 Task: Develop a website for an online fitness community, featuring workouts, nutrition tips, and a supportive forum.
Action: Mouse moved to (542, 333)
Screenshot: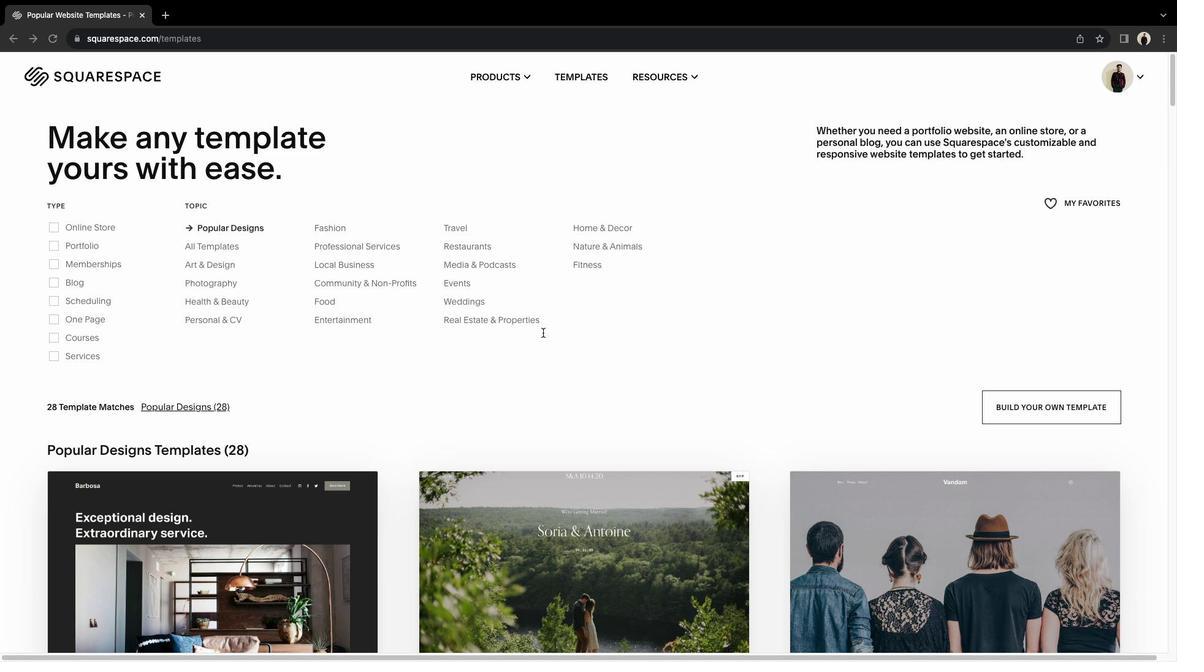 
Action: Mouse scrolled (542, 333) with delta (0, 0)
Screenshot: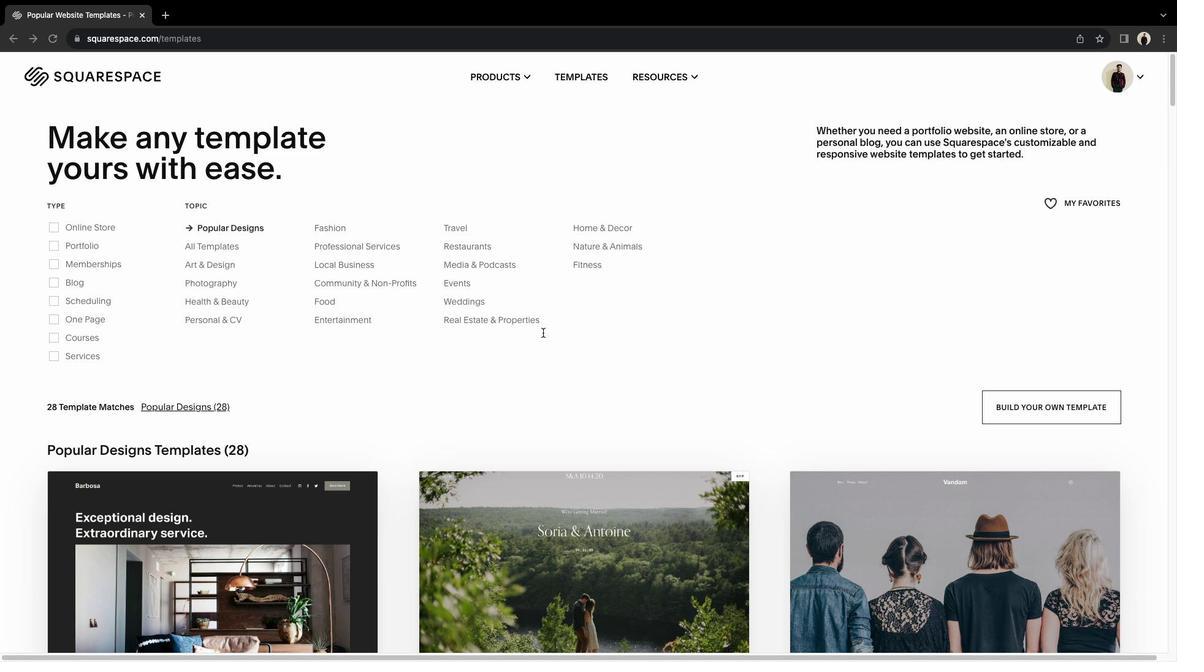
Action: Mouse moved to (542, 333)
Screenshot: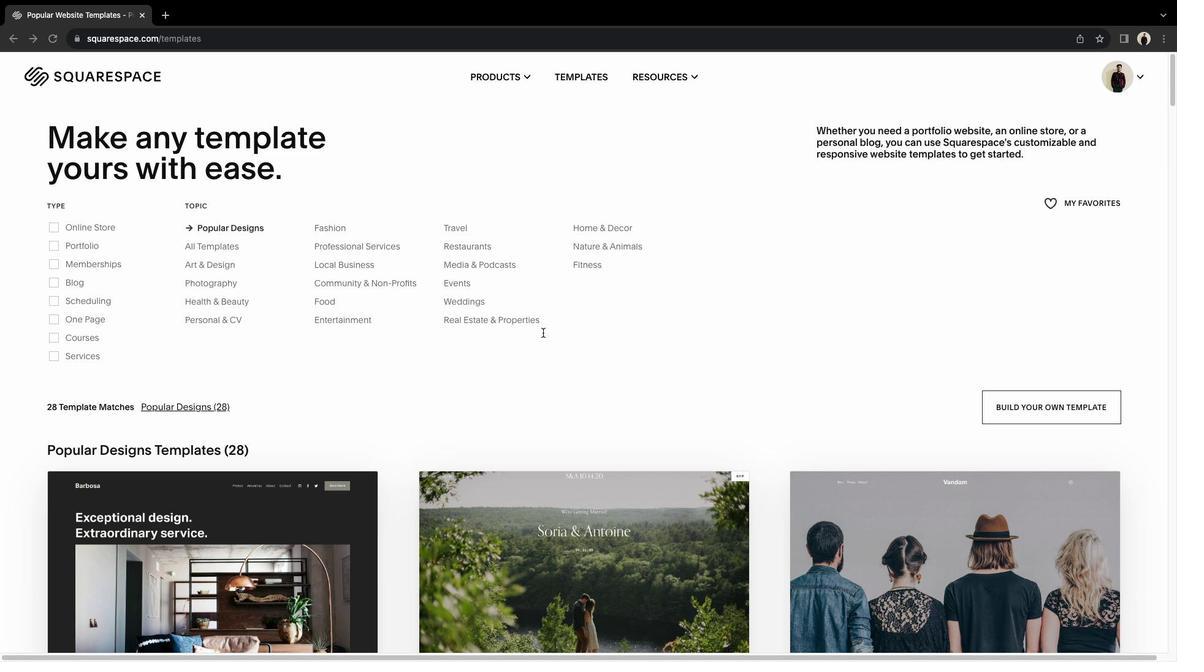 
Action: Mouse scrolled (542, 333) with delta (0, 0)
Screenshot: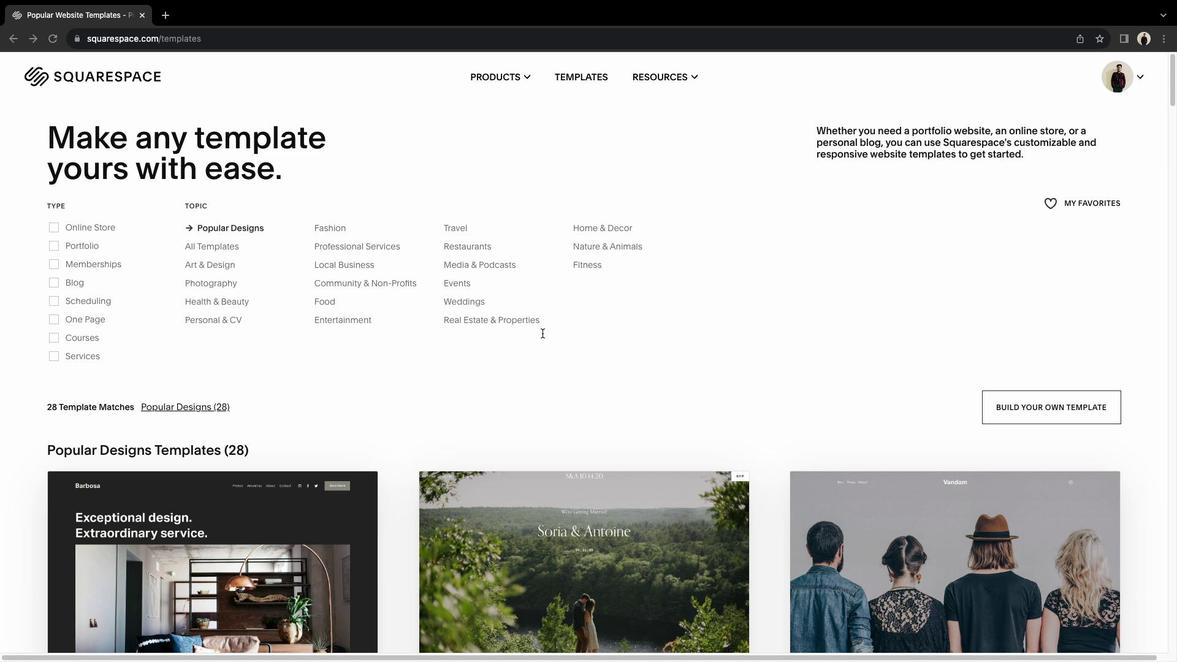 
Action: Mouse moved to (205, 279)
Screenshot: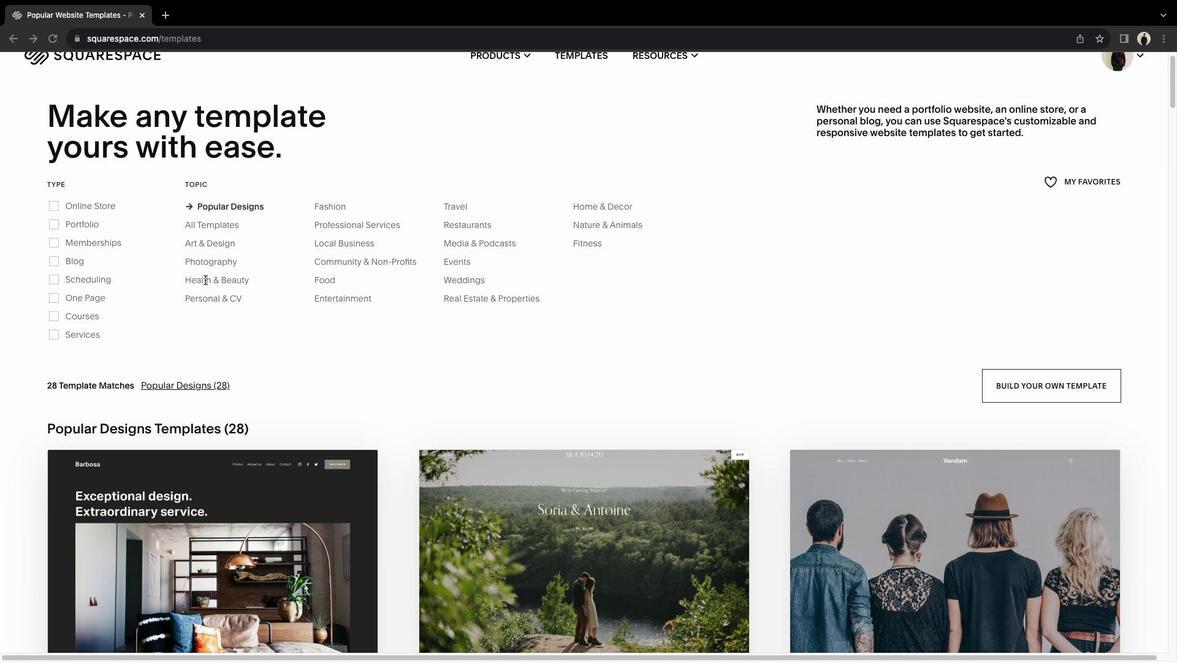 
Action: Mouse pressed left at (205, 279)
Screenshot: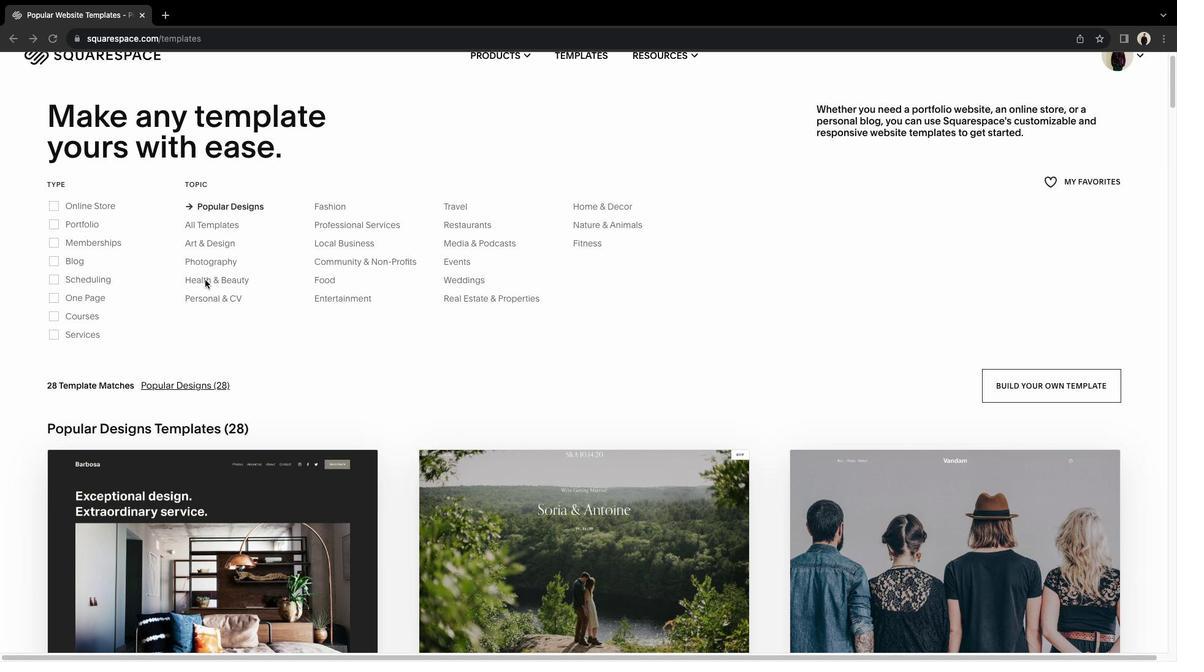 
Action: Mouse moved to (206, 281)
Screenshot: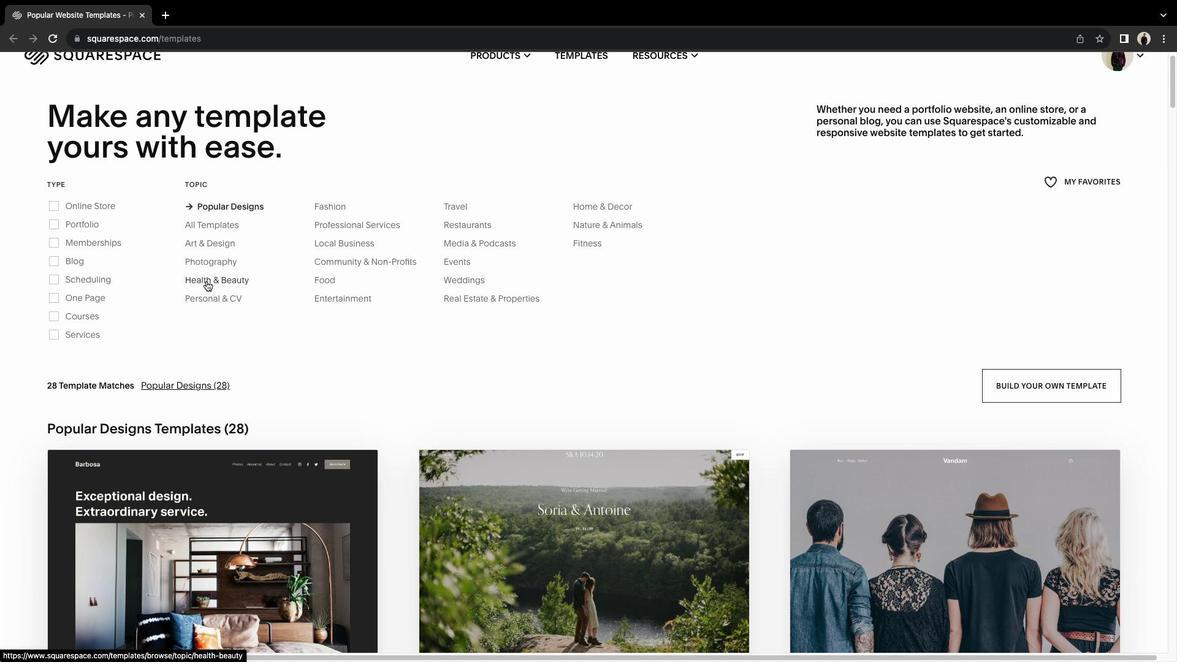 
Action: Mouse pressed left at (206, 281)
Screenshot: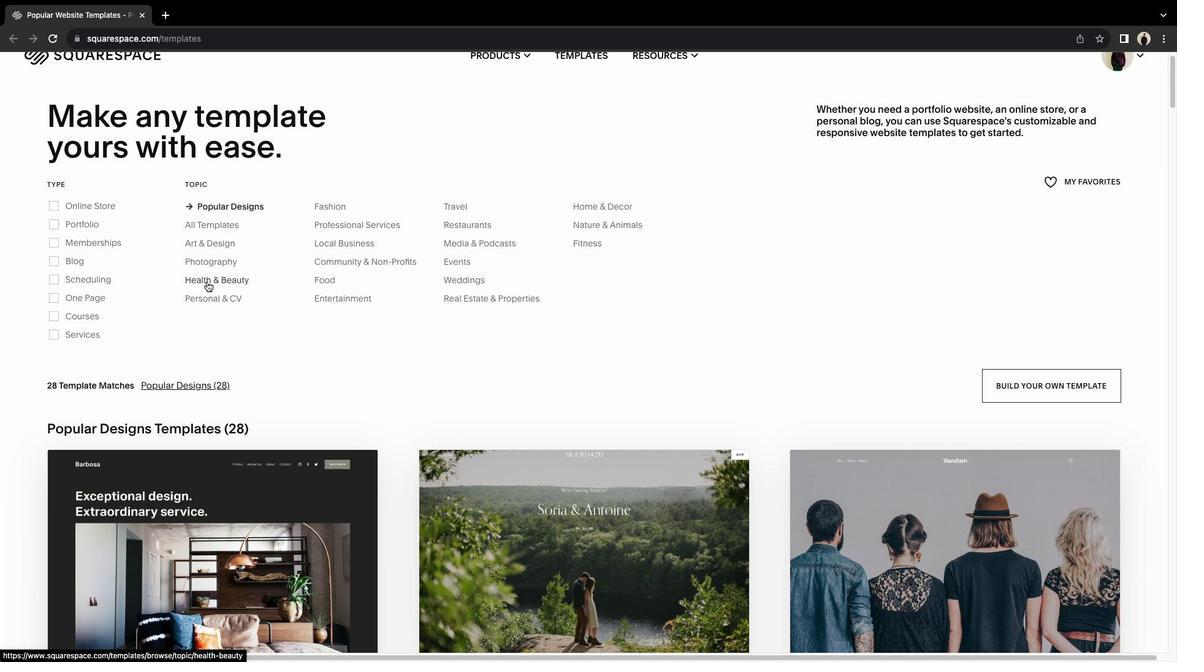 
Action: Mouse moved to (601, 315)
Screenshot: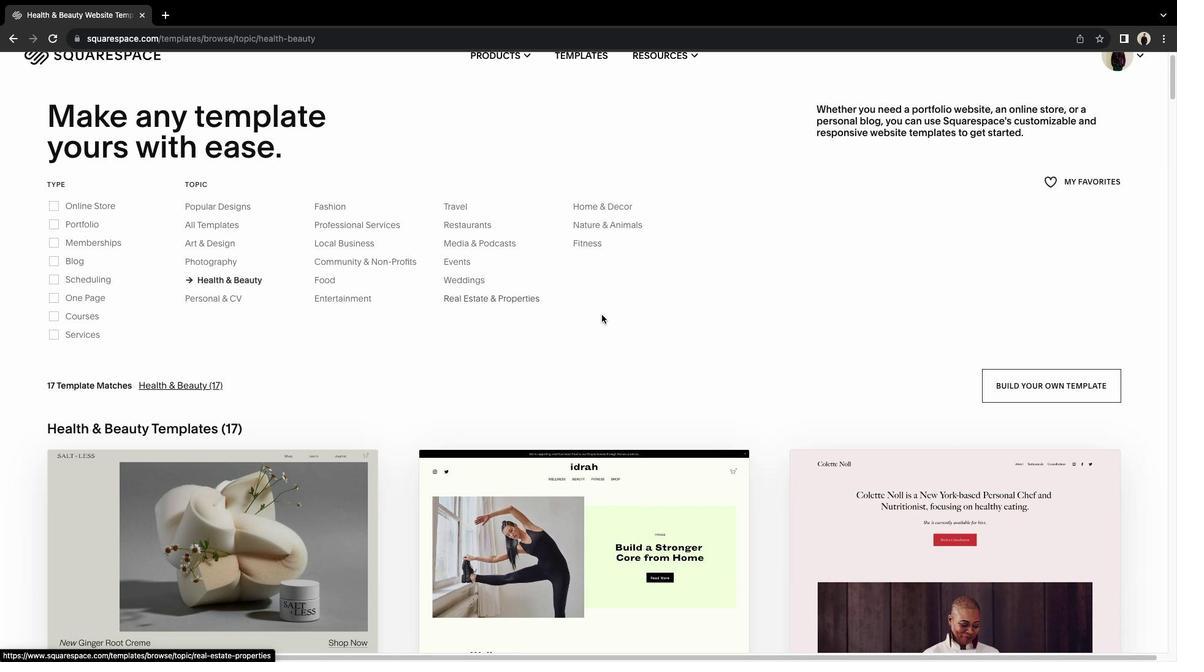 
Action: Mouse scrolled (601, 315) with delta (0, 0)
Screenshot: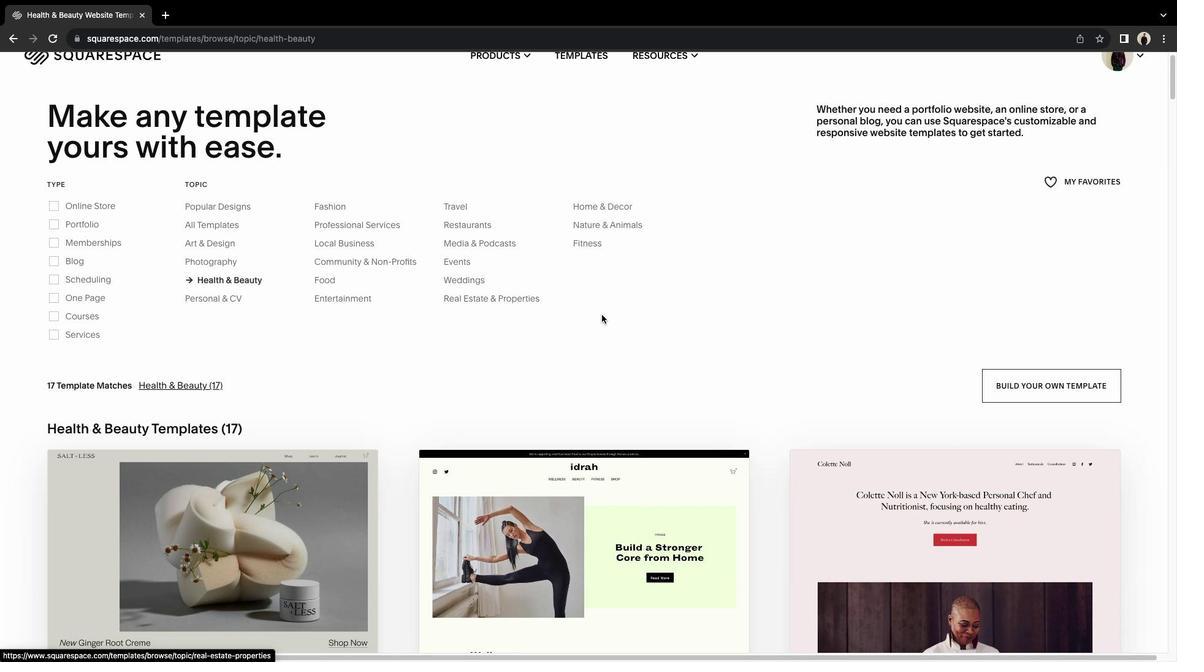 
Action: Mouse scrolled (601, 315) with delta (0, 0)
Screenshot: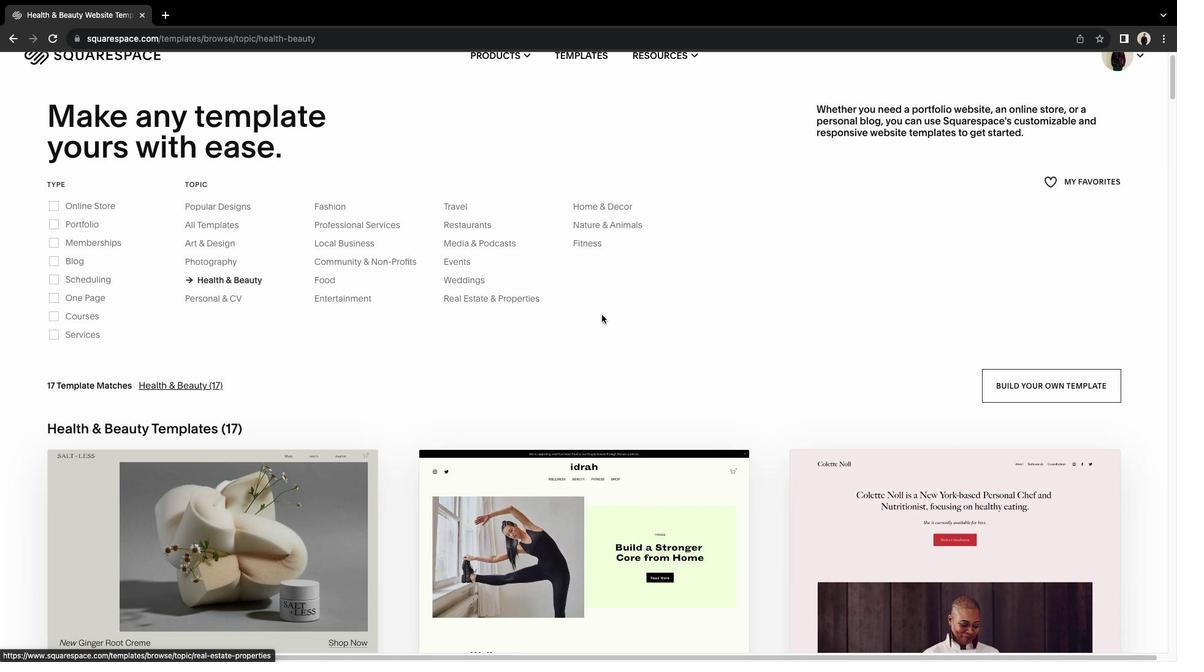 
Action: Mouse scrolled (601, 315) with delta (0, 0)
Screenshot: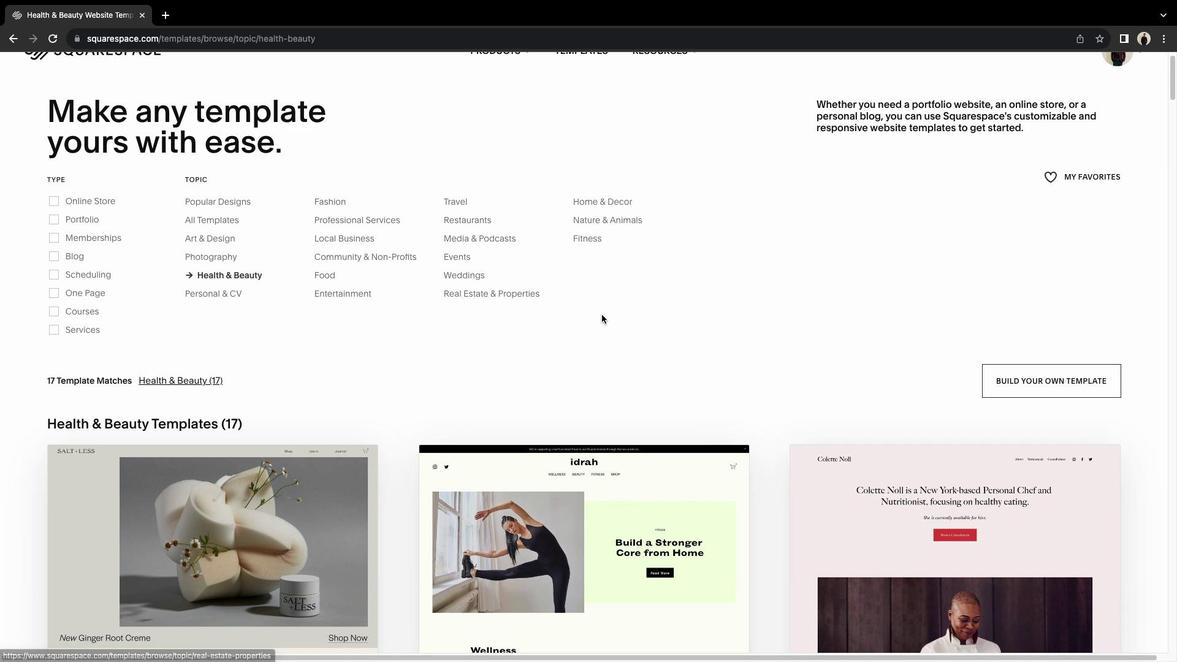 
Action: Mouse moved to (633, 322)
Screenshot: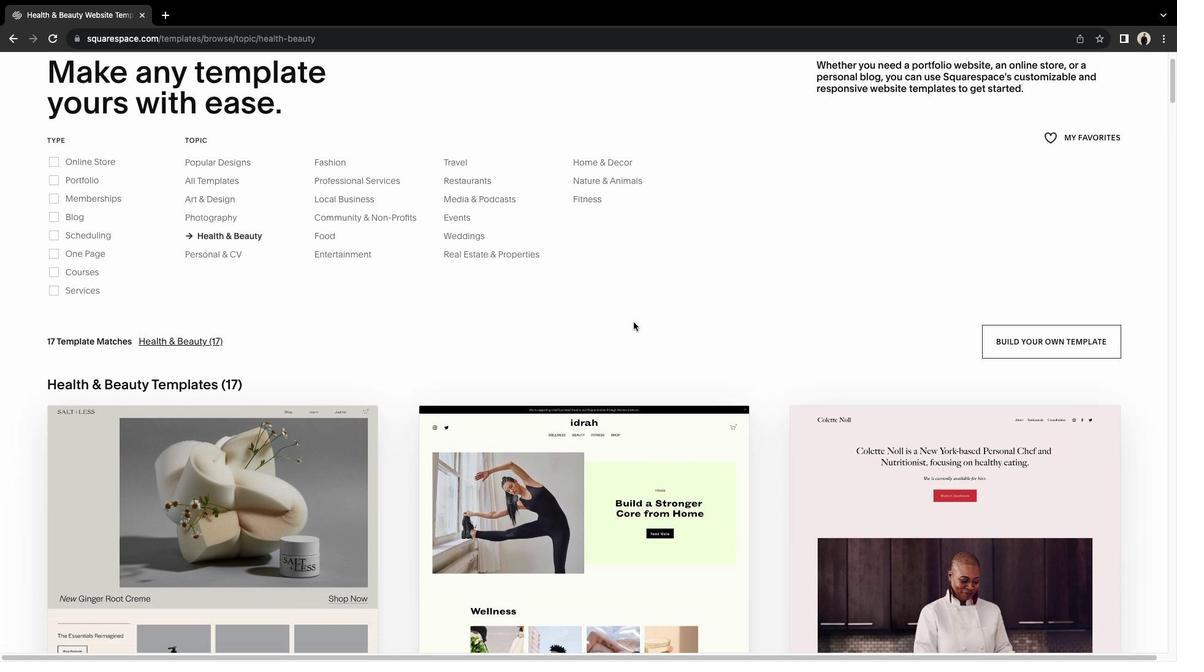 
Action: Mouse scrolled (633, 322) with delta (0, 0)
Screenshot: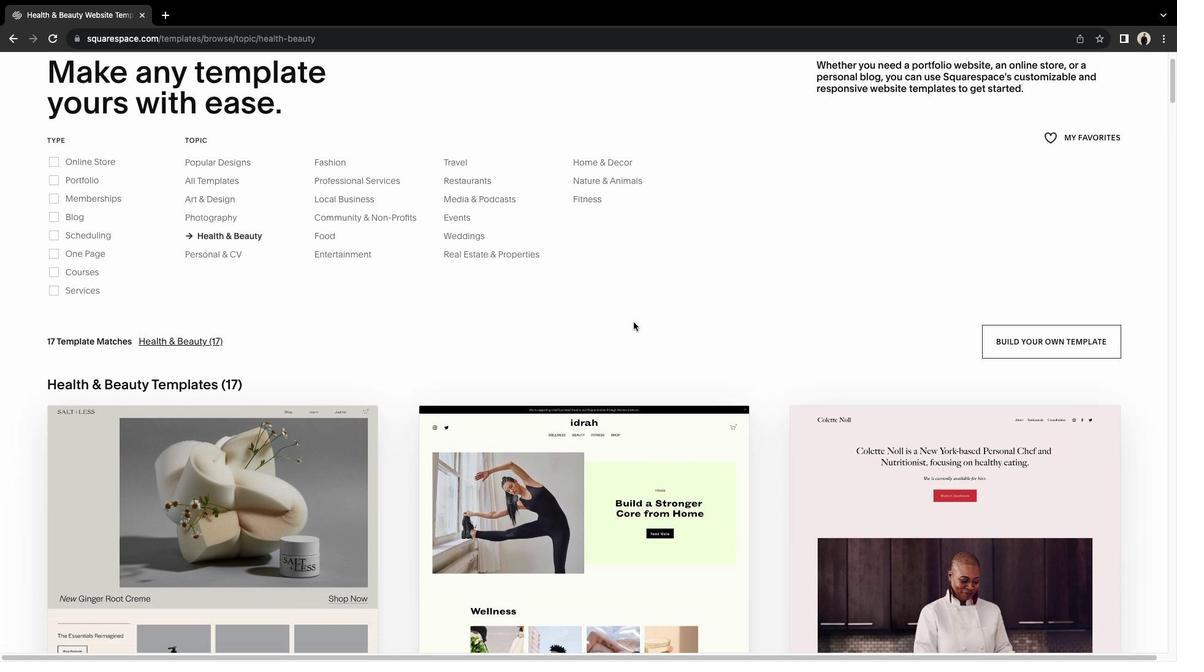 
Action: Mouse moved to (639, 323)
Screenshot: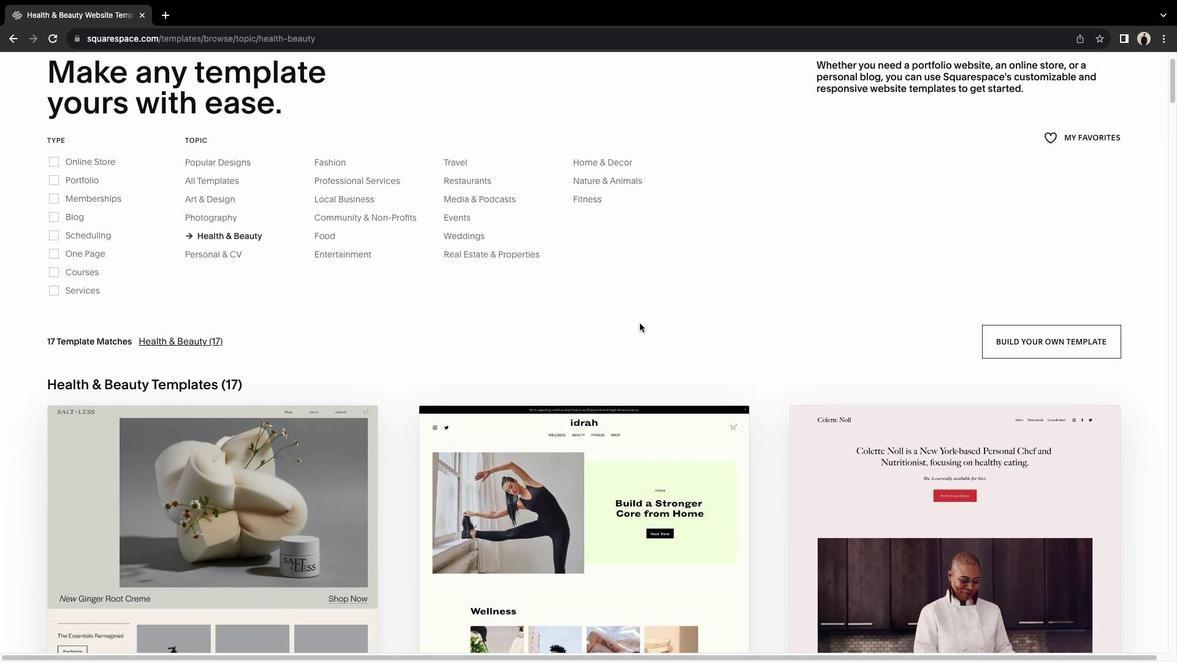 
Action: Mouse scrolled (639, 323) with delta (0, 0)
Screenshot: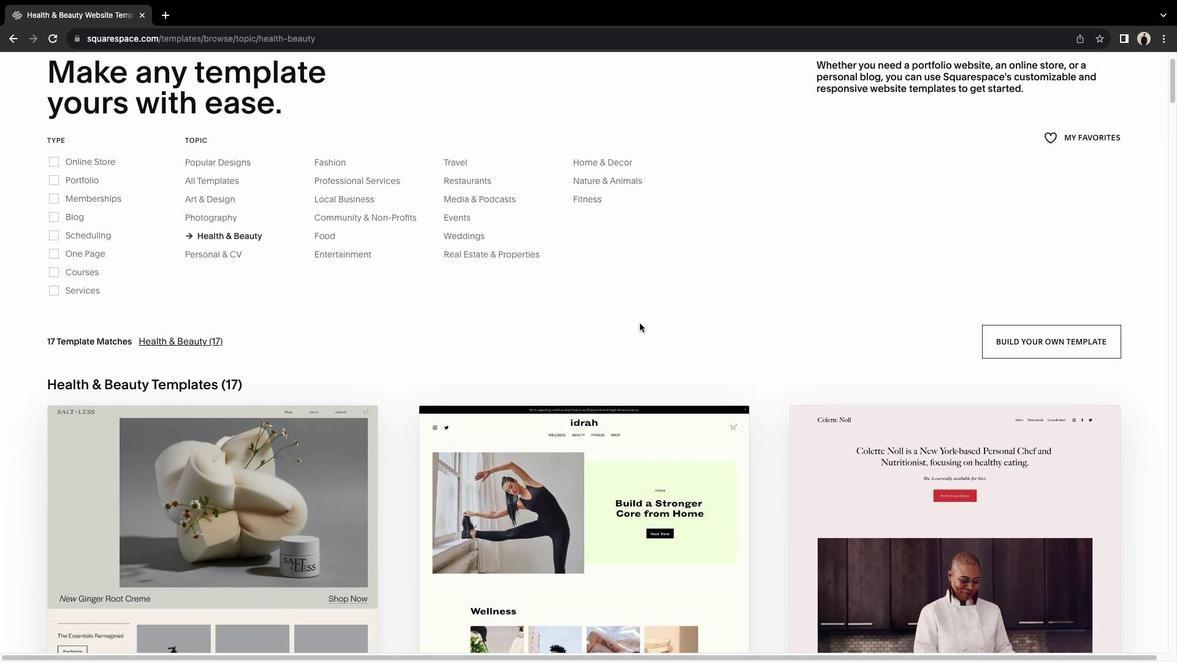 
Action: Mouse moved to (644, 323)
Screenshot: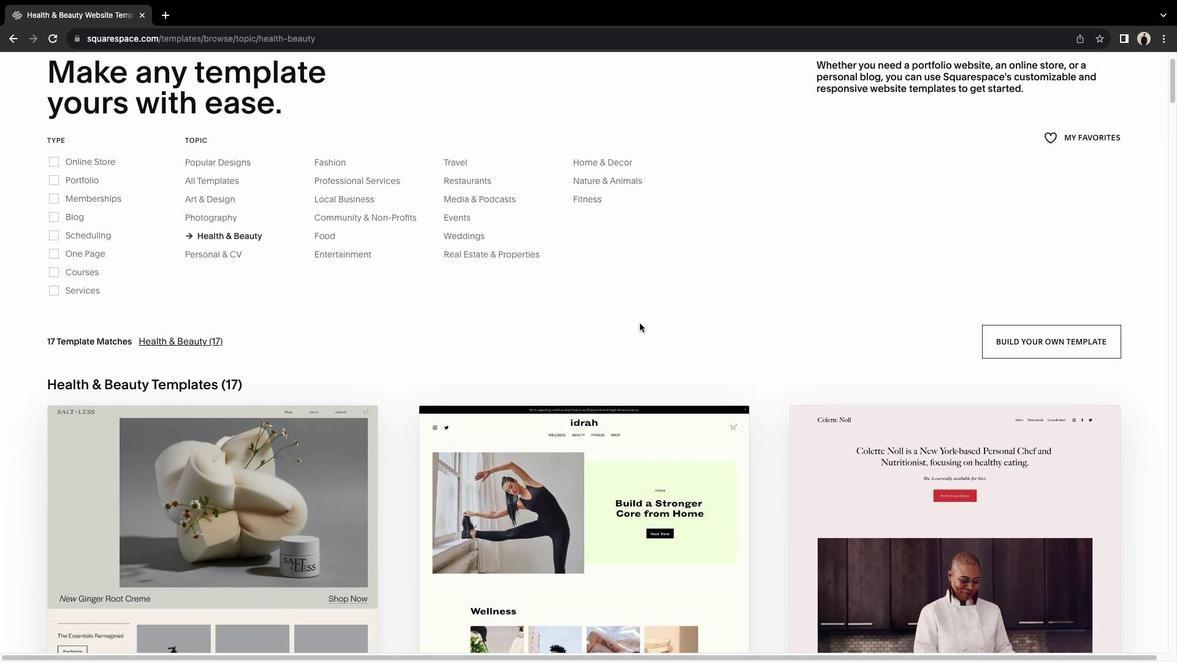 
Action: Mouse scrolled (644, 323) with delta (0, -1)
Screenshot: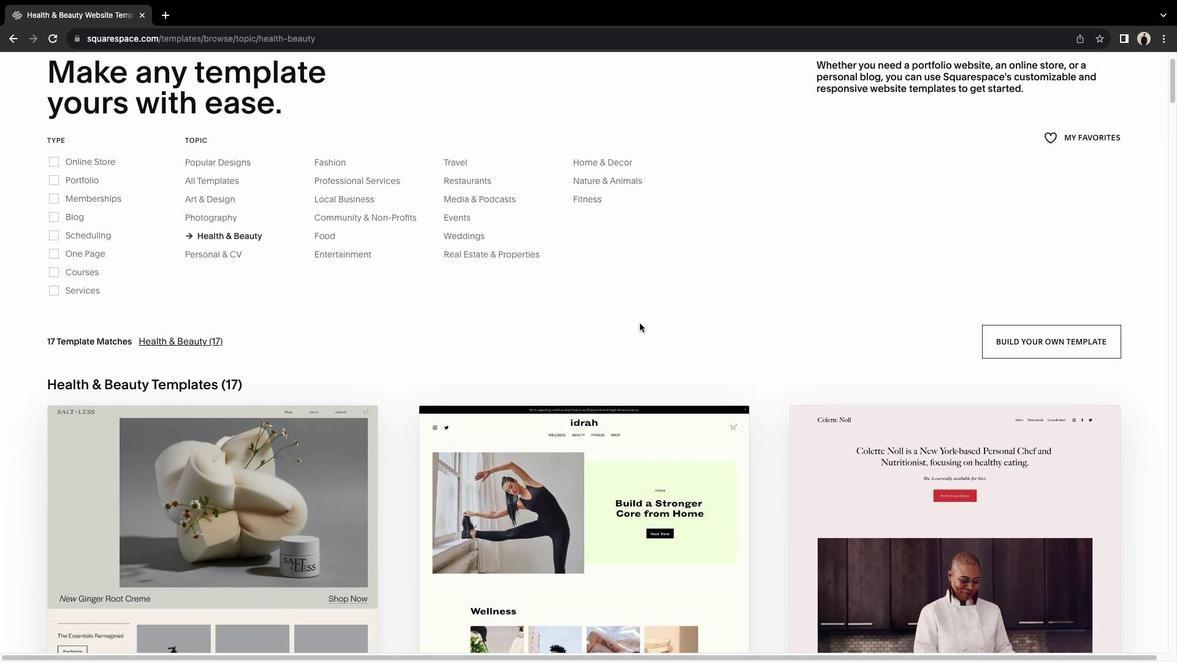 
Action: Mouse moved to (774, 333)
Screenshot: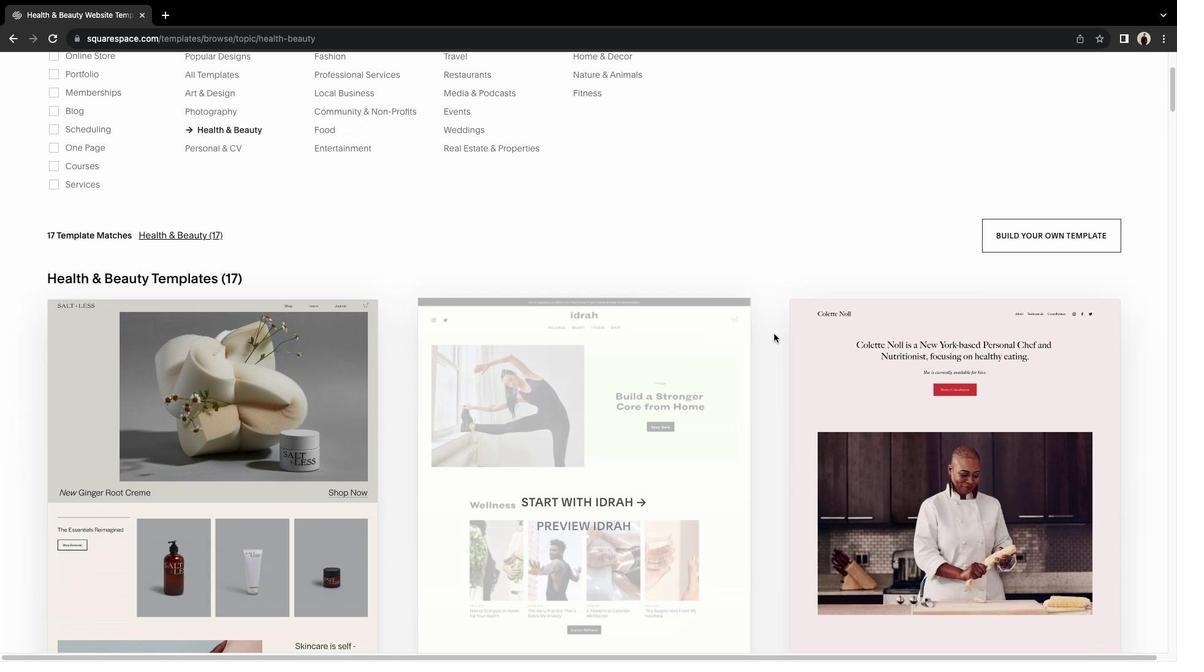 
Action: Mouse scrolled (774, 333) with delta (0, 0)
Screenshot: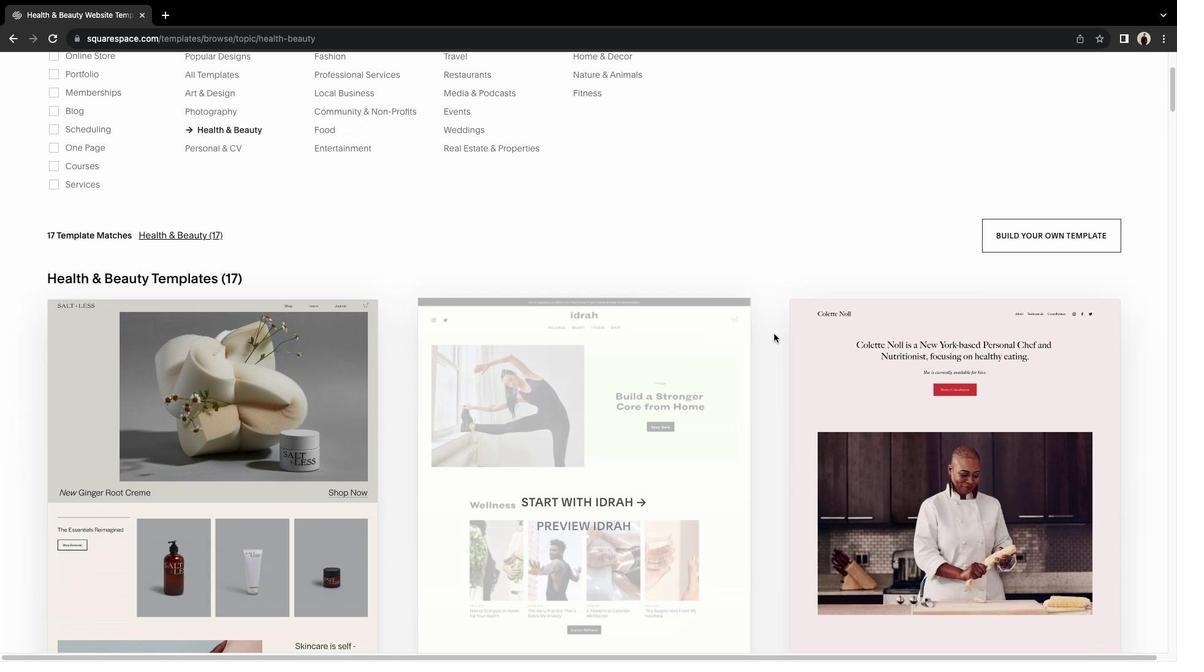 
Action: Mouse moved to (774, 333)
Screenshot: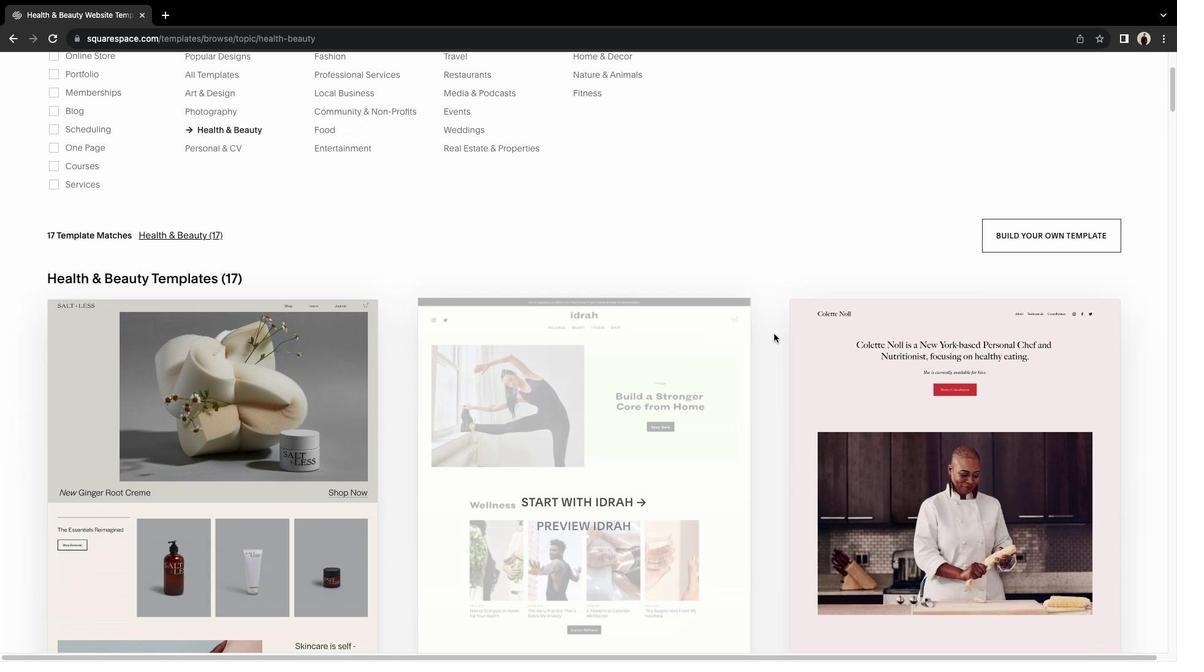 
Action: Mouse scrolled (774, 333) with delta (0, 0)
Screenshot: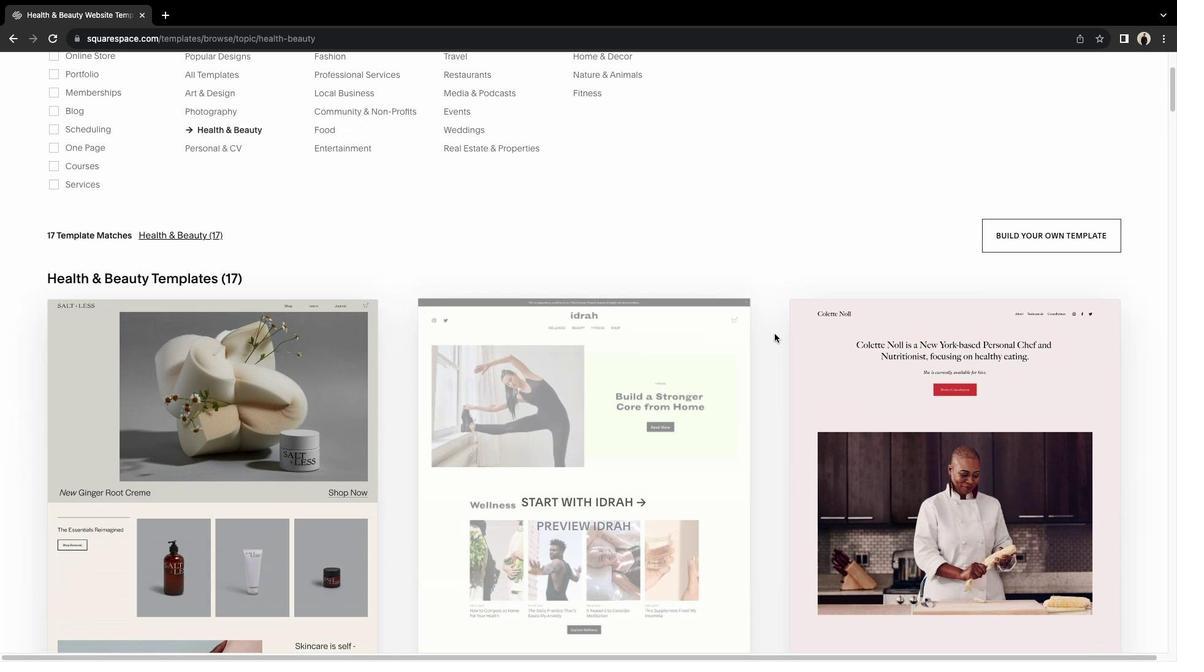 
Action: Mouse scrolled (774, 333) with delta (0, -1)
Screenshot: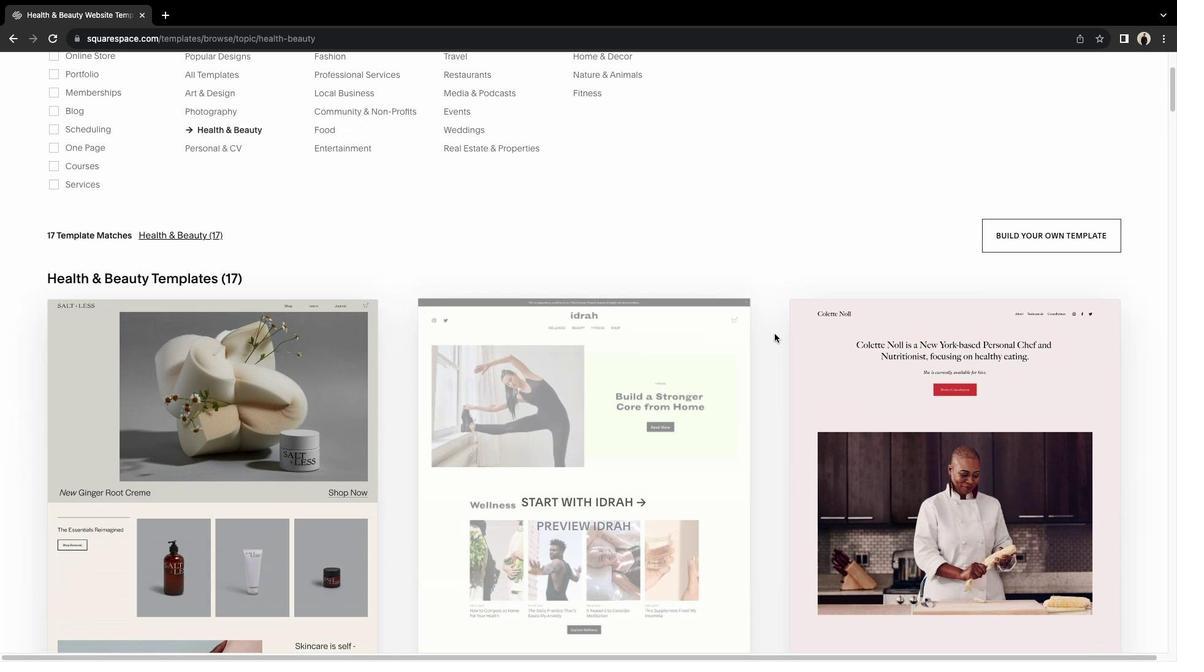 
Action: Mouse moved to (774, 333)
Screenshot: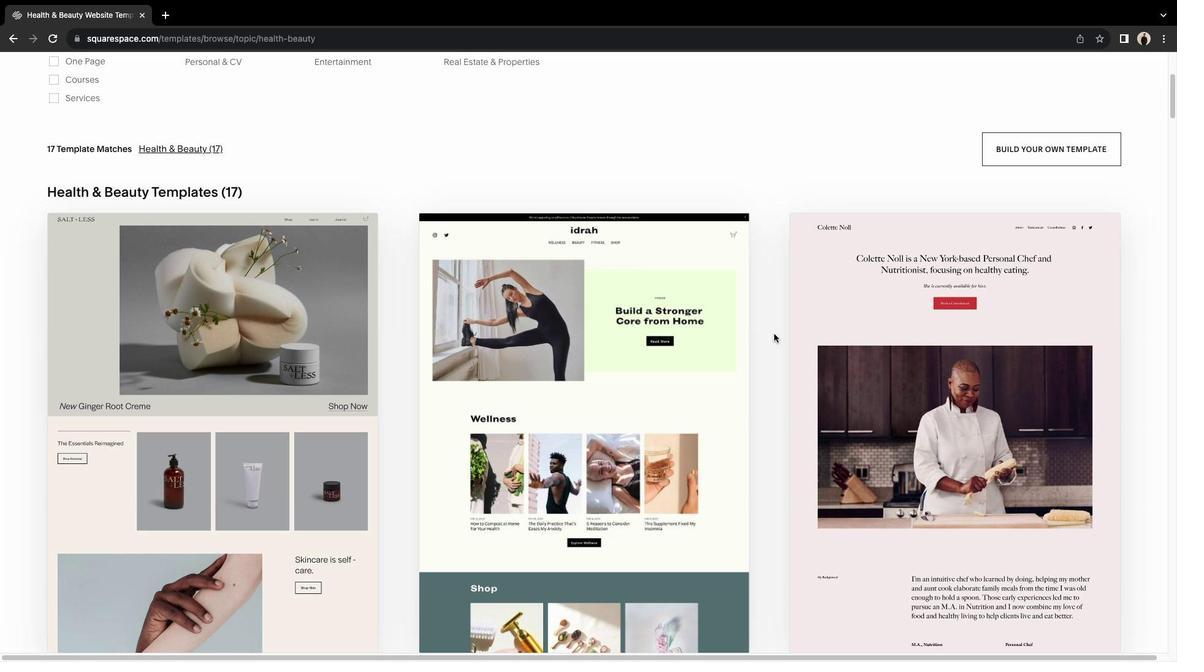 
Action: Mouse scrolled (774, 333) with delta (0, 0)
Screenshot: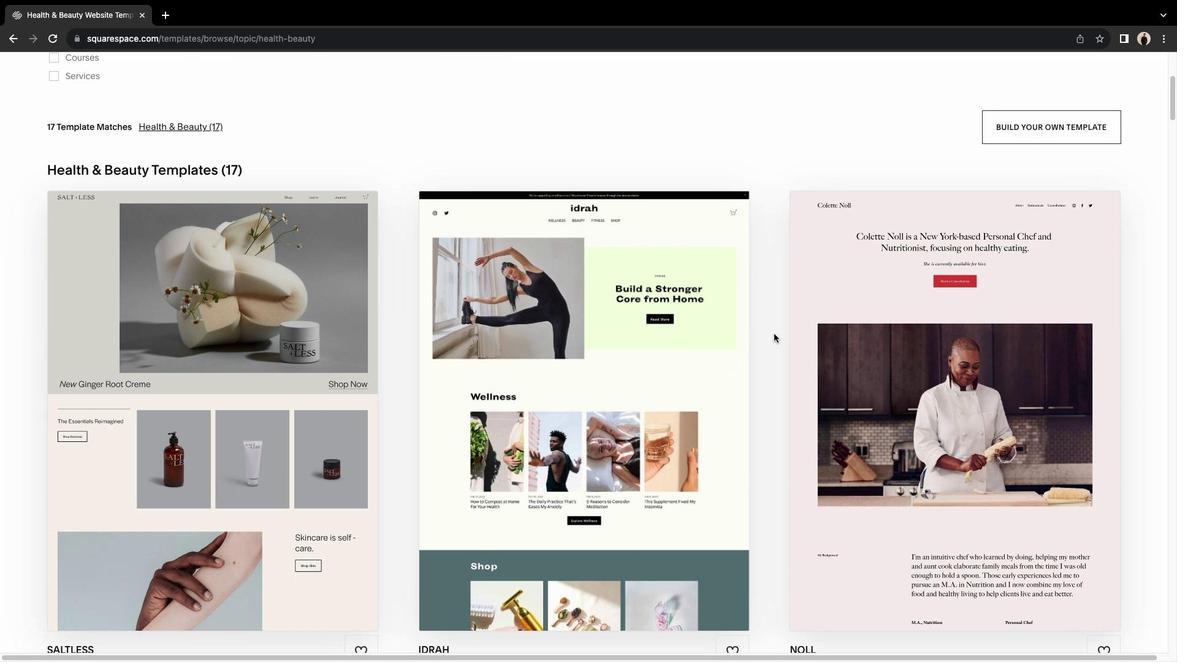 
Action: Mouse scrolled (774, 333) with delta (0, 0)
Screenshot: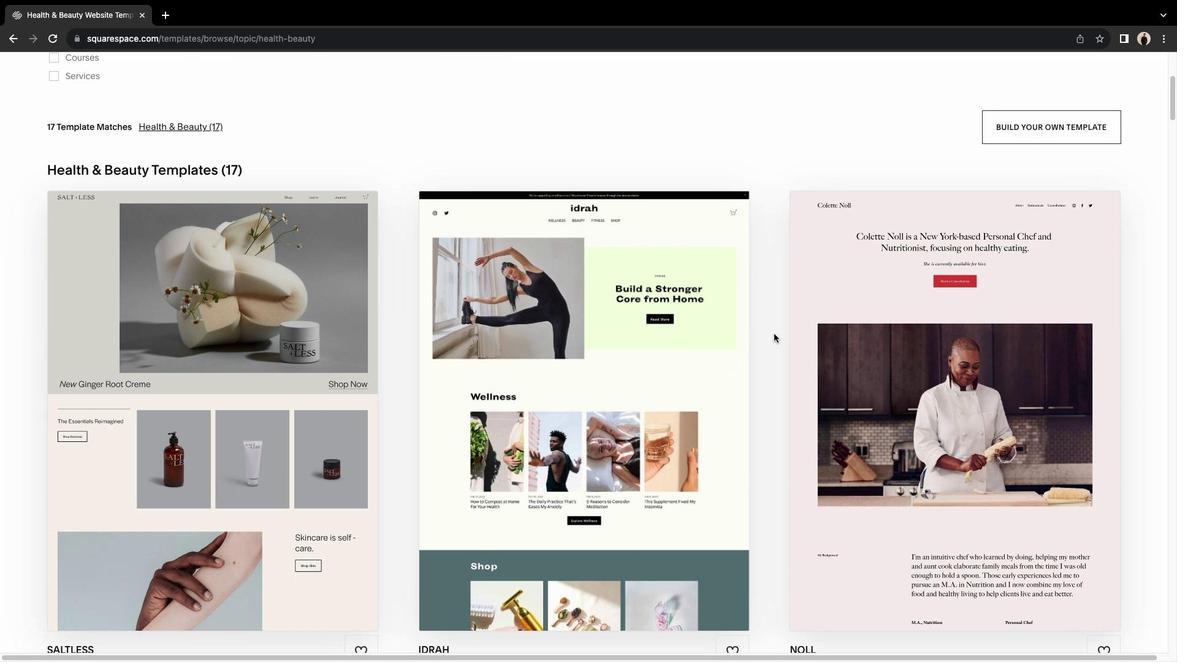 
Action: Mouse scrolled (774, 333) with delta (0, -1)
Screenshot: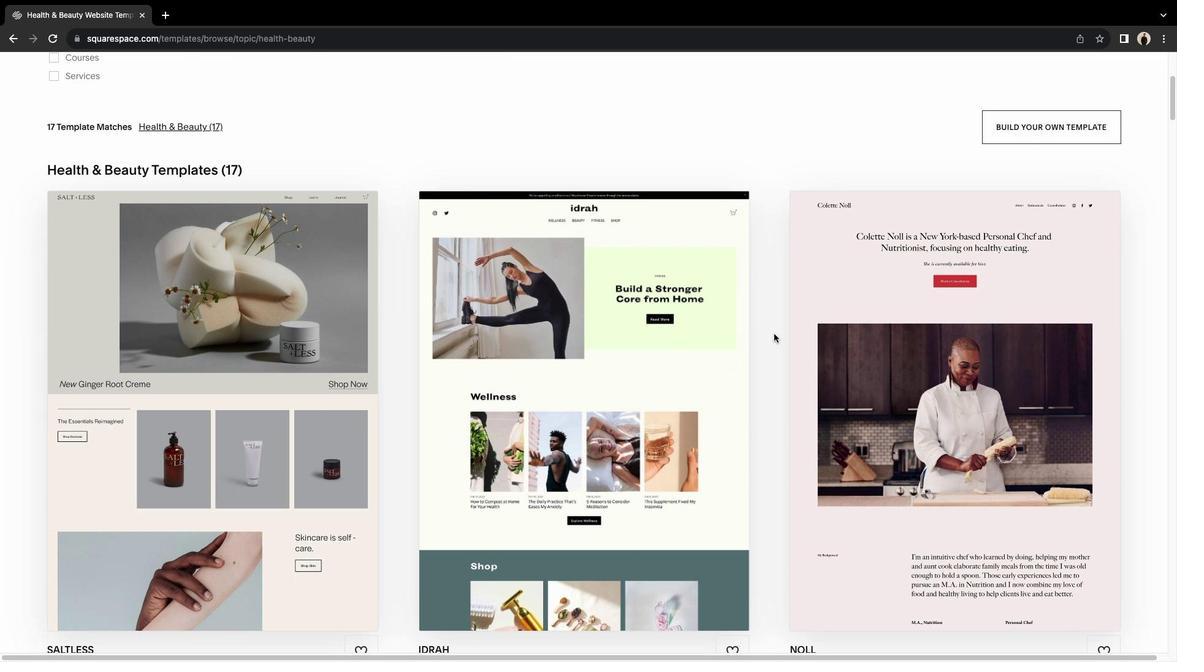 
Action: Mouse scrolled (774, 333) with delta (0, -3)
Screenshot: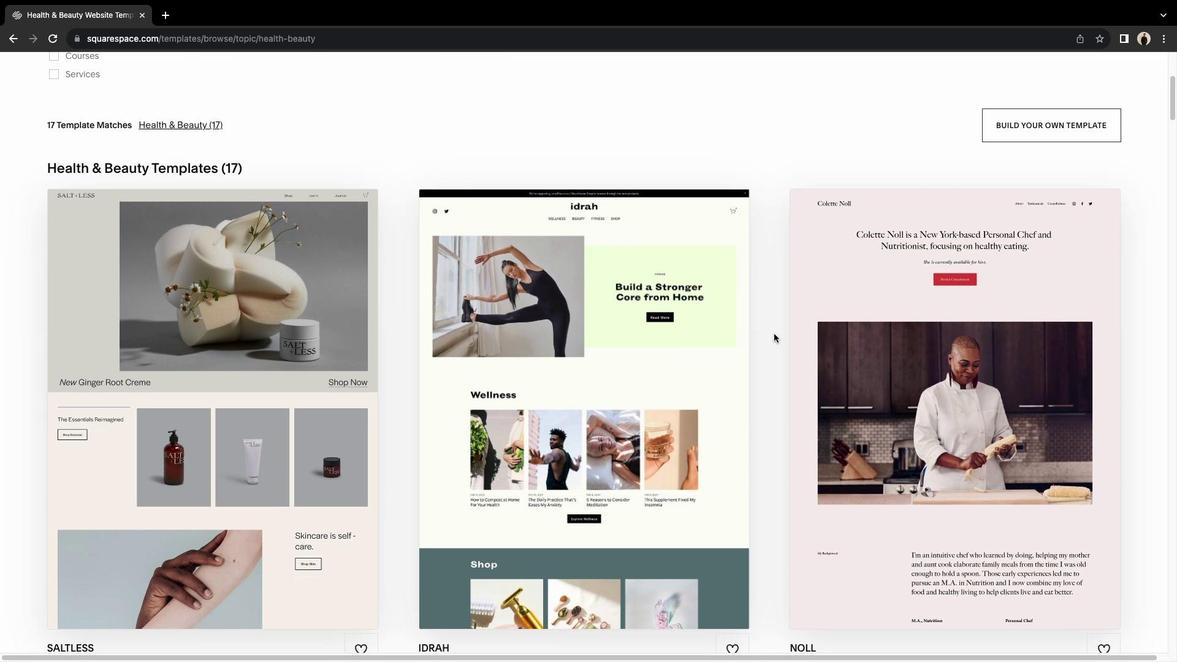 
Action: Mouse moved to (796, 330)
Screenshot: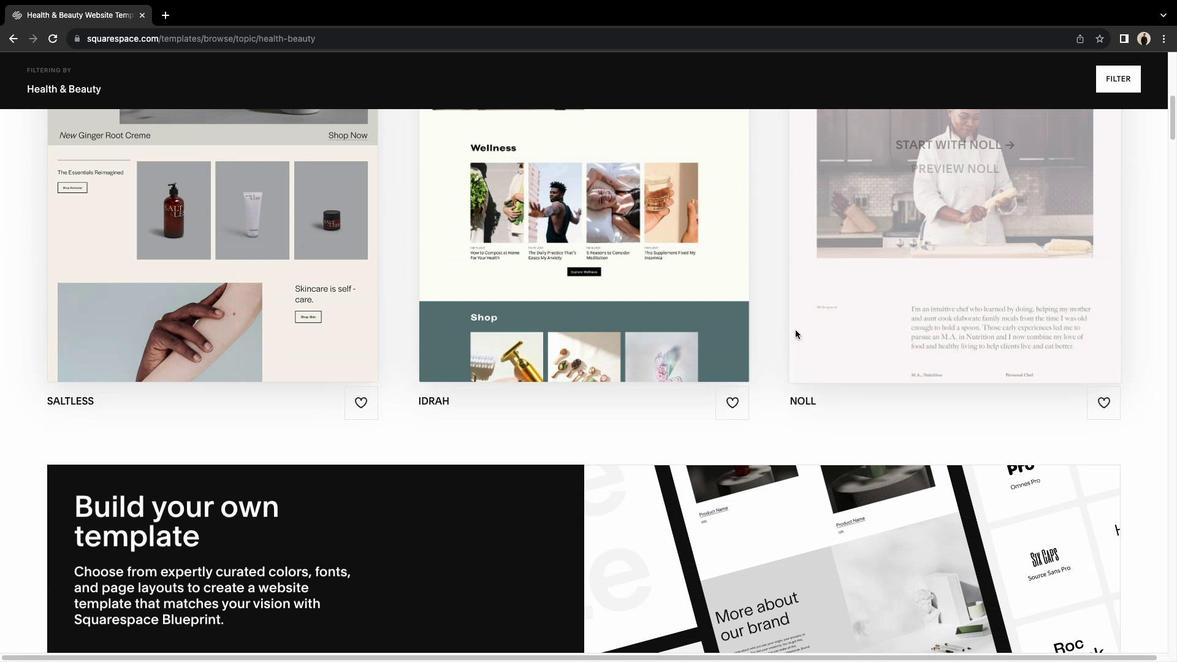 
Action: Mouse scrolled (796, 330) with delta (0, 0)
Screenshot: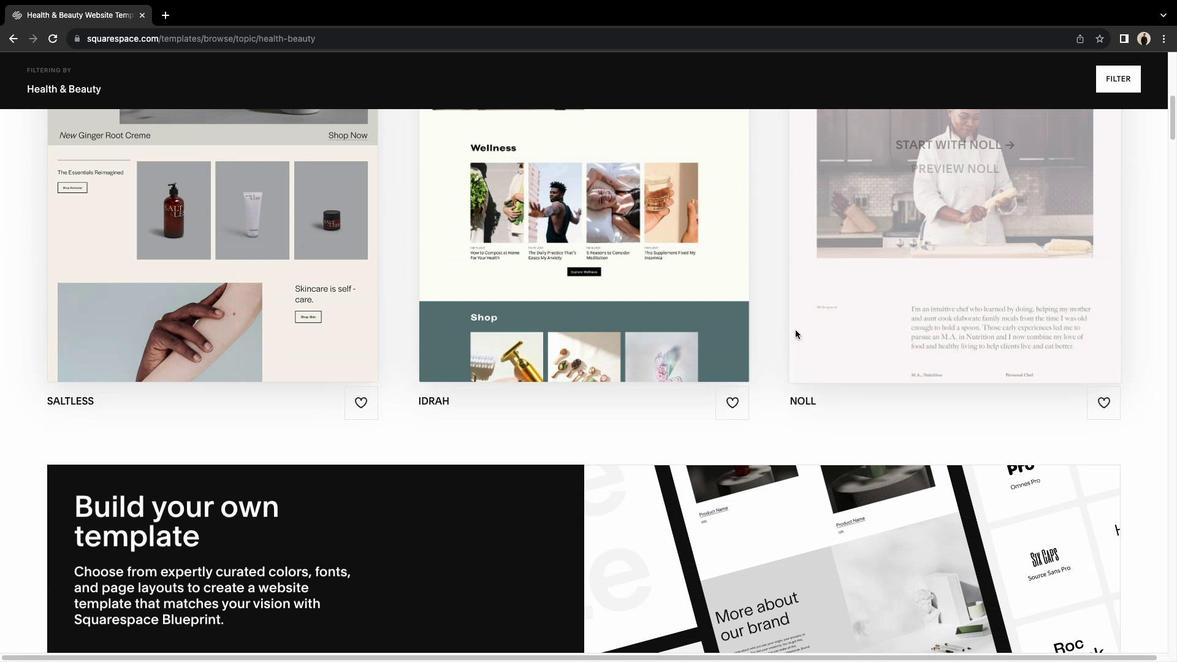 
Action: Mouse moved to (795, 330)
Screenshot: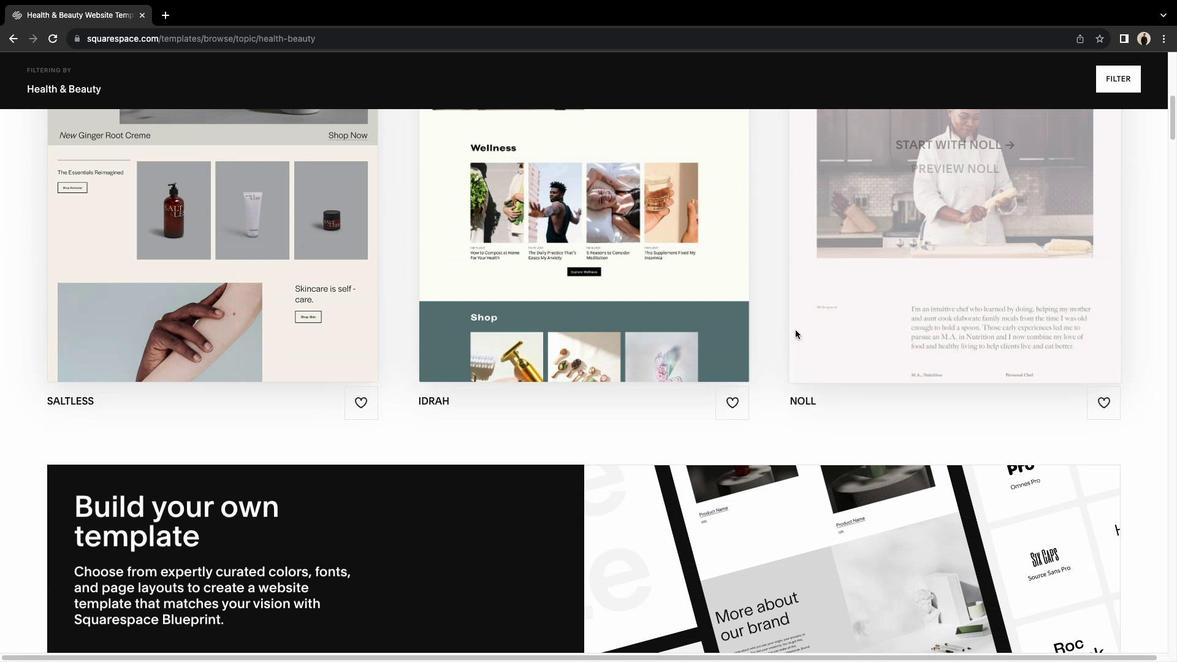 
Action: Mouse scrolled (795, 330) with delta (0, 0)
Screenshot: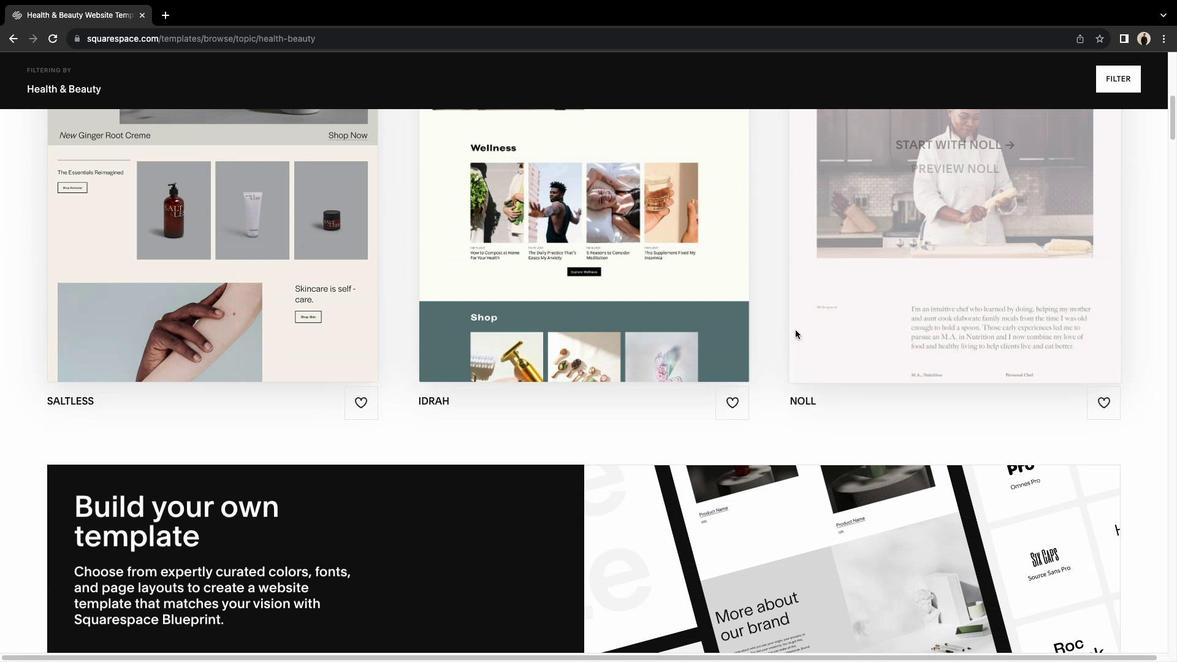 
Action: Mouse moved to (795, 330)
Screenshot: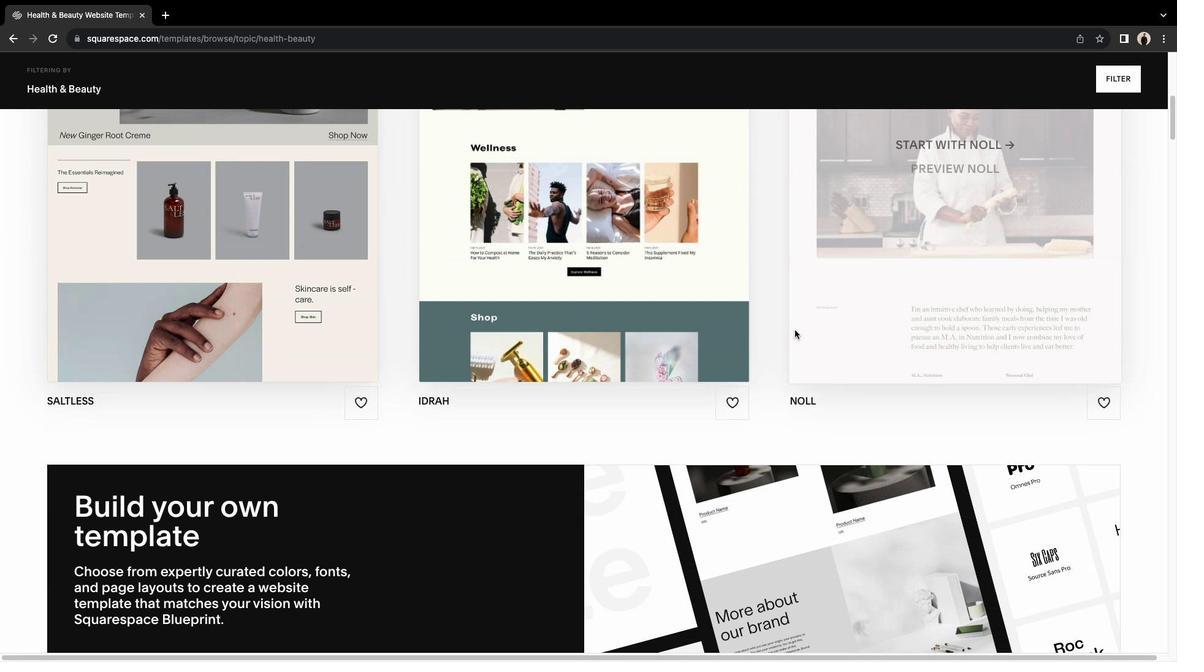 
Action: Mouse scrolled (795, 330) with delta (0, -1)
Screenshot: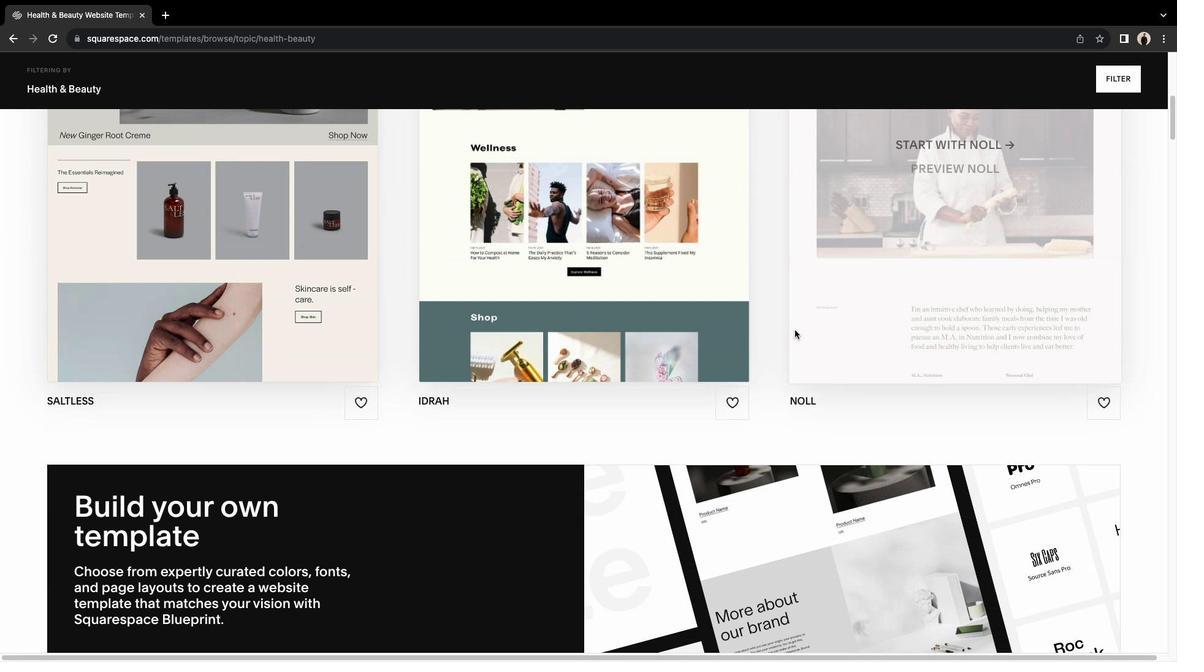 
Action: Mouse scrolled (795, 330) with delta (0, -3)
Screenshot: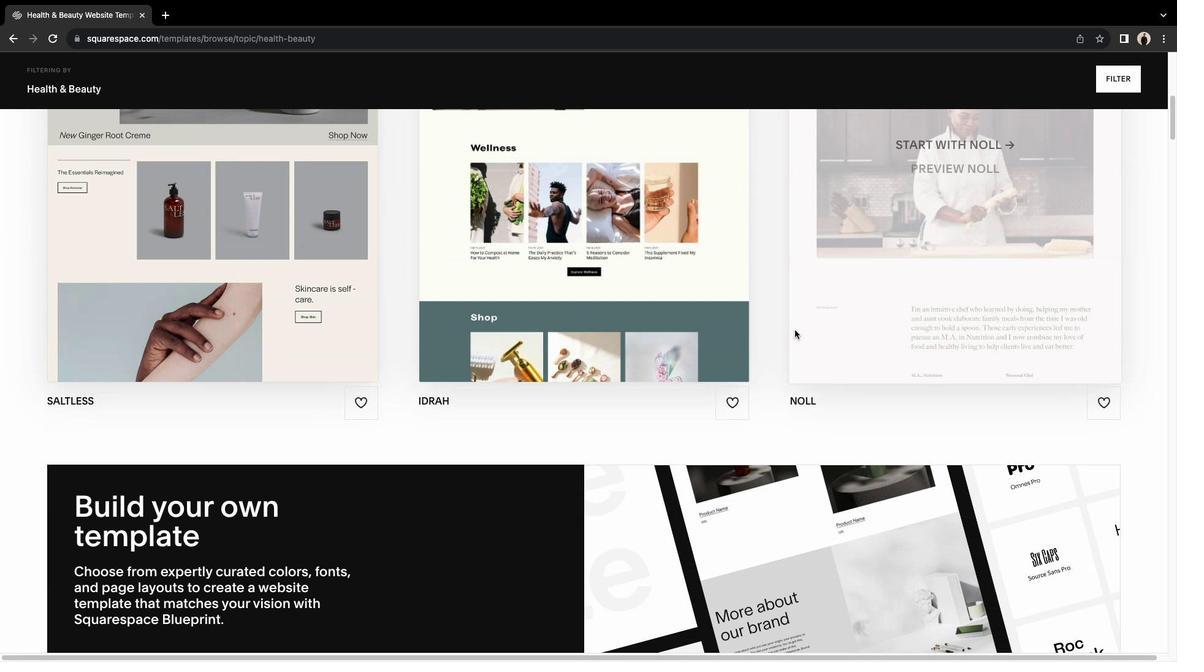 
Action: Mouse scrolled (795, 330) with delta (0, 0)
Screenshot: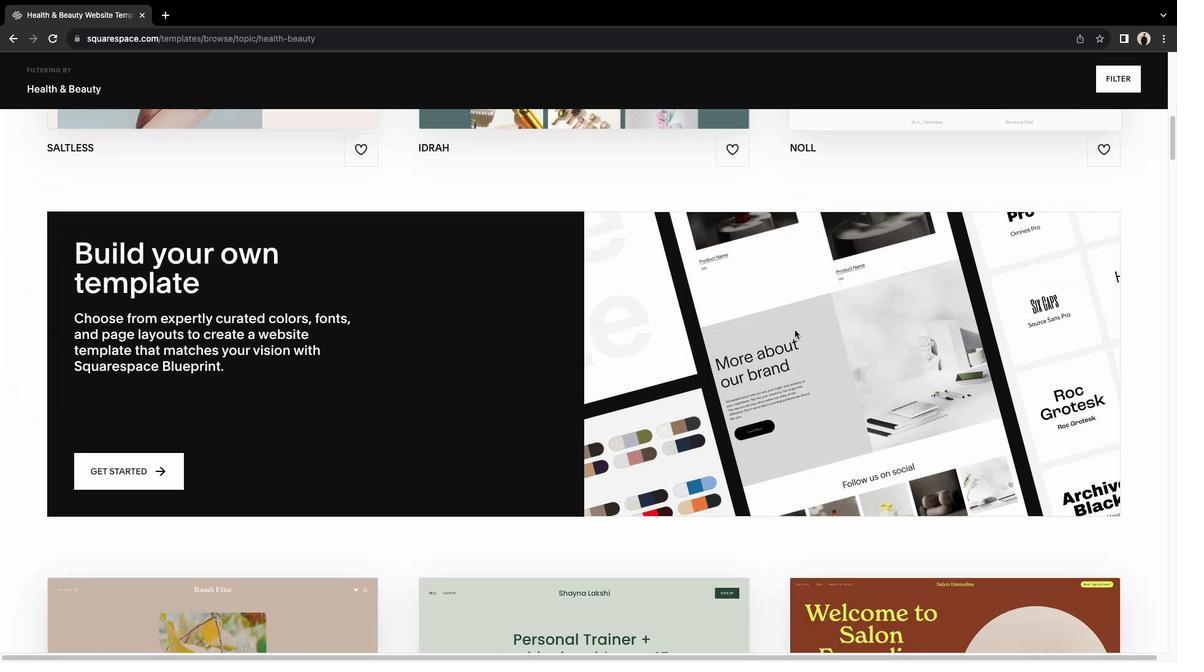 
Action: Mouse pressed middle at (795, 330)
Screenshot: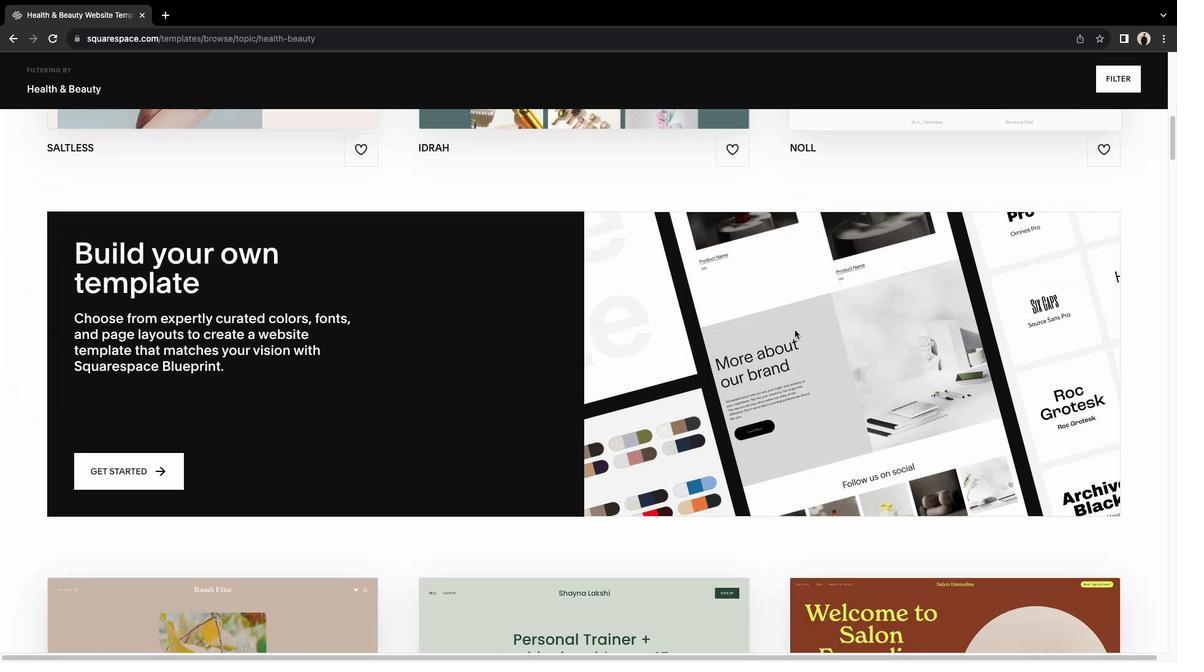 
Action: Mouse scrolled (795, 330) with delta (0, 0)
Screenshot: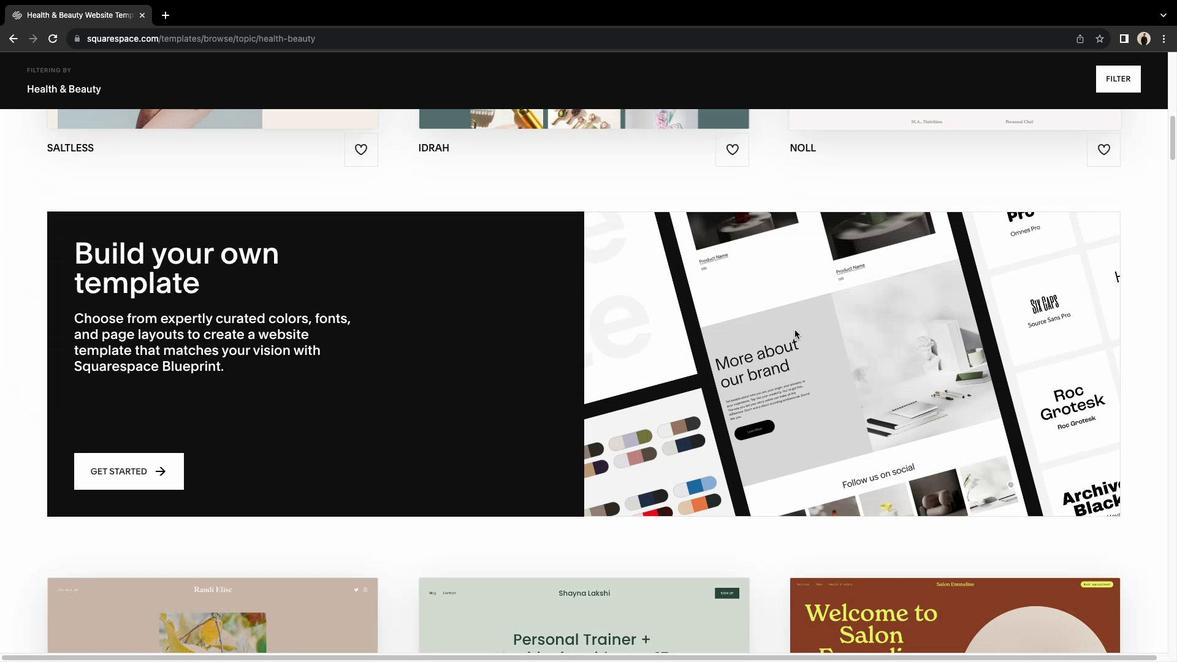 
Action: Mouse scrolled (795, 330) with delta (0, -1)
Screenshot: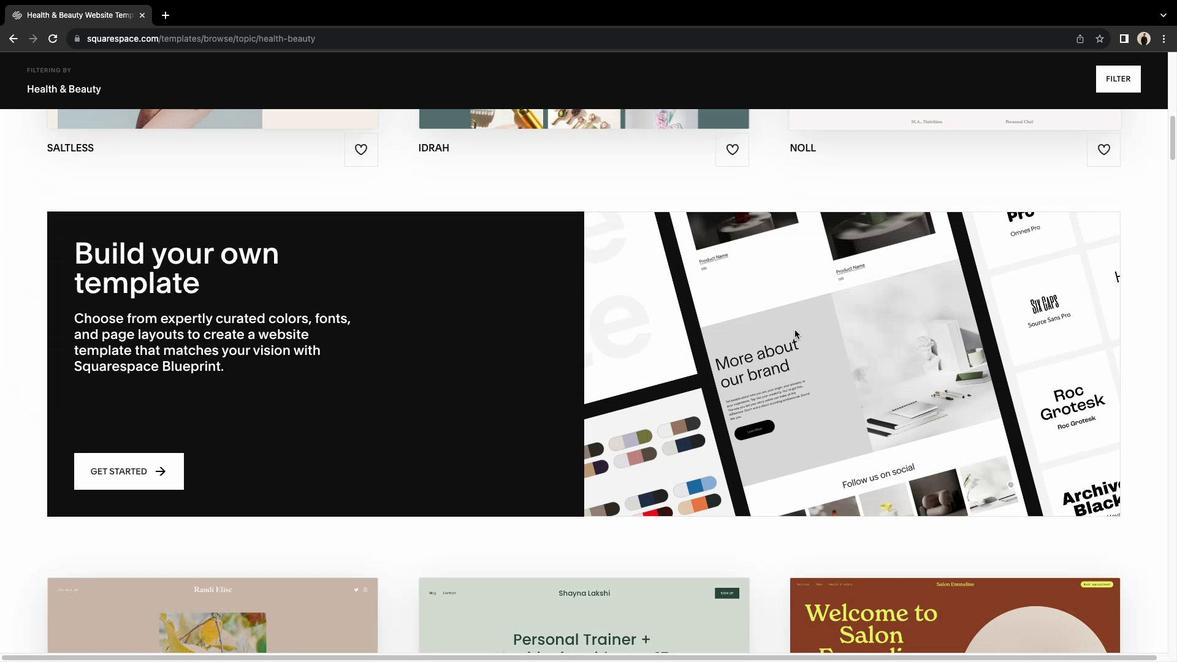
Action: Mouse scrolled (795, 330) with delta (0, -3)
Screenshot: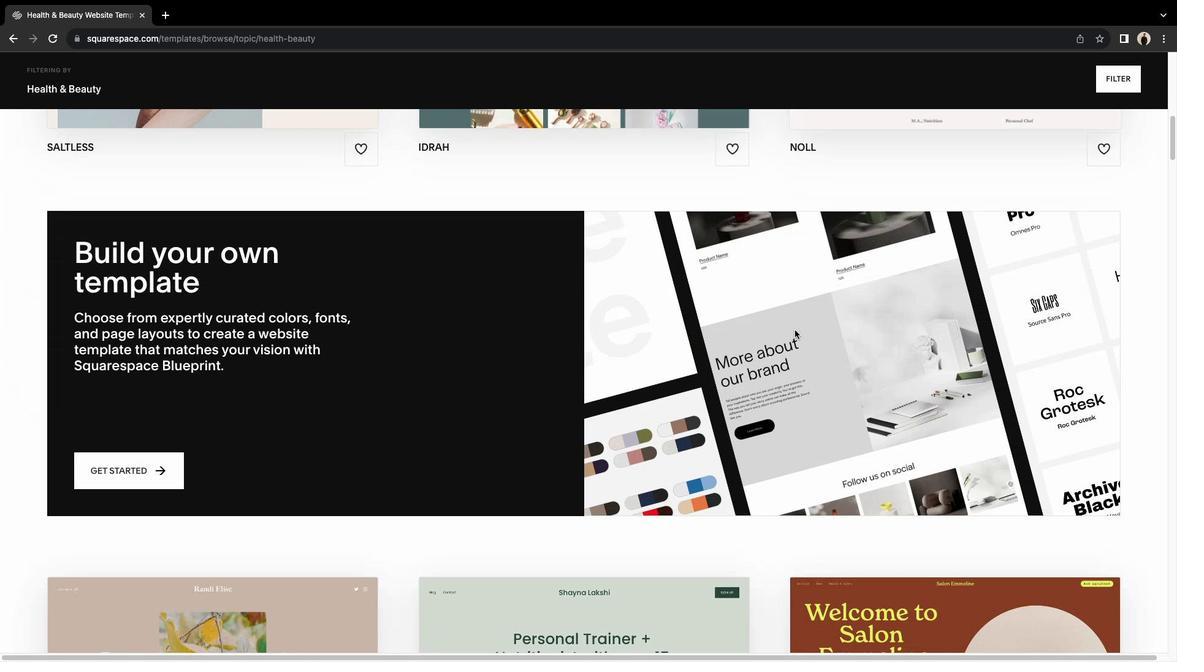 
Action: Mouse moved to (794, 330)
Screenshot: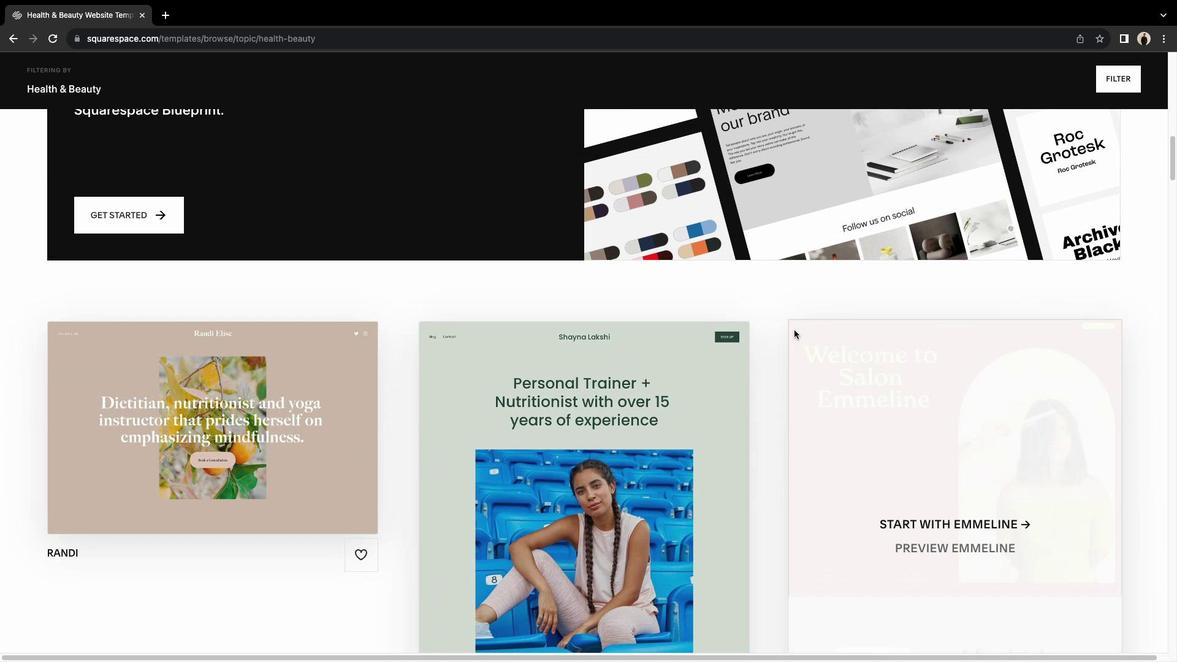 
Action: Mouse scrolled (794, 330) with delta (0, 0)
Screenshot: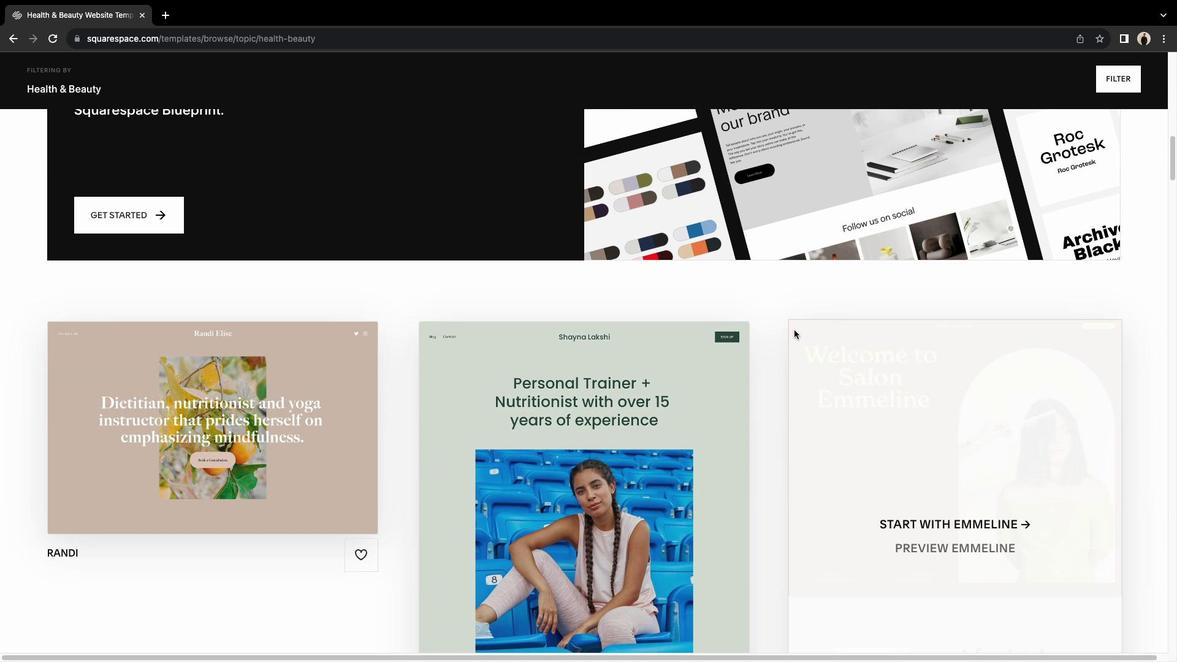 
Action: Mouse scrolled (794, 330) with delta (0, 0)
Screenshot: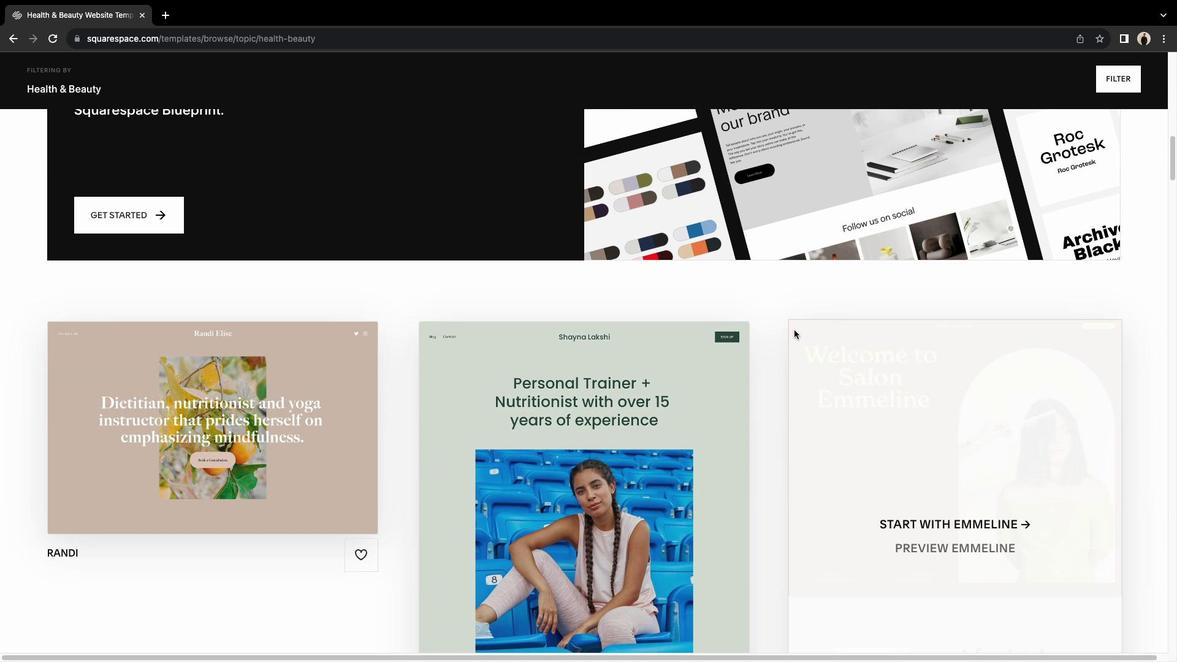 
Action: Mouse moved to (793, 330)
Screenshot: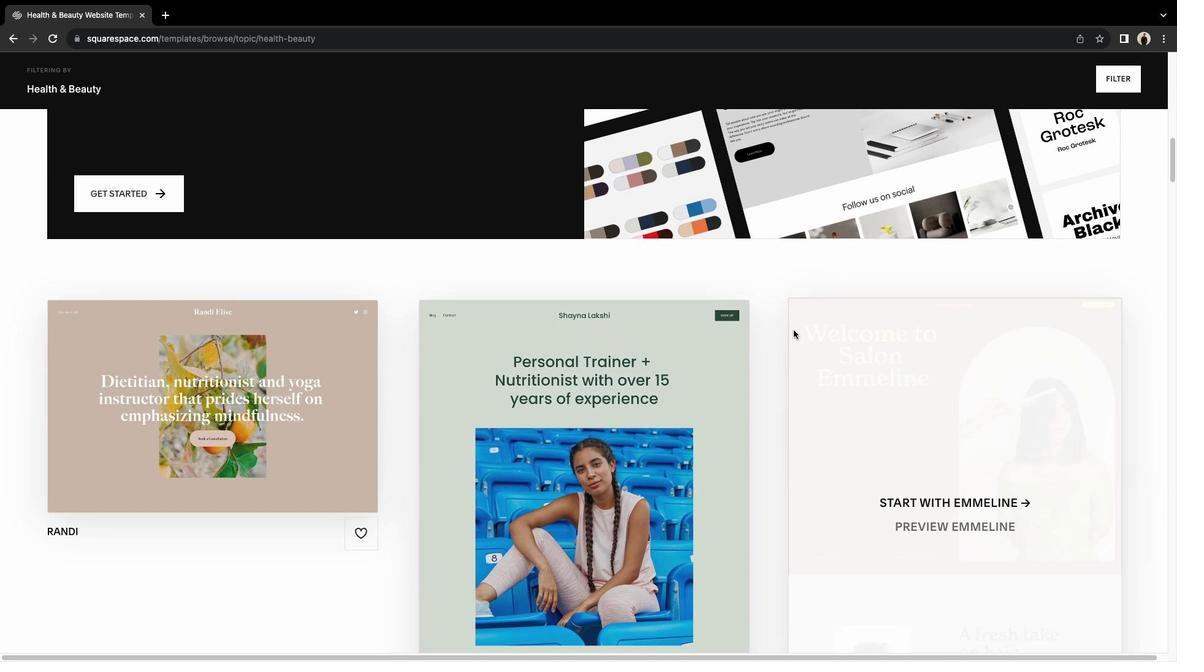 
Action: Mouse scrolled (793, 330) with delta (0, 0)
Screenshot: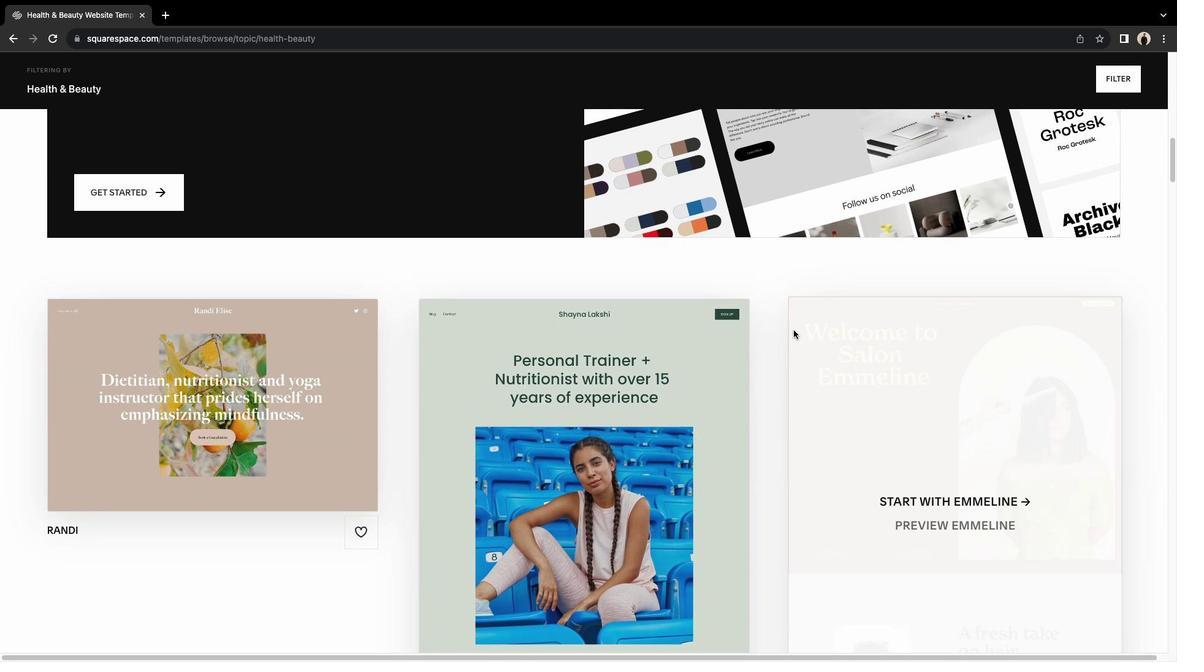 
Action: Mouse moved to (793, 330)
Screenshot: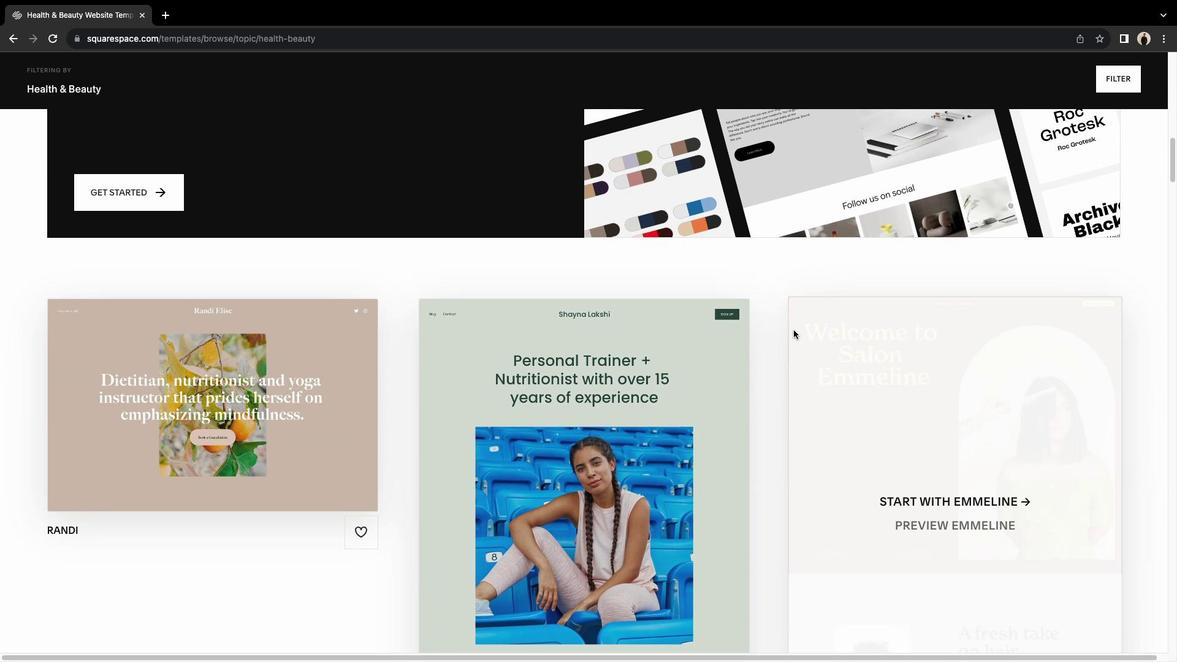 
Action: Mouse scrolled (793, 330) with delta (0, 0)
Screenshot: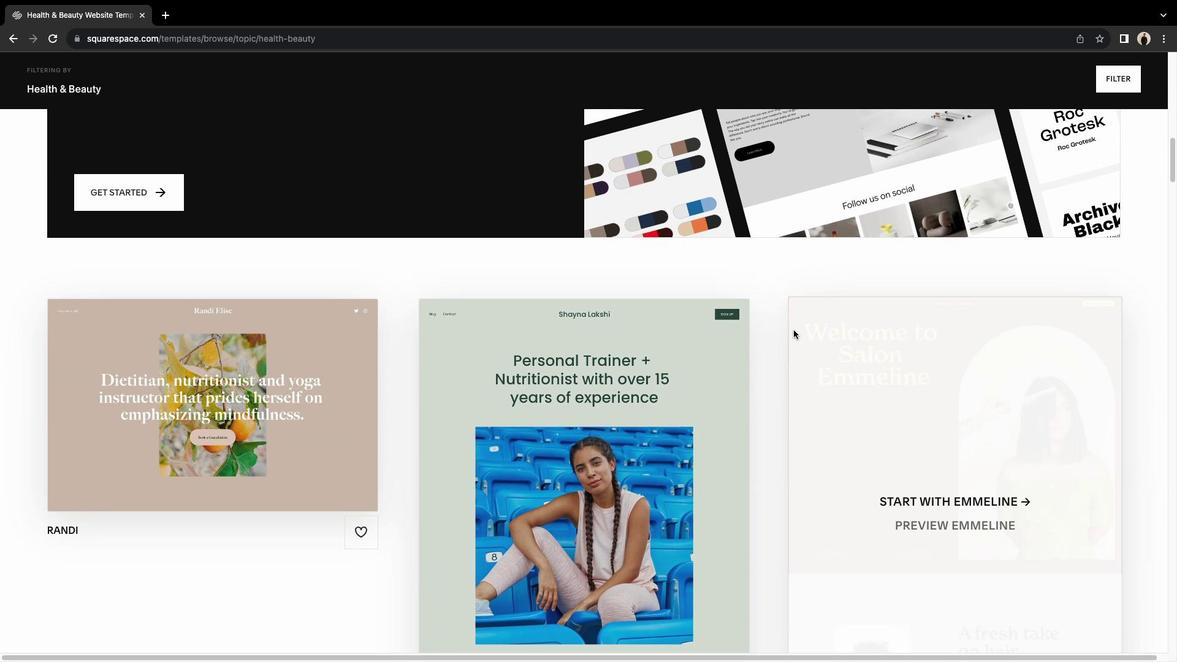 
Action: Mouse moved to (793, 330)
Screenshot: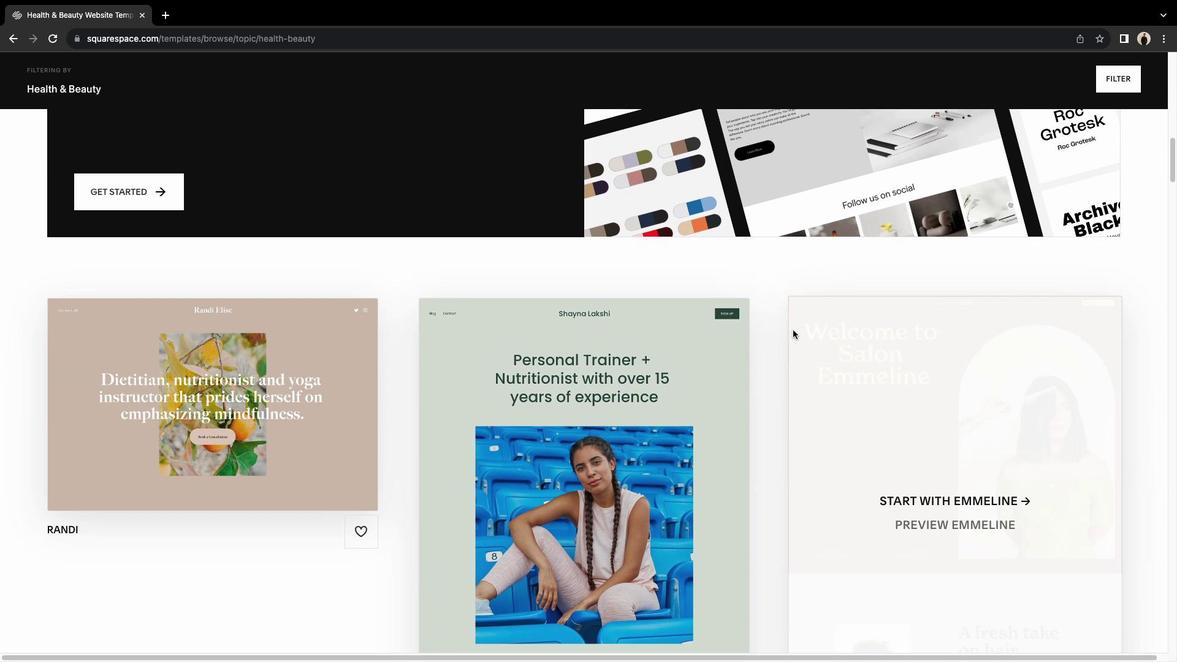 
Action: Mouse scrolled (793, 330) with delta (0, -1)
Screenshot: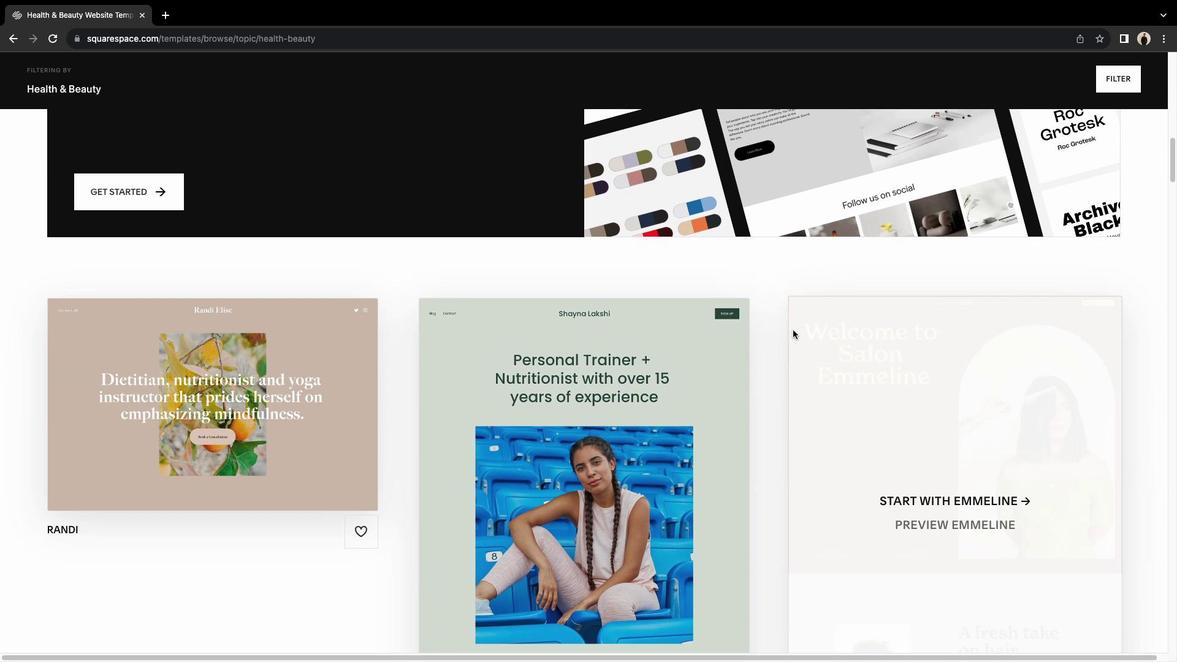 
Action: Mouse moved to (706, 349)
Screenshot: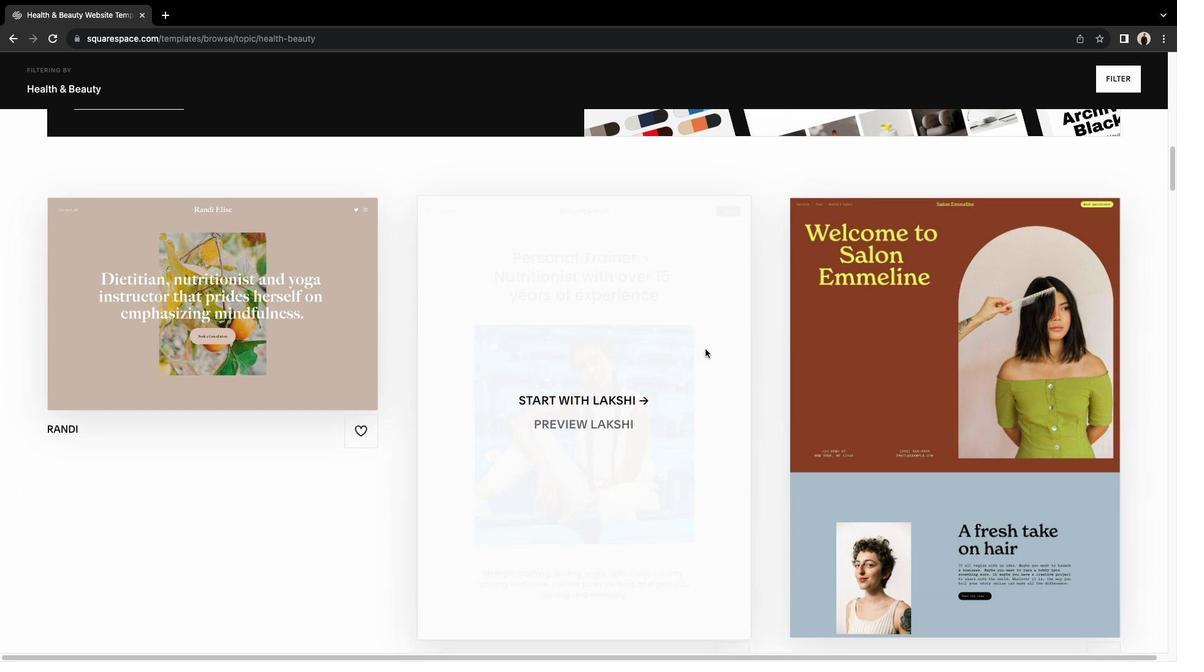 
Action: Mouse scrolled (706, 349) with delta (0, 0)
Screenshot: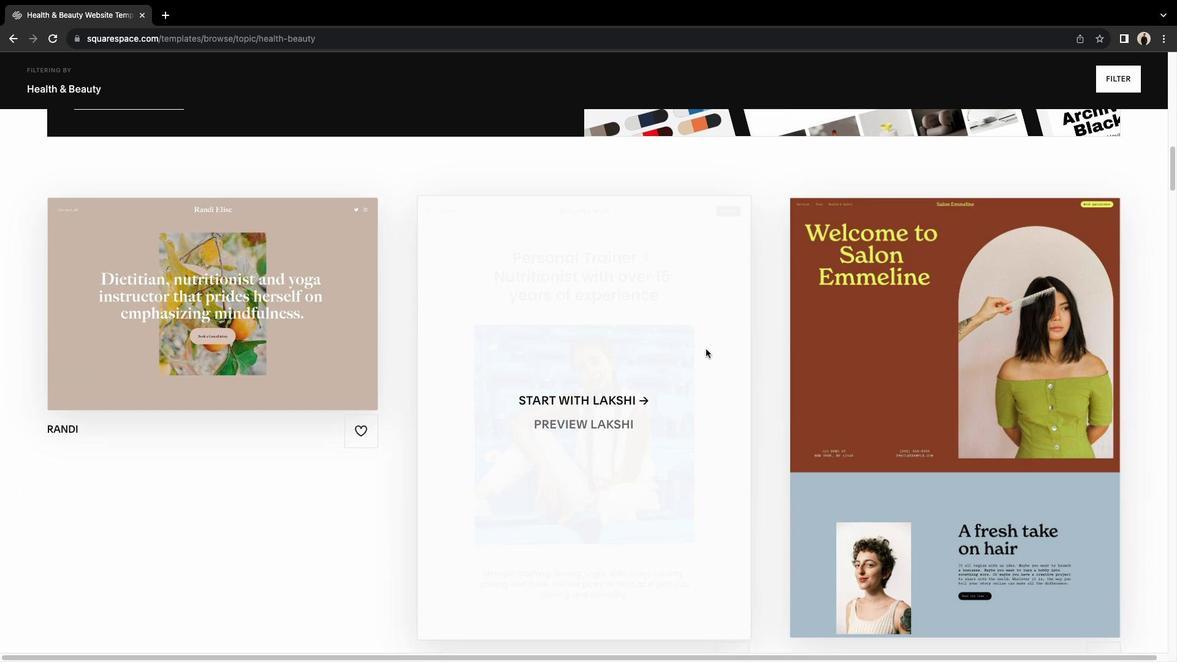 
Action: Mouse moved to (706, 349)
Screenshot: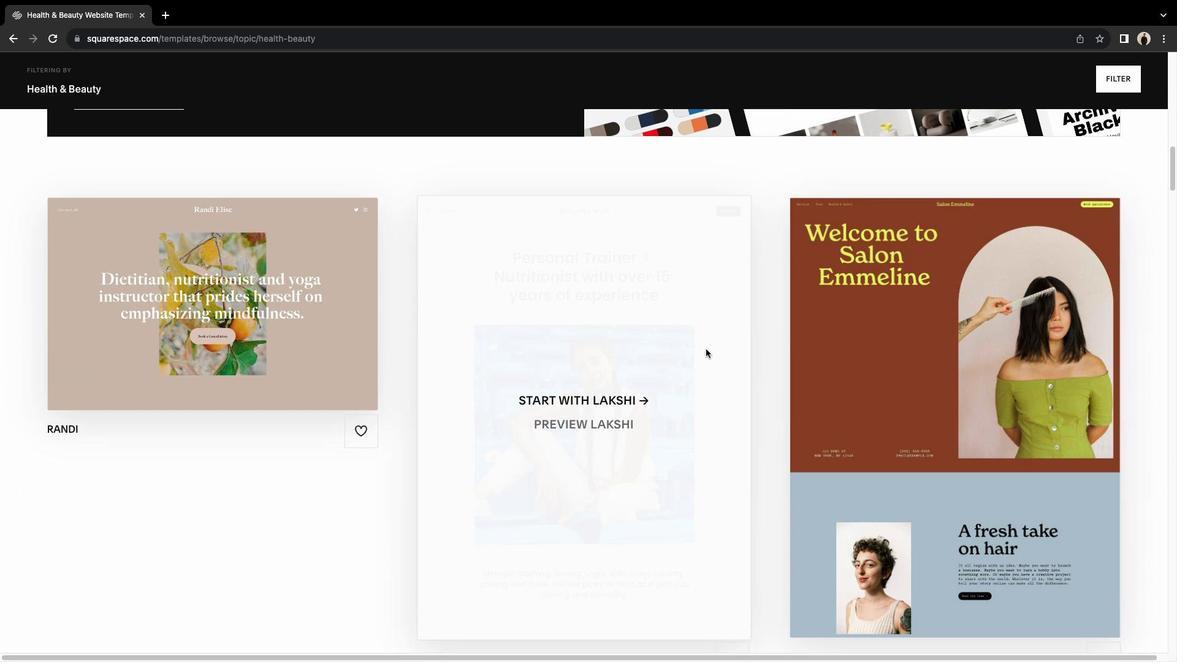 
Action: Mouse scrolled (706, 349) with delta (0, 0)
Screenshot: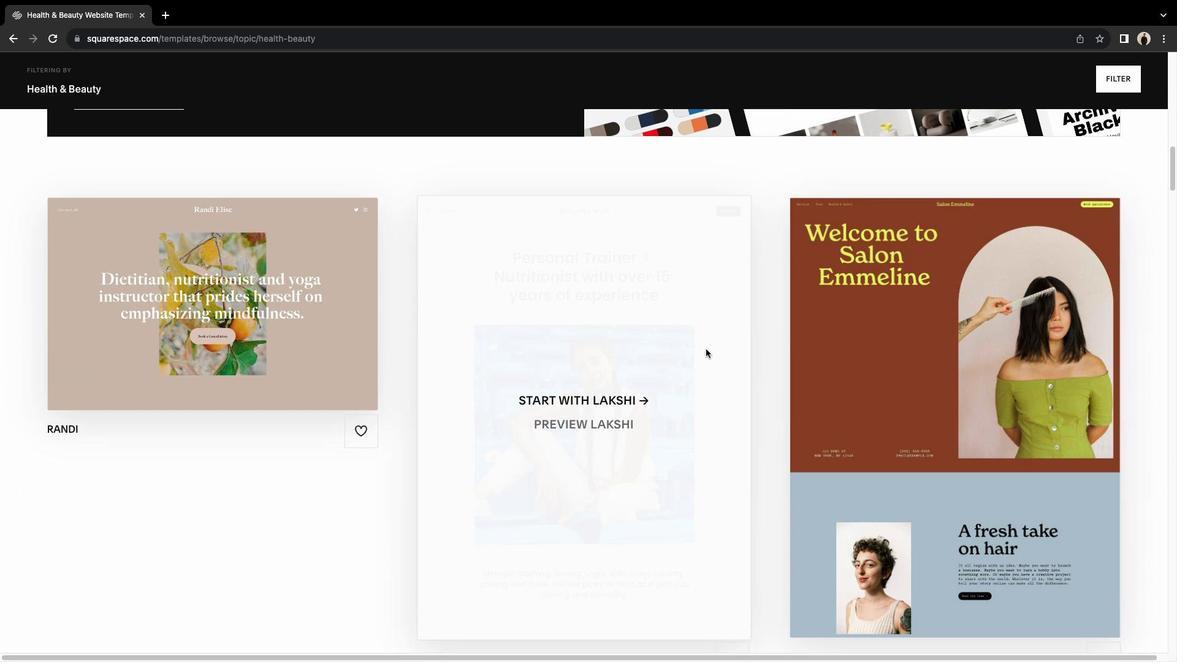 
Action: Mouse scrolled (706, 349) with delta (0, -1)
Screenshot: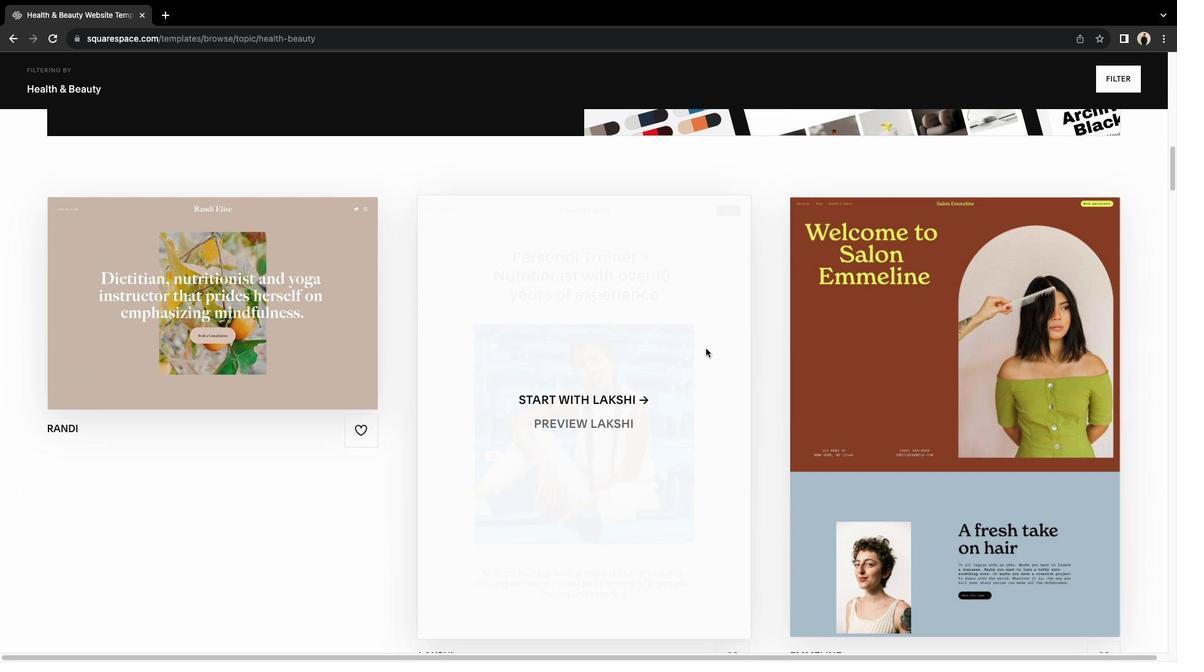 
Action: Mouse moved to (587, 304)
Screenshot: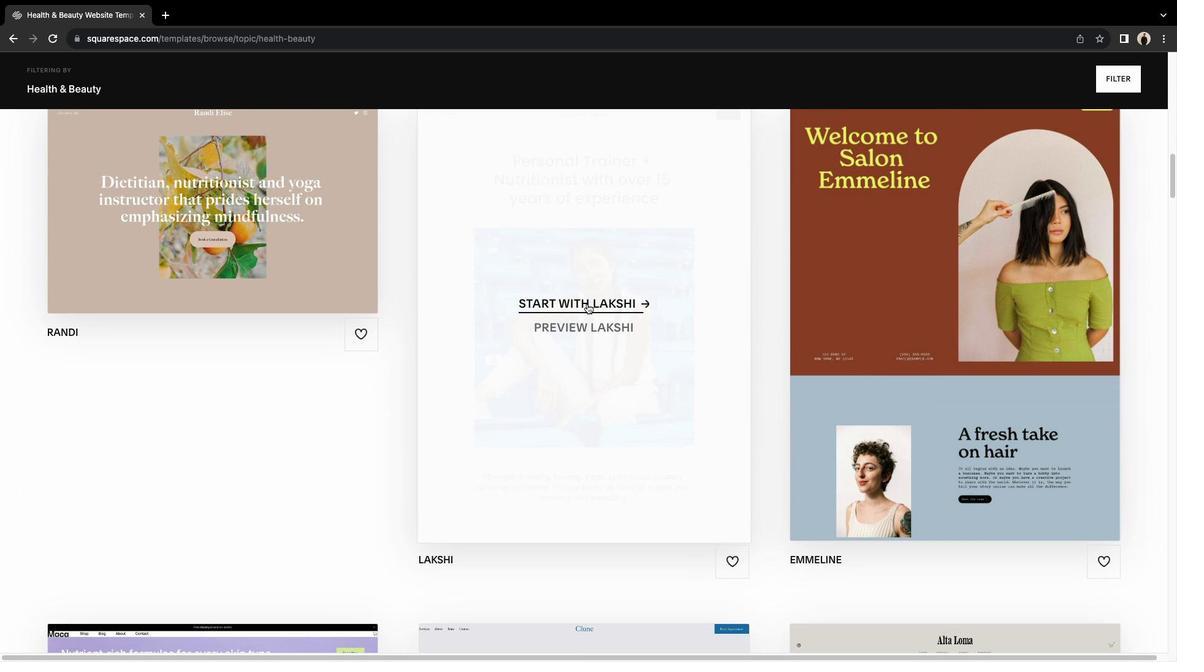
Action: Mouse pressed left at (587, 304)
Screenshot: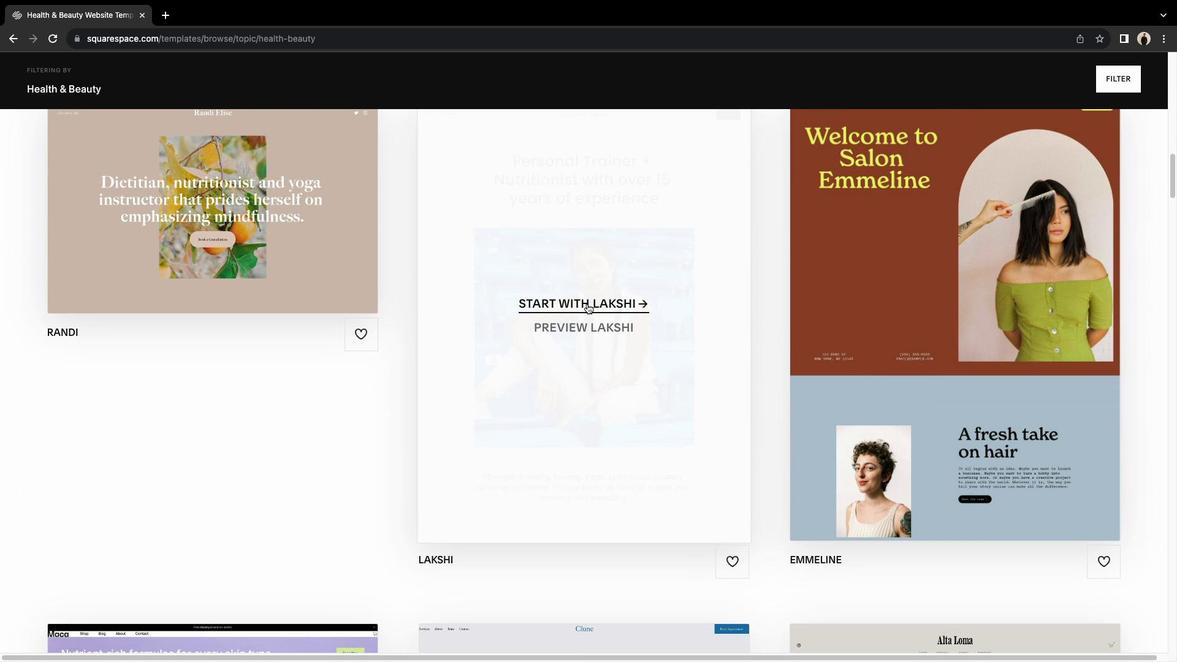 
Action: Mouse moved to (431, 346)
Screenshot: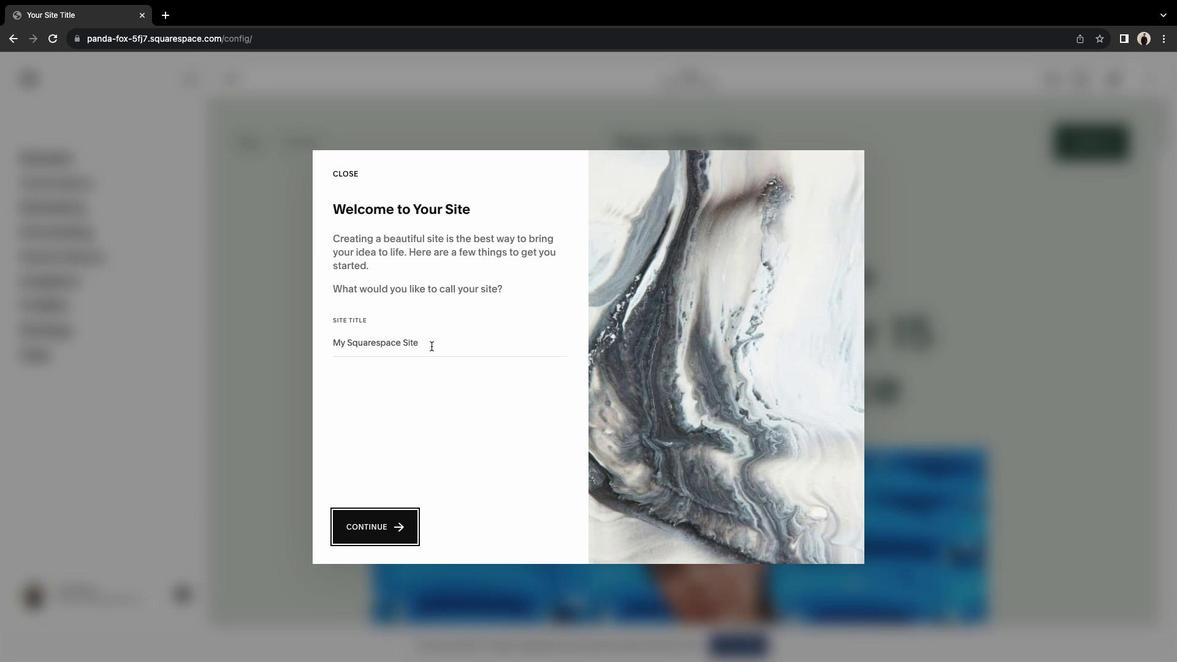
Action: Mouse pressed left at (431, 346)
Screenshot: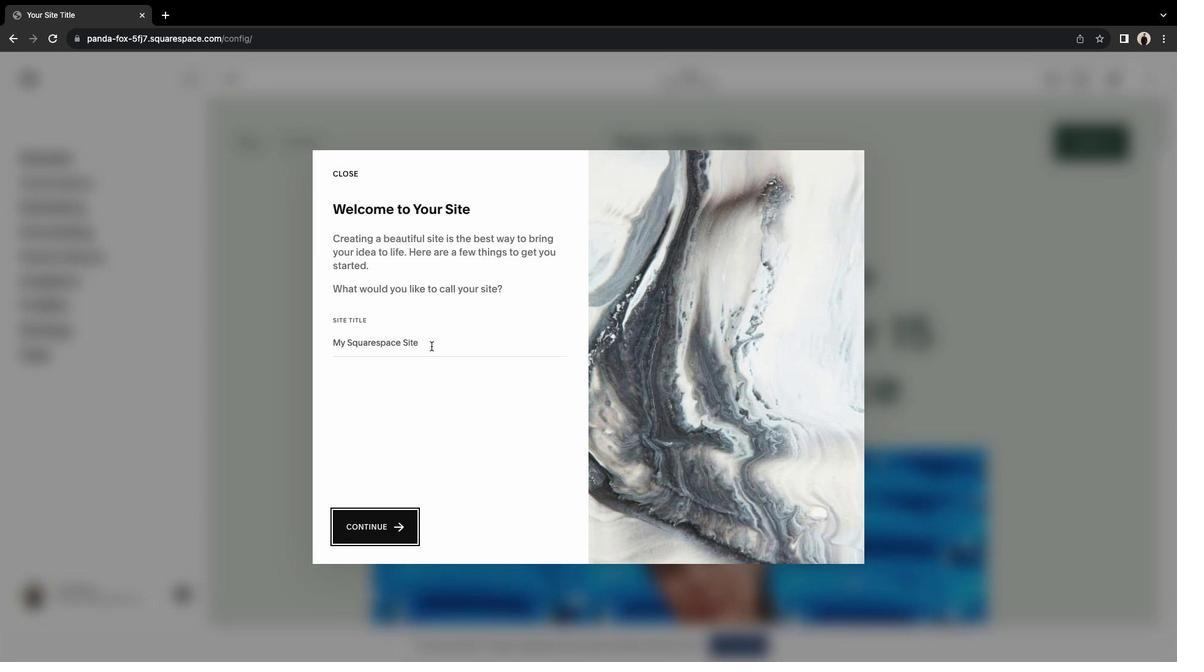
Action: Mouse moved to (431, 346)
Screenshot: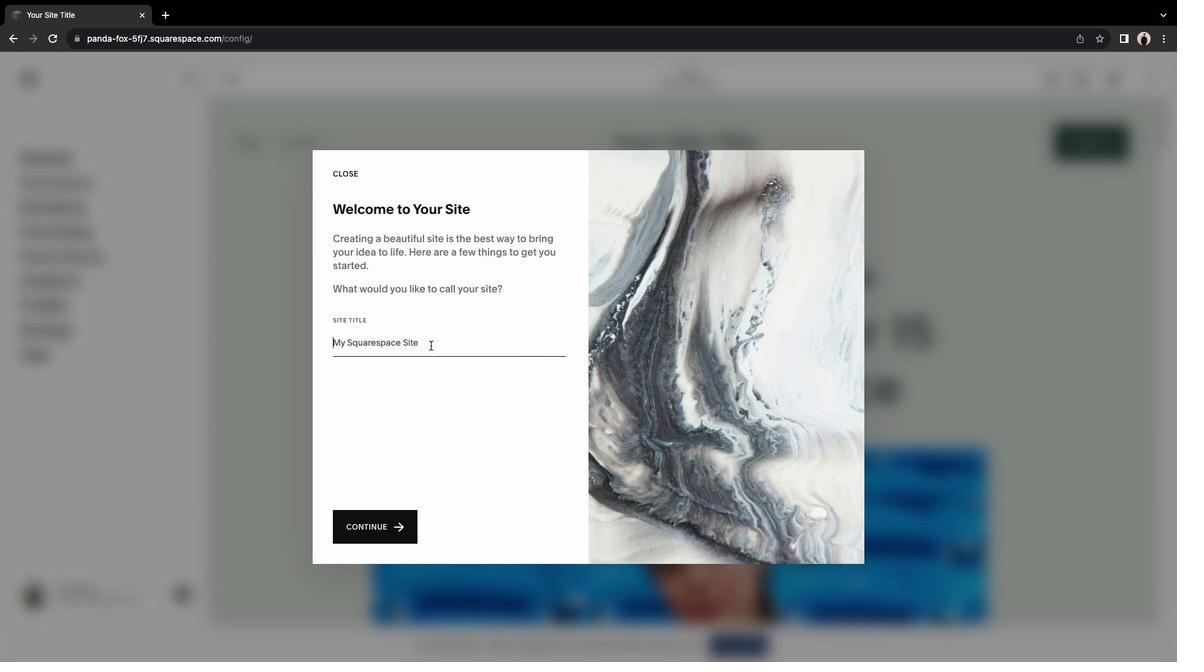 
Action: Key pressed 'F''I''T'Key.spaceKey.shift'G''R''O''U''P'
Screenshot: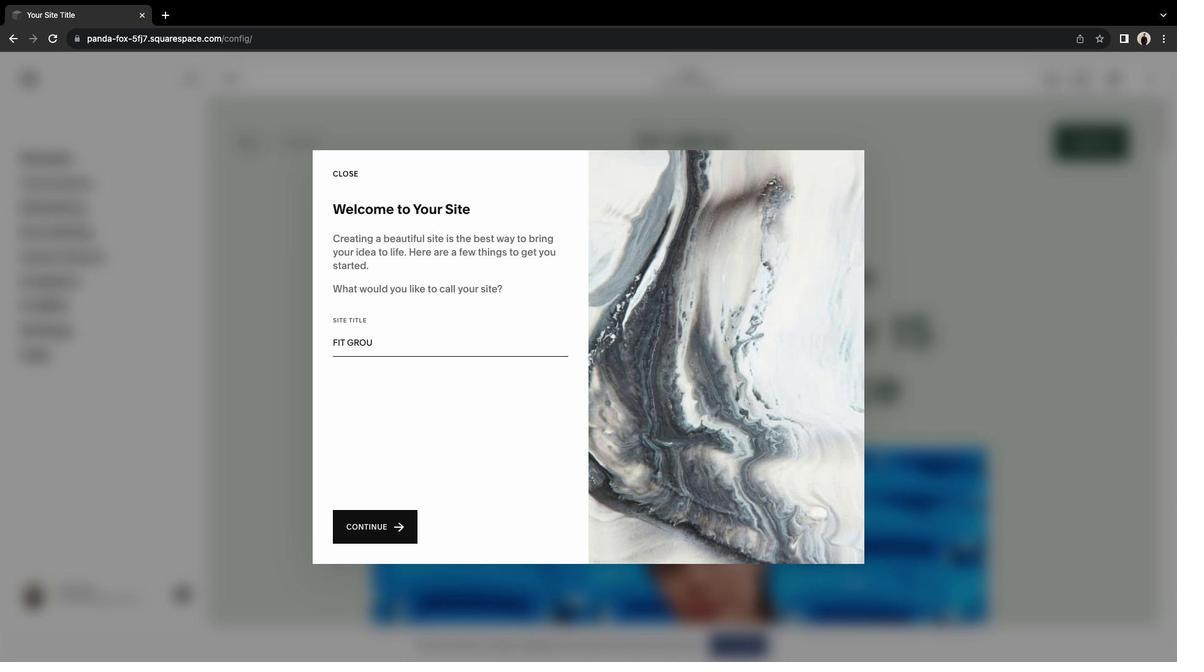 
Action: Mouse moved to (392, 523)
Screenshot: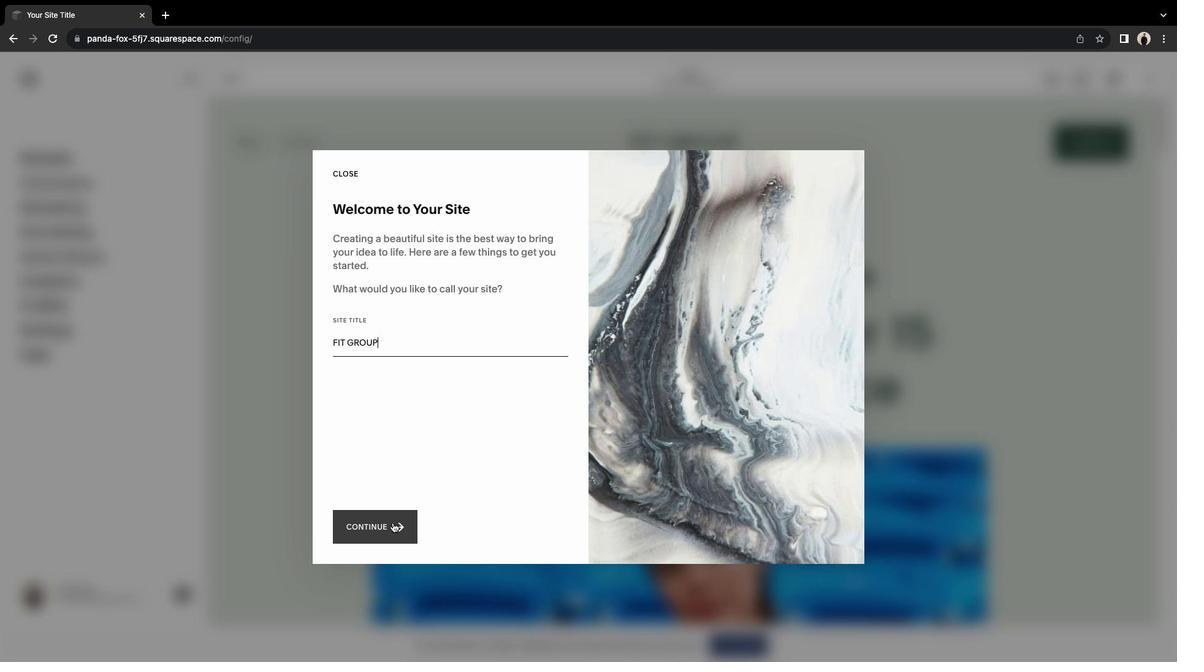 
Action: Mouse pressed left at (392, 523)
Screenshot: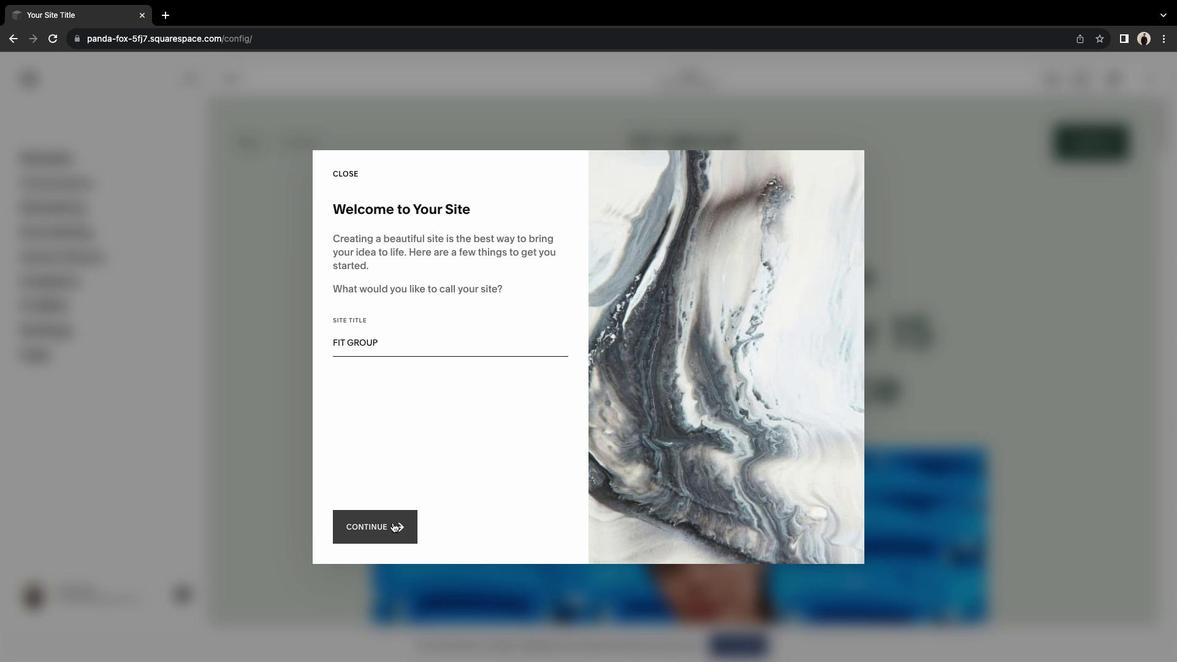 
Action: Mouse moved to (541, 528)
Screenshot: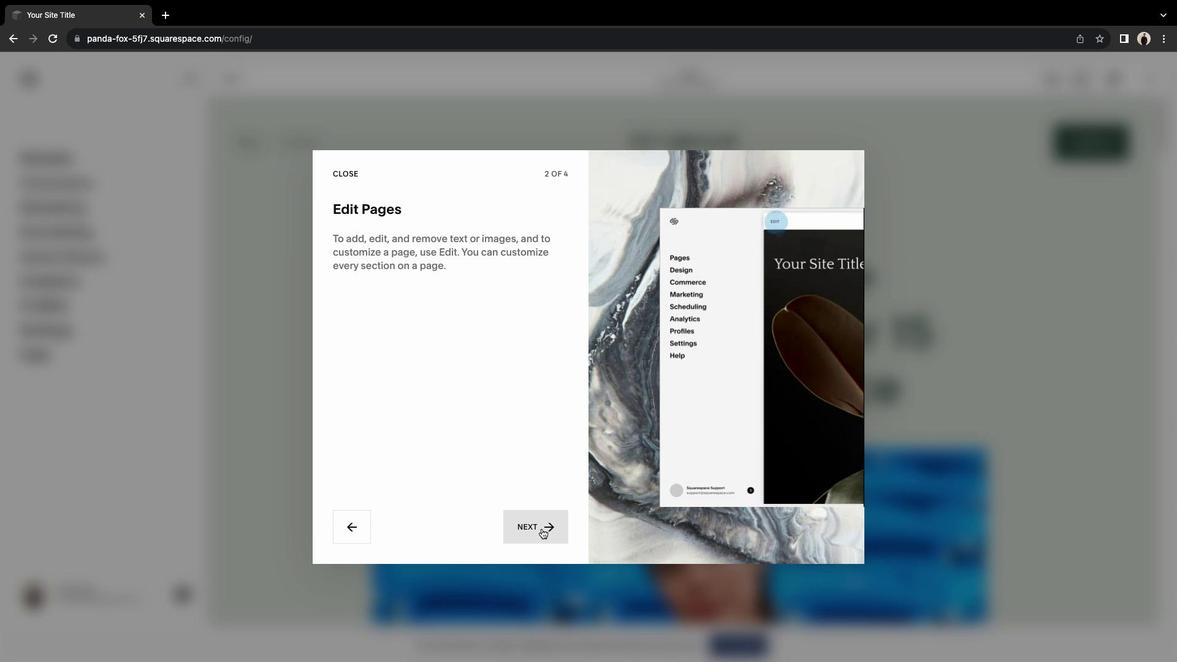 
Action: Mouse pressed left at (541, 528)
Screenshot: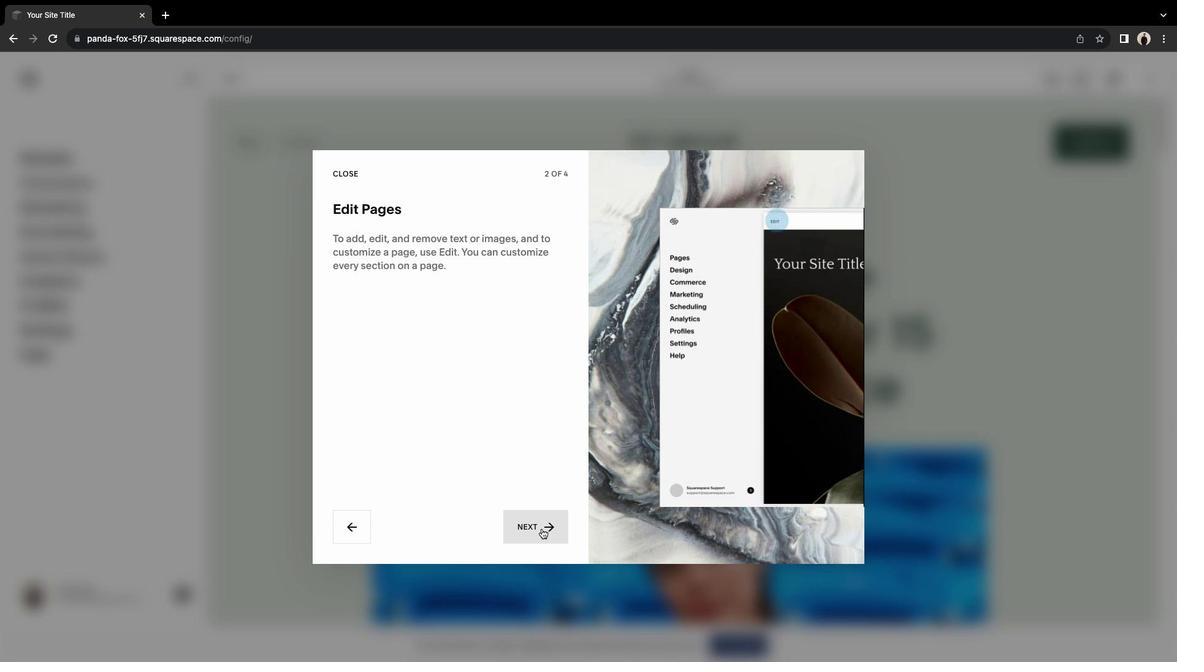 
Action: Mouse moved to (540, 529)
Screenshot: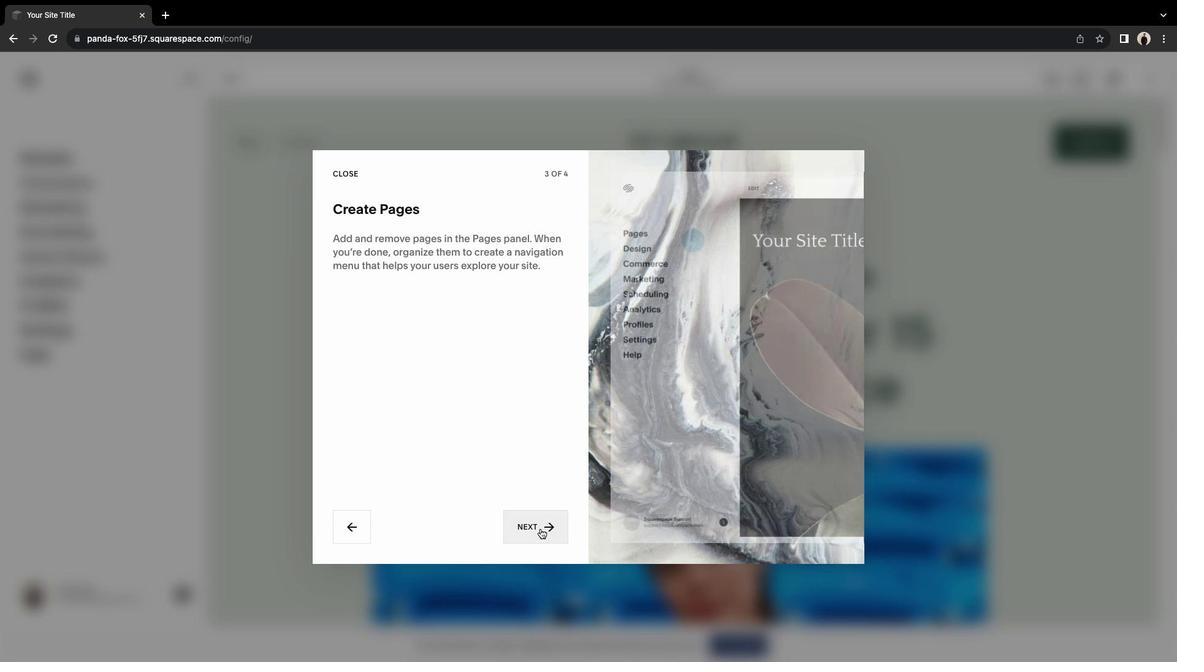 
Action: Mouse pressed left at (540, 529)
Screenshot: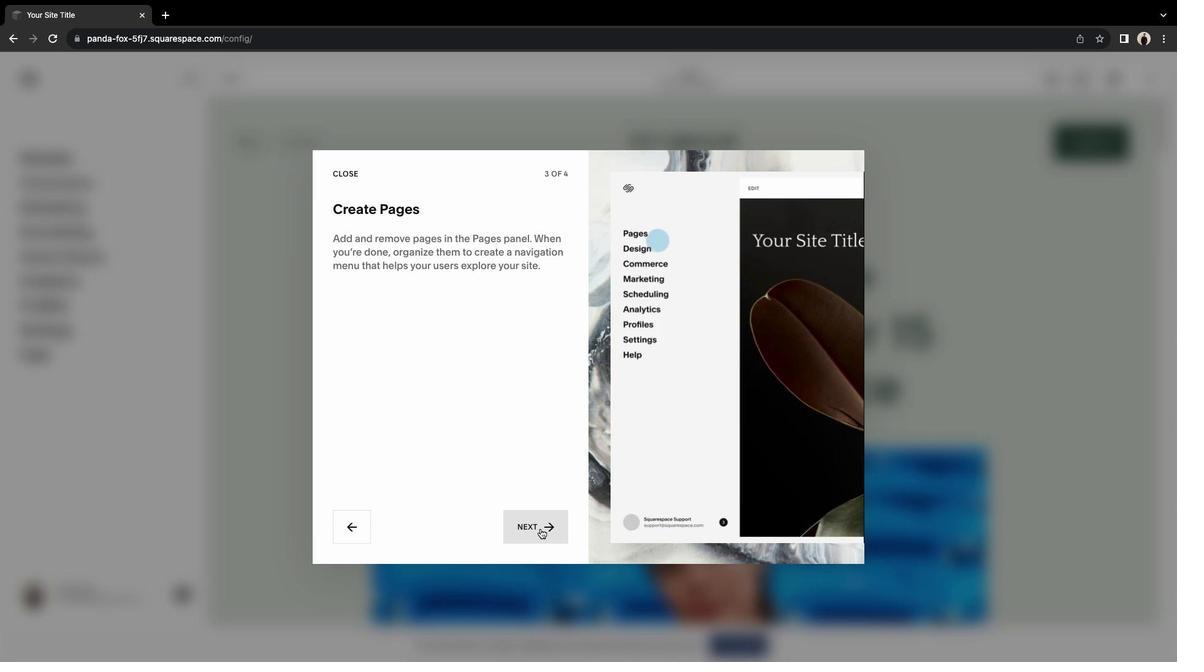 
Action: Mouse pressed left at (540, 529)
Screenshot: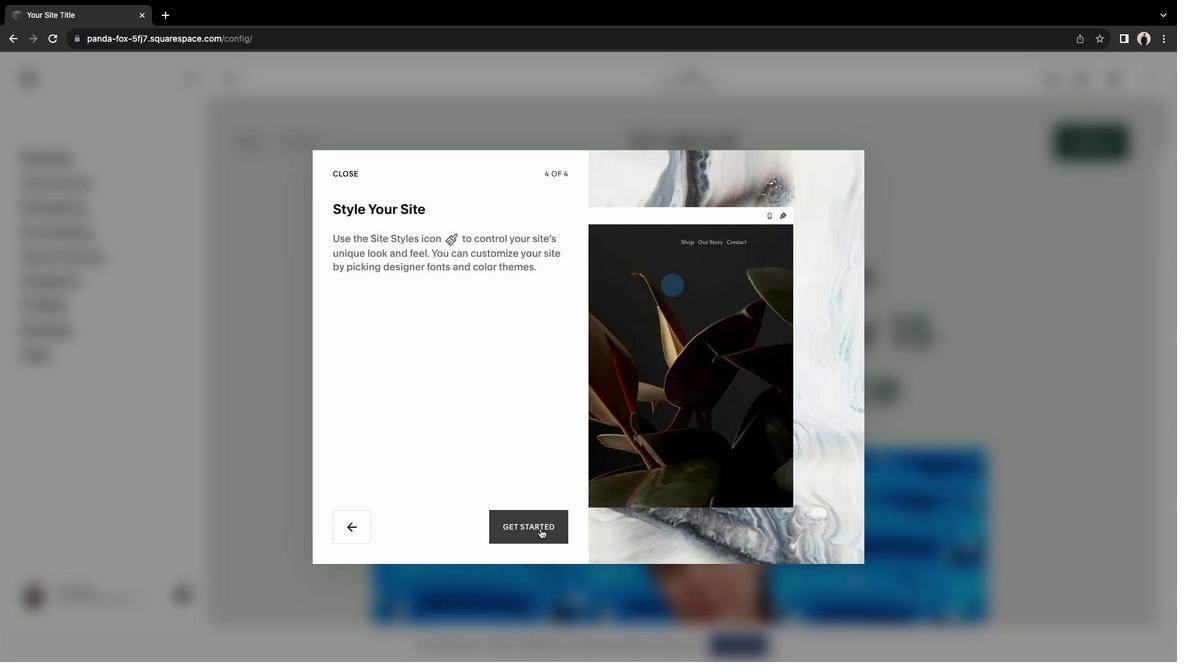 
Action: Mouse moved to (66, 154)
Screenshot: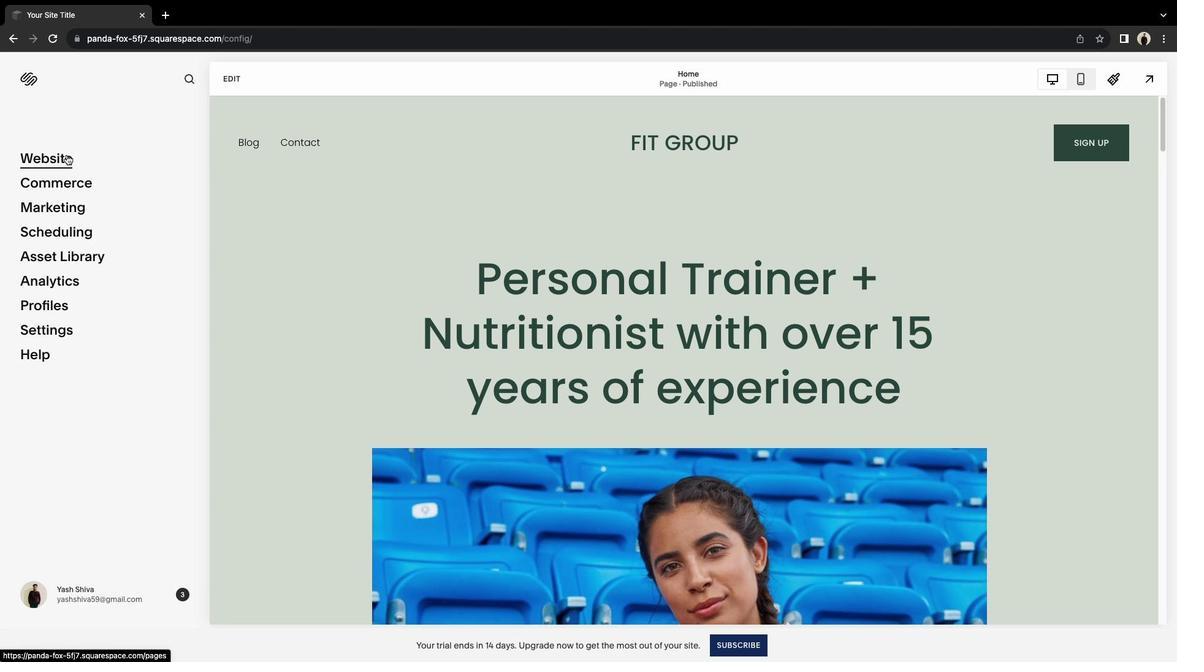 
Action: Mouse pressed left at (66, 154)
Screenshot: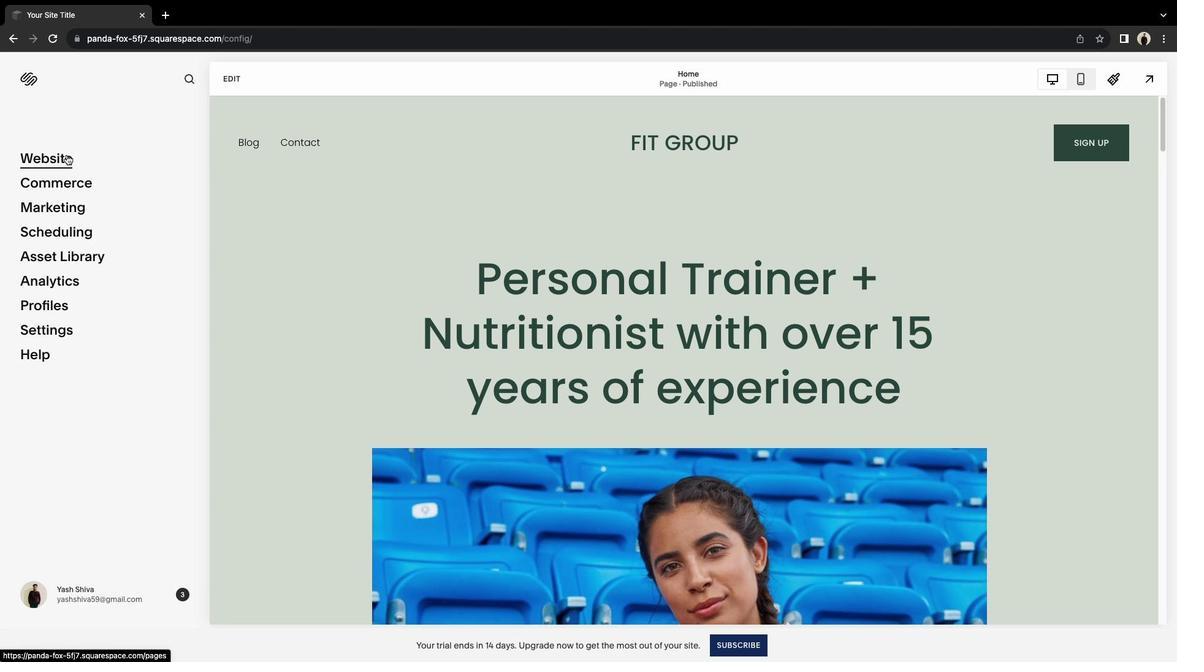 
Action: Mouse moved to (117, 355)
Screenshot: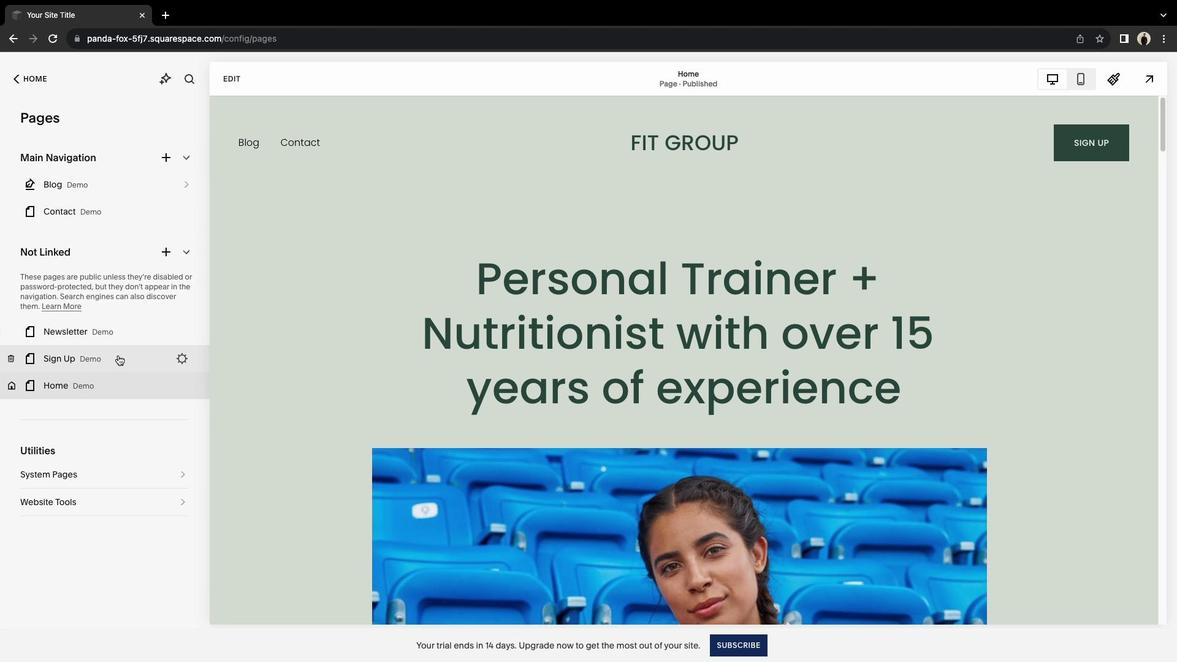 
Action: Mouse pressed left at (117, 355)
Screenshot: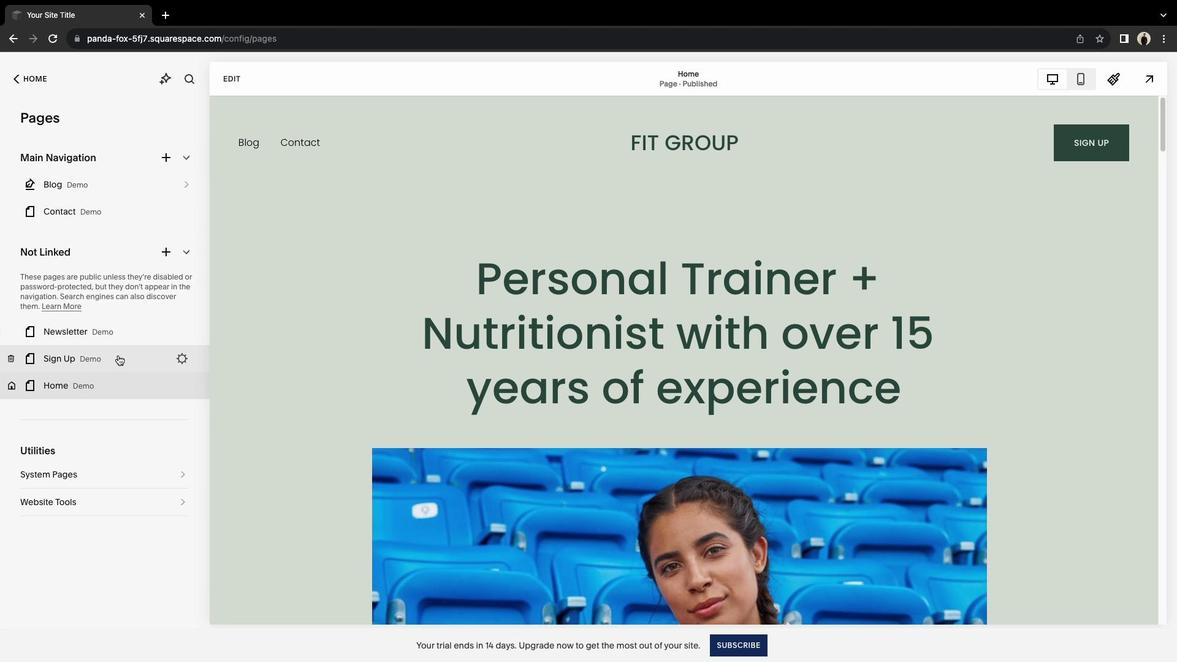 
Action: Mouse moved to (737, 336)
Screenshot: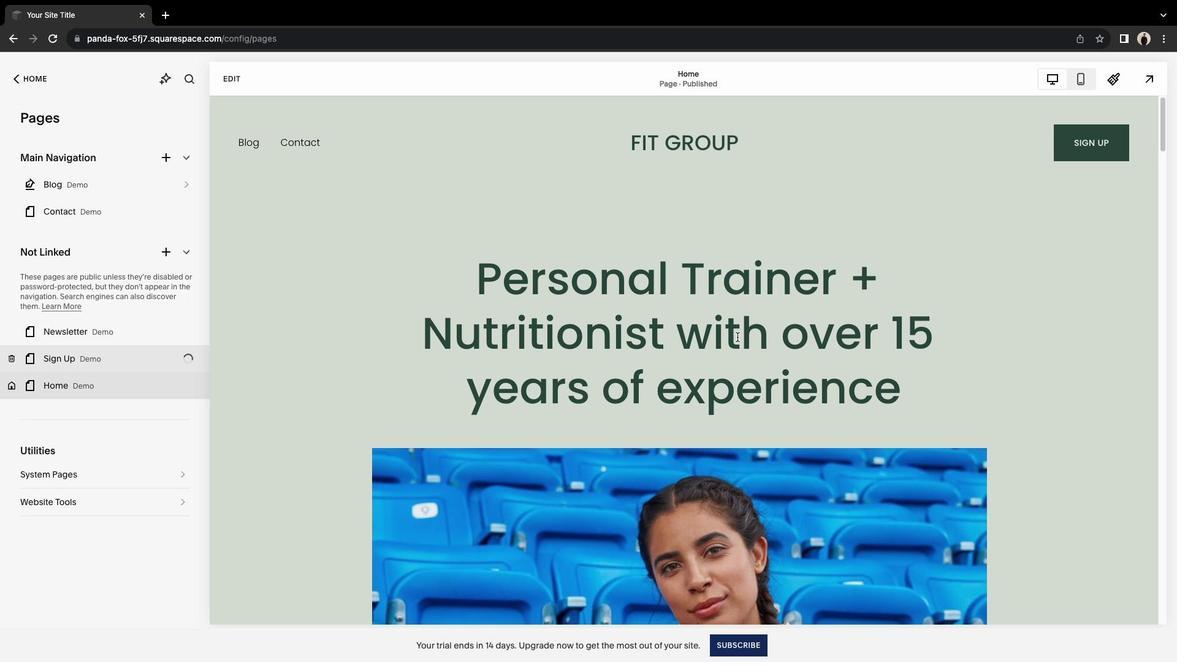 
Action: Mouse scrolled (737, 336) with delta (0, 0)
Screenshot: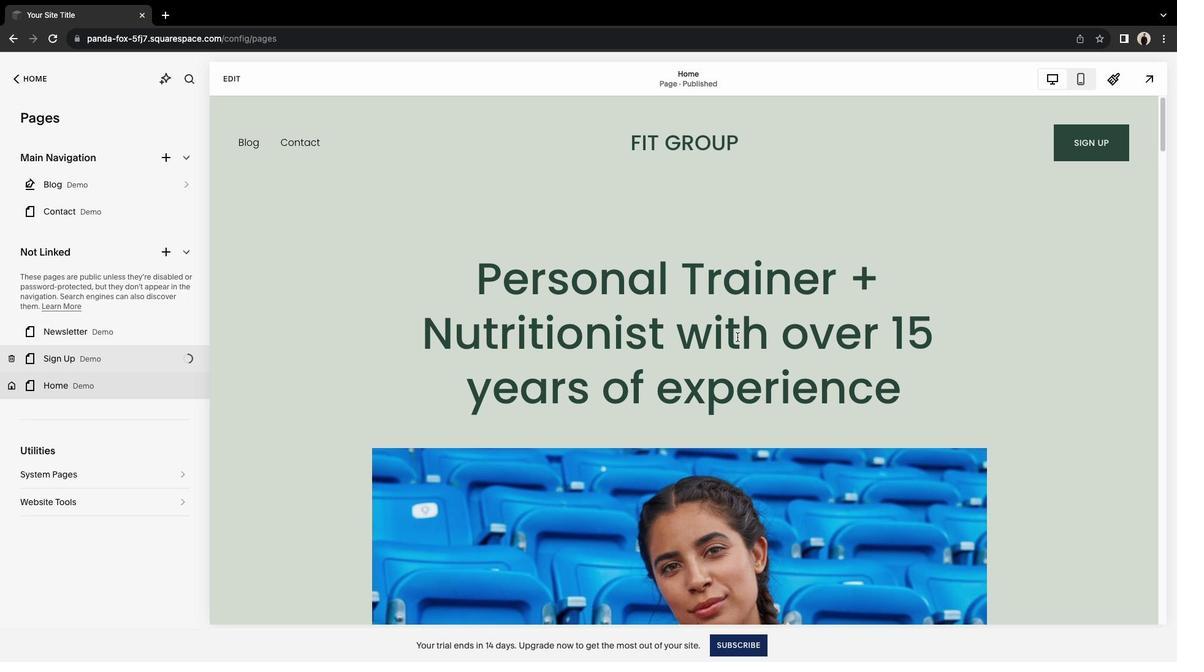
Action: Mouse scrolled (737, 336) with delta (0, 0)
Screenshot: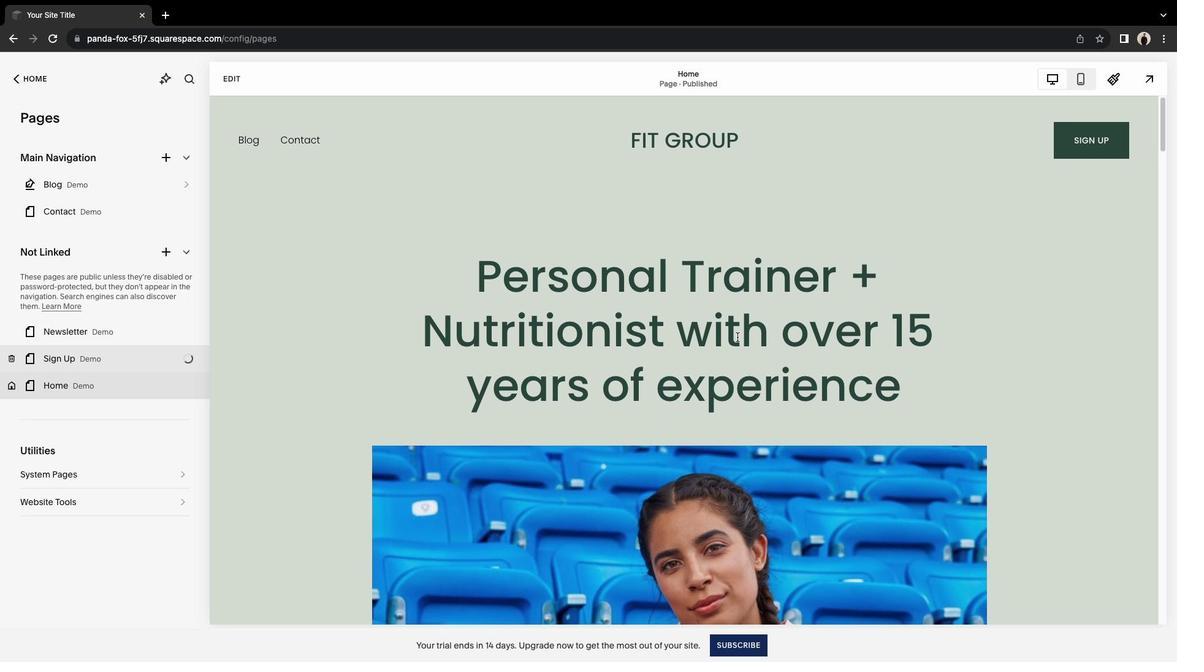 
Action: Mouse scrolled (737, 336) with delta (0, 0)
Screenshot: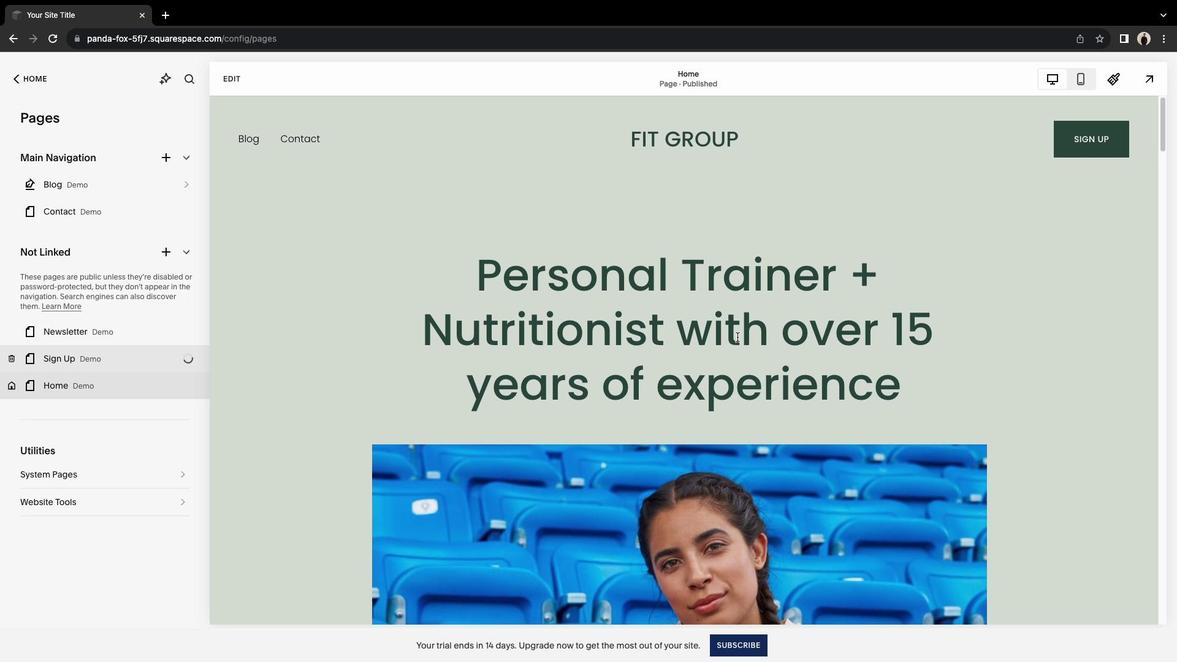 
Action: Mouse moved to (737, 337)
Screenshot: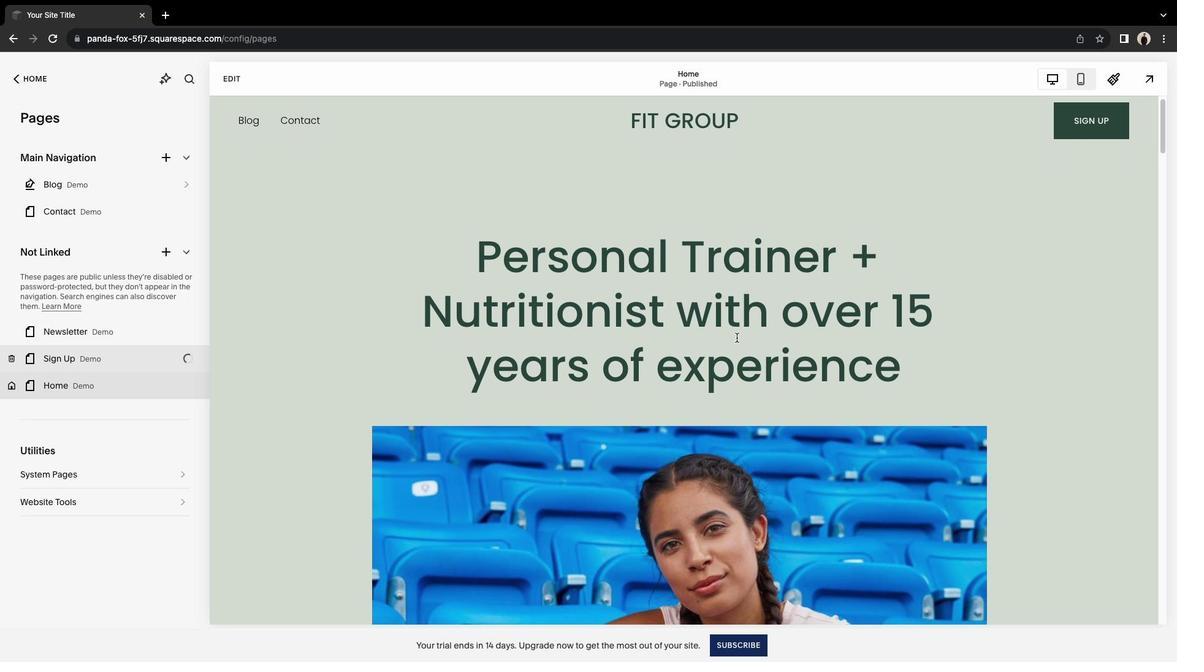 
Action: Mouse scrolled (737, 337) with delta (0, 0)
Screenshot: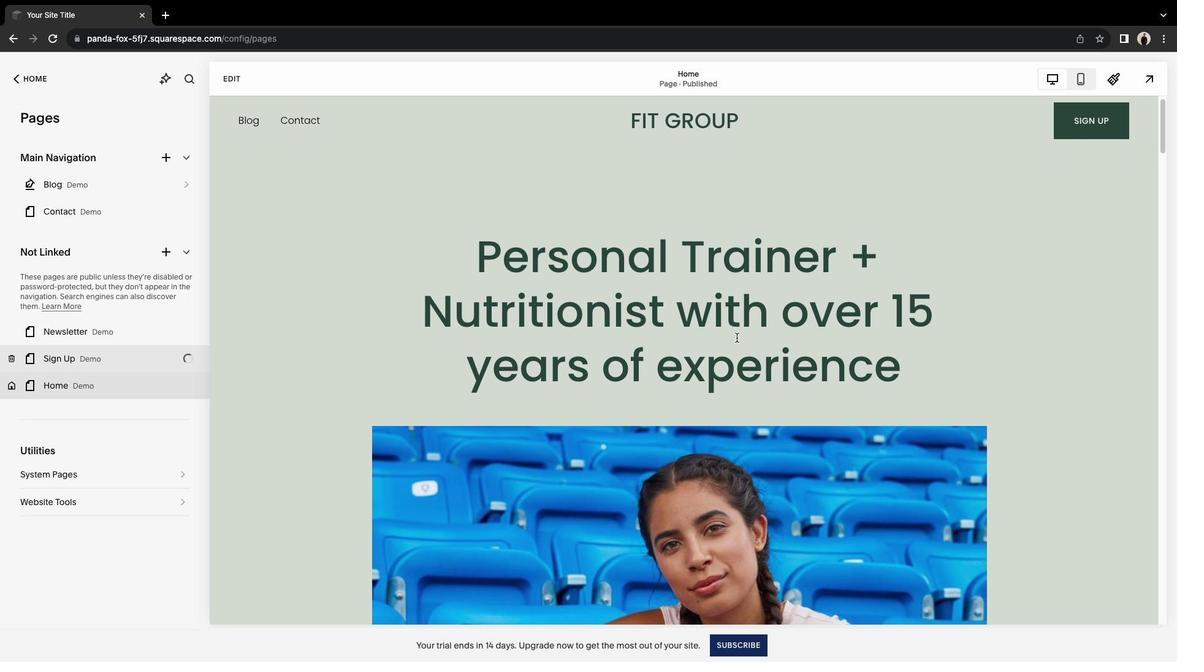 
Action: Mouse moved to (736, 337)
Screenshot: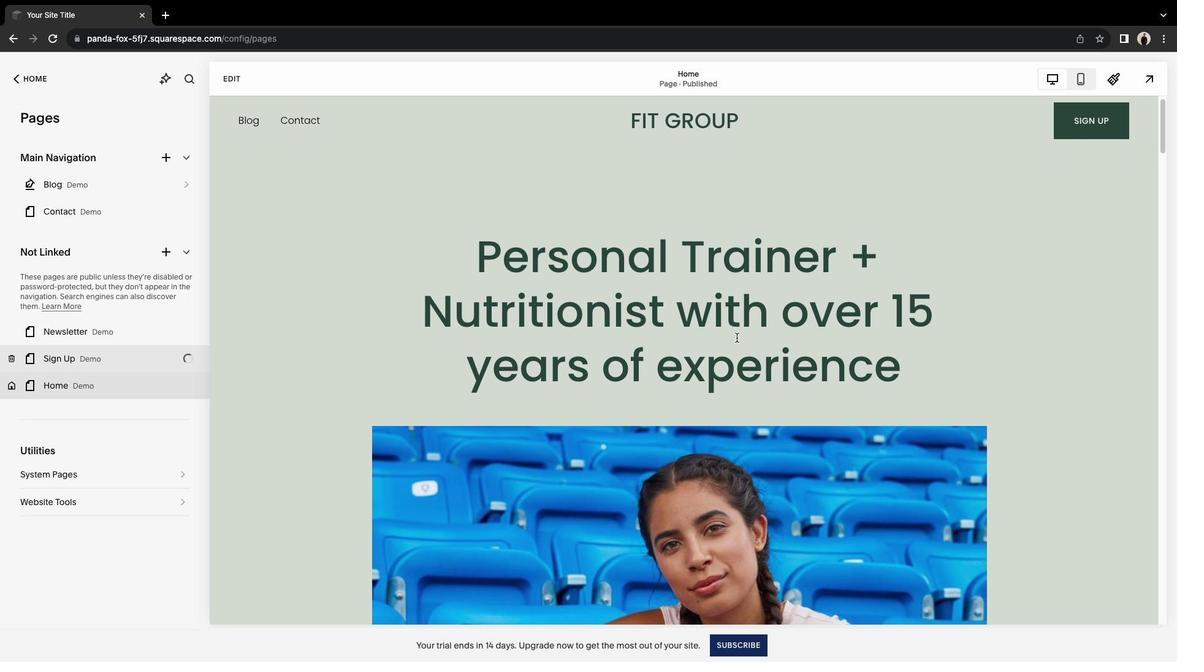 
Action: Mouse scrolled (736, 337) with delta (0, 0)
Screenshot: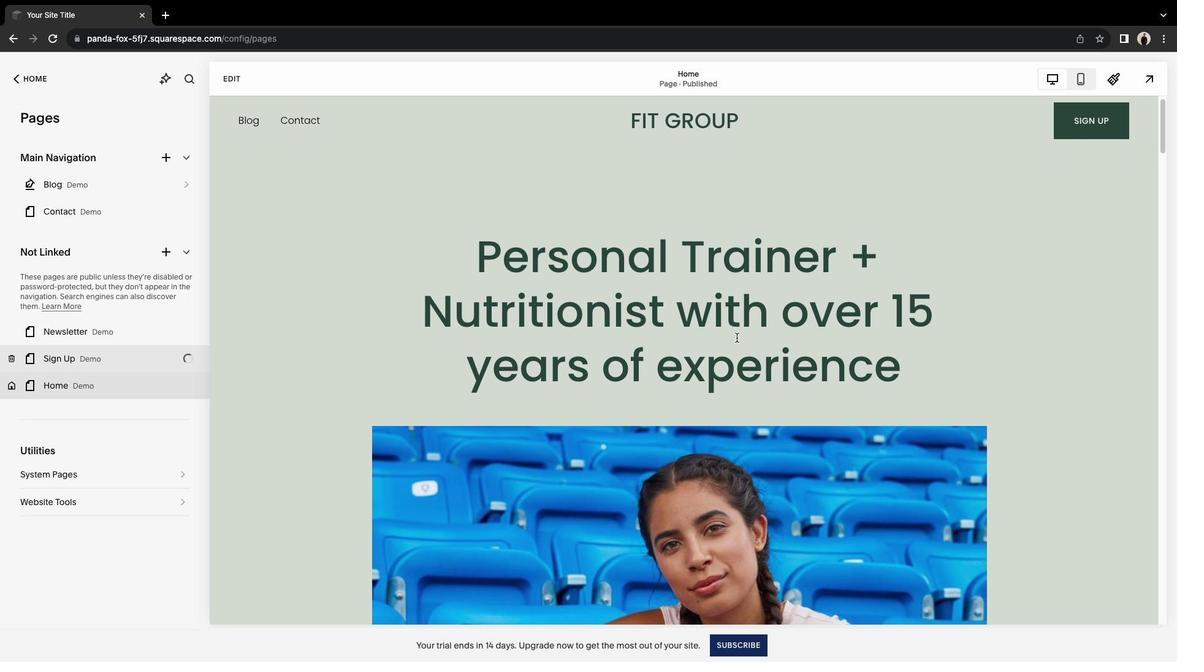 
Action: Mouse scrolled (736, 337) with delta (0, -1)
Screenshot: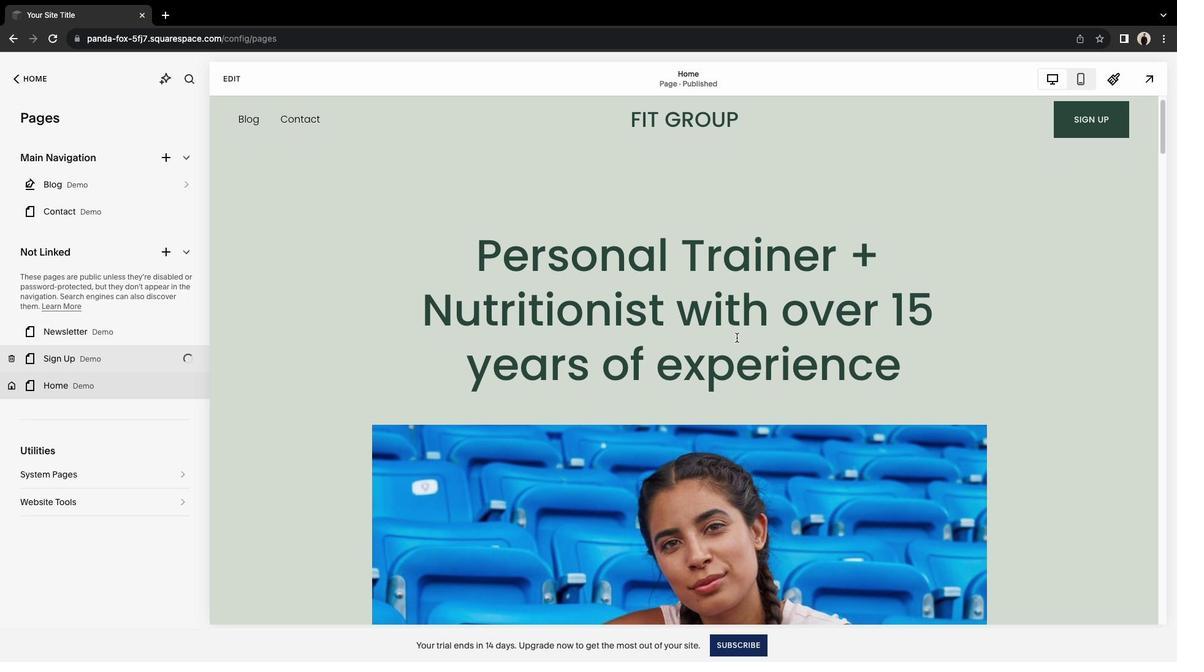 
Action: Mouse scrolled (736, 337) with delta (0, -2)
Screenshot: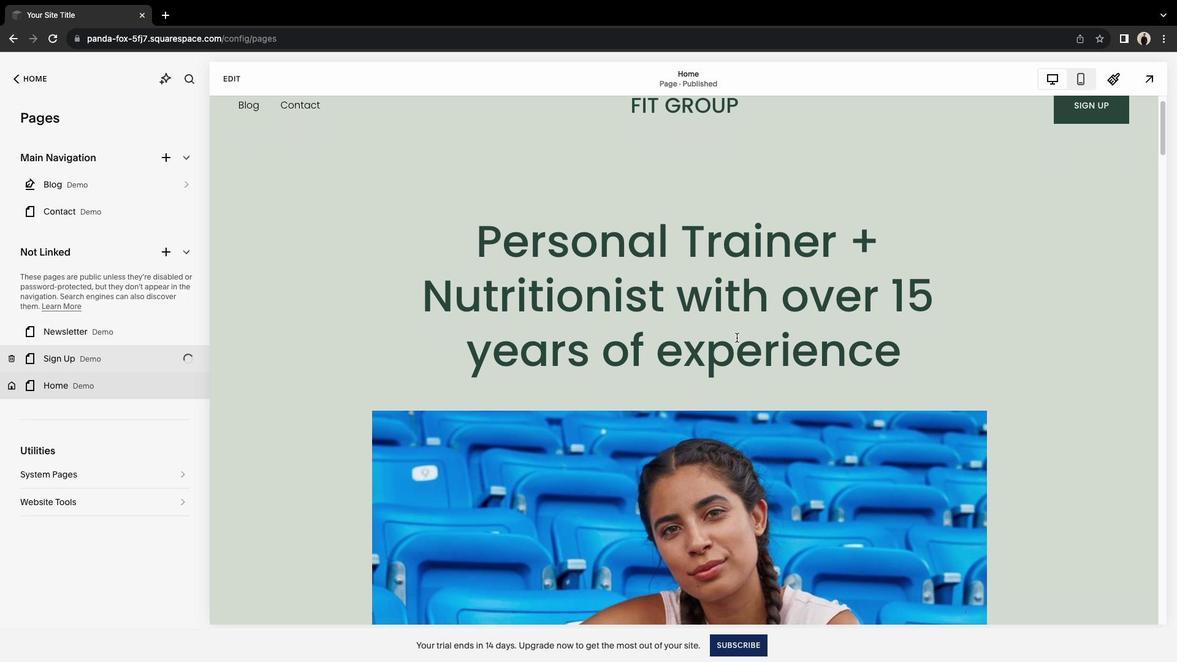 
Action: Mouse moved to (406, 336)
Screenshot: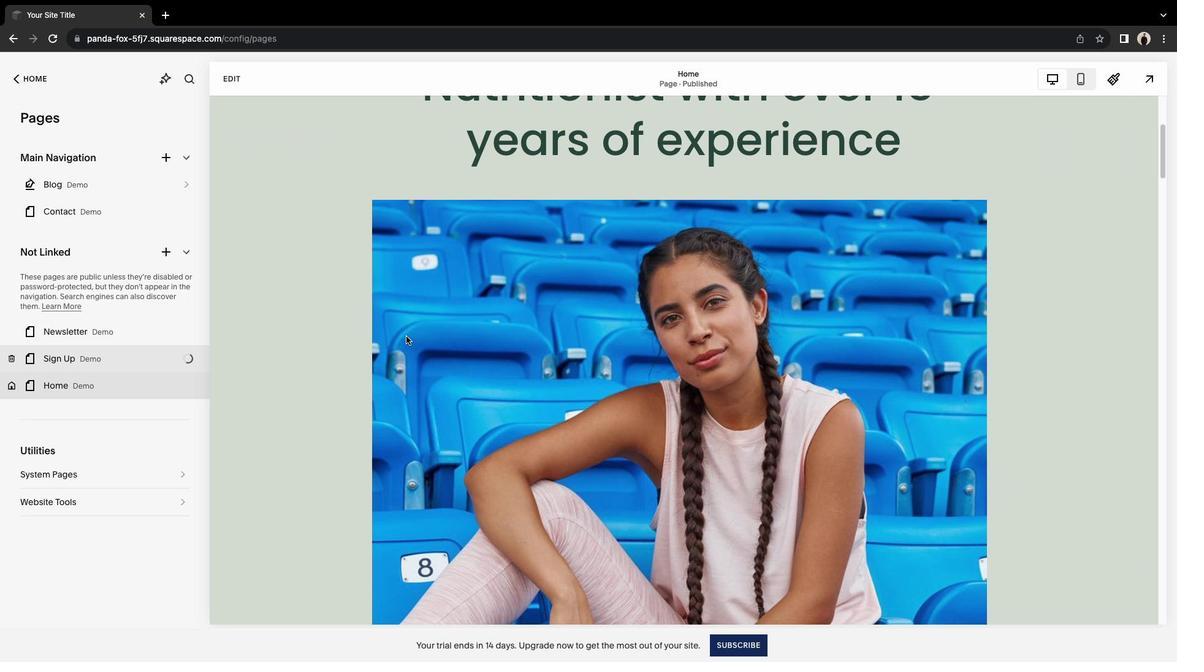 
Action: Mouse scrolled (406, 336) with delta (0, 0)
Screenshot: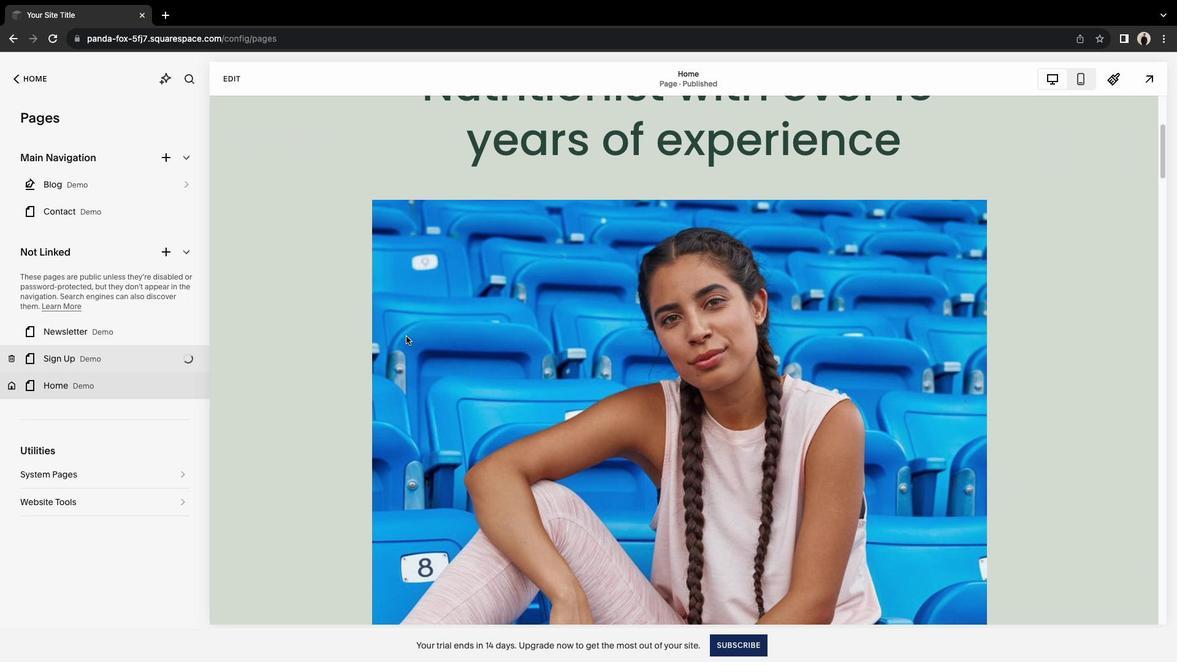 
Action: Mouse scrolled (406, 336) with delta (0, 0)
Screenshot: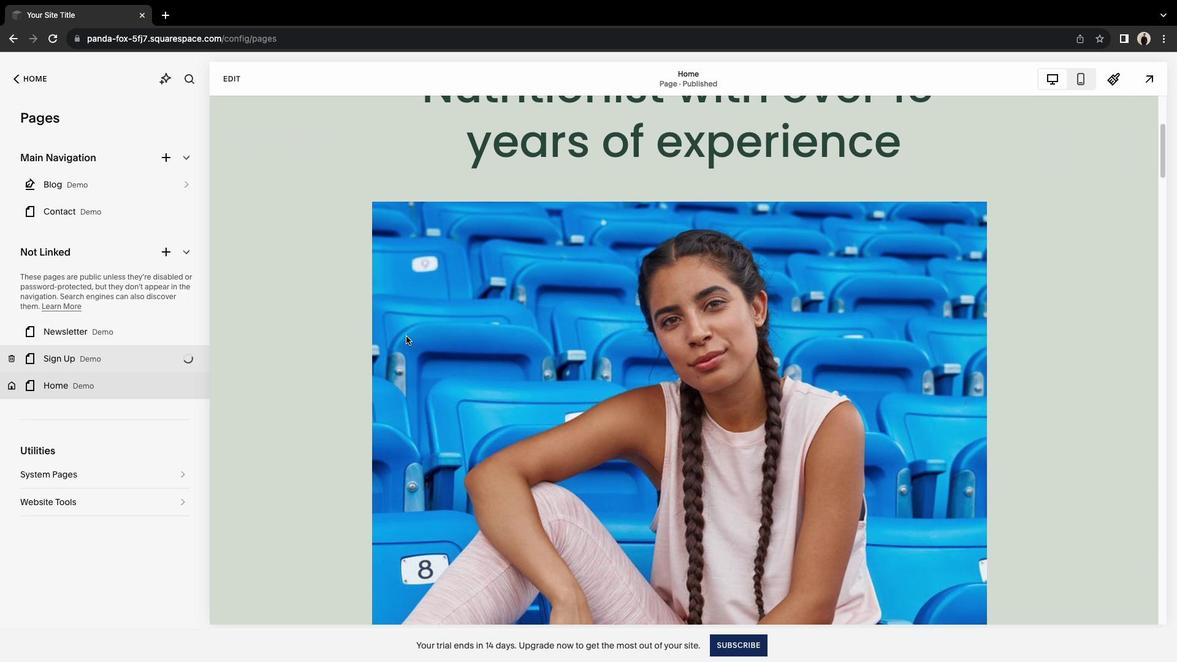 
Action: Mouse moved to (406, 336)
Screenshot: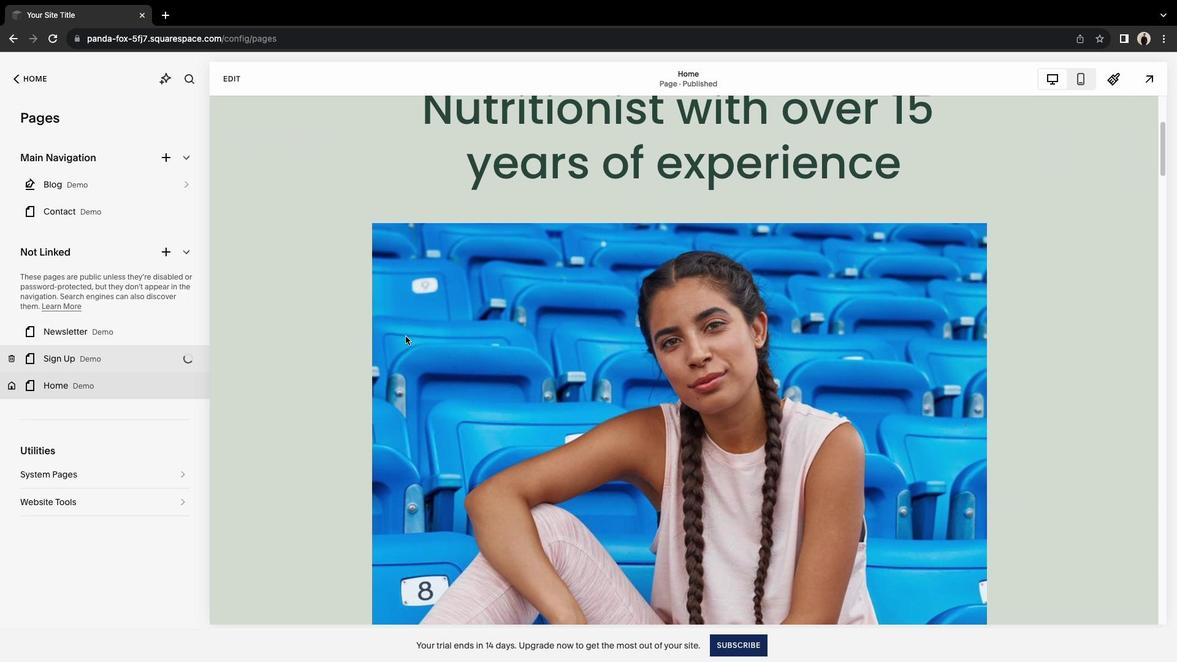 
Action: Mouse scrolled (406, 336) with delta (0, 0)
Screenshot: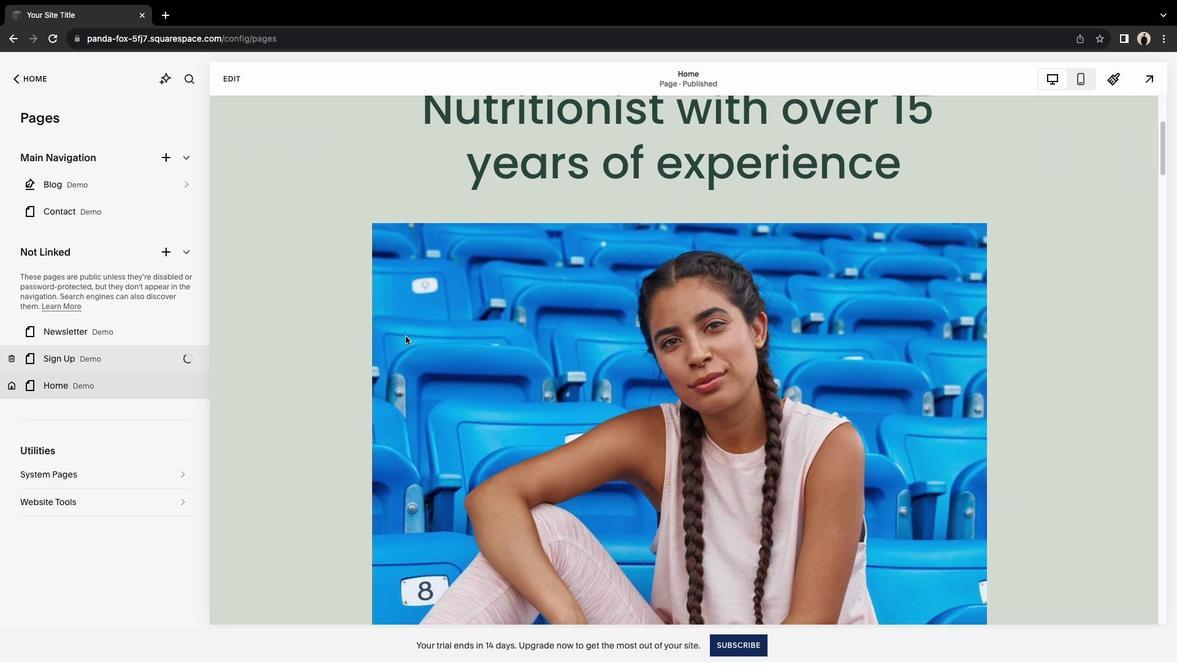
Action: Mouse scrolled (406, 336) with delta (0, 0)
Screenshot: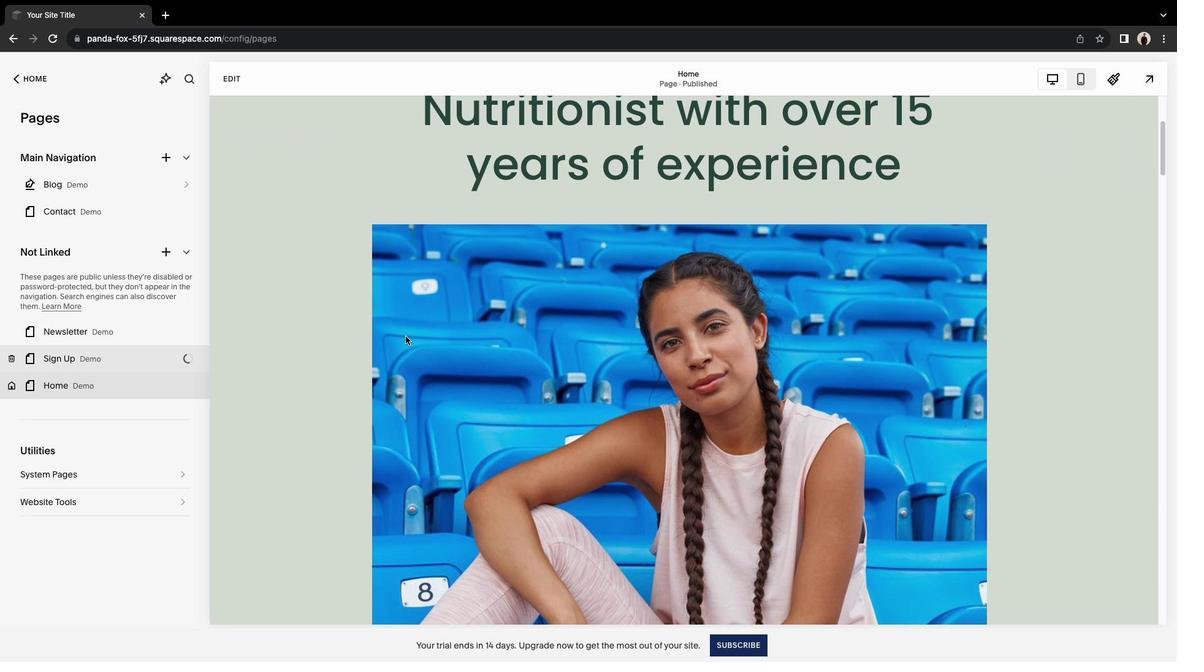 
Action: Mouse scrolled (406, 336) with delta (0, 1)
Screenshot: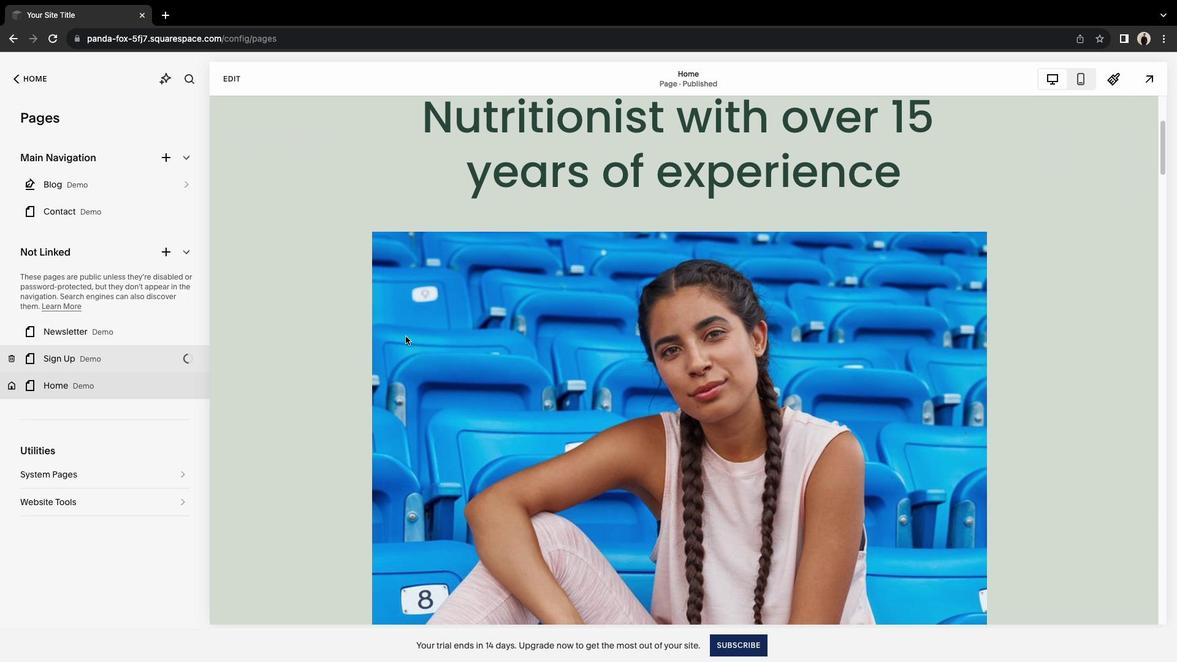 
Action: Mouse moved to (726, 410)
Screenshot: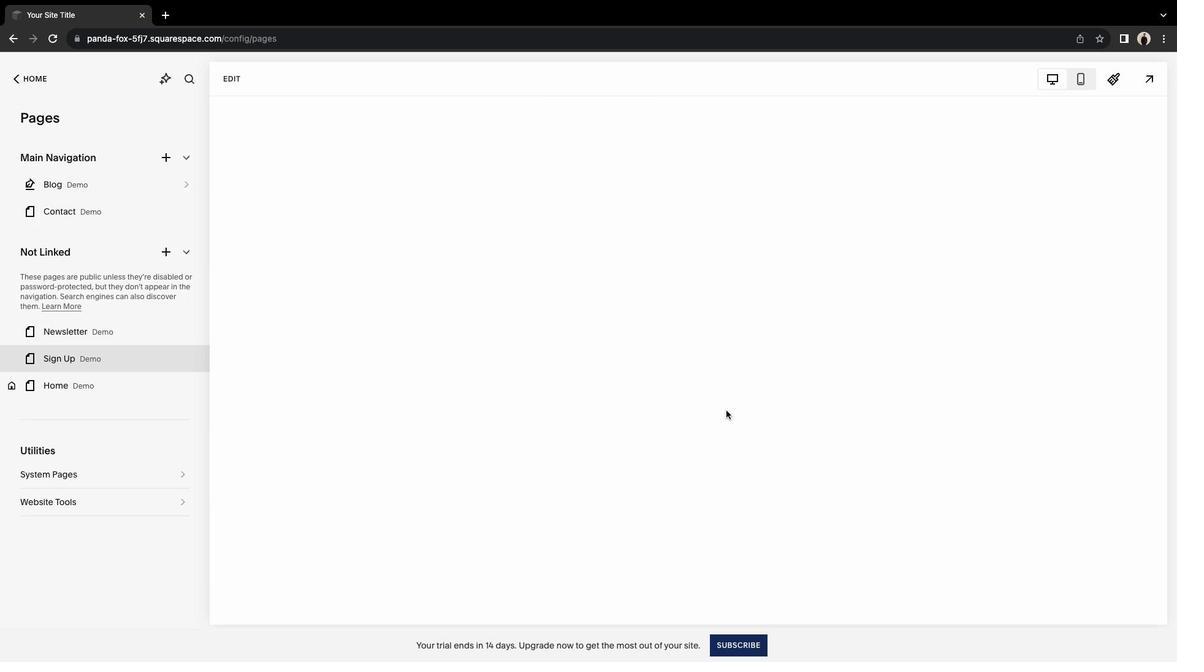 
Action: Mouse scrolled (726, 410) with delta (0, 0)
Screenshot: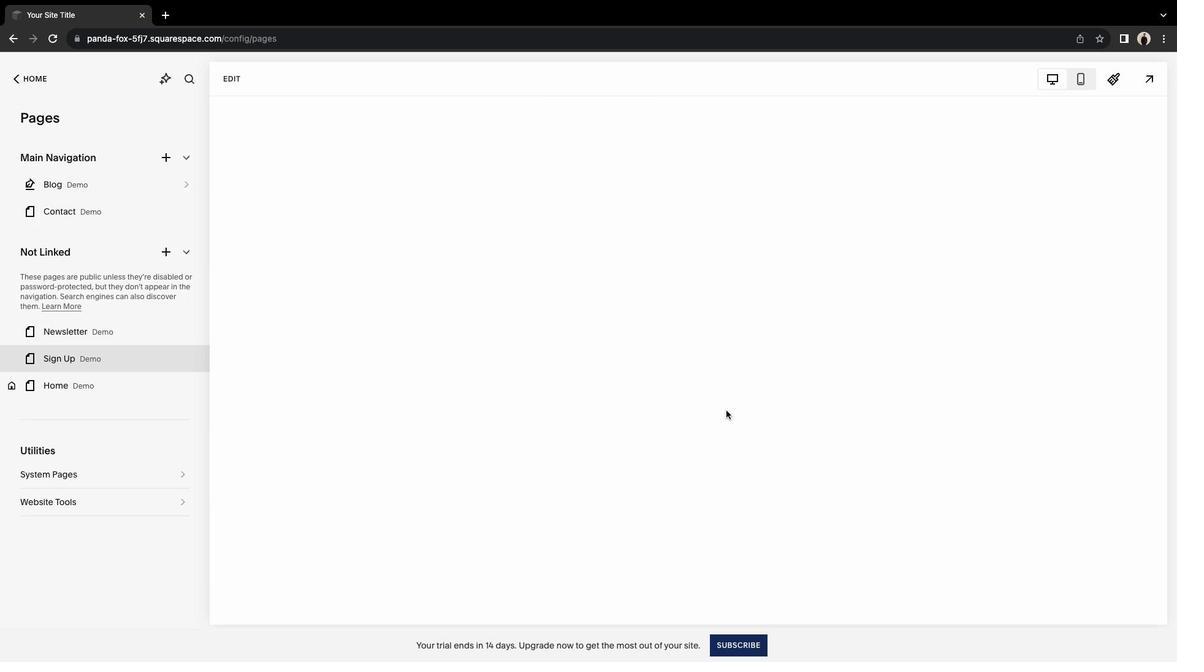 
Action: Mouse moved to (726, 410)
Screenshot: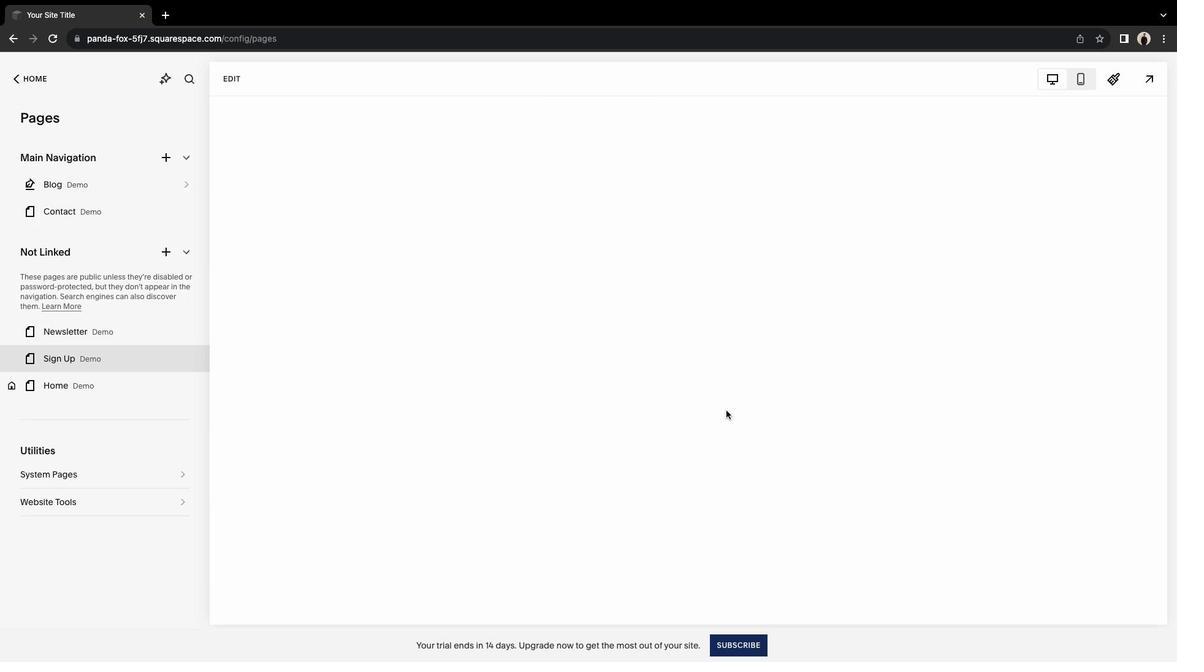 
Action: Mouse scrolled (726, 410) with delta (0, 0)
Screenshot: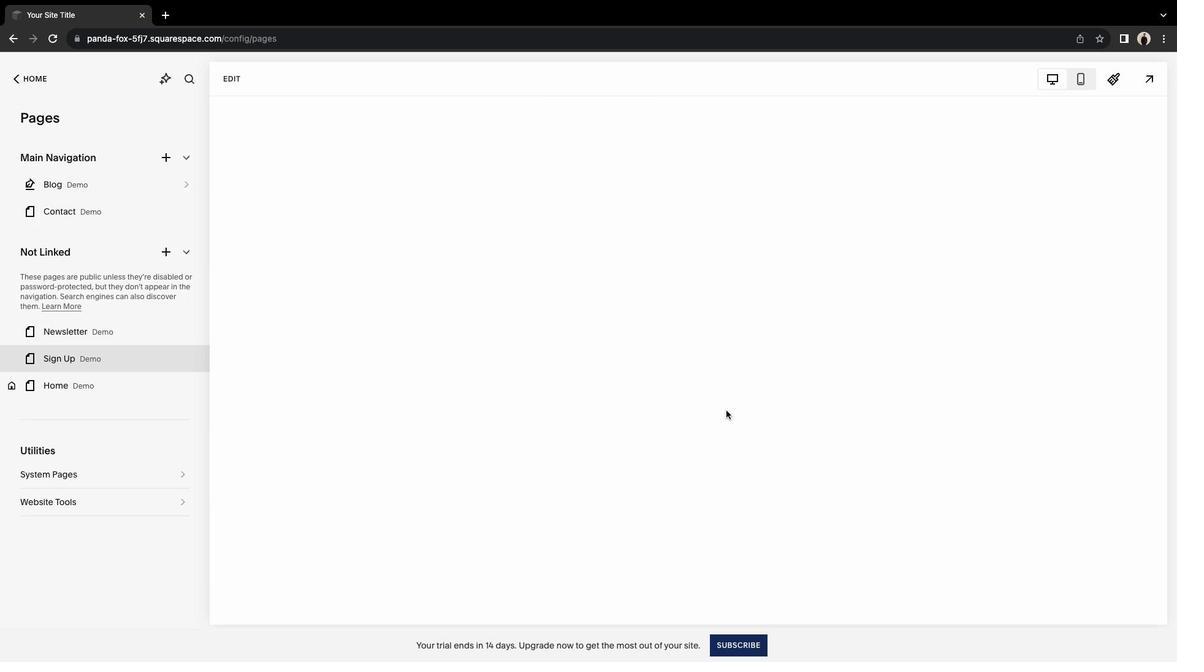 
Action: Mouse scrolled (726, 410) with delta (0, -1)
Screenshot: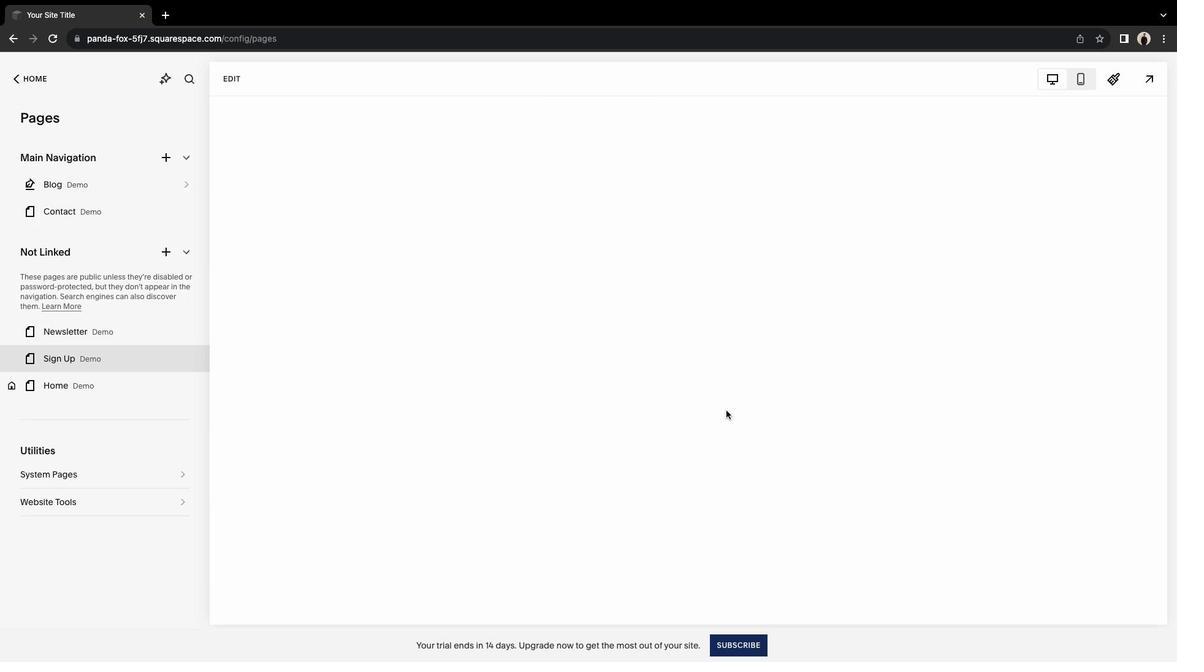 
Action: Mouse scrolled (726, 410) with delta (0, -3)
Screenshot: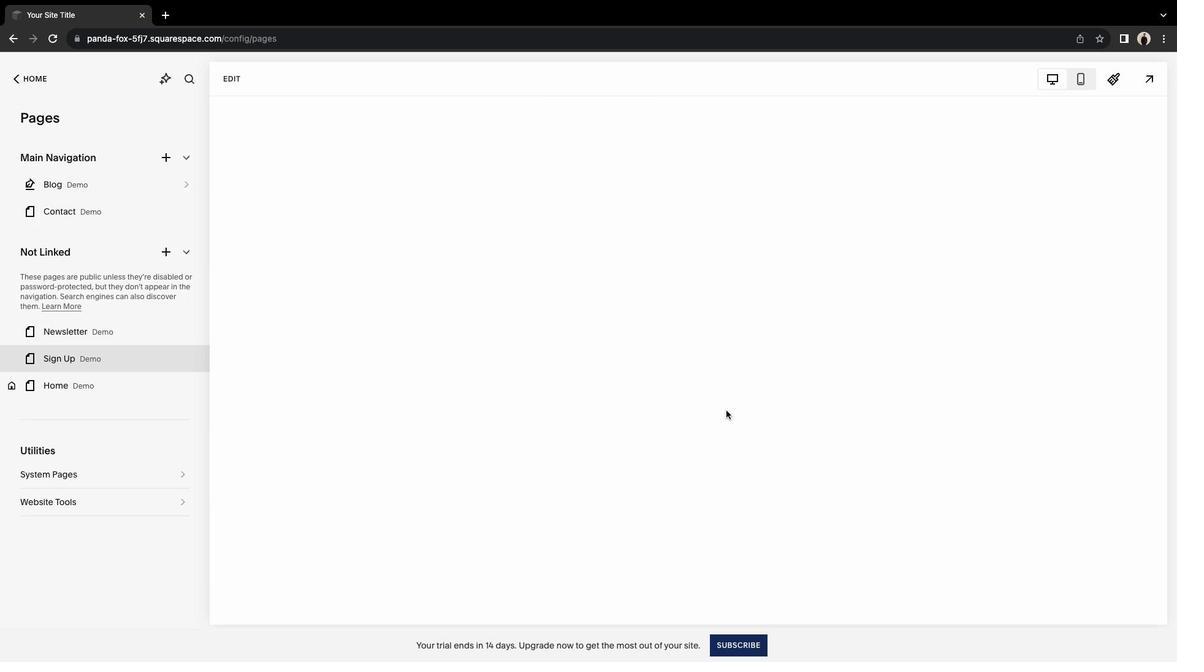 
Action: Mouse moved to (912, 395)
Screenshot: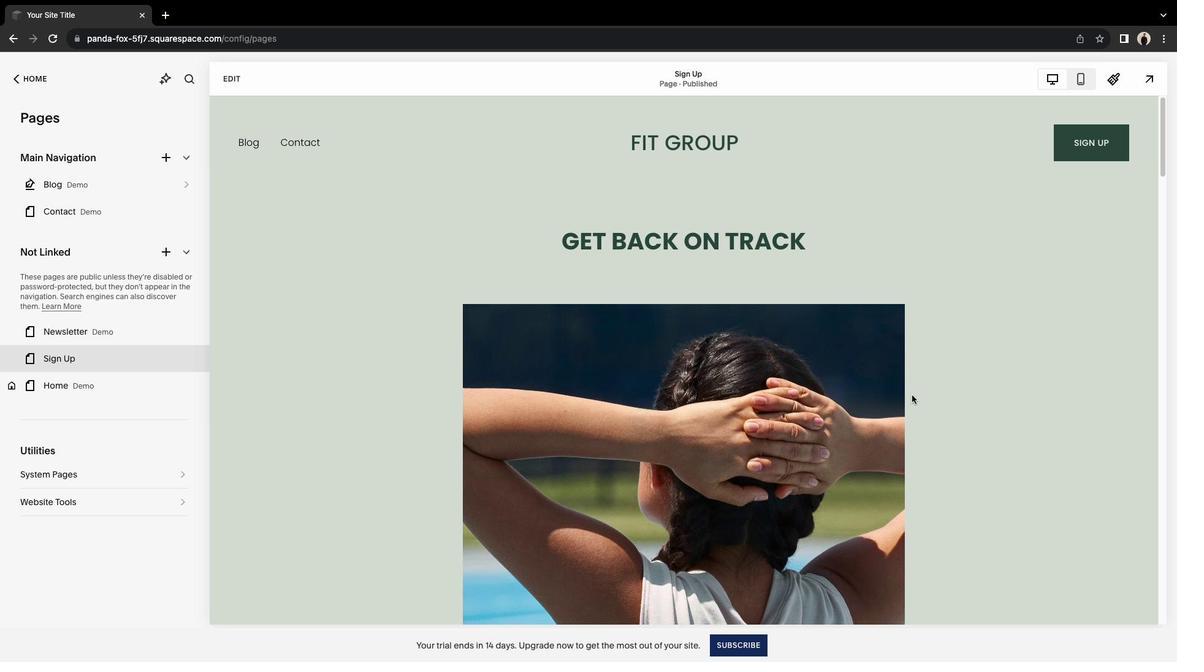 
Action: Mouse scrolled (912, 395) with delta (0, 0)
Screenshot: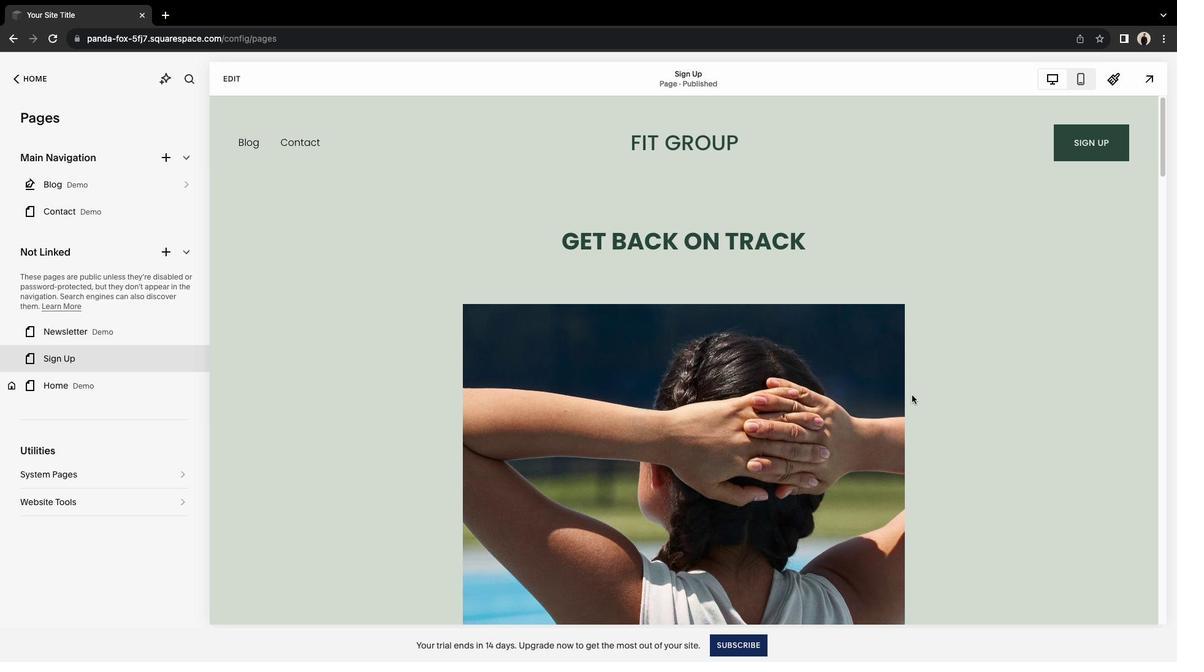 
Action: Mouse scrolled (912, 395) with delta (0, 0)
Screenshot: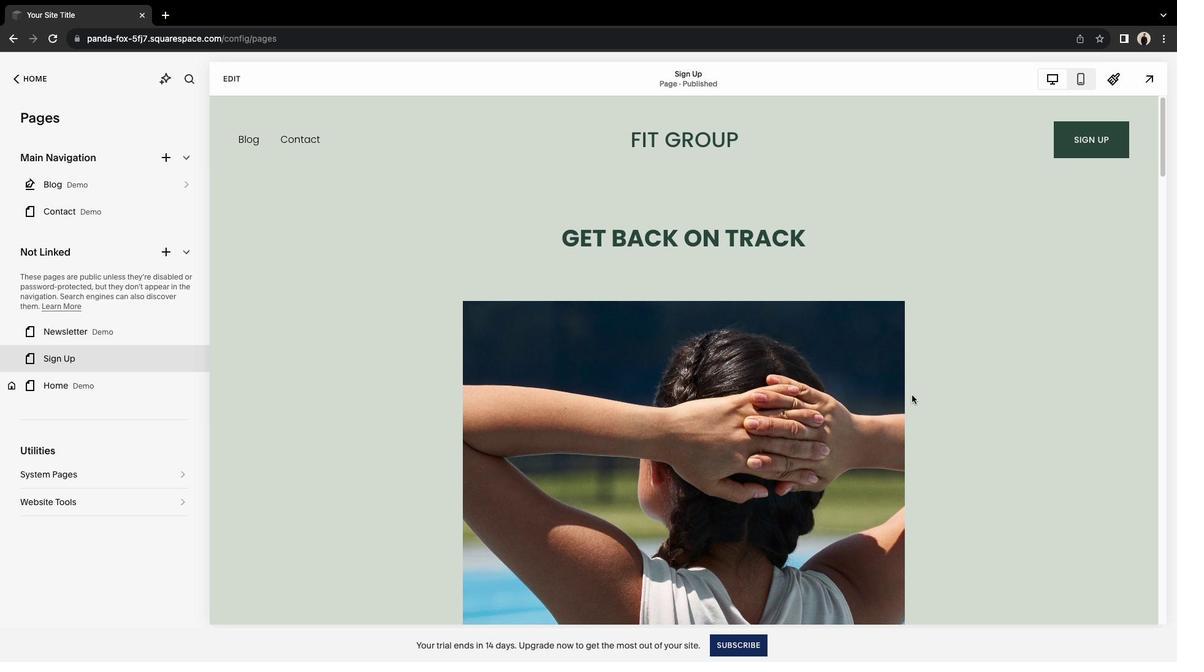 
Action: Mouse scrolled (912, 395) with delta (0, -1)
Screenshot: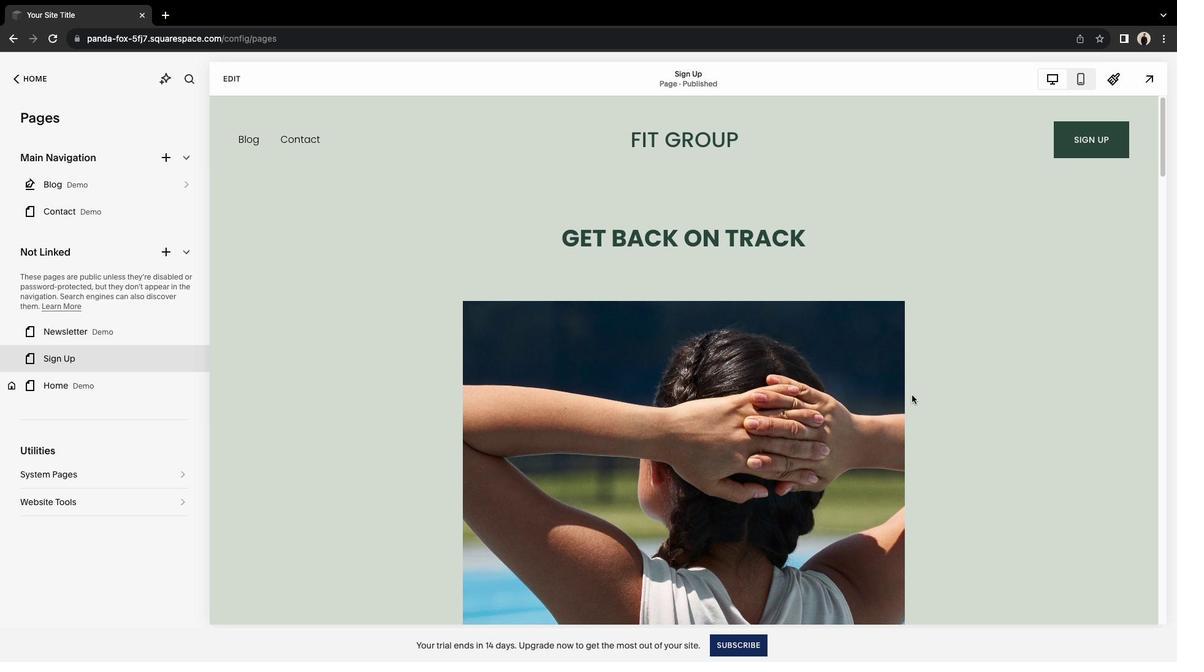 
Action: Mouse scrolled (912, 395) with delta (0, -3)
Screenshot: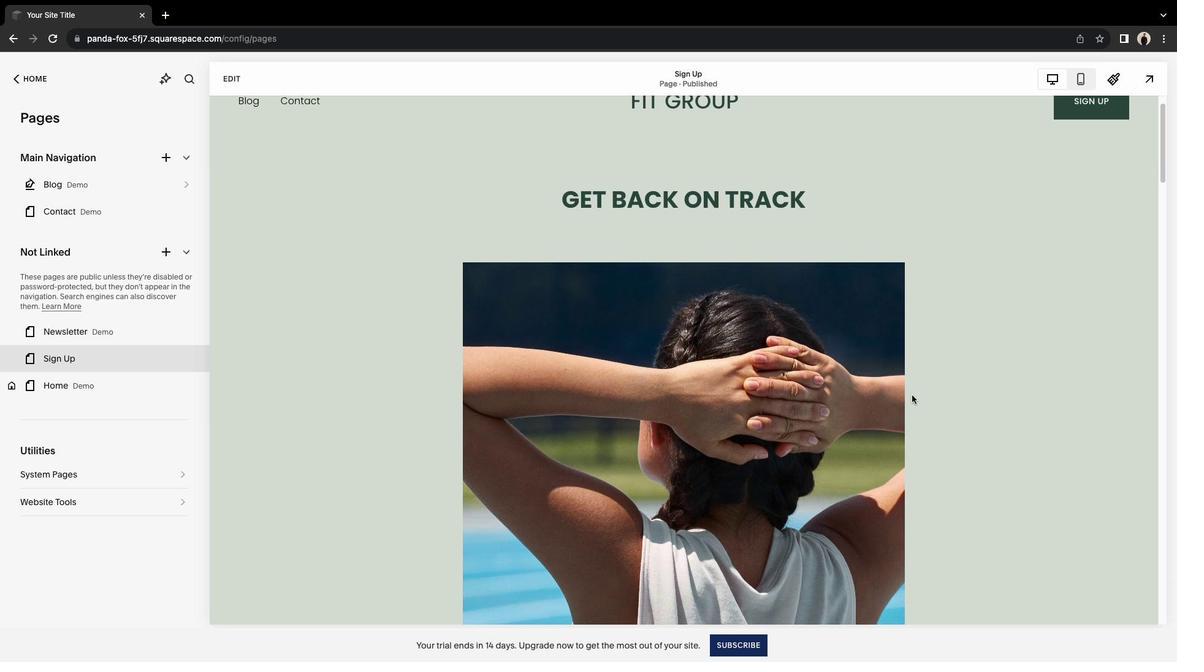 
Action: Mouse scrolled (912, 395) with delta (0, 0)
Screenshot: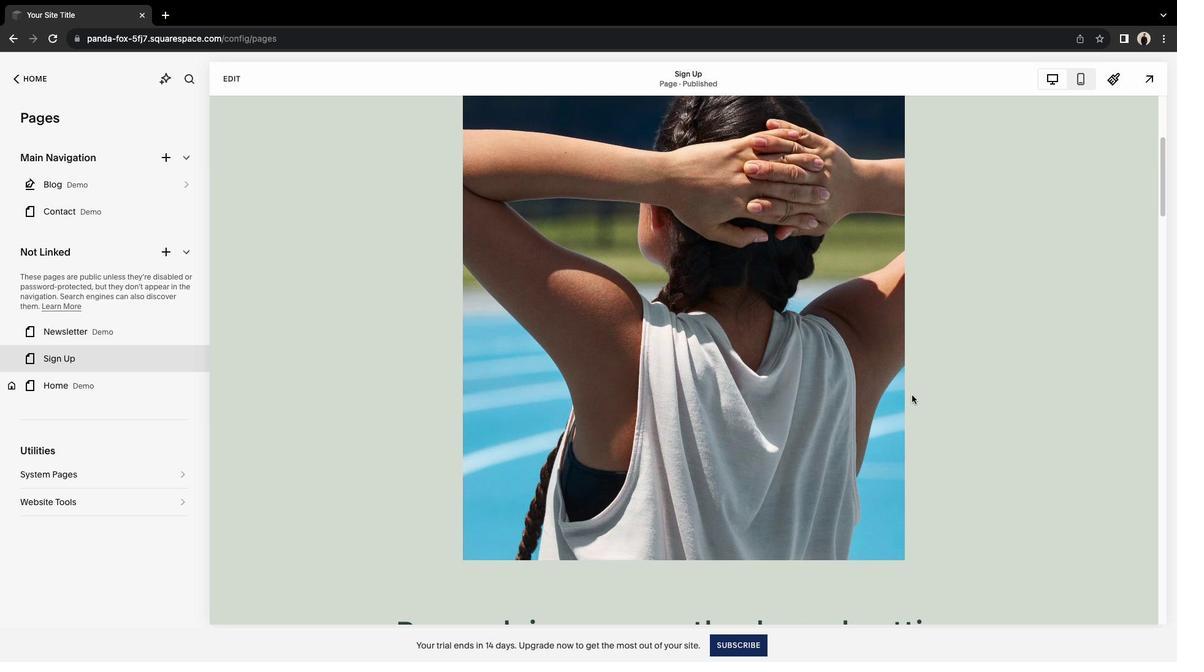 
Action: Mouse scrolled (912, 395) with delta (0, 0)
Screenshot: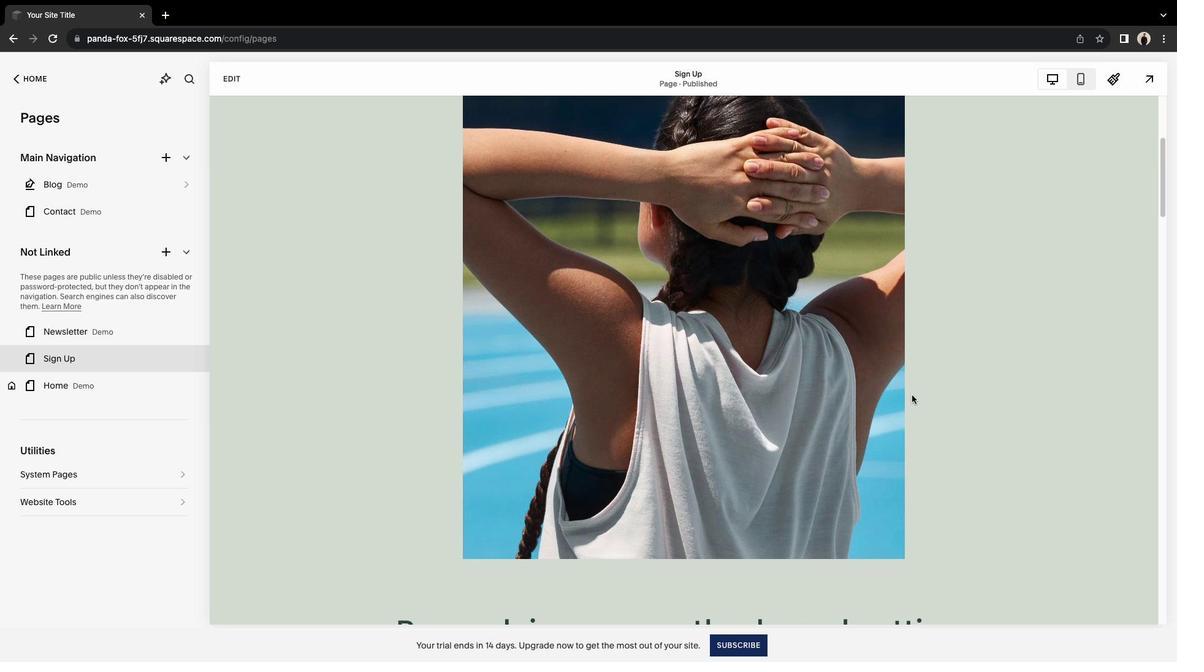 
Action: Mouse scrolled (912, 395) with delta (0, -1)
Screenshot: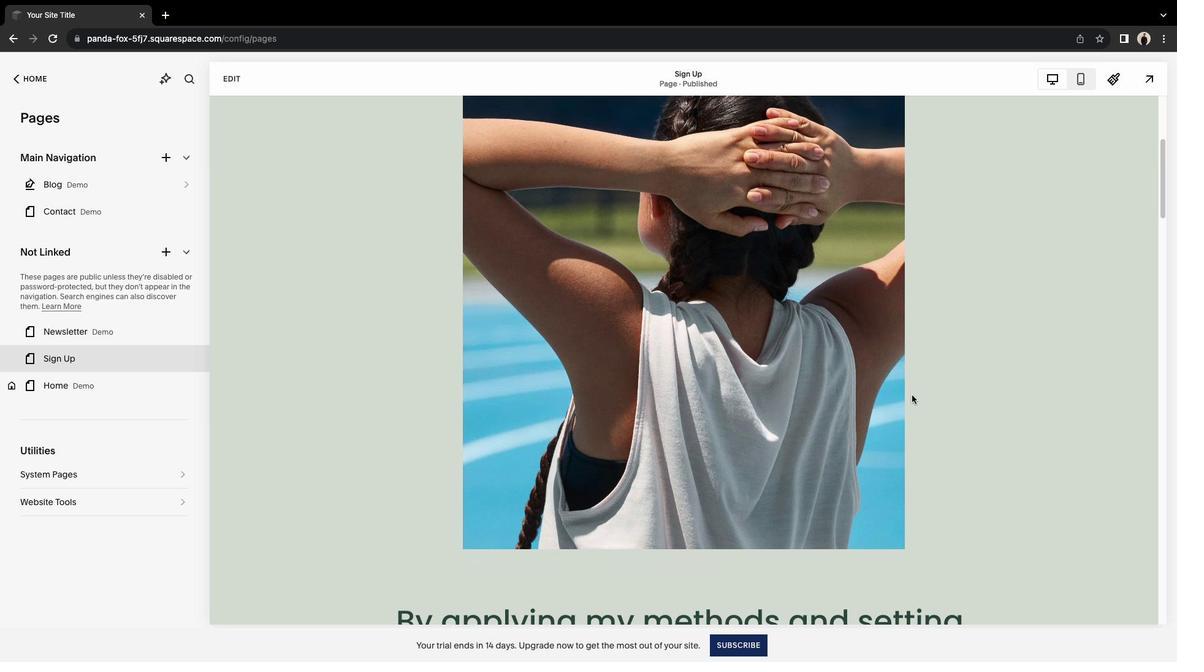 
Action: Mouse scrolled (912, 395) with delta (0, 0)
Screenshot: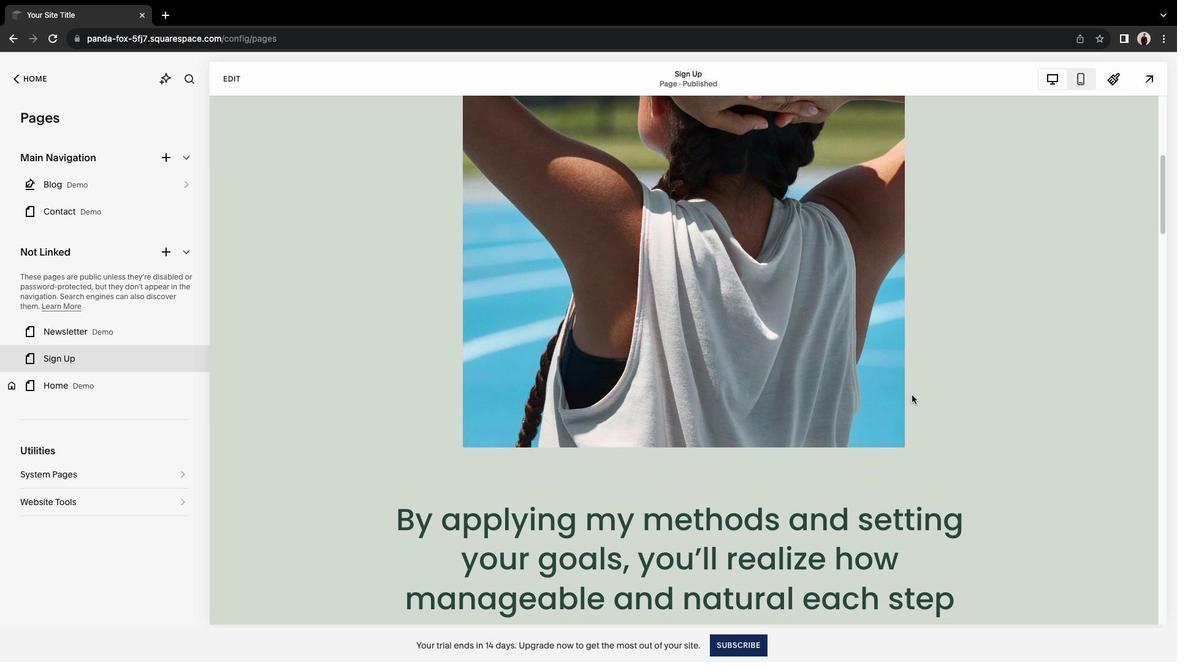 
Action: Mouse scrolled (912, 395) with delta (0, 0)
Screenshot: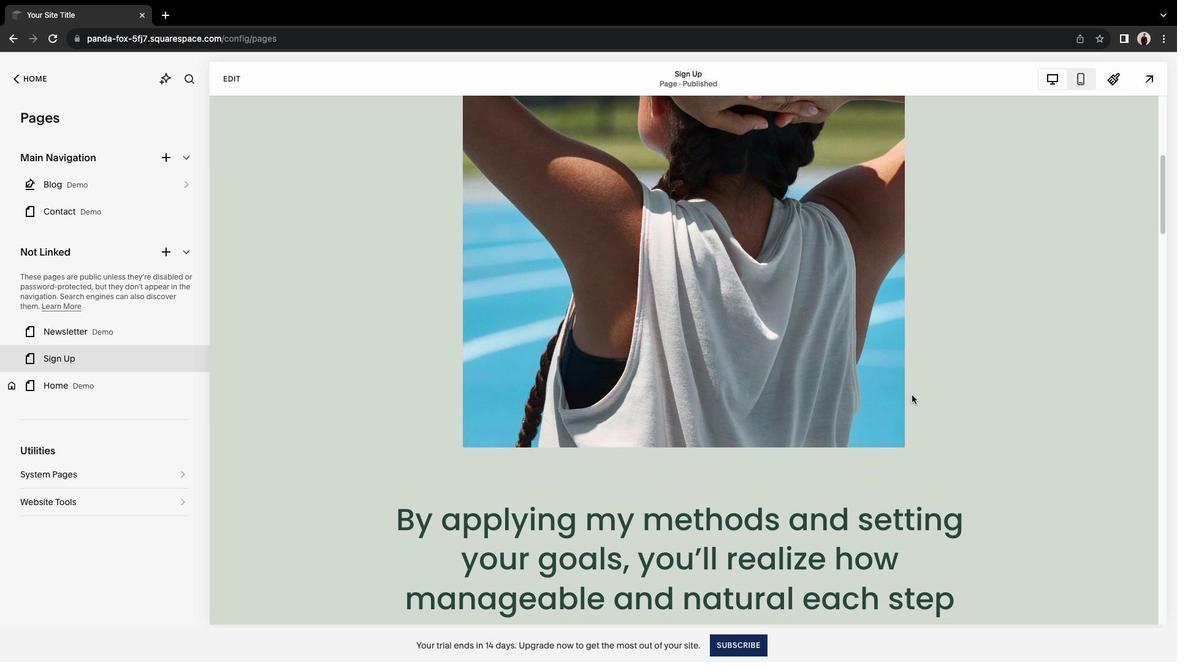
Action: Mouse scrolled (912, 395) with delta (0, -1)
Screenshot: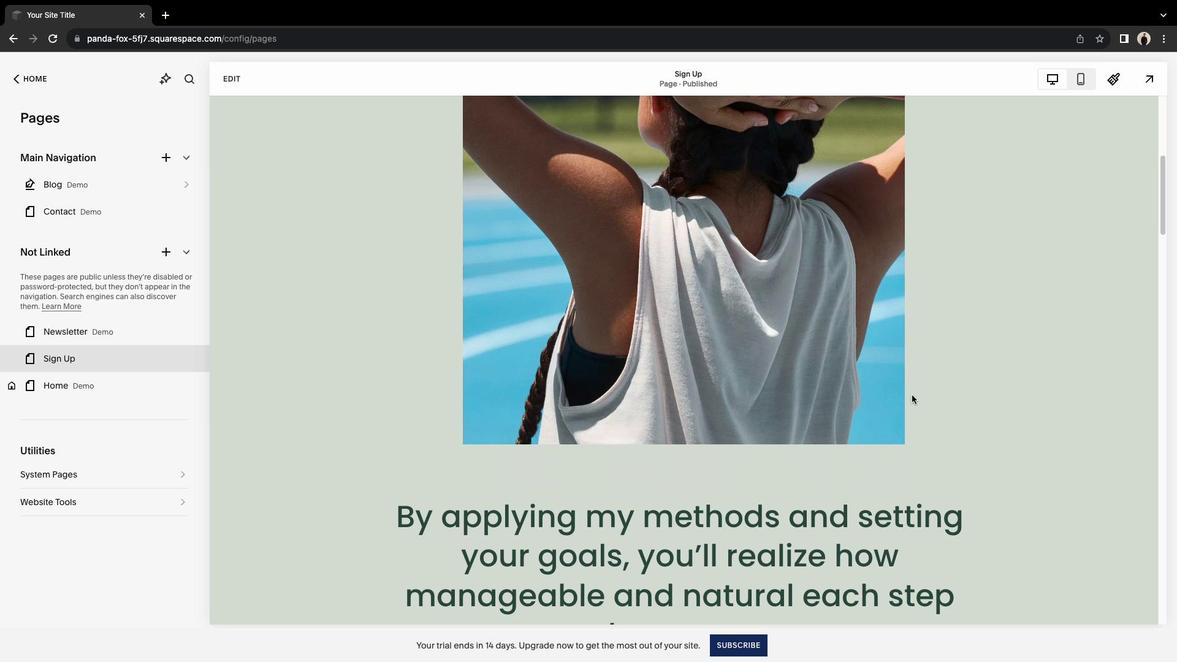
Action: Mouse scrolled (912, 395) with delta (0, -3)
Screenshot: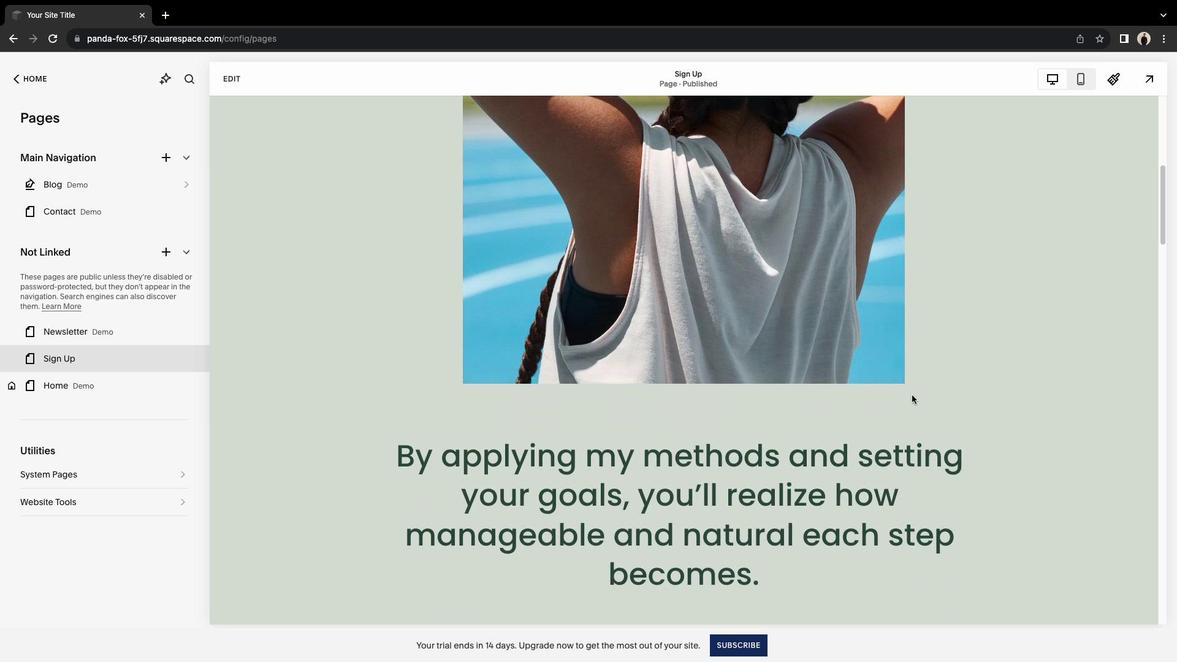 
Action: Mouse scrolled (912, 395) with delta (0, 0)
Screenshot: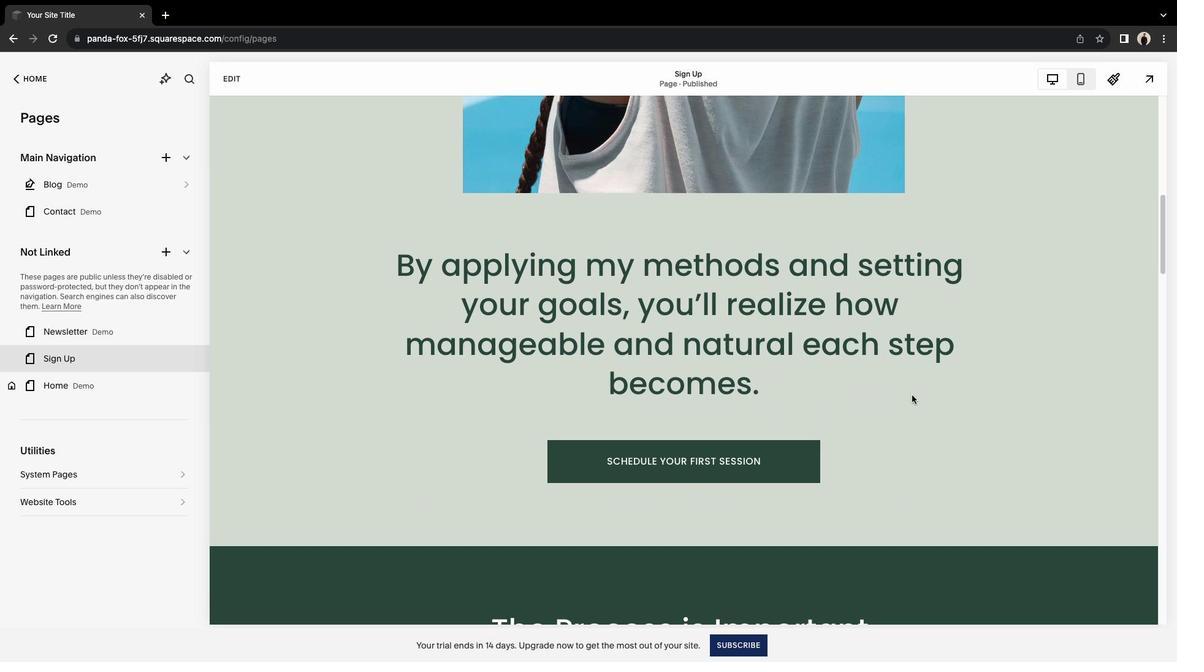 
Action: Mouse scrolled (912, 395) with delta (0, 0)
Screenshot: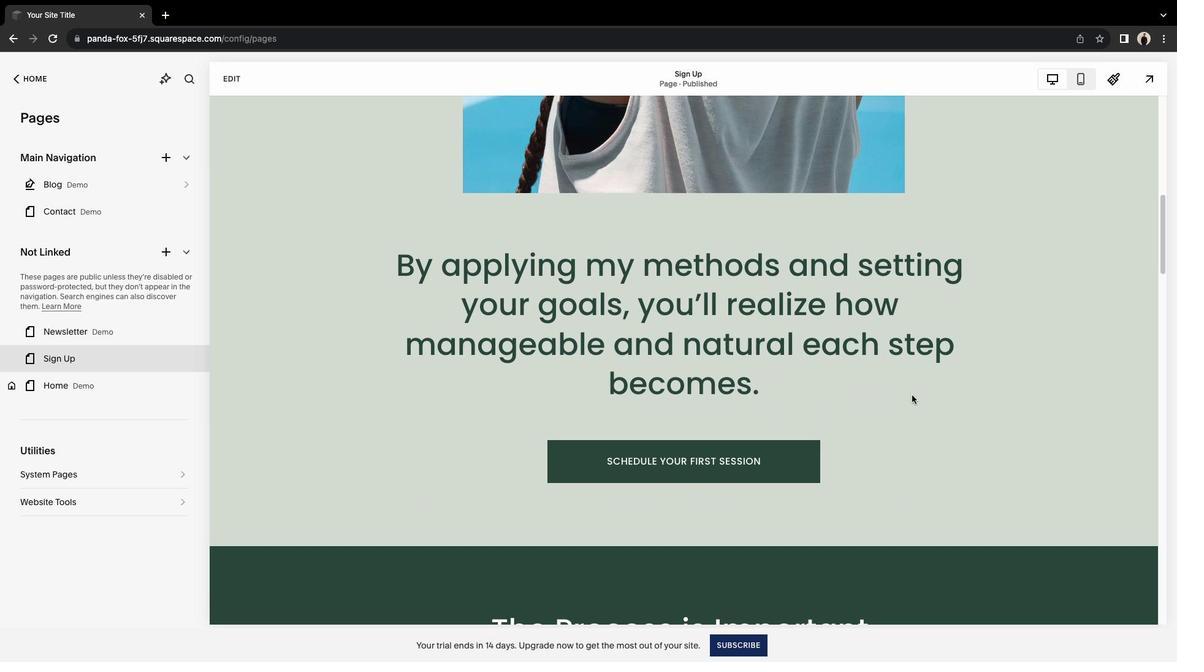 
Action: Mouse scrolled (912, 395) with delta (0, -1)
Screenshot: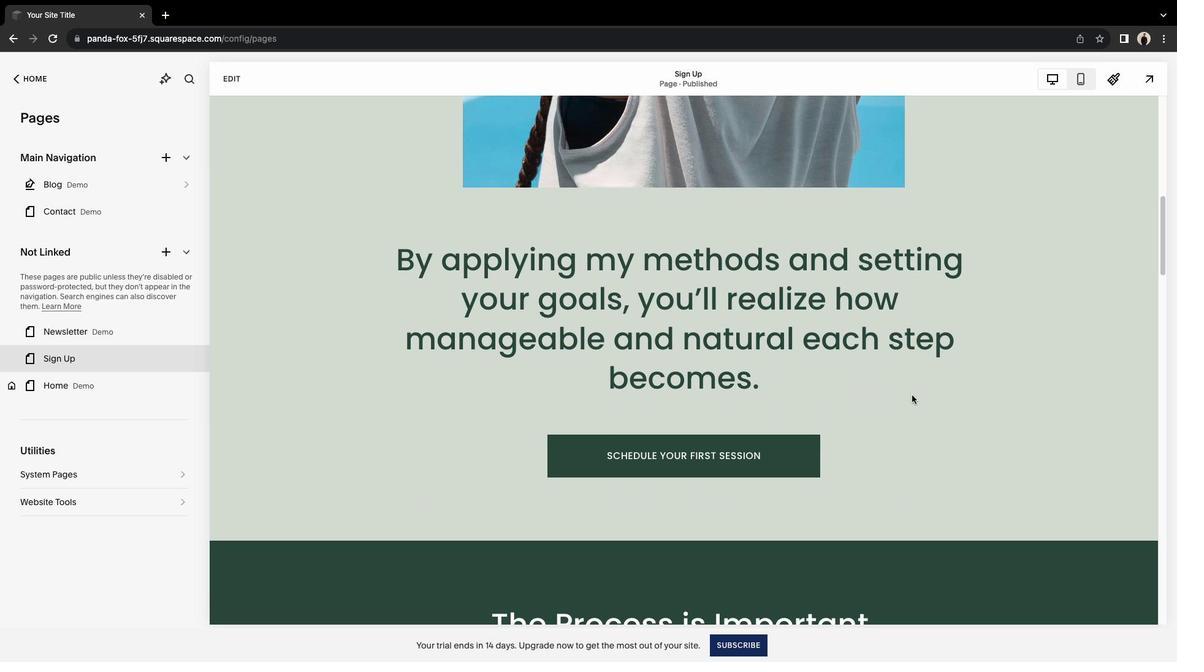 
Action: Mouse scrolled (912, 395) with delta (0, -3)
Screenshot: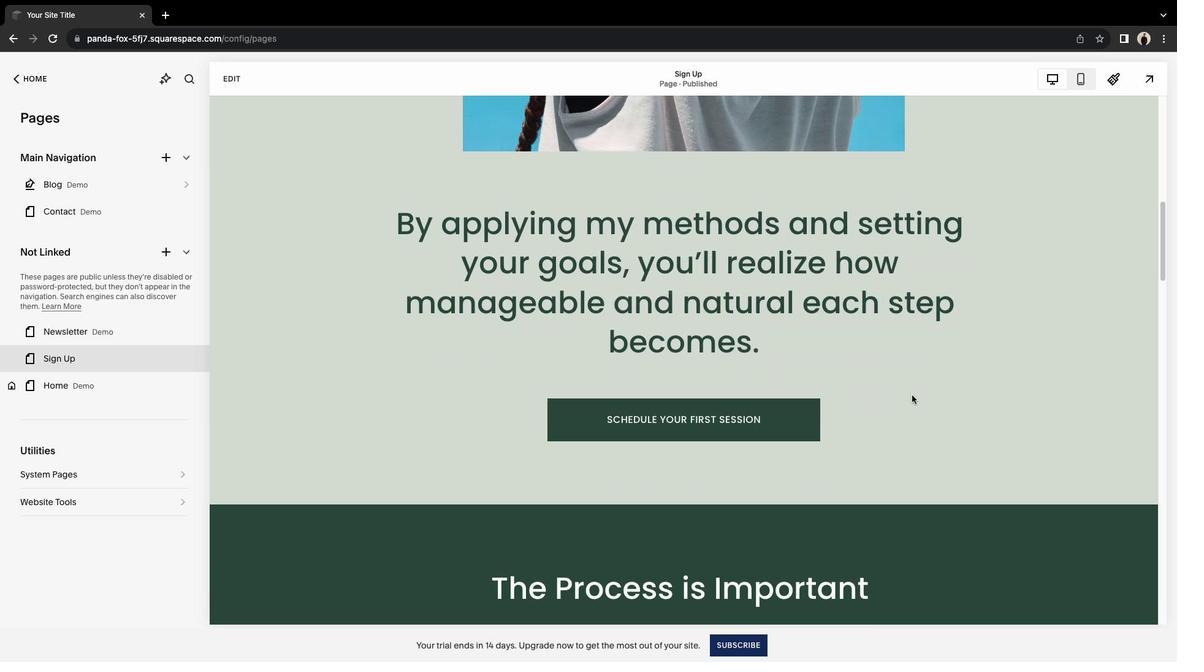 
Action: Mouse scrolled (912, 395) with delta (0, 0)
Screenshot: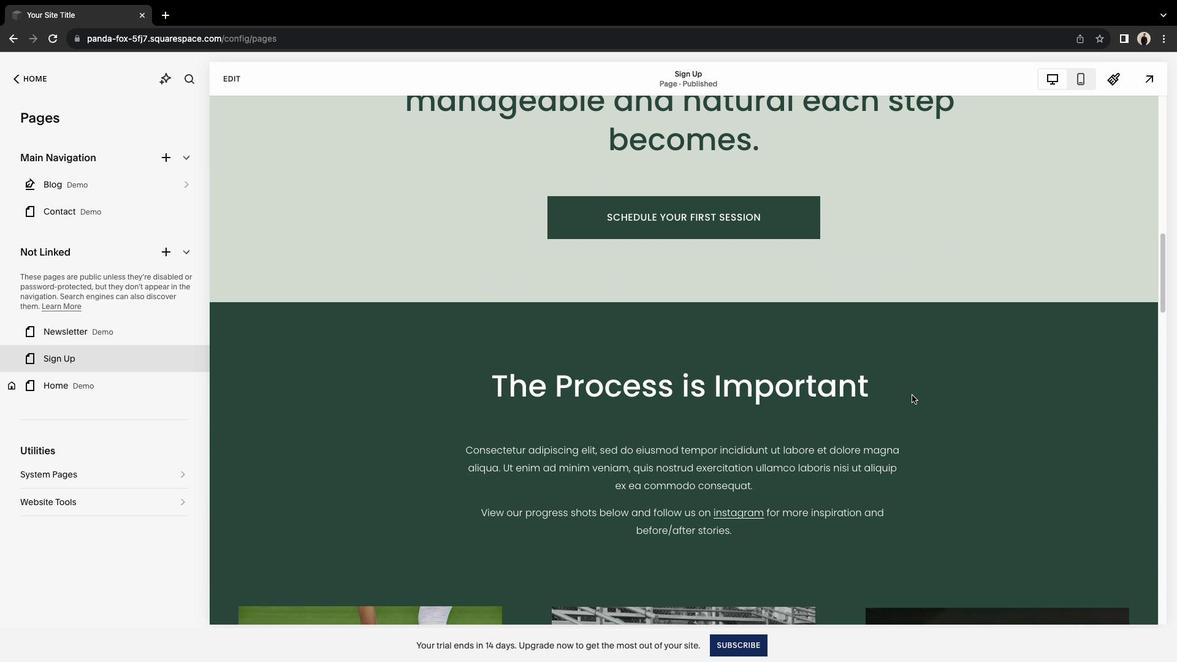 
Action: Mouse scrolled (912, 395) with delta (0, 0)
Screenshot: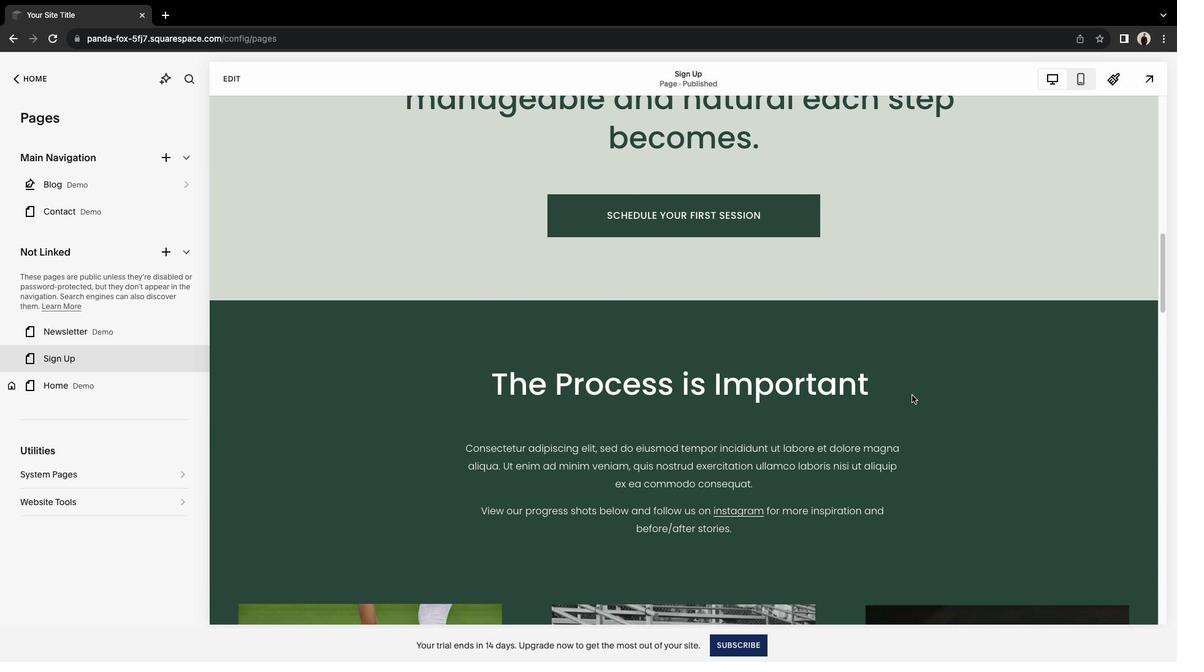
Action: Mouse scrolled (912, 395) with delta (0, -1)
Screenshot: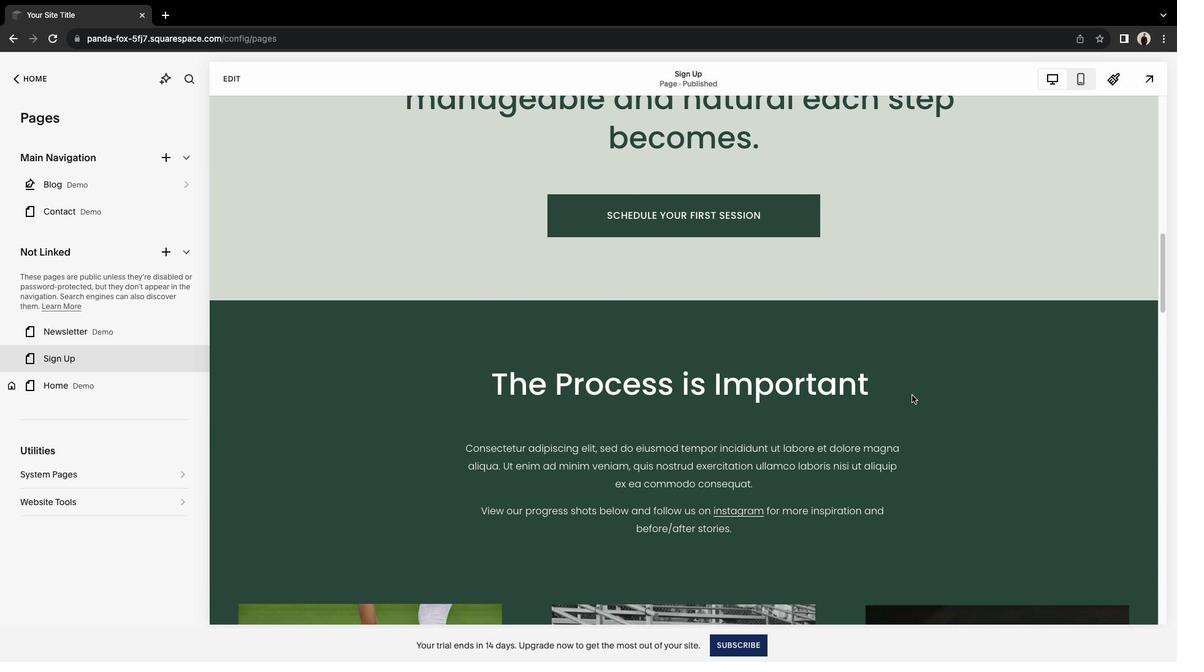
Action: Mouse scrolled (912, 395) with delta (0, 0)
Screenshot: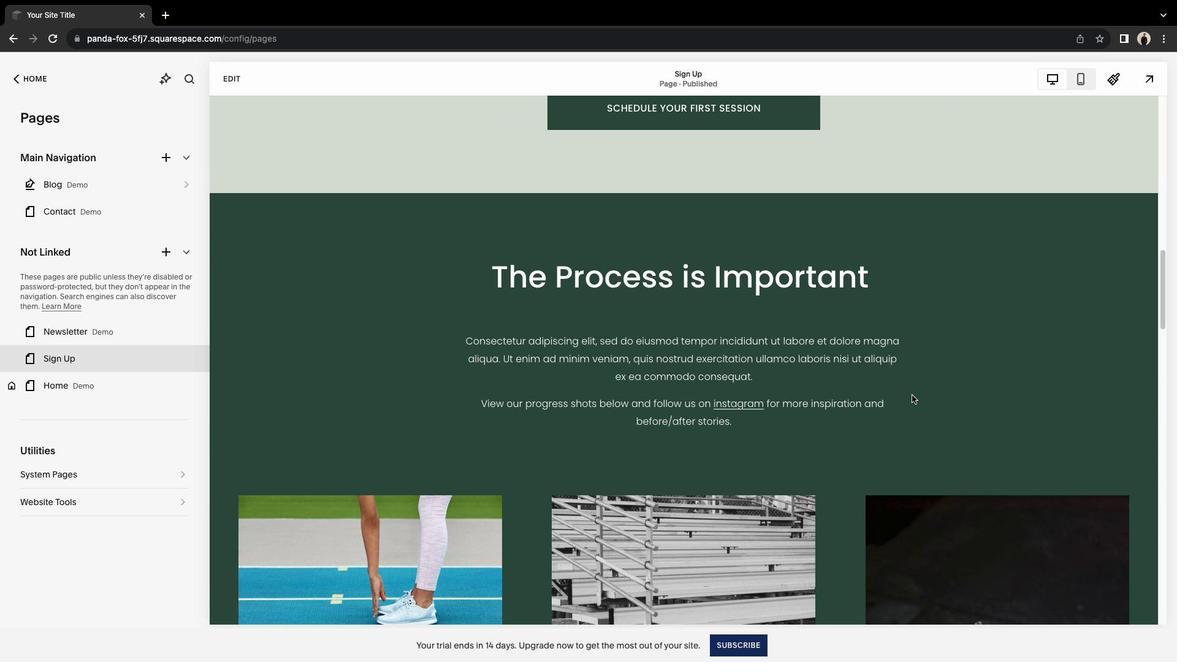 
Action: Mouse scrolled (912, 395) with delta (0, 0)
Screenshot: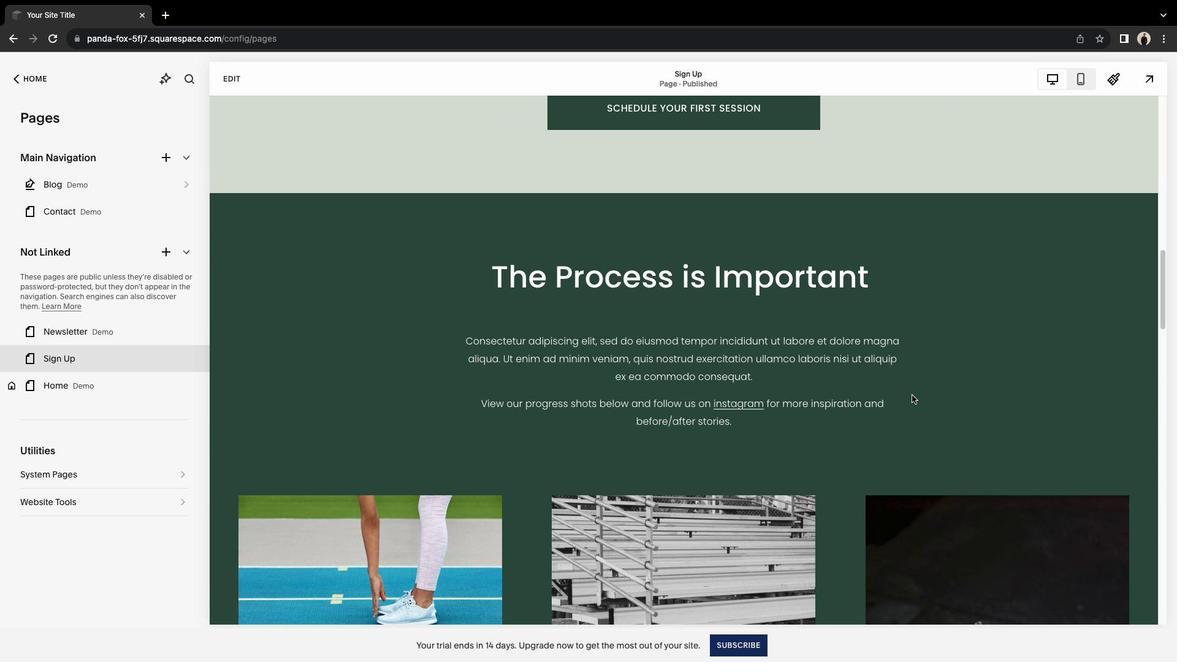 
Action: Mouse scrolled (912, 395) with delta (0, -1)
Screenshot: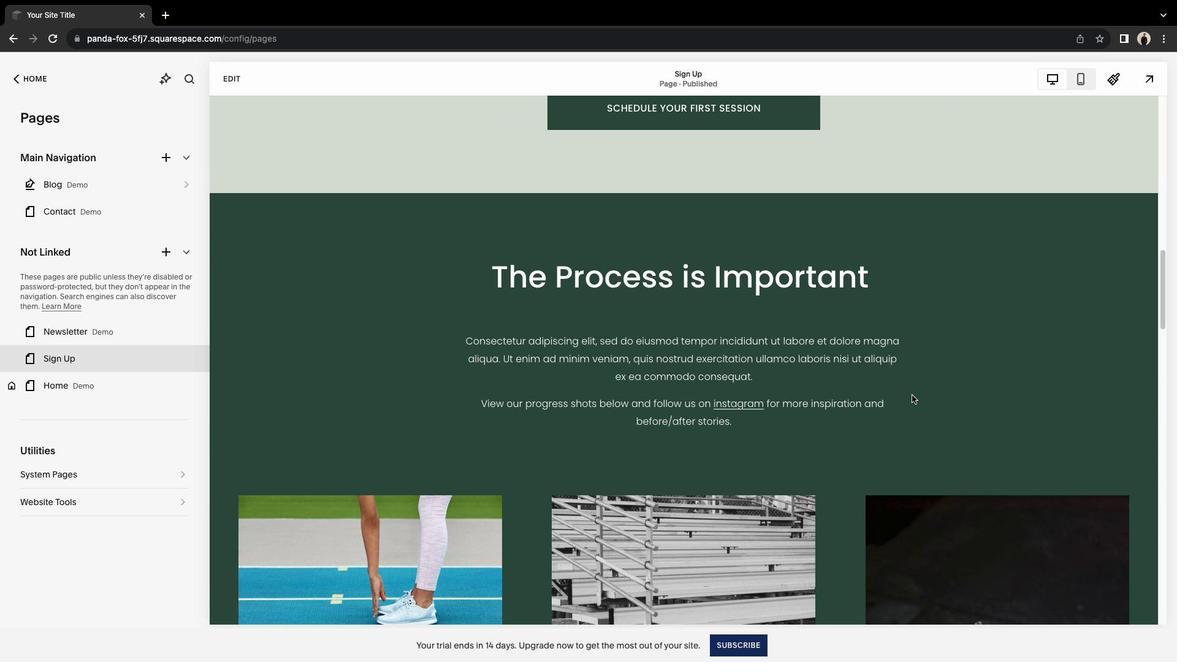
Action: Mouse scrolled (912, 395) with delta (0, -3)
Screenshot: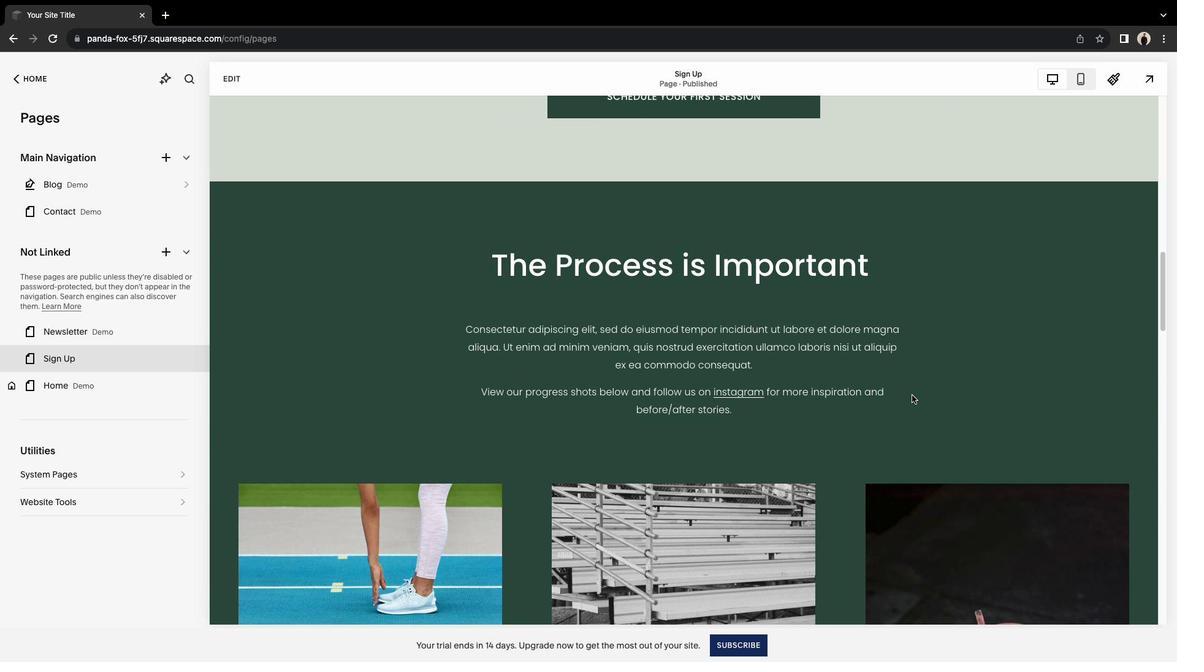 
Action: Mouse scrolled (912, 395) with delta (0, 0)
Screenshot: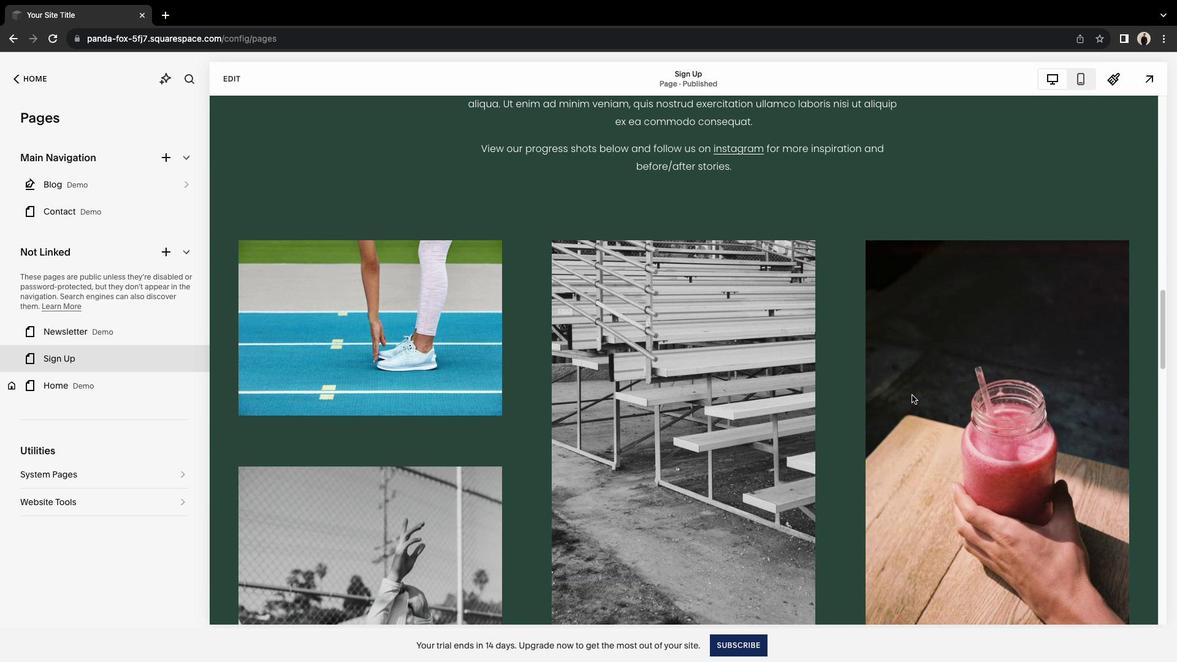 
Action: Mouse scrolled (912, 395) with delta (0, 0)
Screenshot: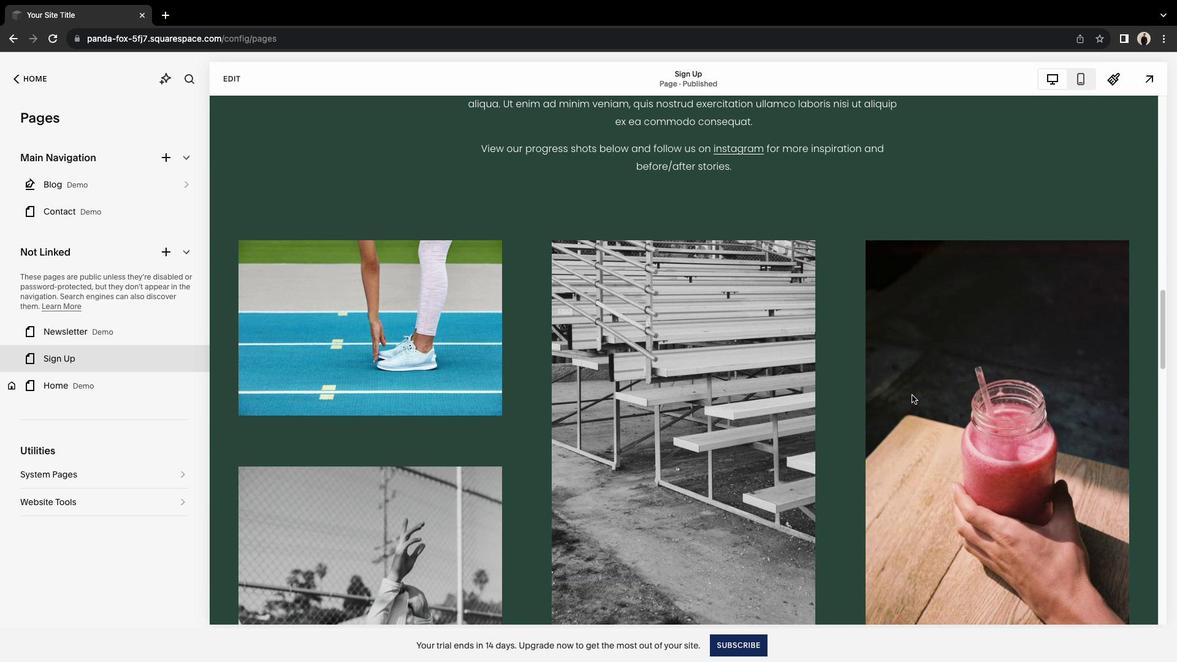 
Action: Mouse scrolled (912, 395) with delta (0, 1)
Screenshot: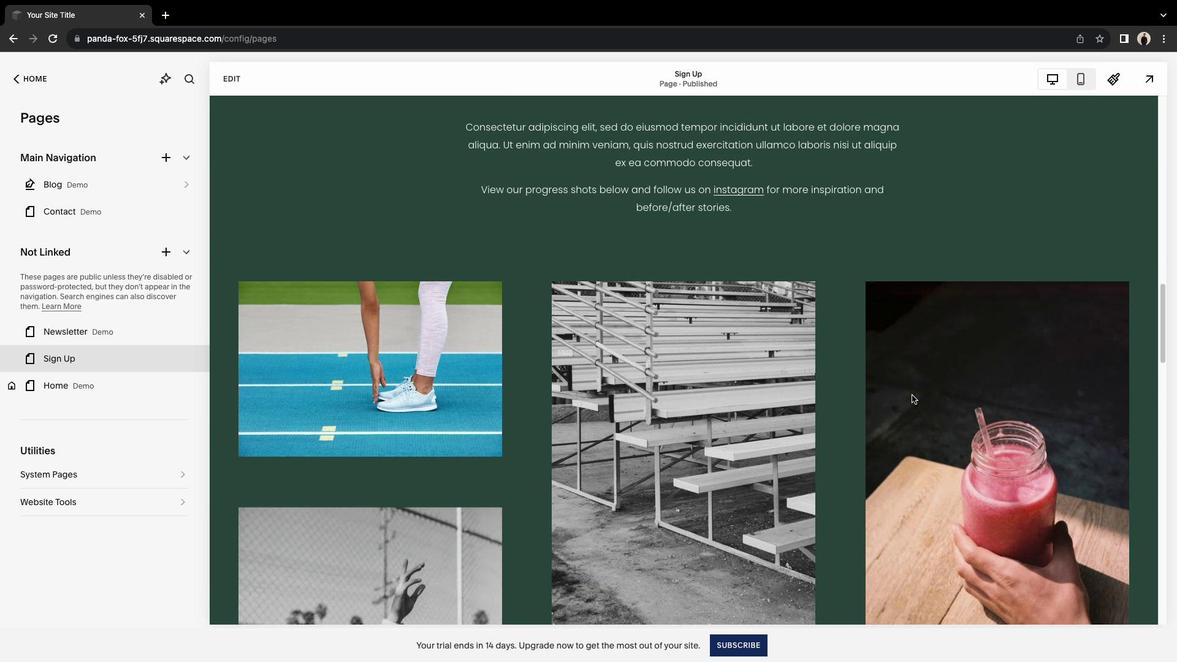 
Action: Mouse scrolled (912, 395) with delta (0, 3)
Screenshot: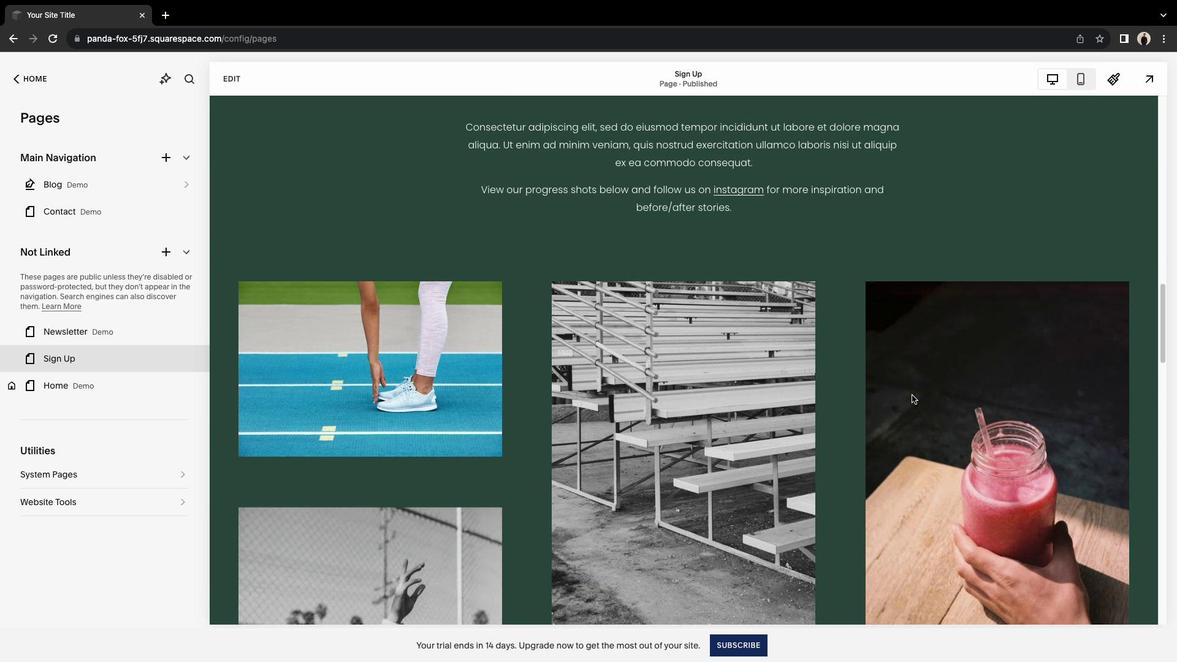 
Action: Mouse scrolled (912, 395) with delta (0, 3)
Screenshot: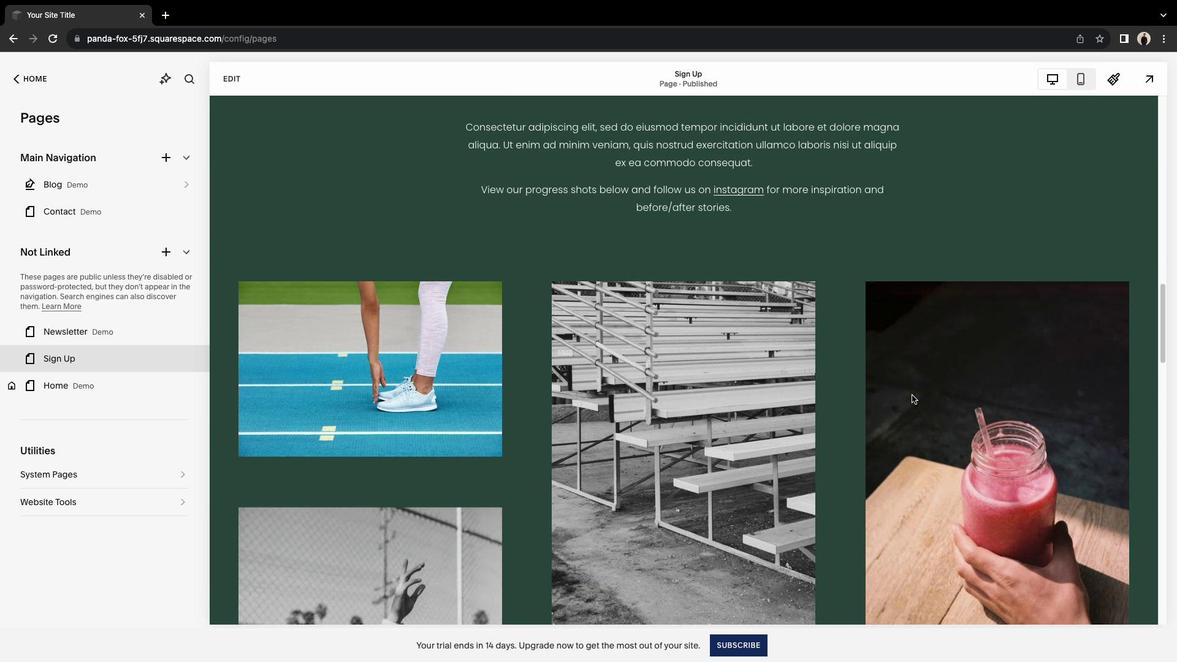
Action: Mouse scrolled (912, 395) with delta (0, 0)
Screenshot: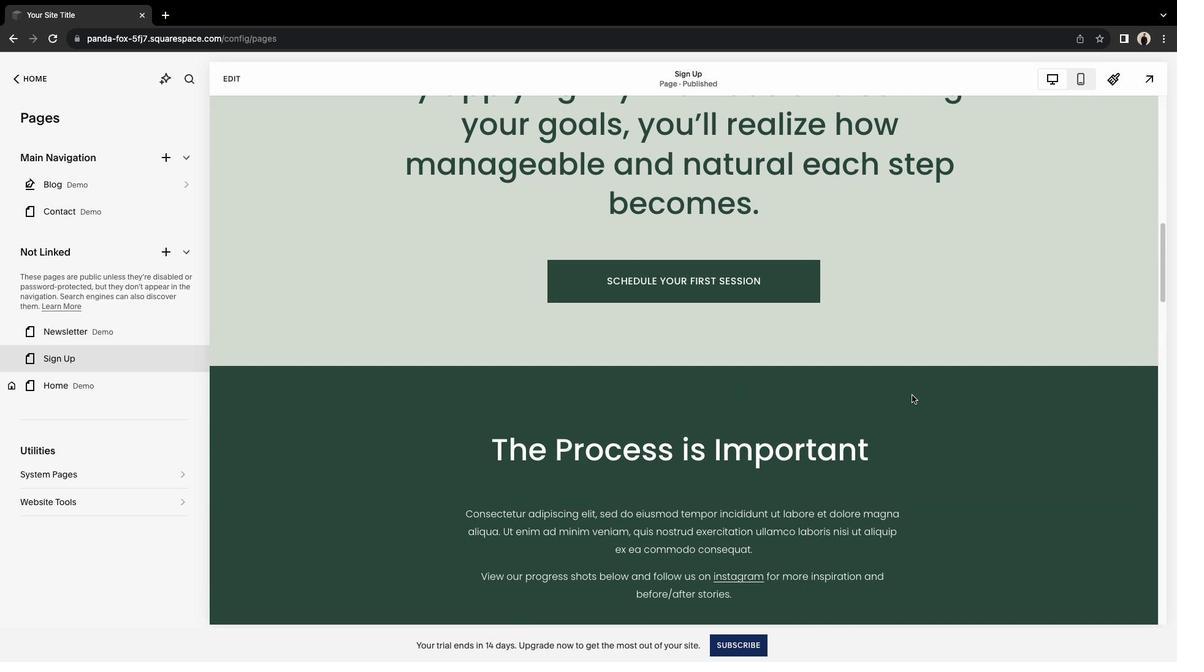 
Action: Mouse scrolled (912, 395) with delta (0, 0)
Screenshot: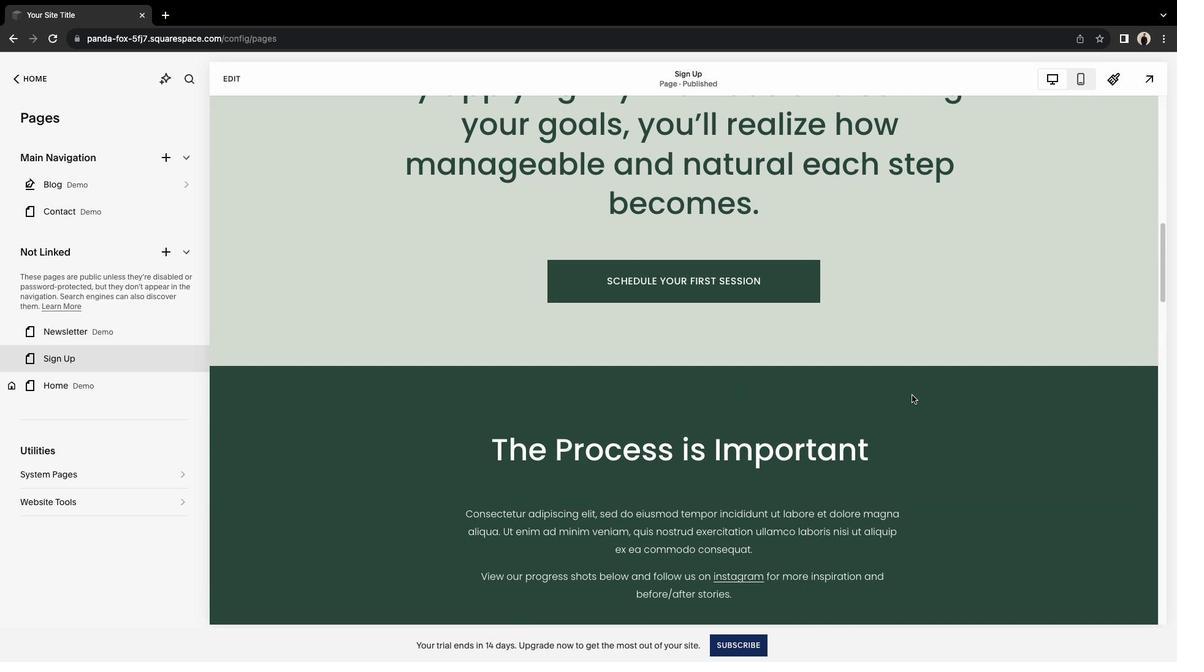 
Action: Mouse scrolled (912, 395) with delta (0, 2)
Screenshot: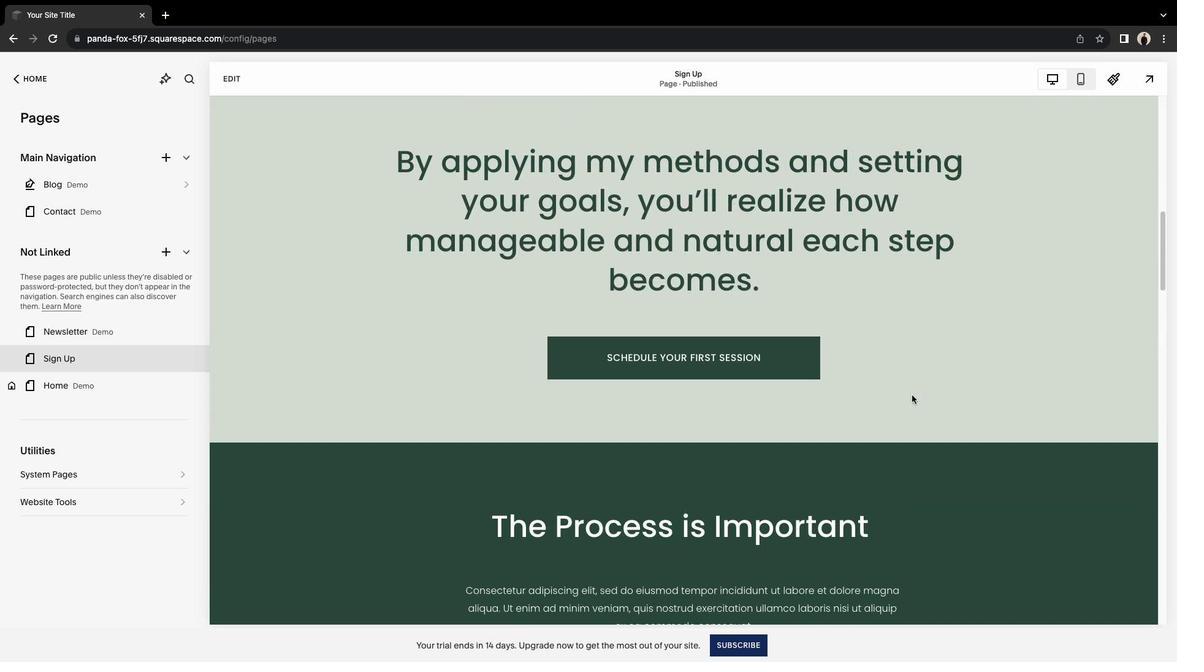 
Action: Mouse scrolled (912, 395) with delta (0, 3)
Screenshot: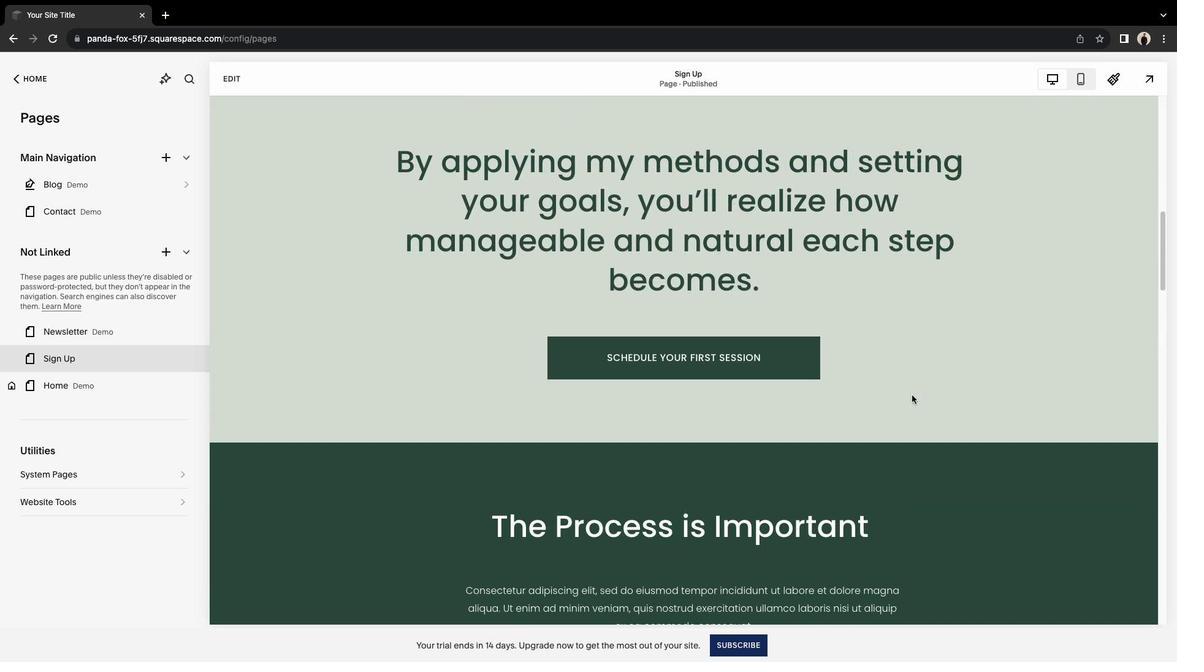
Action: Mouse scrolled (912, 395) with delta (0, 4)
Screenshot: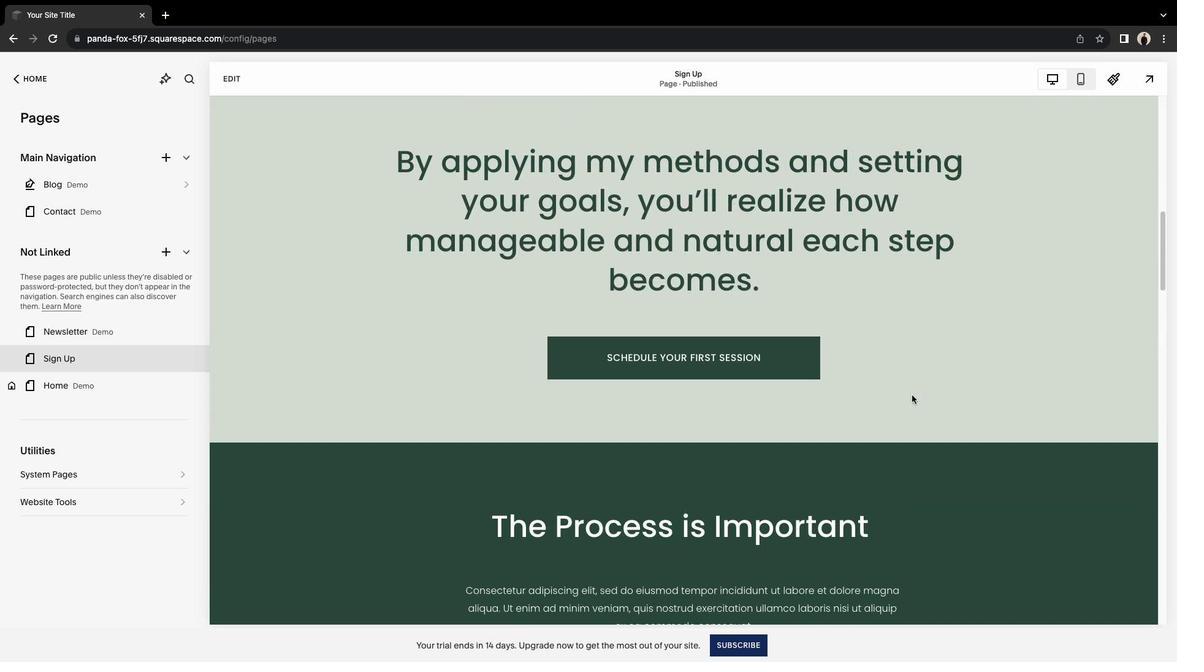 
Action: Mouse scrolled (912, 395) with delta (0, 4)
Screenshot: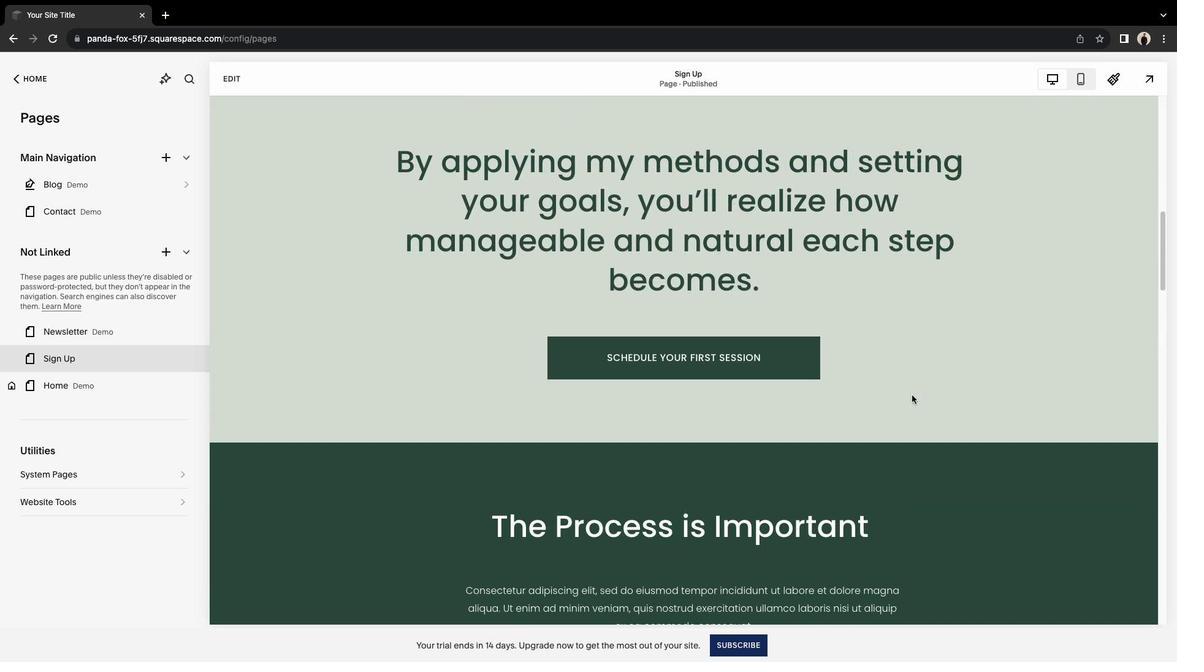 
Action: Mouse scrolled (912, 395) with delta (0, 4)
Screenshot: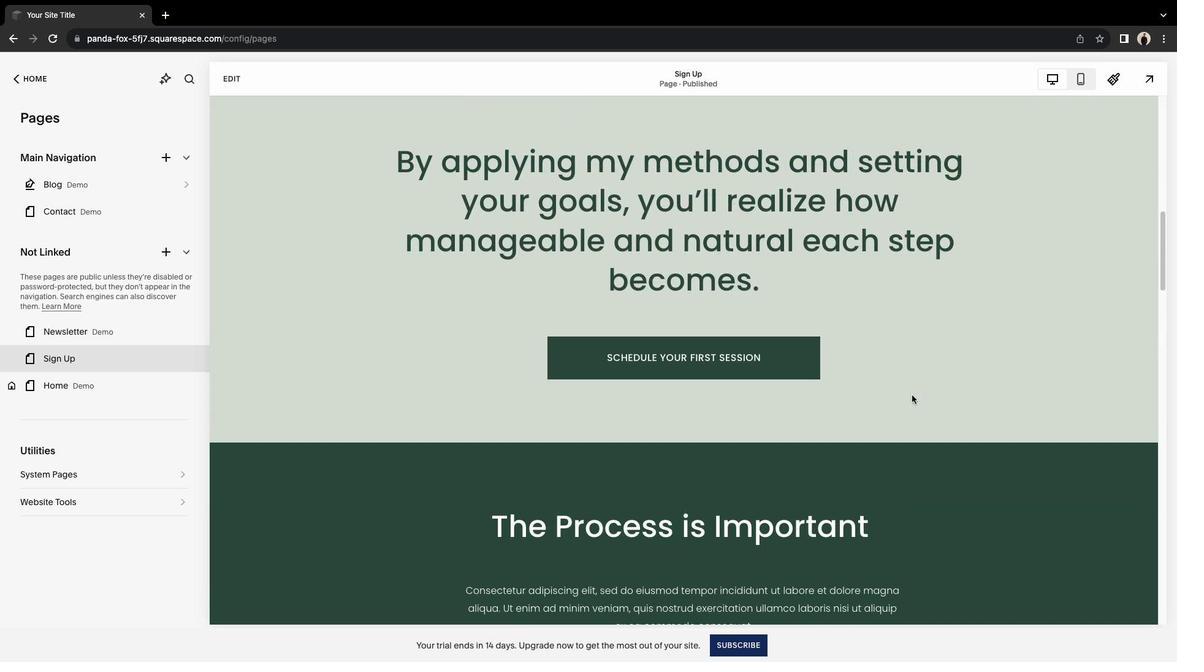 
Action: Mouse moved to (91, 387)
Screenshot: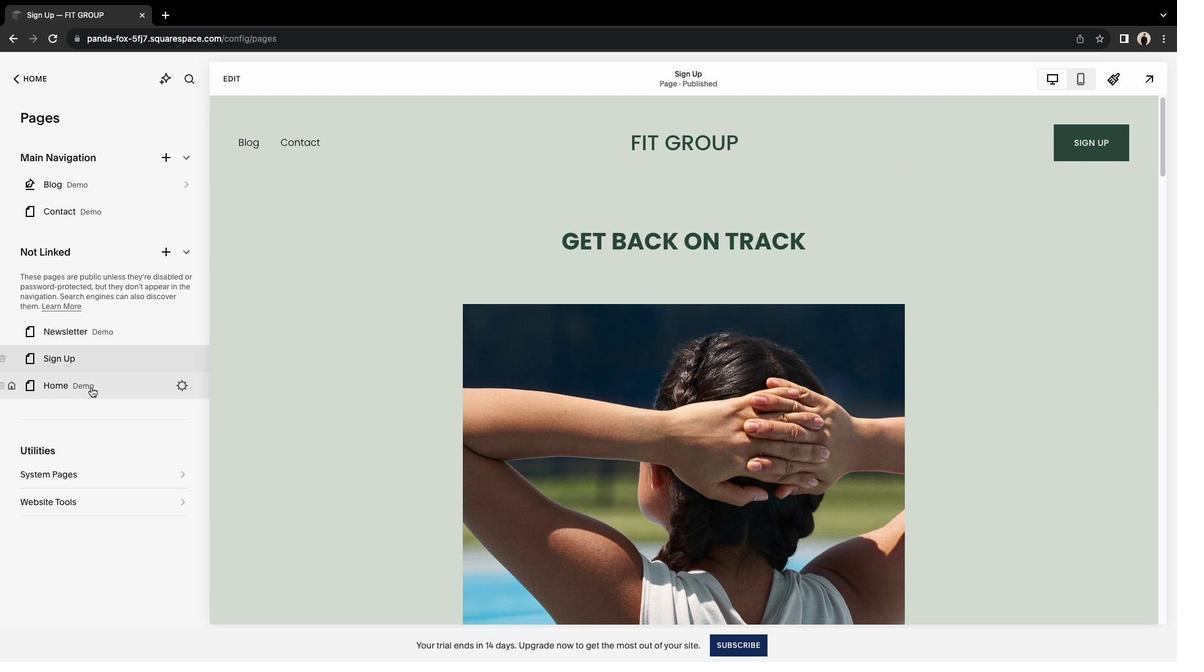 
Action: Mouse pressed left at (91, 387)
Screenshot: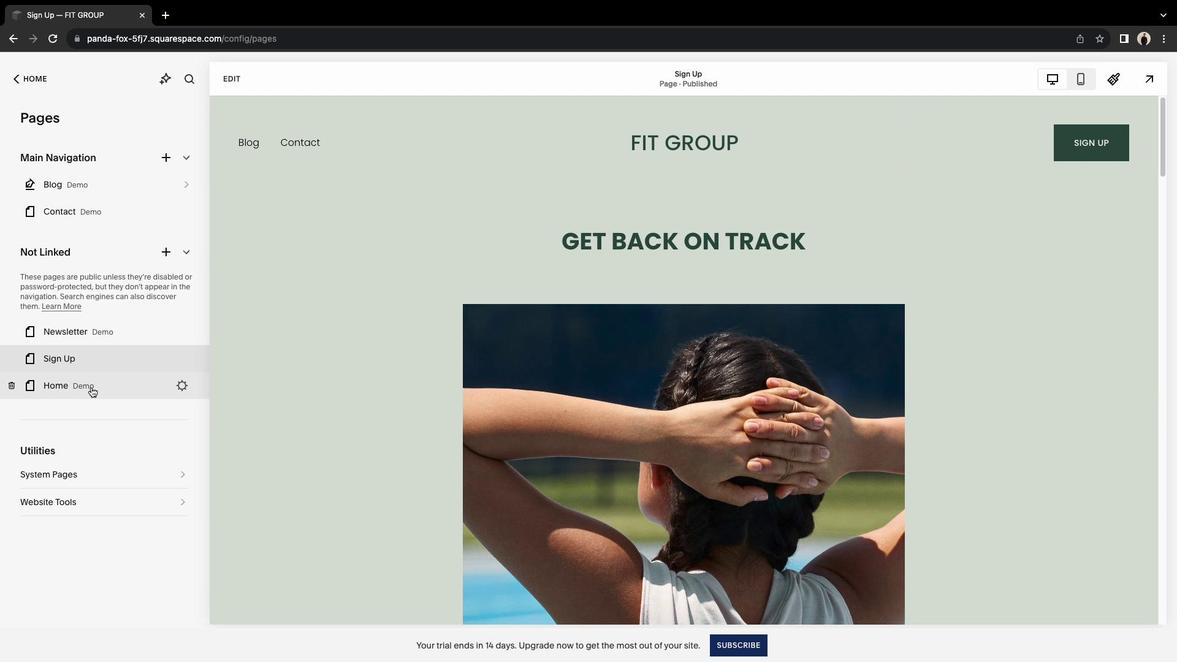 
Action: Mouse moved to (231, 76)
Screenshot: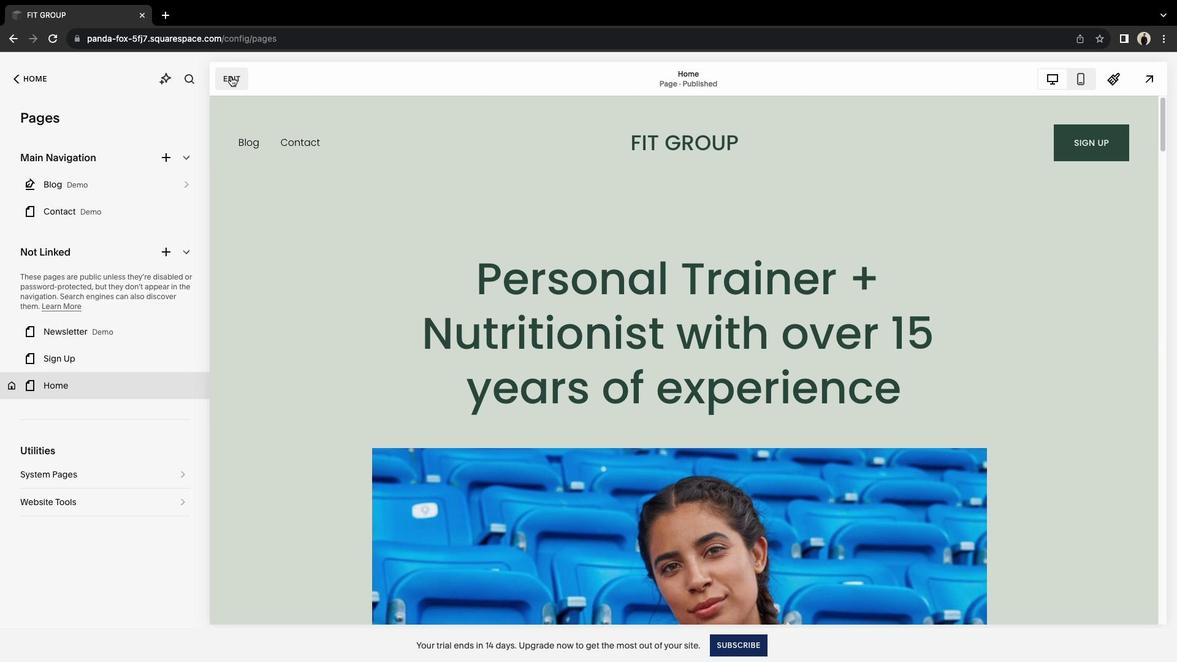 
Action: Mouse pressed left at (231, 76)
Screenshot: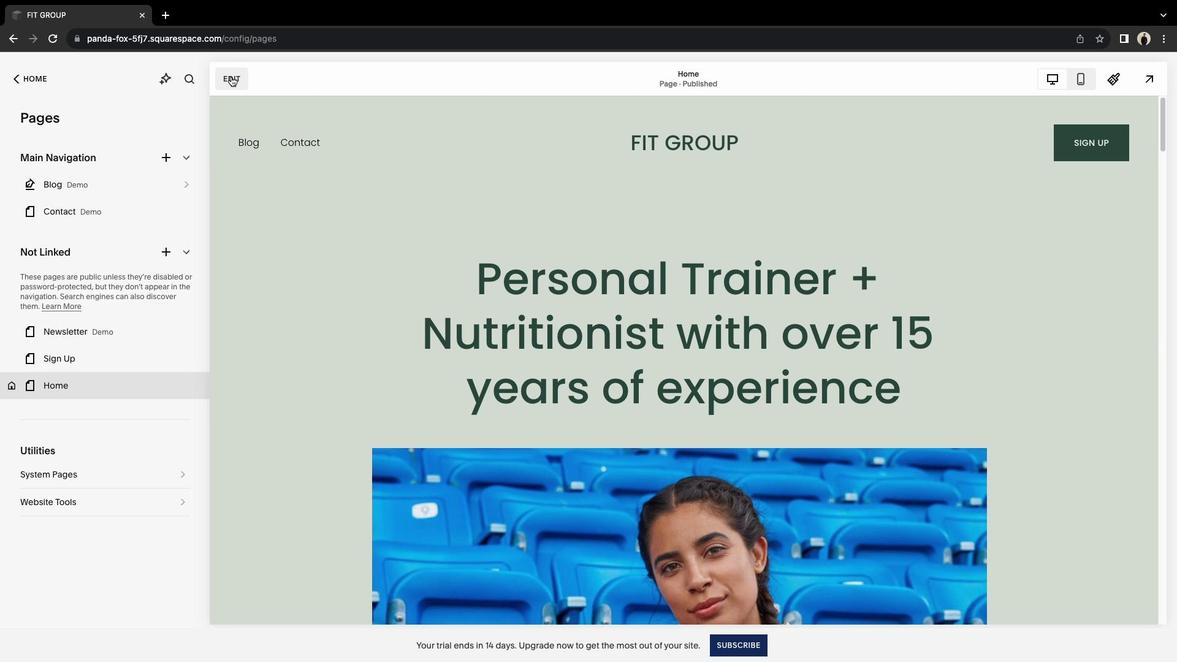 
Action: Mouse moved to (1080, 233)
Screenshot: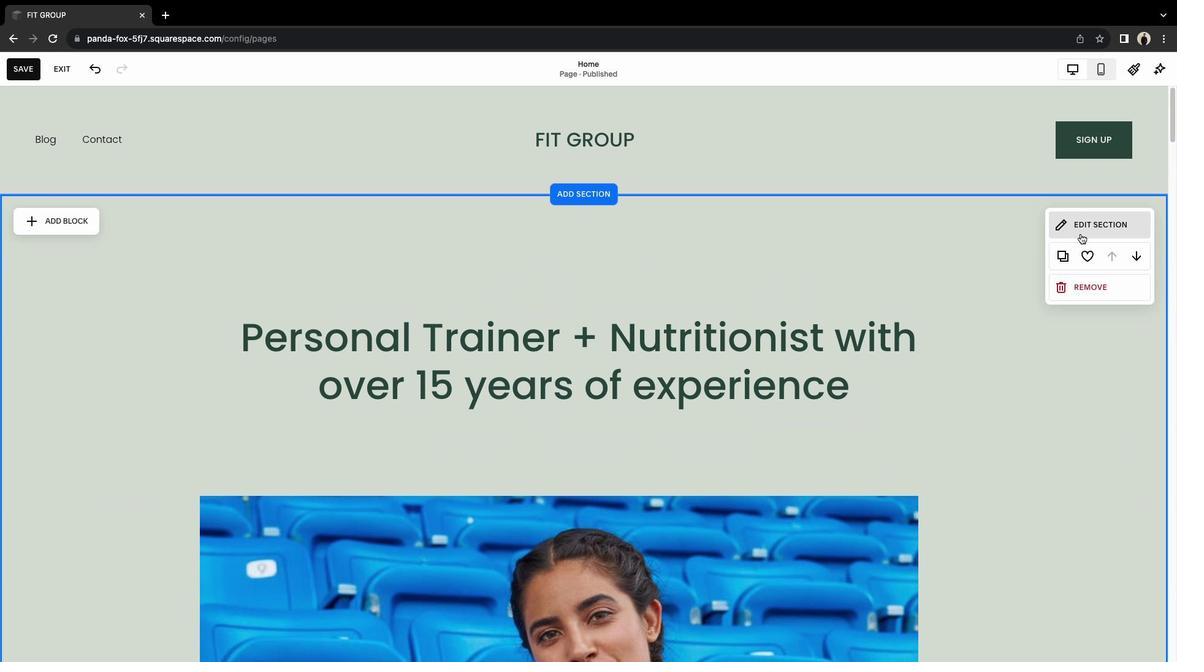 
Action: Mouse pressed left at (1080, 233)
Screenshot: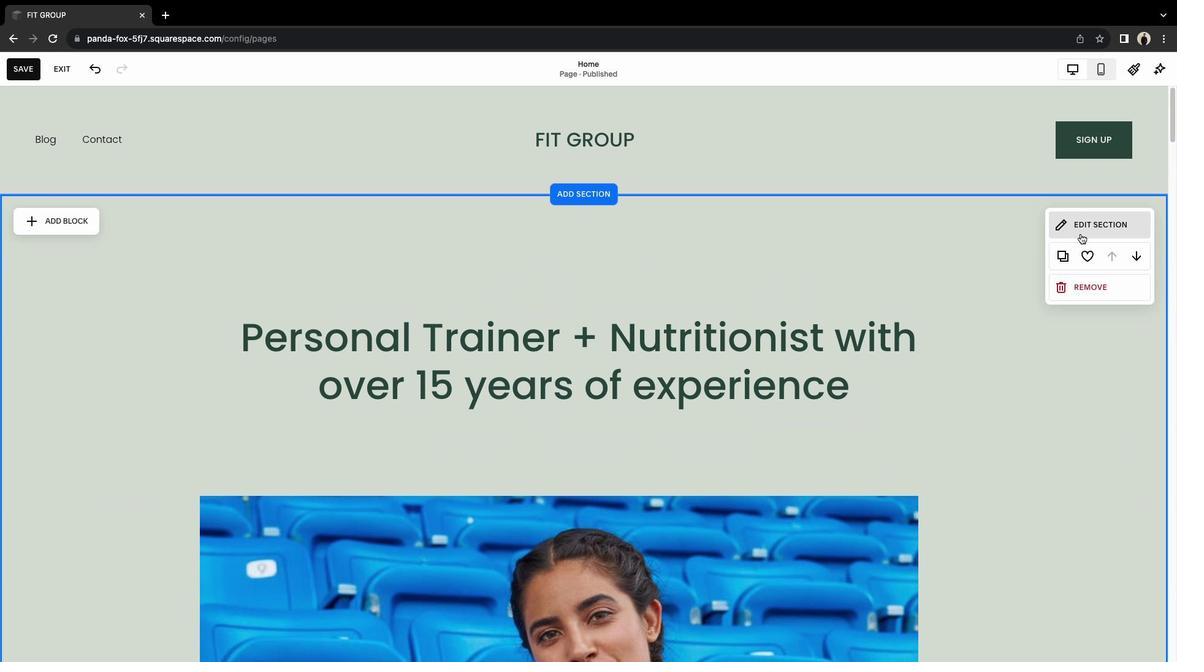 
Action: Mouse moved to (1032, 257)
Screenshot: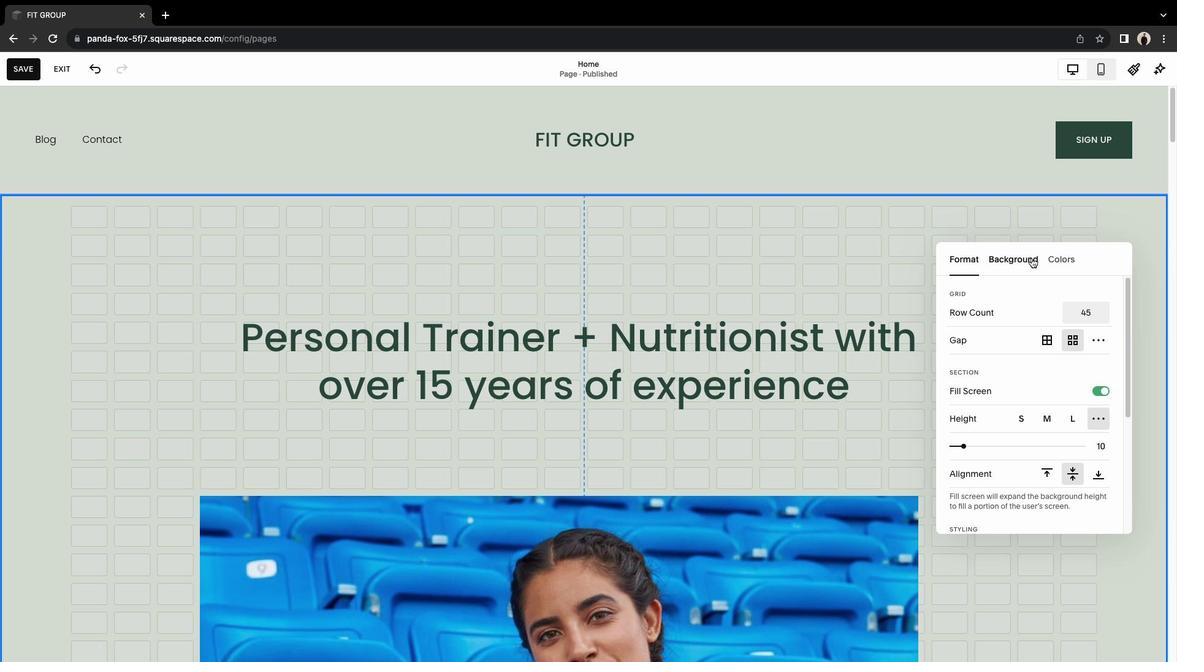 
Action: Mouse pressed left at (1032, 257)
Screenshot: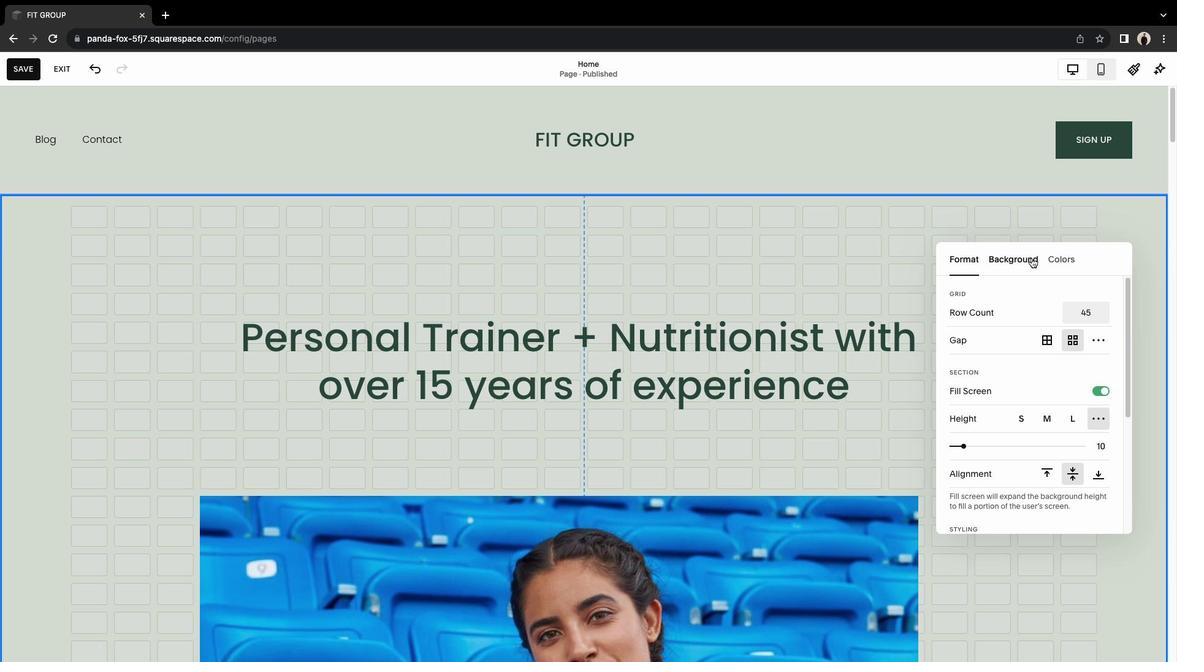 
Action: Mouse moved to (1053, 260)
Screenshot: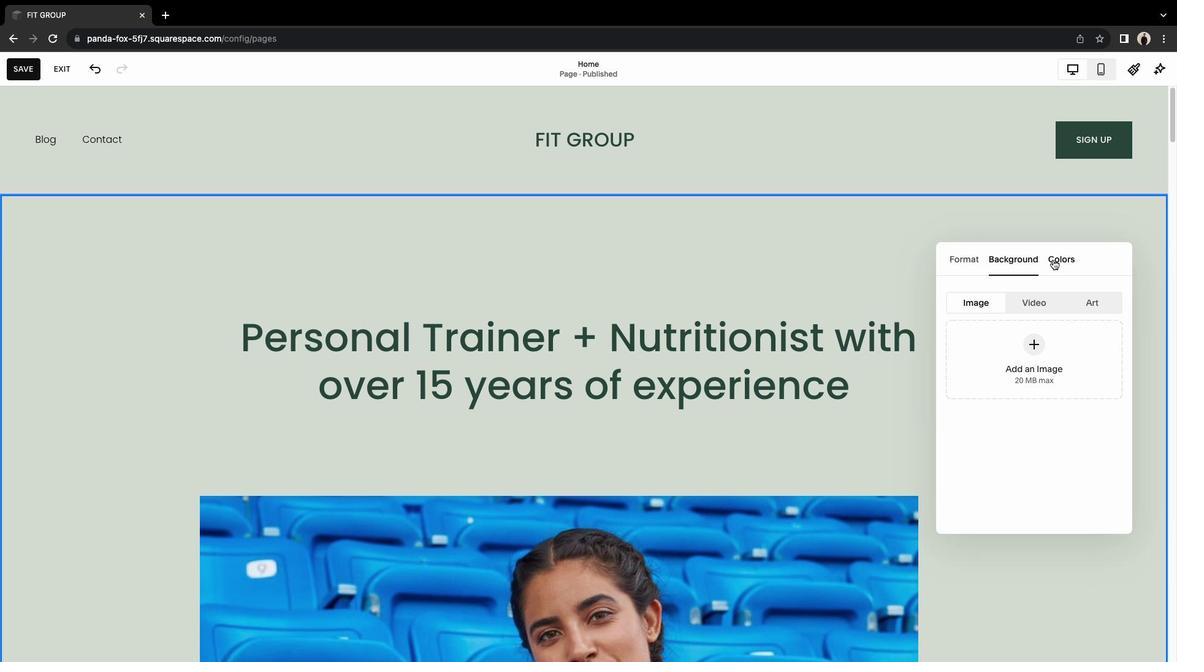 
Action: Mouse pressed left at (1053, 260)
Screenshot: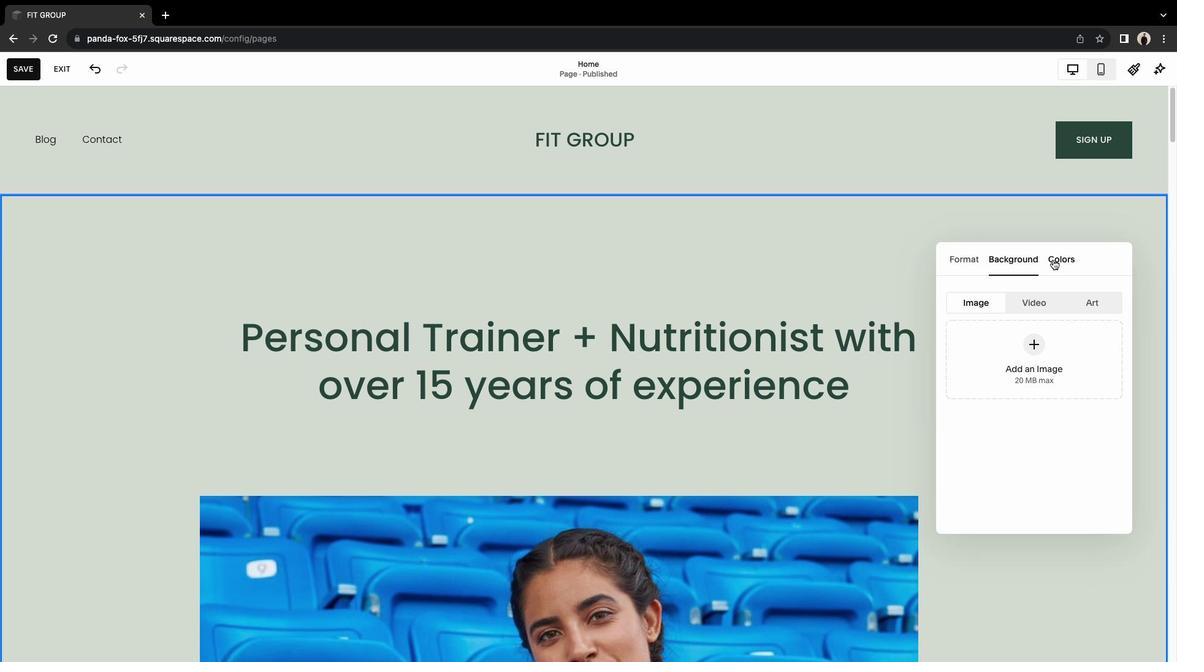 
Action: Mouse moved to (1068, 414)
Screenshot: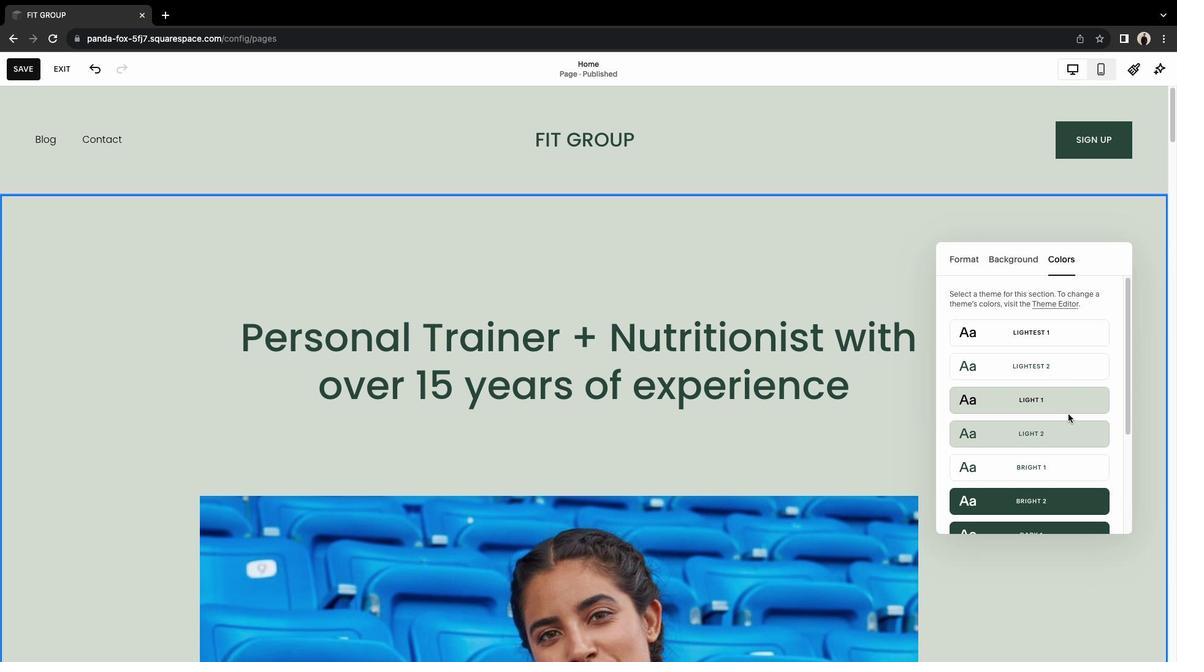 
Action: Mouse scrolled (1068, 414) with delta (0, 0)
Screenshot: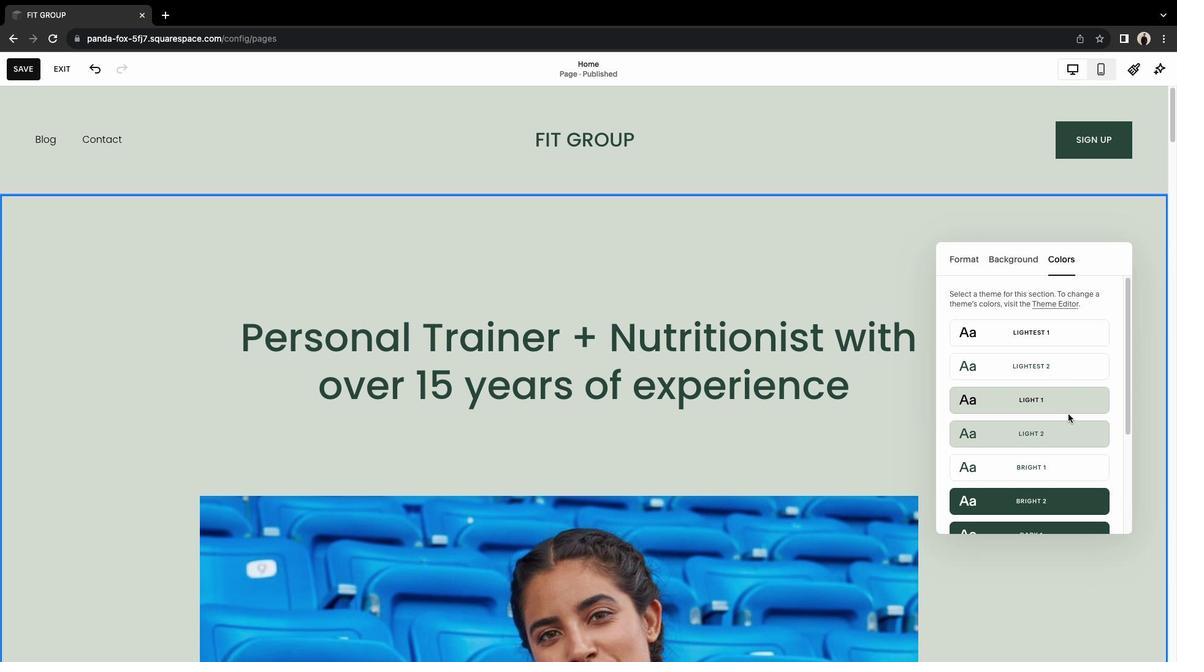 
Action: Mouse scrolled (1068, 414) with delta (0, 0)
Screenshot: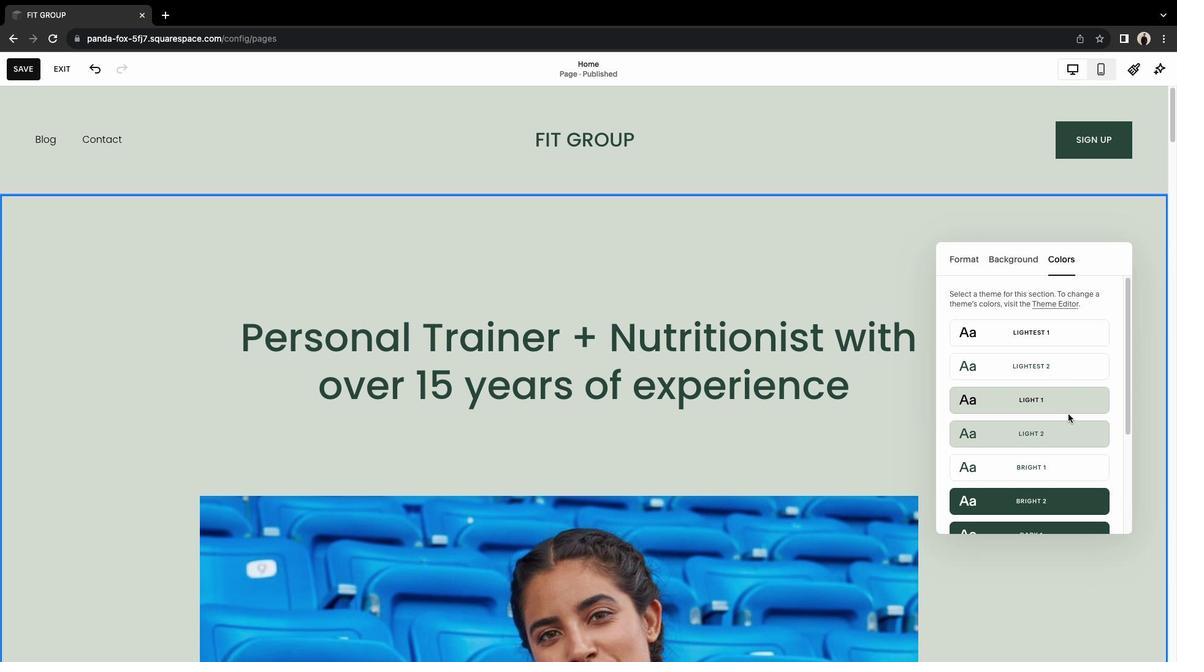 
Action: Mouse scrolled (1068, 414) with delta (0, -1)
Screenshot: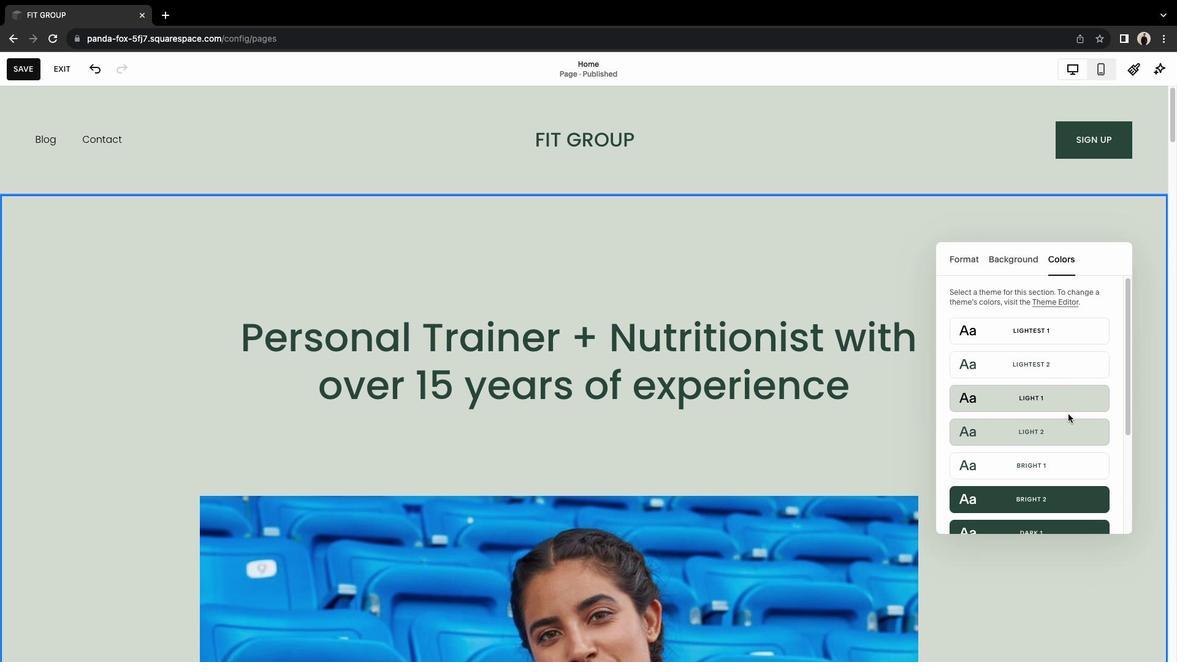 
Action: Mouse moved to (1061, 385)
Screenshot: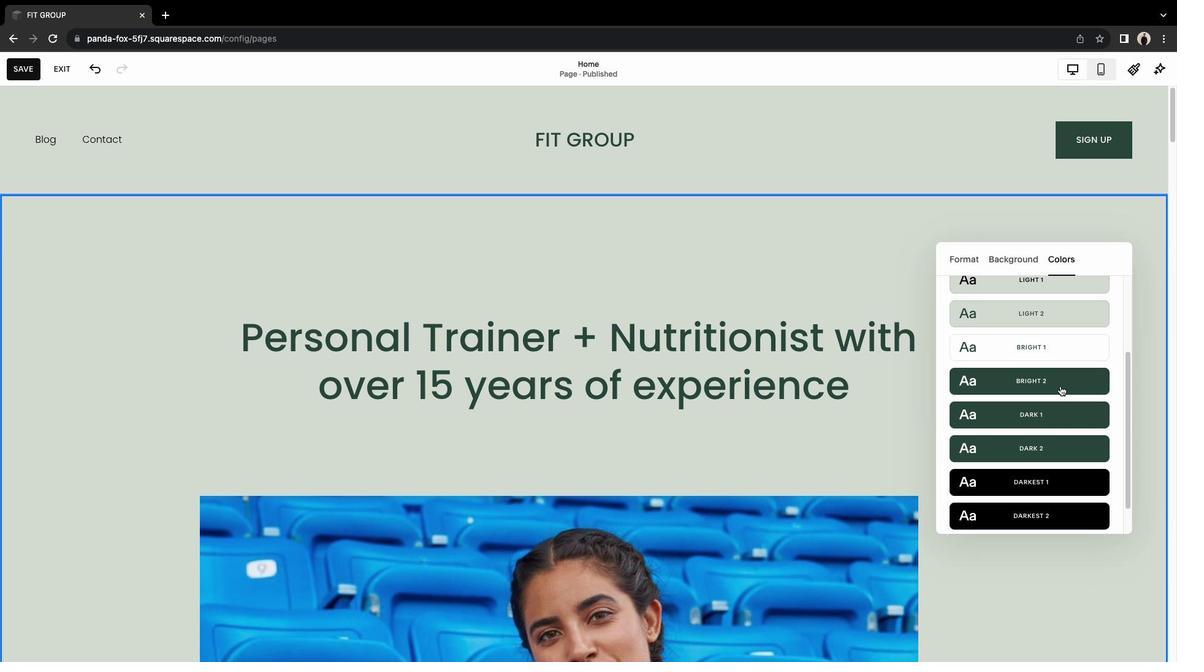 
Action: Mouse pressed left at (1061, 385)
Screenshot: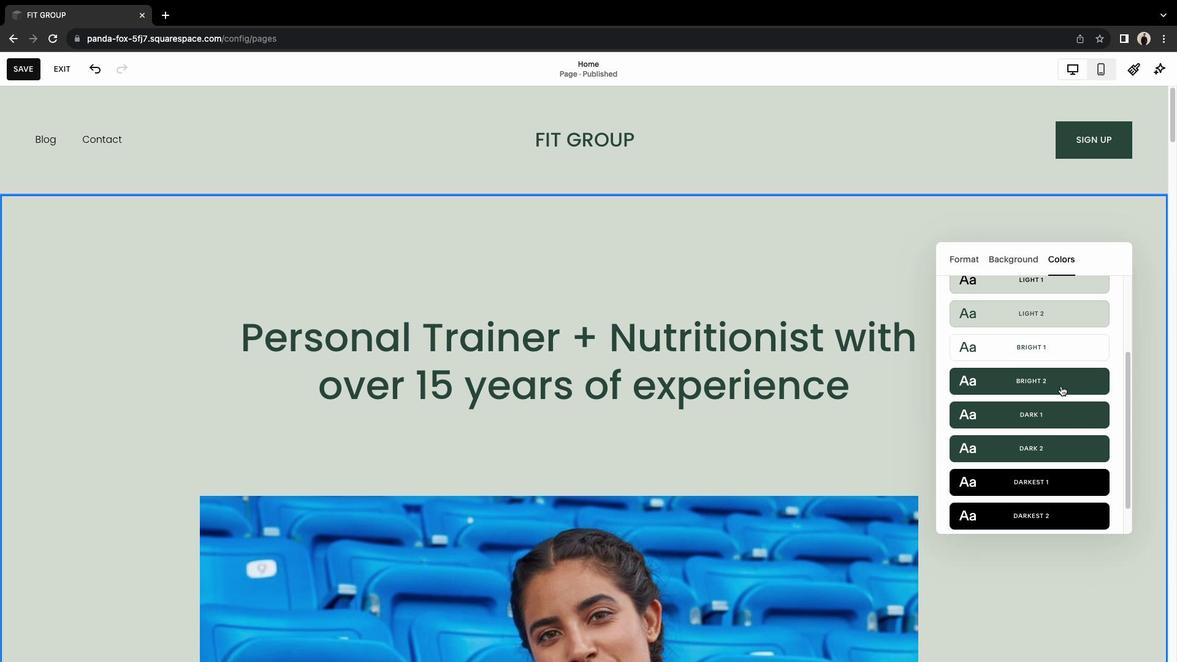 
Action: Mouse moved to (870, 217)
Screenshot: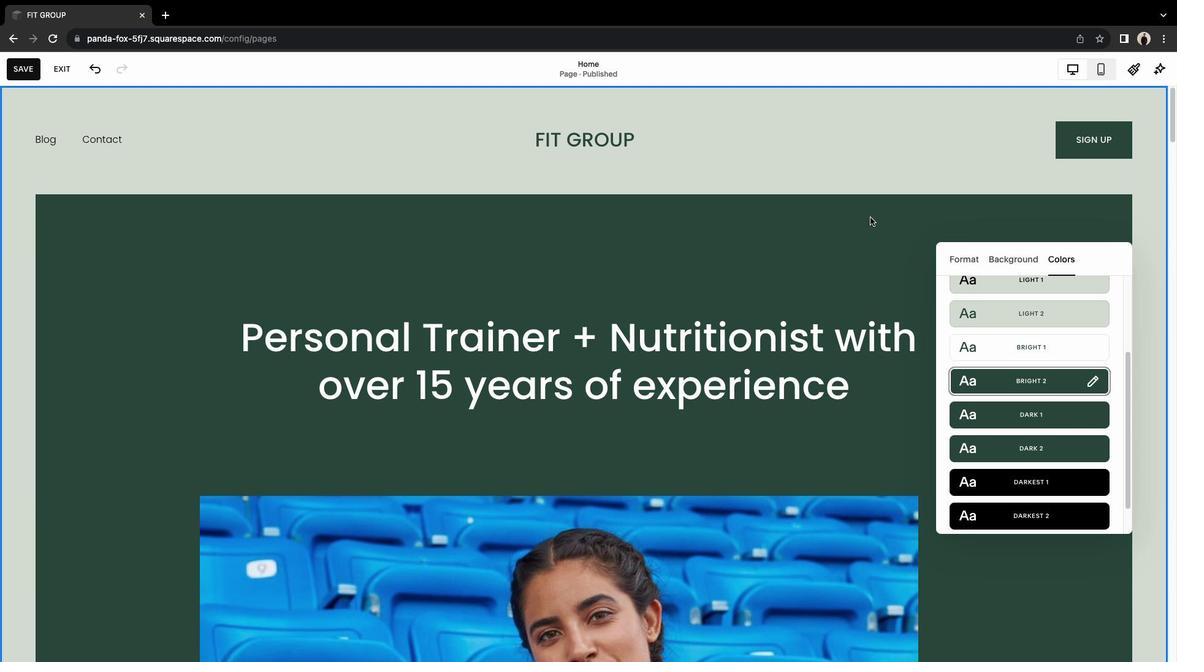 
Action: Mouse pressed left at (870, 217)
Screenshot: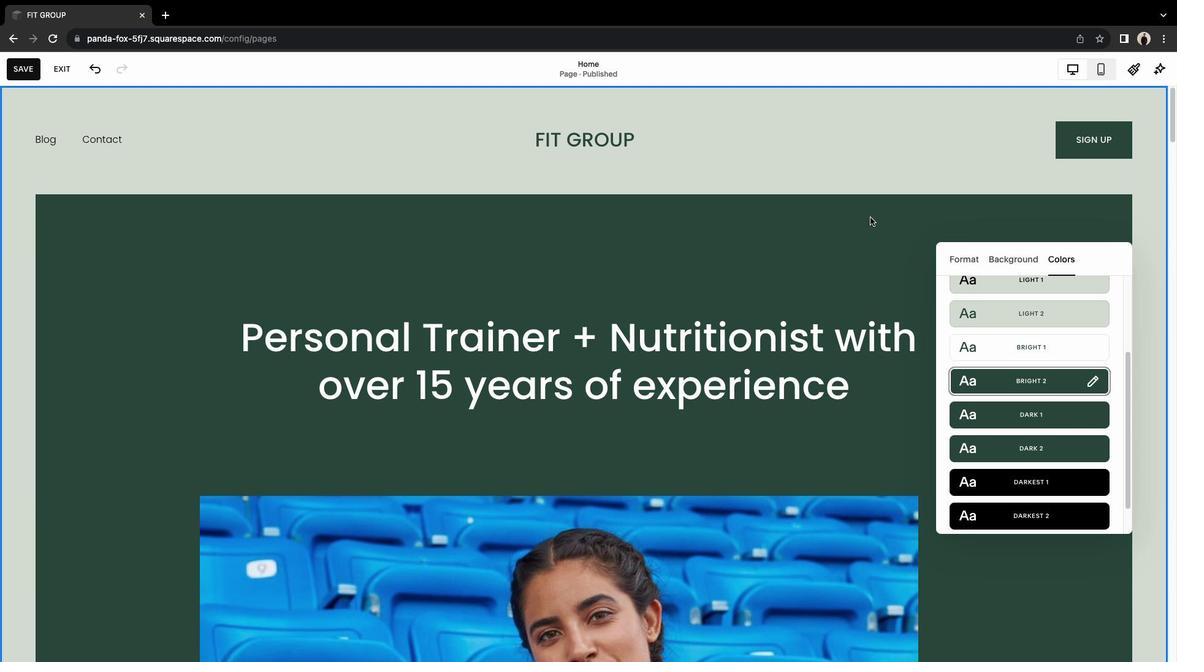 
Action: Mouse moved to (871, 387)
Screenshot: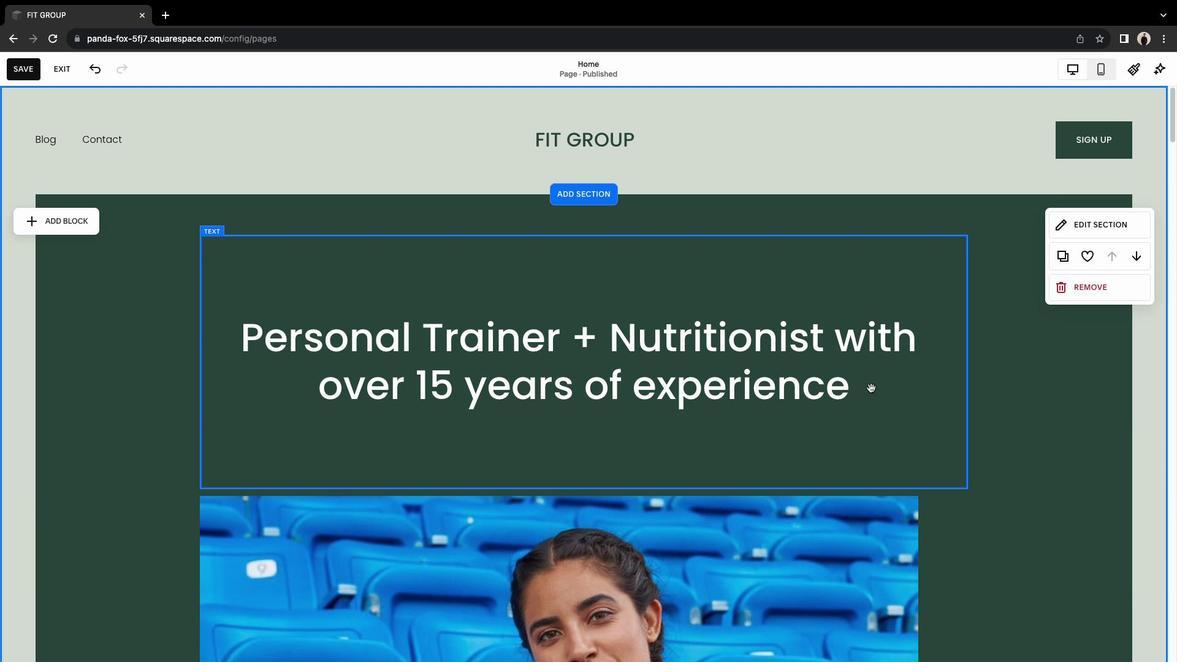 
Action: Mouse pressed left at (871, 387)
Screenshot: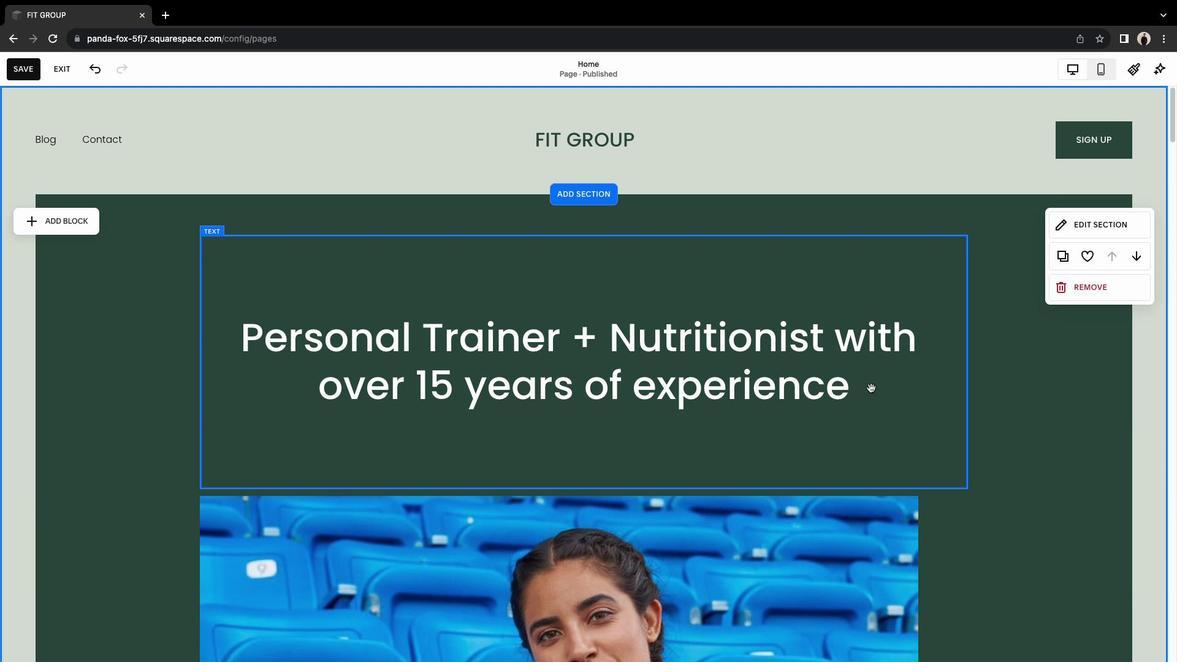 
Action: Mouse moved to (857, 391)
Screenshot: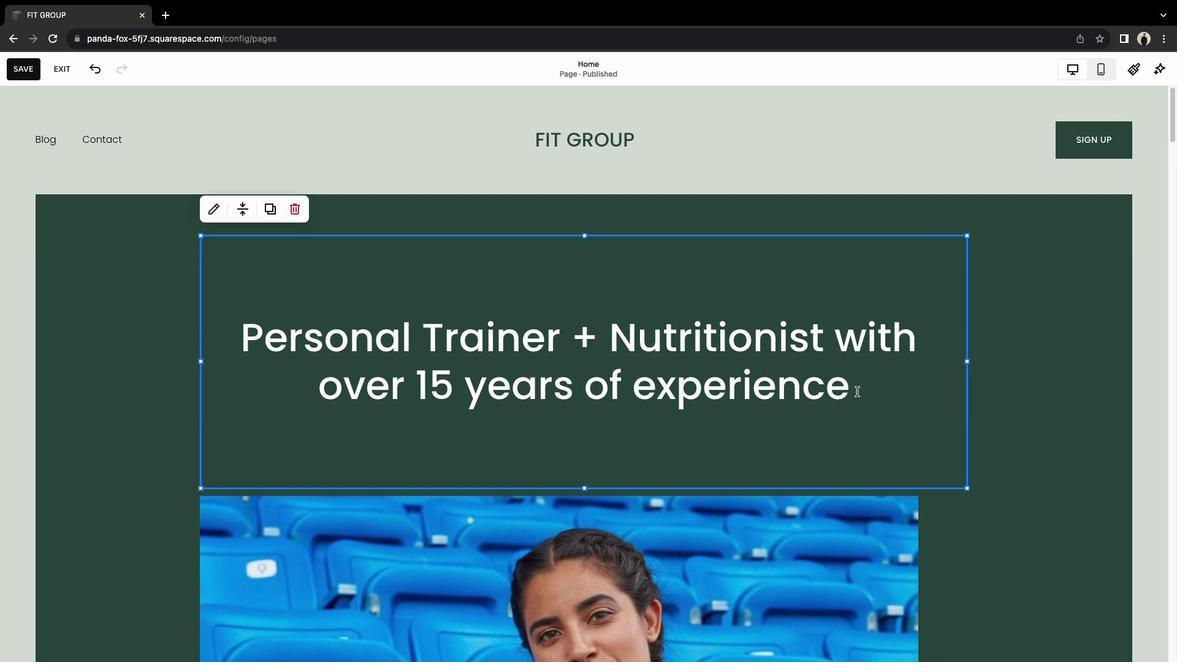 
Action: Mouse pressed left at (857, 391)
Screenshot: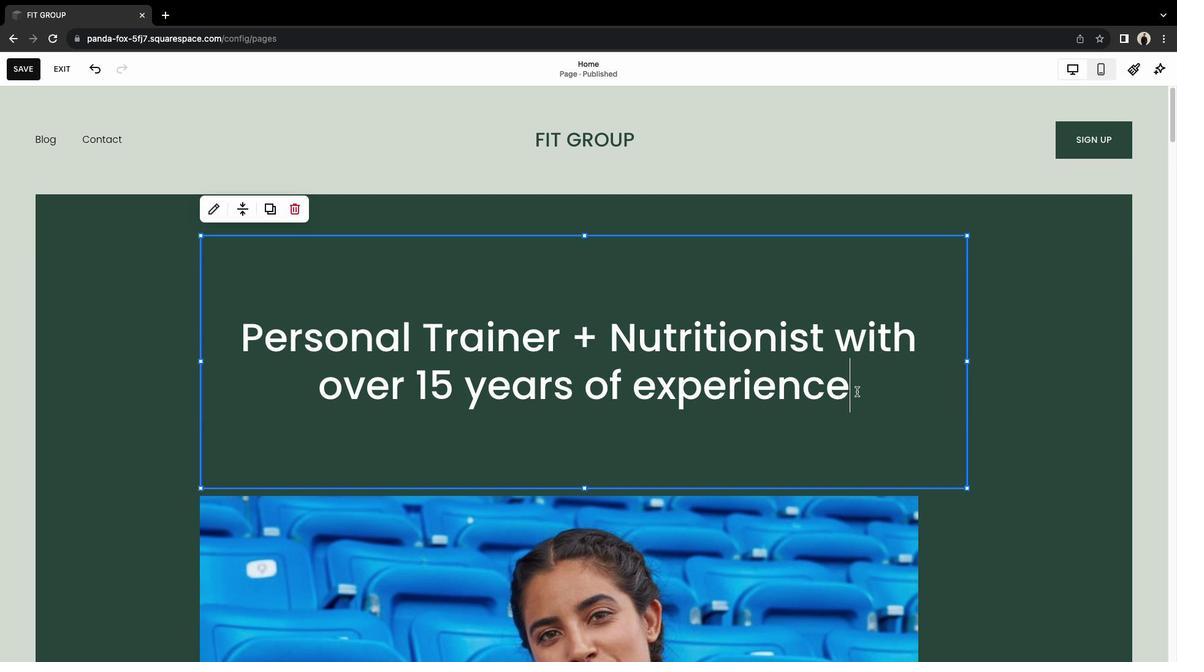 
Action: Key pressed Key.backspaceKey.backspaceKey.backspaceKey.backspaceKey.backspaceKey.backspaceKey.backspaceKey.backspaceKey.backspaceKey.backspaceKey.backspaceKey.backspaceKey.backspaceKey.backspaceKey.backspaceKey.backspaceKey.backspaceKey.backspaceKey.backspaceKey.backspaceKey.backspaceKey.backspaceKey.backspaceKey.backspaceKey.backspaceKey.backspaceKey.backspaceKey.backspaceKey.backspaceKey.backspaceKey.backspaceKey.backspaceKey.backspaceKey.backspaceKey.backspaceKey.backspaceKey.backspaceKey.backspaceKey.backspaceKey.backspaceKey.backspaceKey.backspaceKey.backspaceKey.backspaceKey.backspaceKey.backspaceKey.backspaceKey.backspaceKey.backspaceKey.backspaceKey.backspaceKey.backspaceKey.backspaceKey.backspaceKey.backspaceKey.backspaceKey.backspaceKey.backspaceKey.backspaceKey.backspaceKey.backspaceKey.backspaceKey.backspaceKey.backspace'W''E''L''C''O''M''E'Key.space'T''O'Key.space'F''I''T'Key.space'G''R''U'Key.backspace'O''U''P'Key.space'W''H''E''R''E'Key.space'Y''O''U'Key.space'C''A''N'Key.space'C''R''E''A''T''E'Key.space'C''O''M''M''U''N''I''T''Y'Key.space'O''F'Key.space'T''R'Key.backspaceKey.backspace'F''I''T''N''E''S''S'Key.space'A''N''D'Key.space'D''I''E''T'Key.space'E''X''P''E''R''T''S'
Screenshot: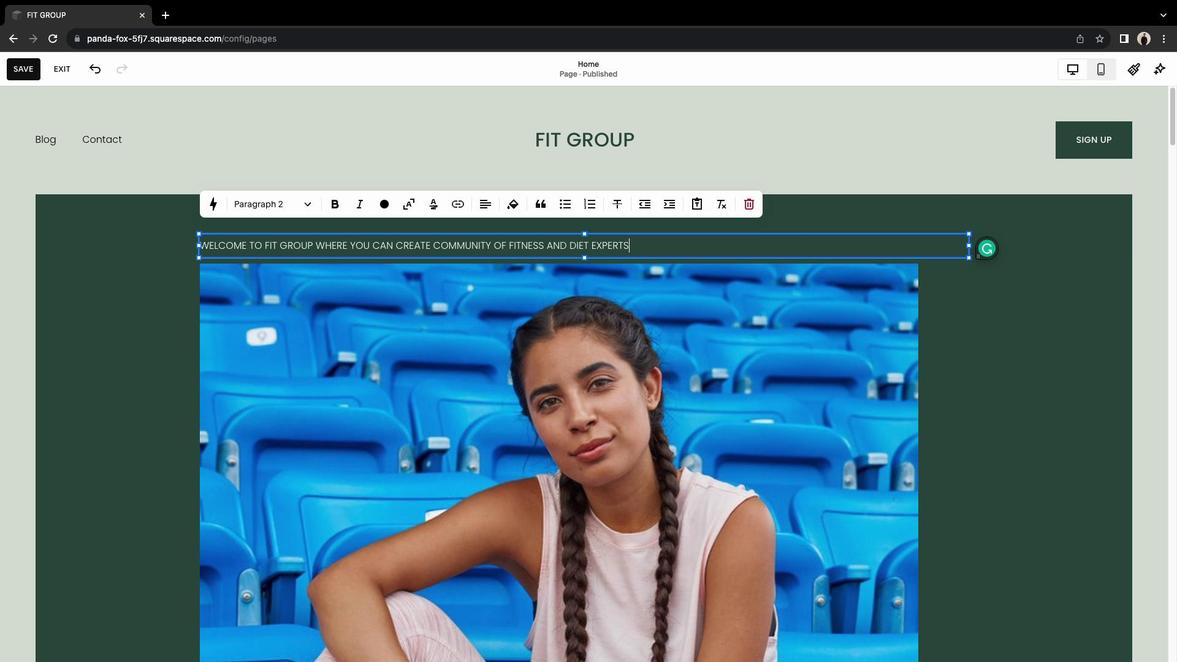 
Action: Mouse moved to (646, 242)
Screenshot: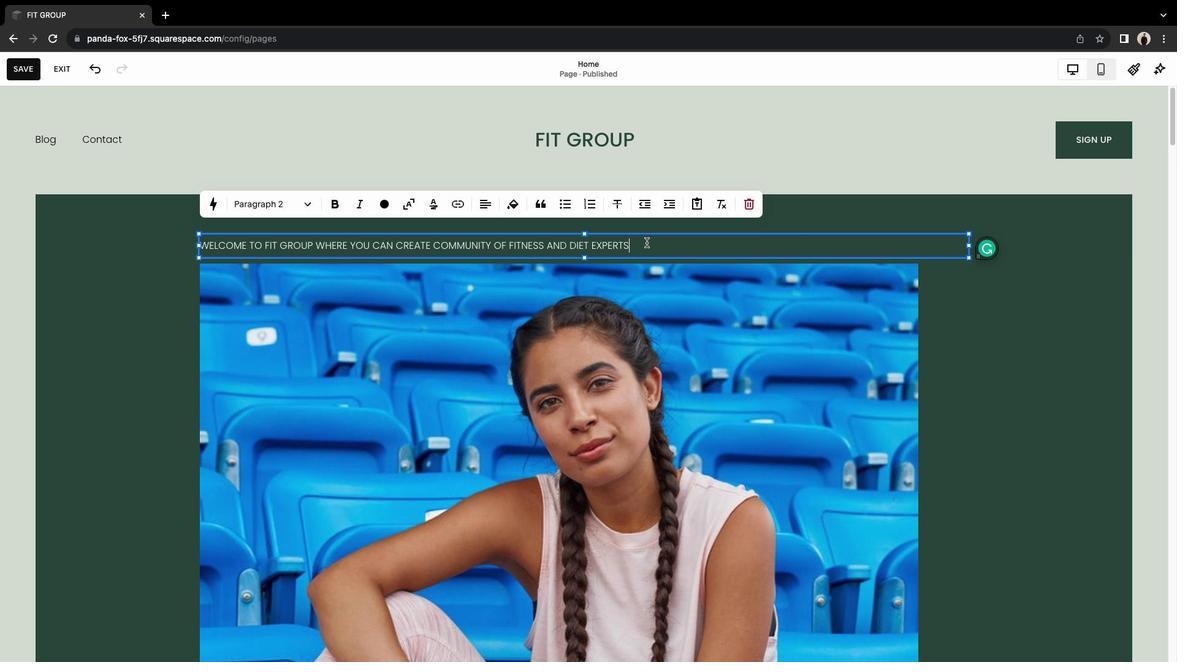 
Action: Mouse pressed left at (646, 242)
Screenshot: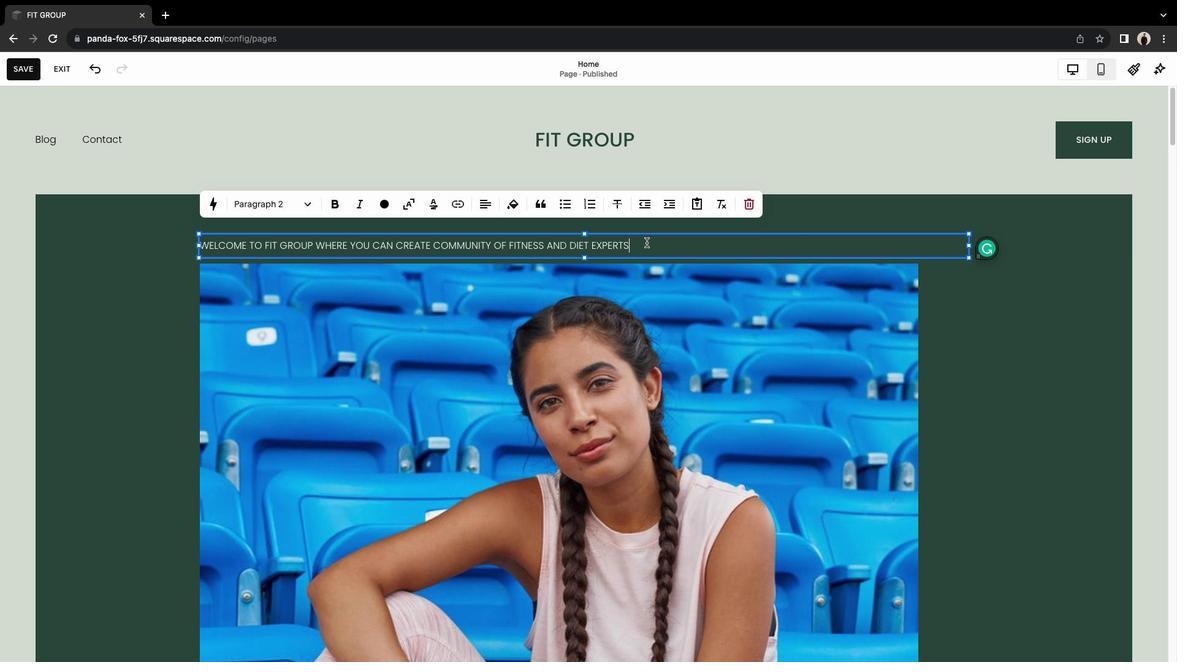 
Action: Mouse moved to (646, 242)
Screenshot: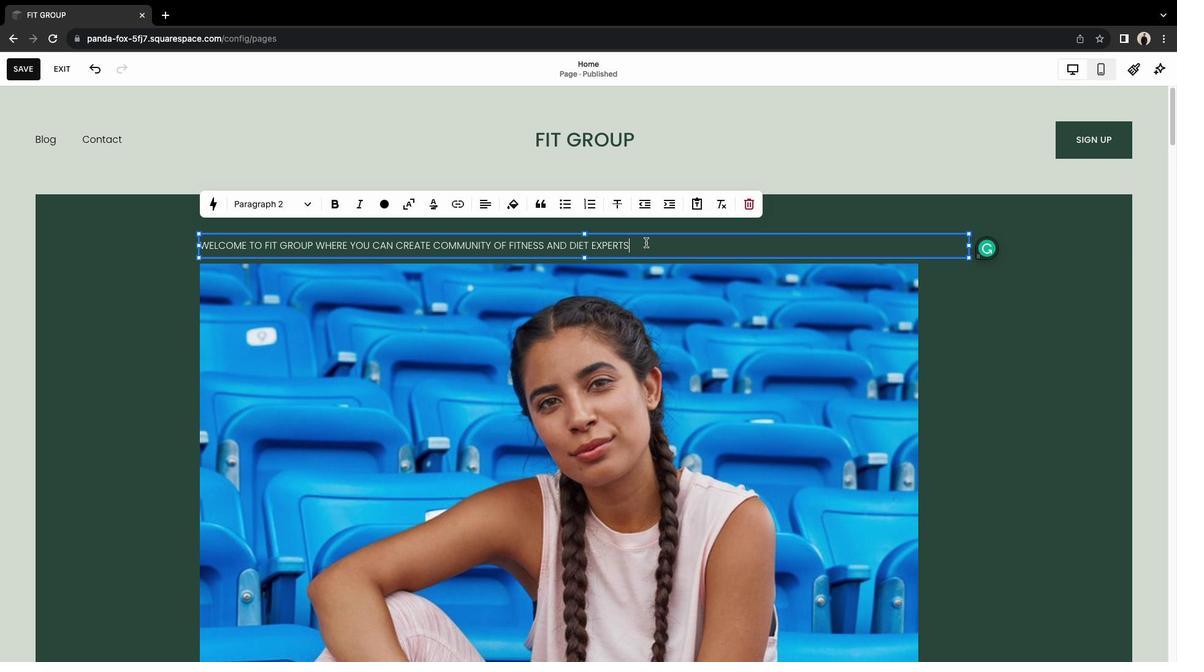 
Action: Mouse pressed left at (646, 242)
Screenshot: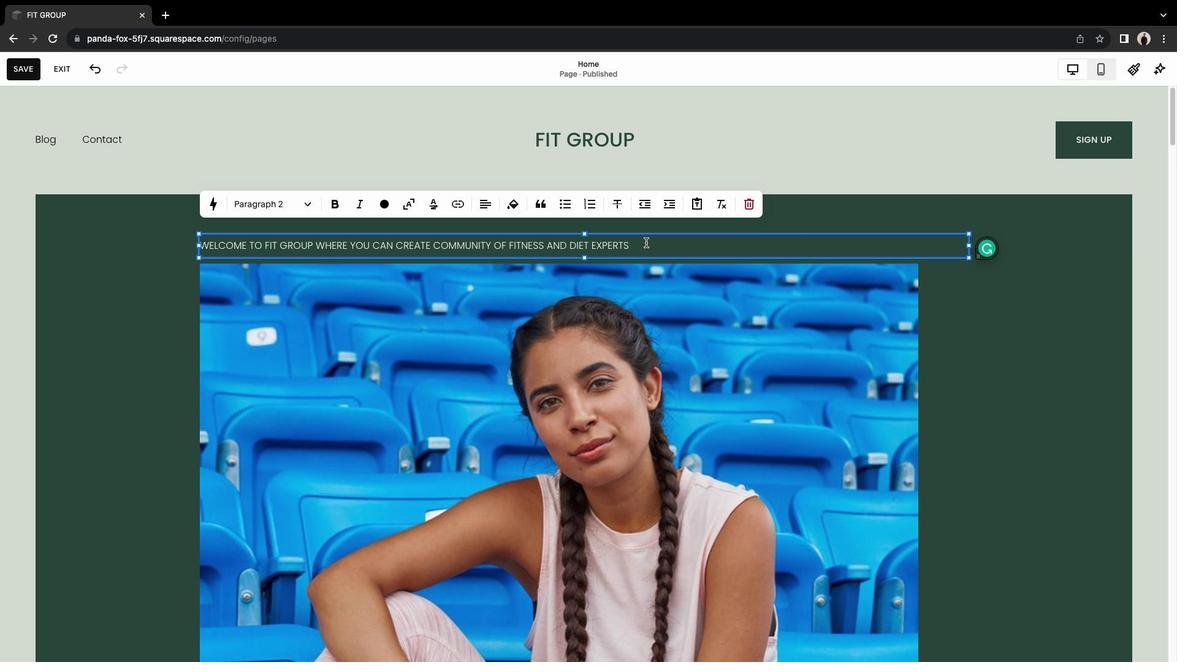 
Action: Mouse pressed left at (646, 242)
Screenshot: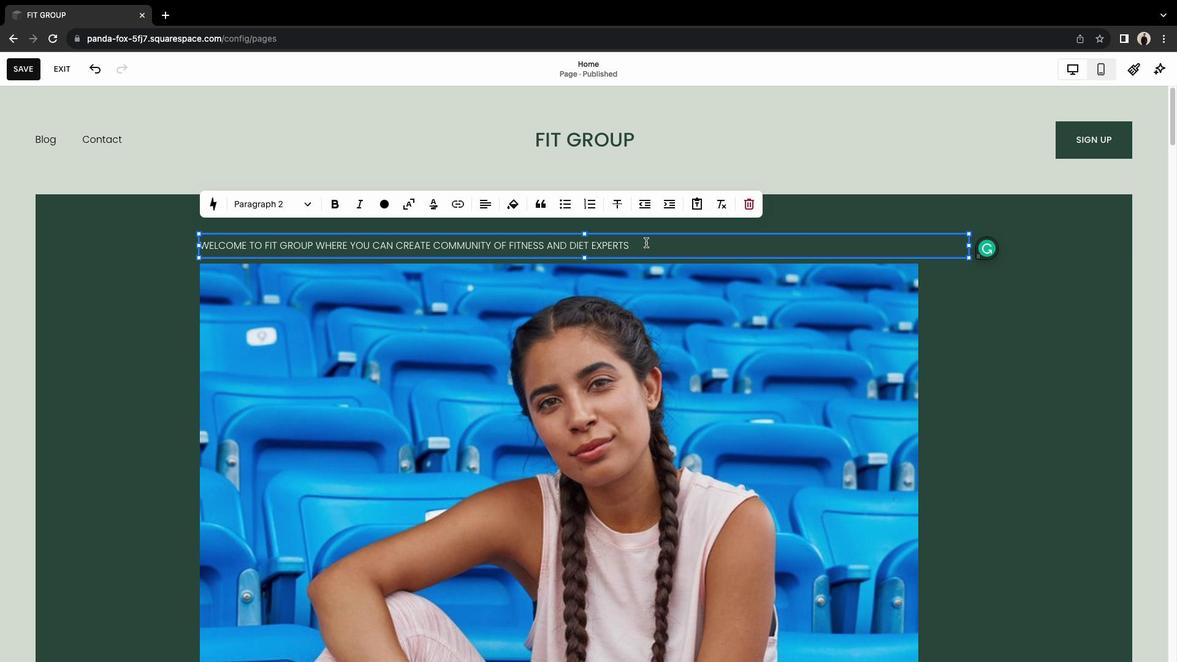 
Action: Mouse moved to (282, 201)
Screenshot: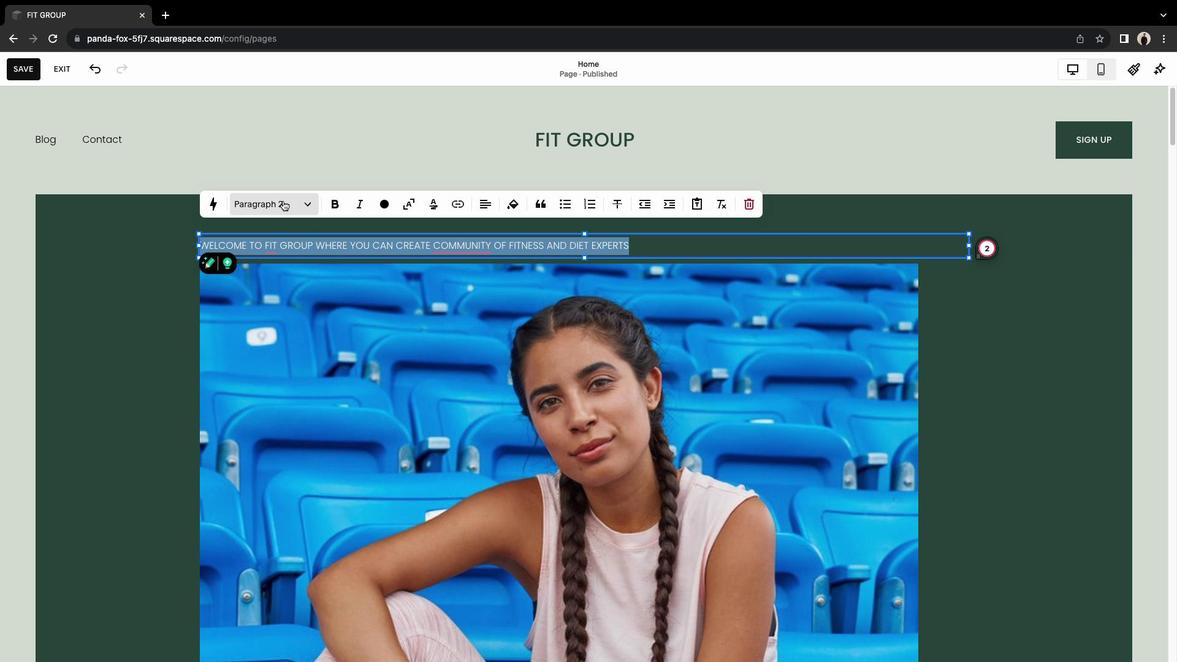 
Action: Mouse pressed left at (282, 201)
Screenshot: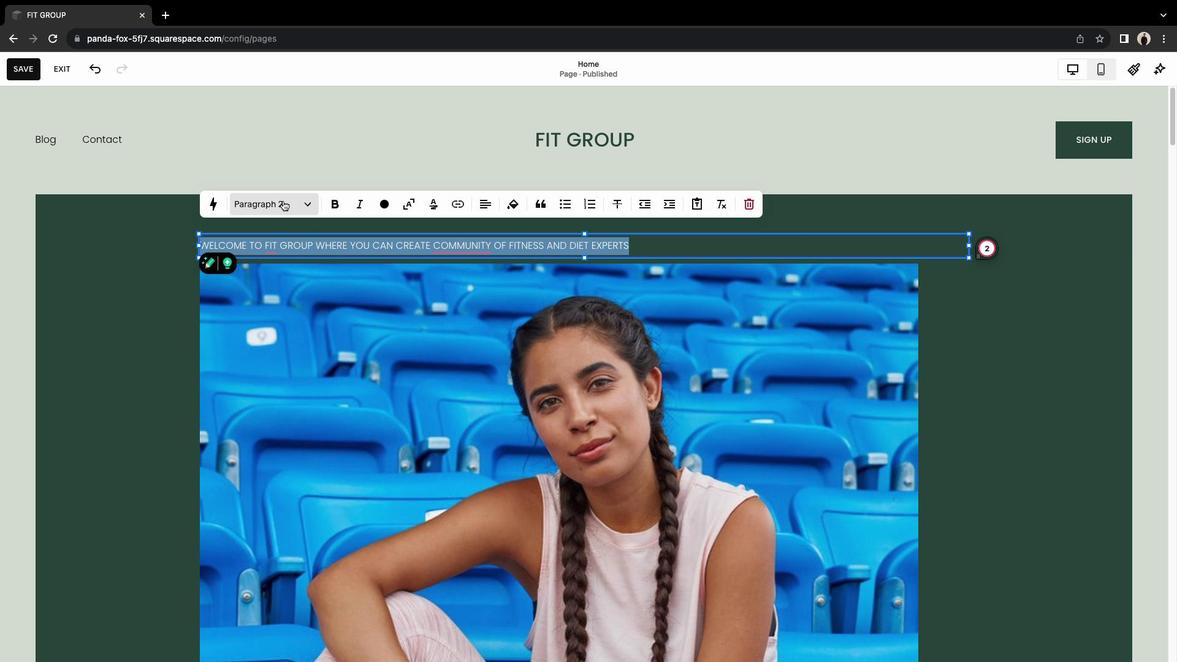 
Action: Mouse moved to (284, 266)
Screenshot: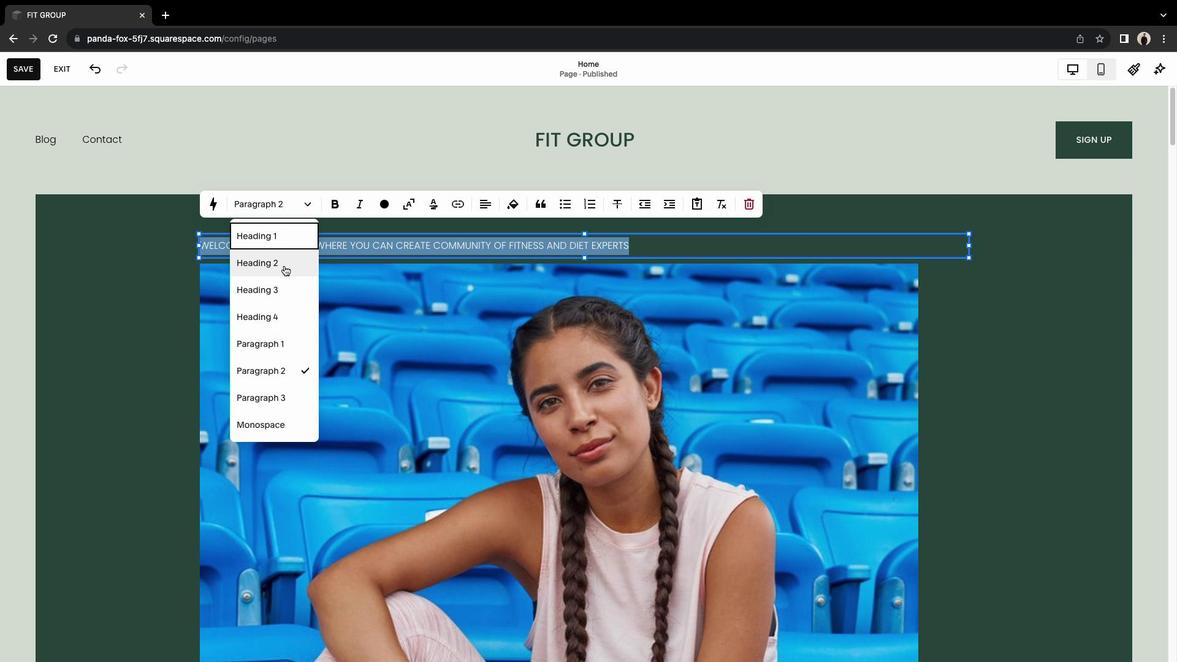 
Action: Mouse pressed left at (284, 266)
Screenshot: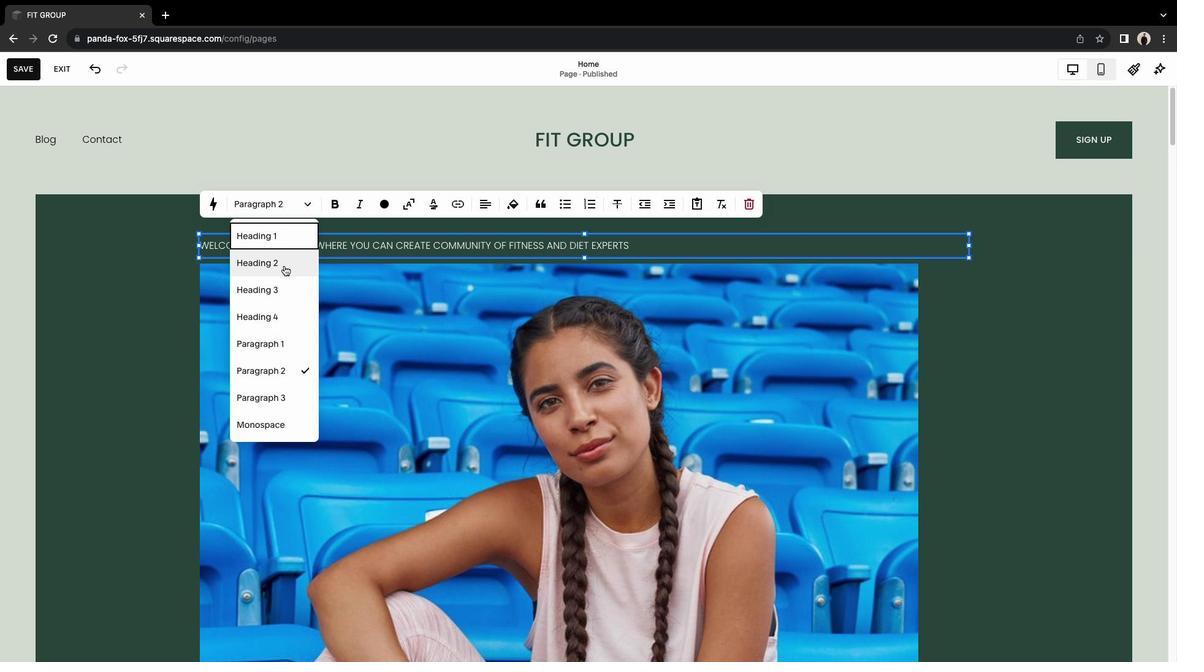 
Action: Mouse moved to (491, 205)
Screenshot: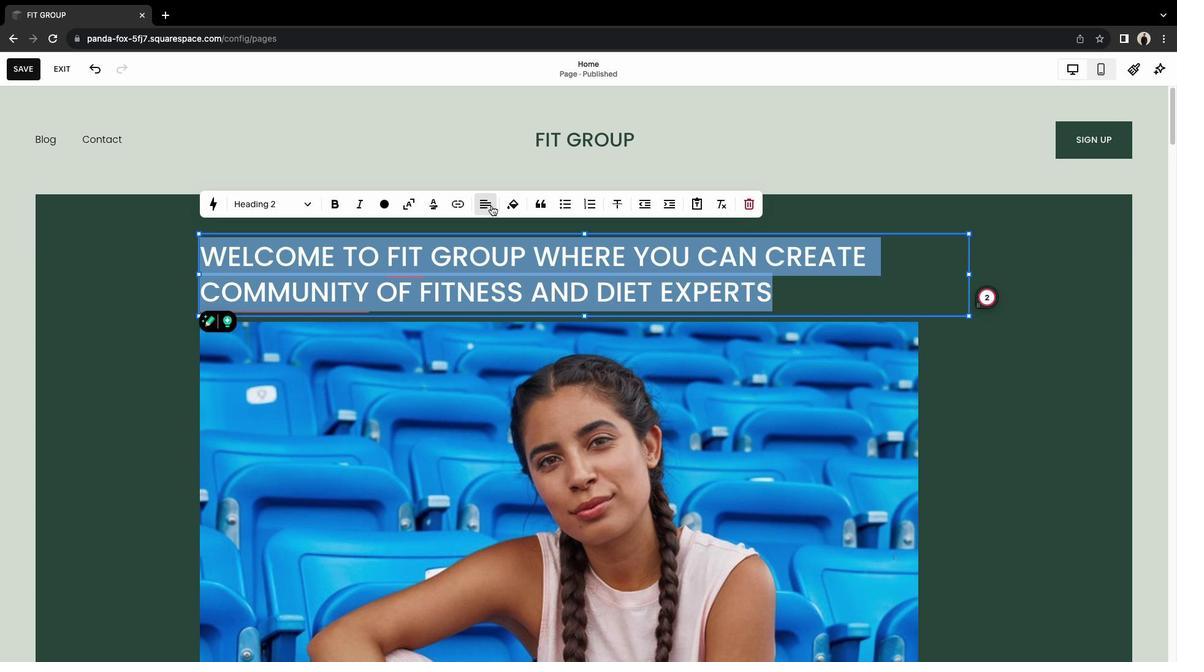 
Action: Mouse pressed left at (491, 205)
Screenshot: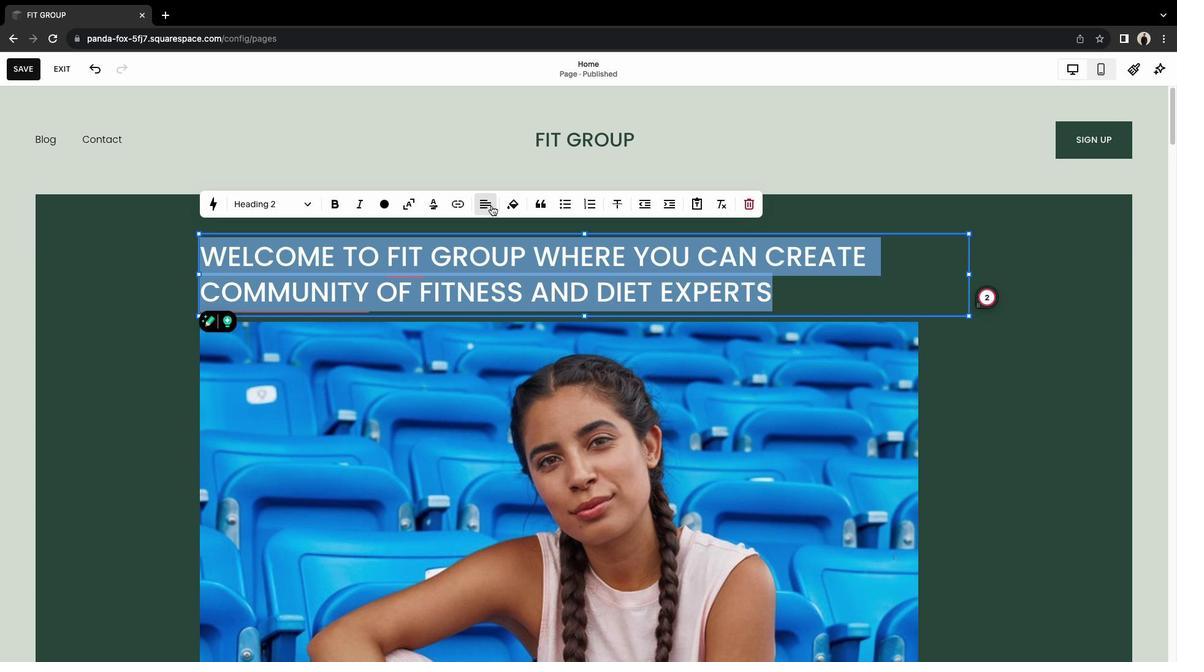 
Action: Mouse moved to (470, 235)
Screenshot: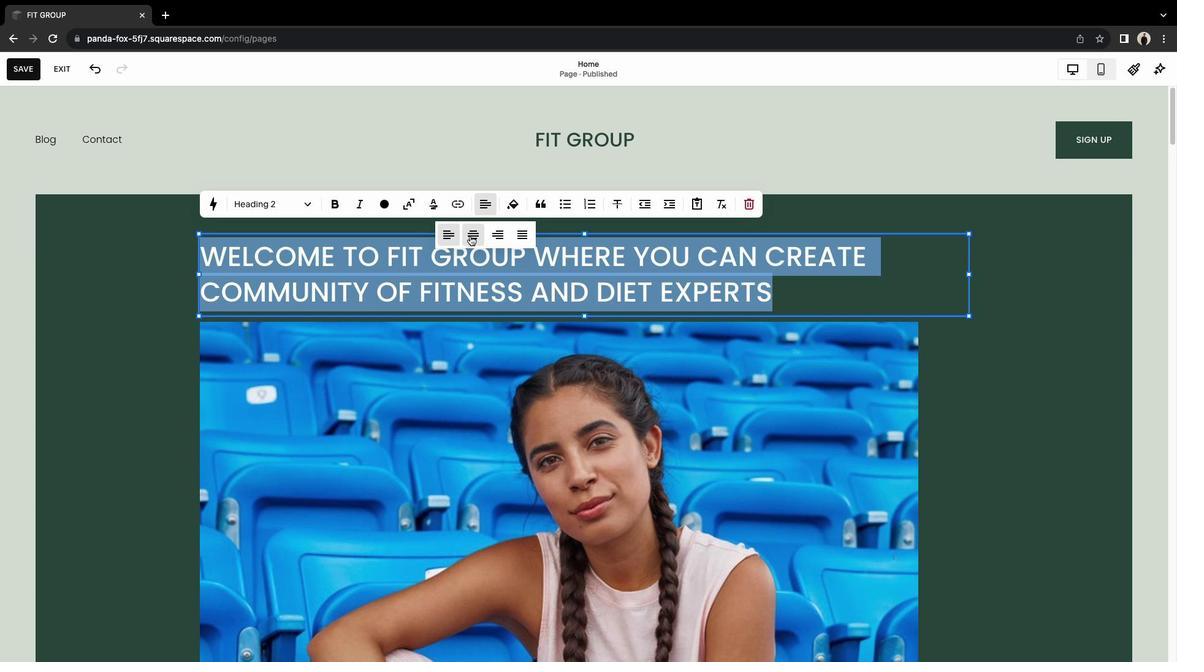 
Action: Mouse pressed left at (470, 235)
Screenshot: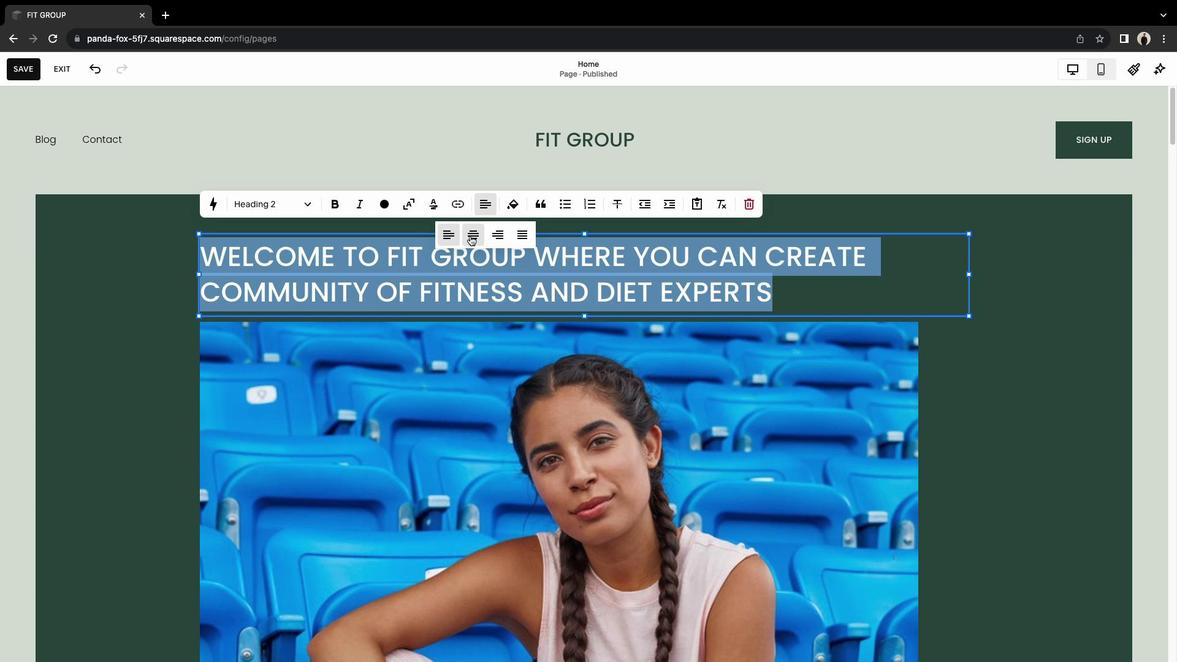 
Action: Mouse moved to (388, 210)
Screenshot: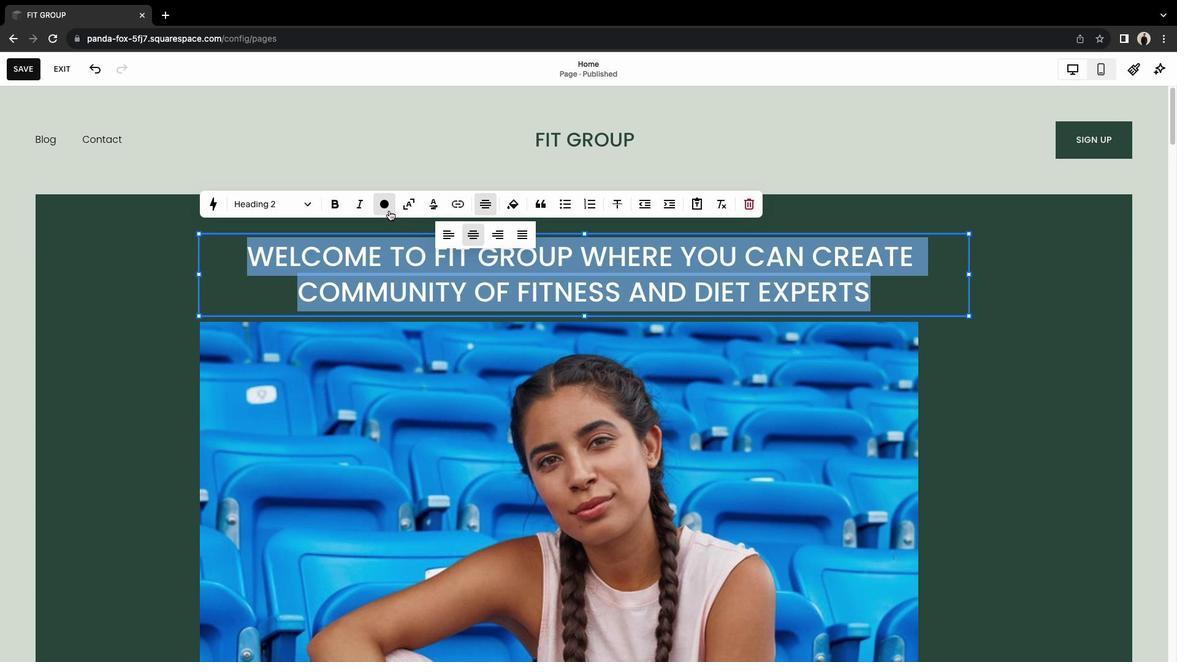 
Action: Mouse pressed left at (388, 210)
Screenshot: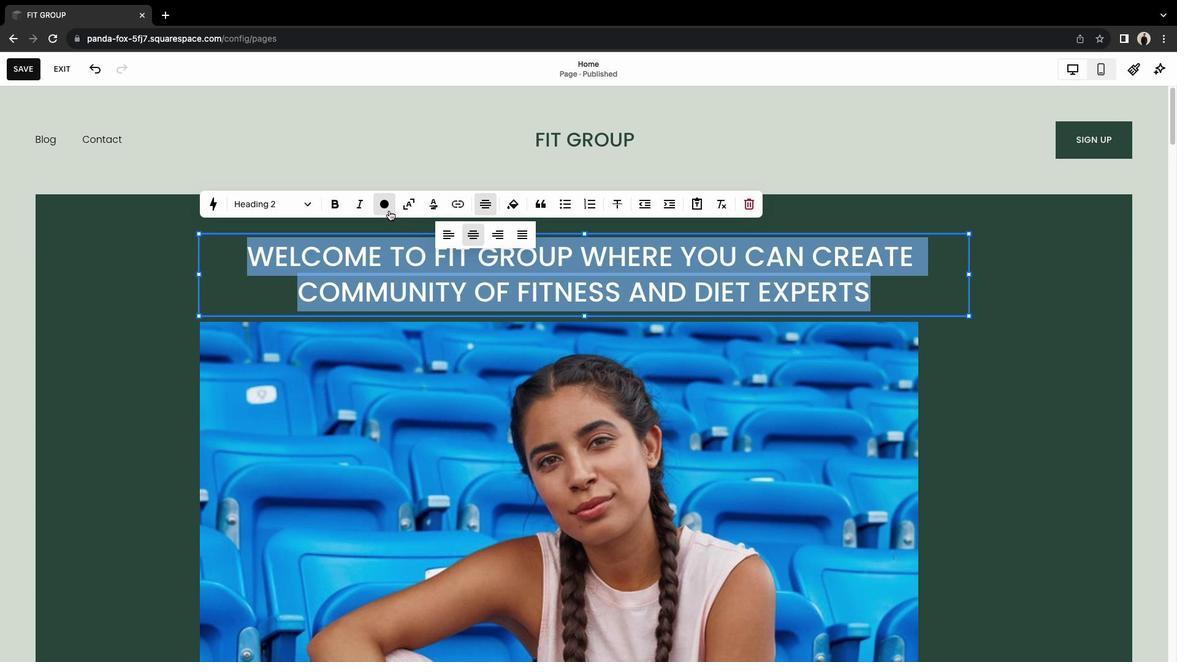 
Action: Mouse moved to (414, 279)
Screenshot: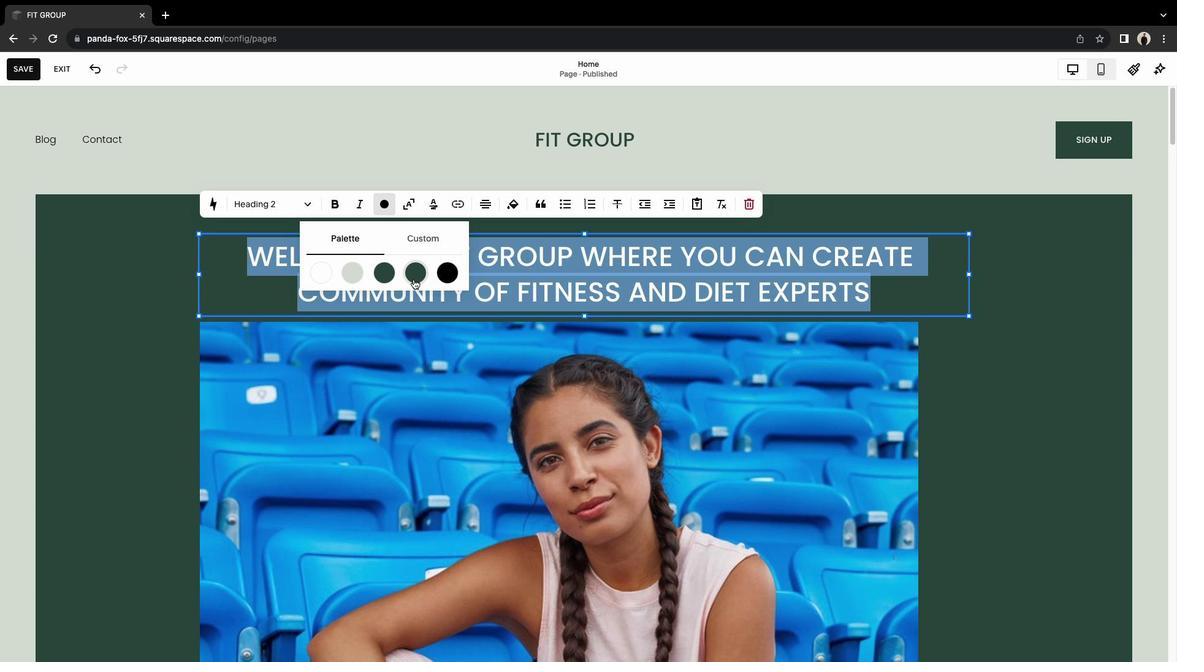 
Action: Mouse pressed left at (414, 279)
Screenshot: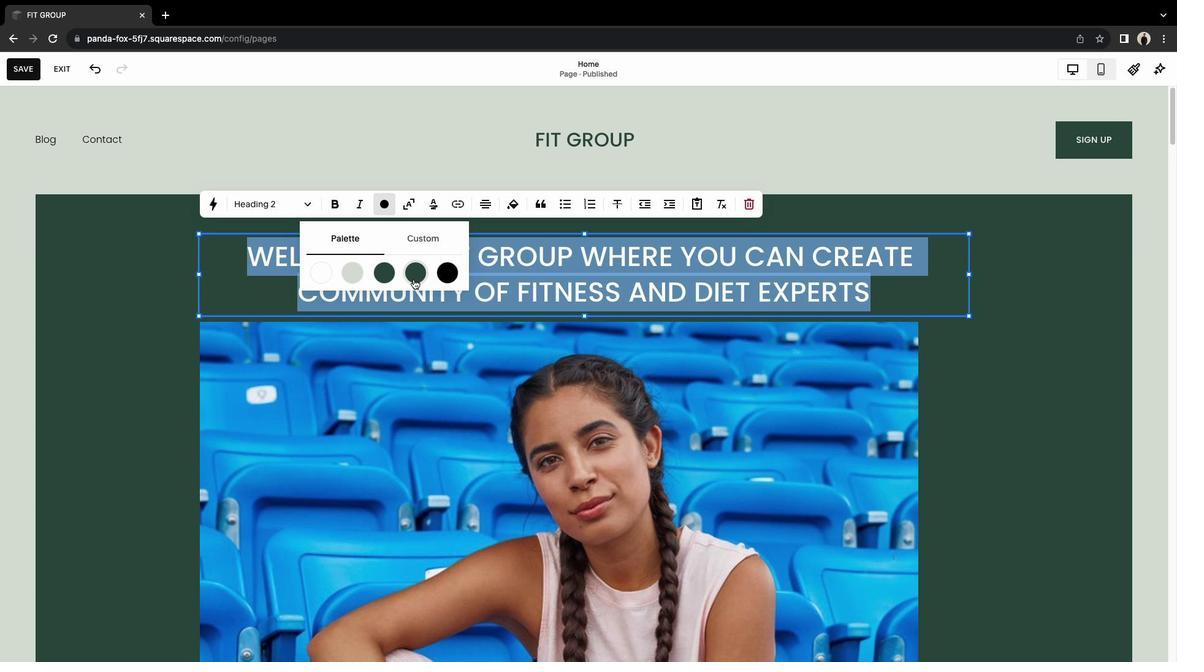 
Action: Mouse moved to (441, 273)
Screenshot: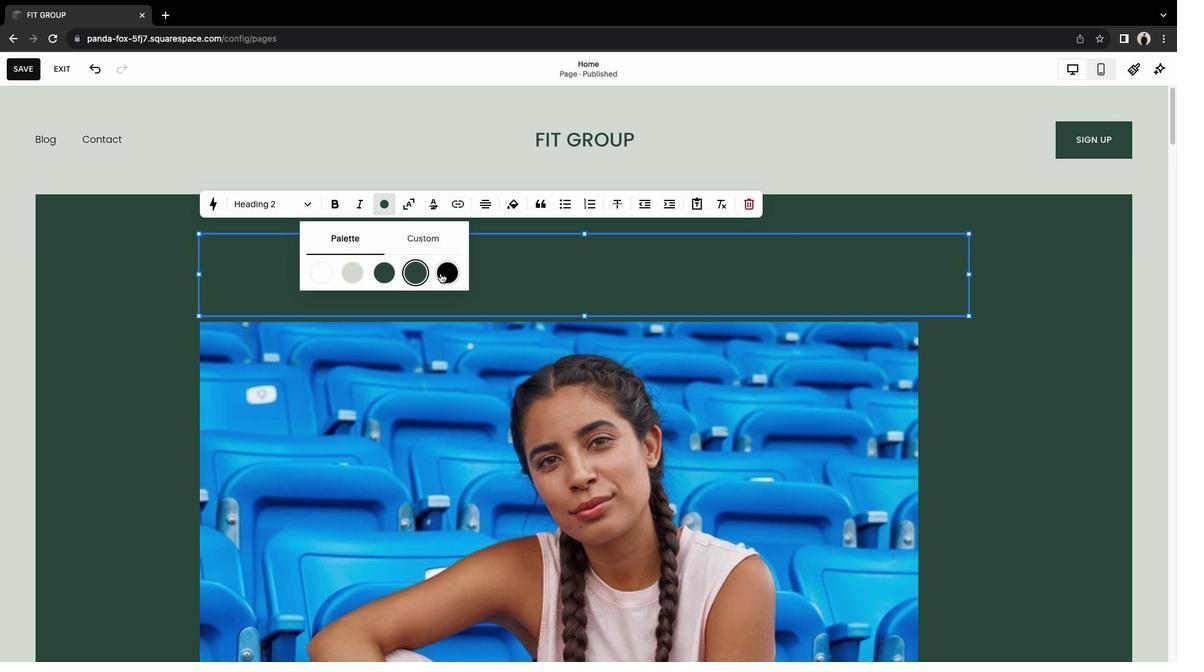 
Action: Mouse pressed left at (441, 273)
Screenshot: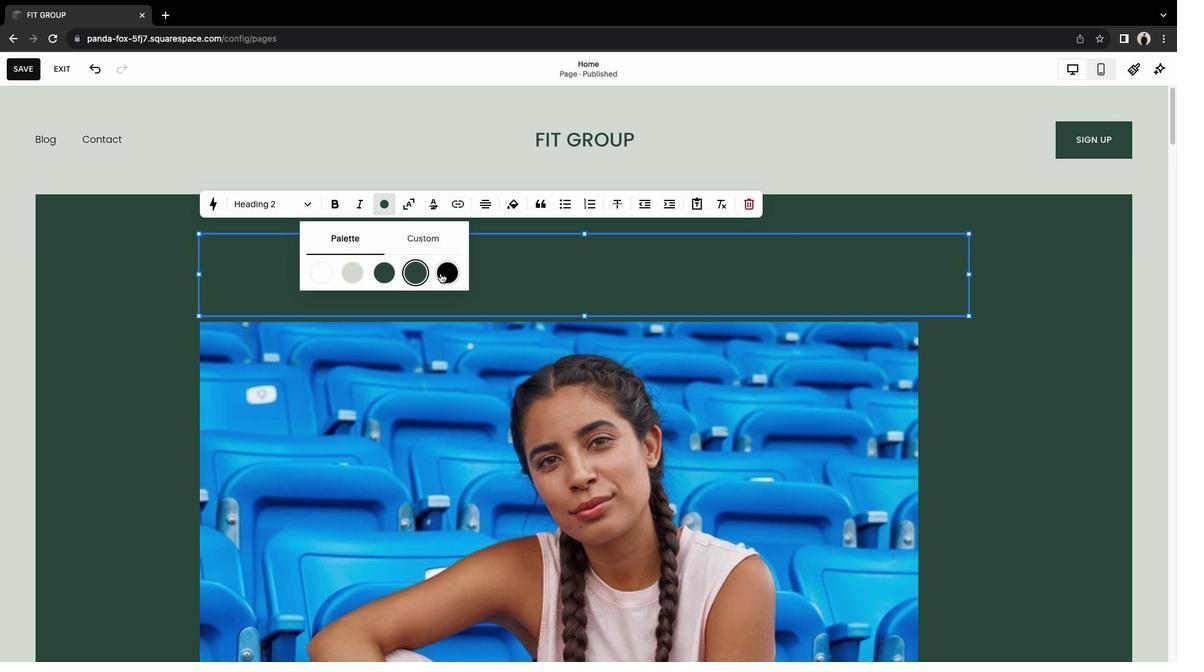 
Action: Mouse moved to (313, 277)
Screenshot: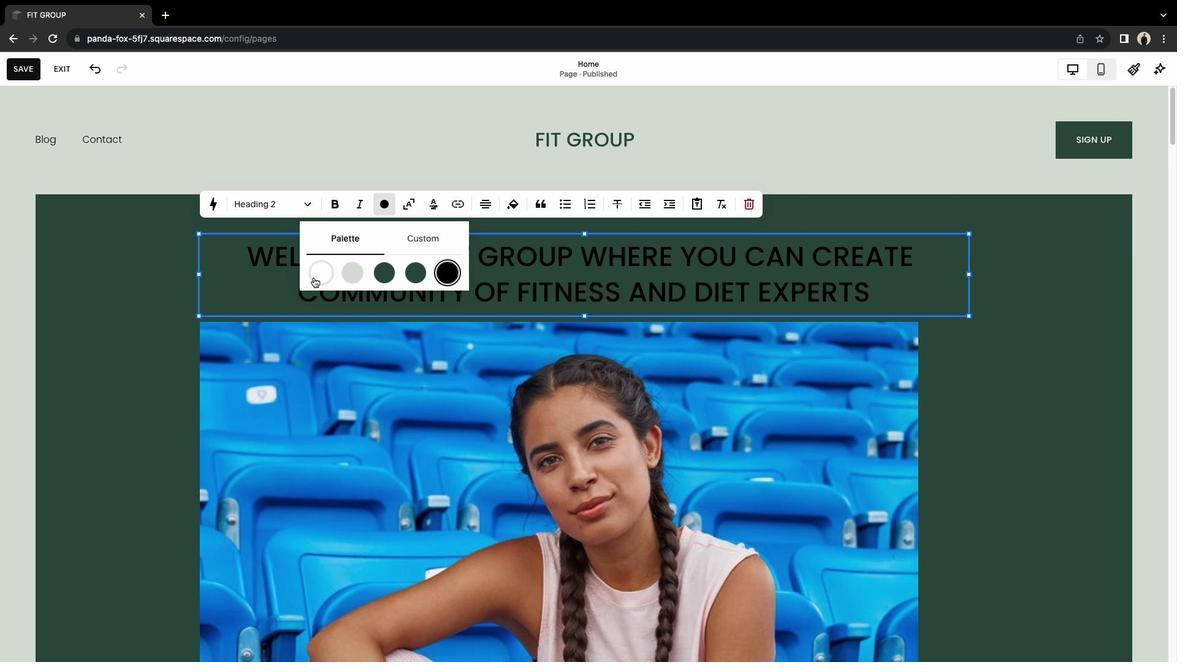 
Action: Mouse pressed left at (313, 277)
Screenshot: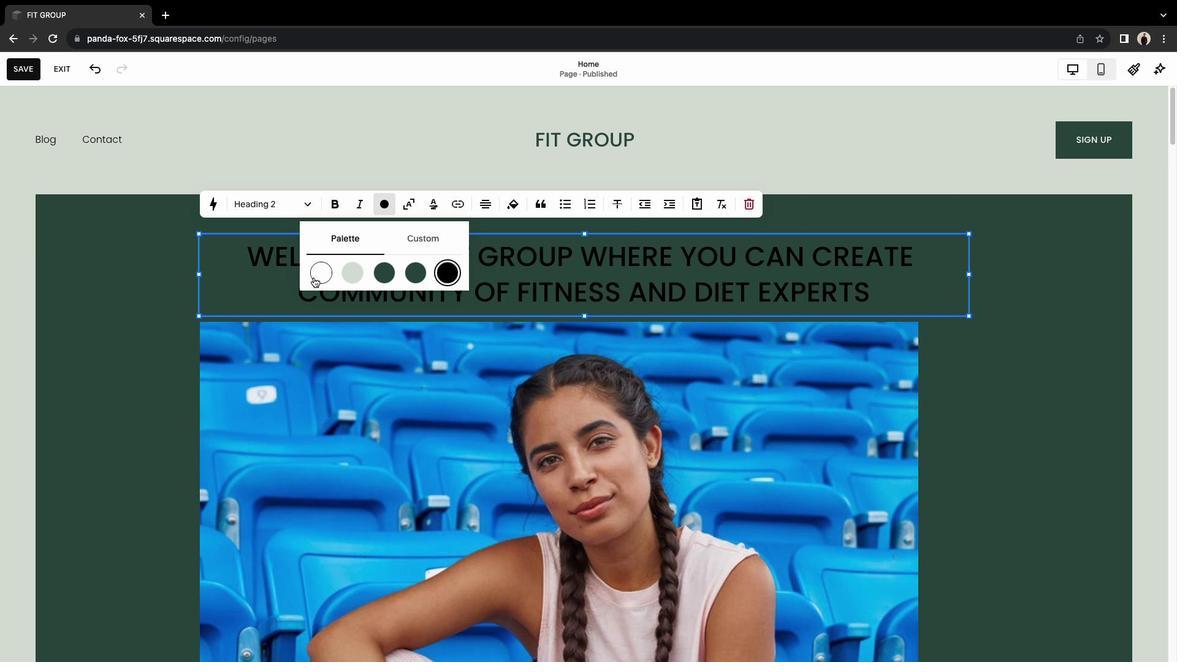 
Action: Mouse moved to (911, 293)
Screenshot: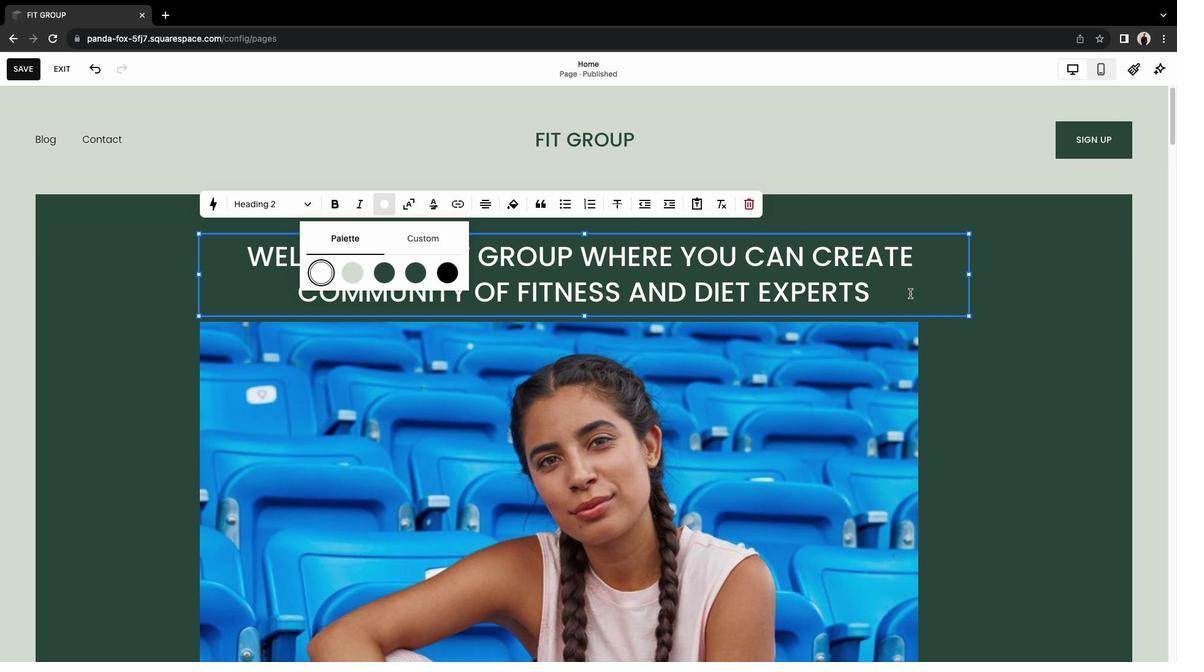 
Action: Mouse pressed left at (911, 293)
Screenshot: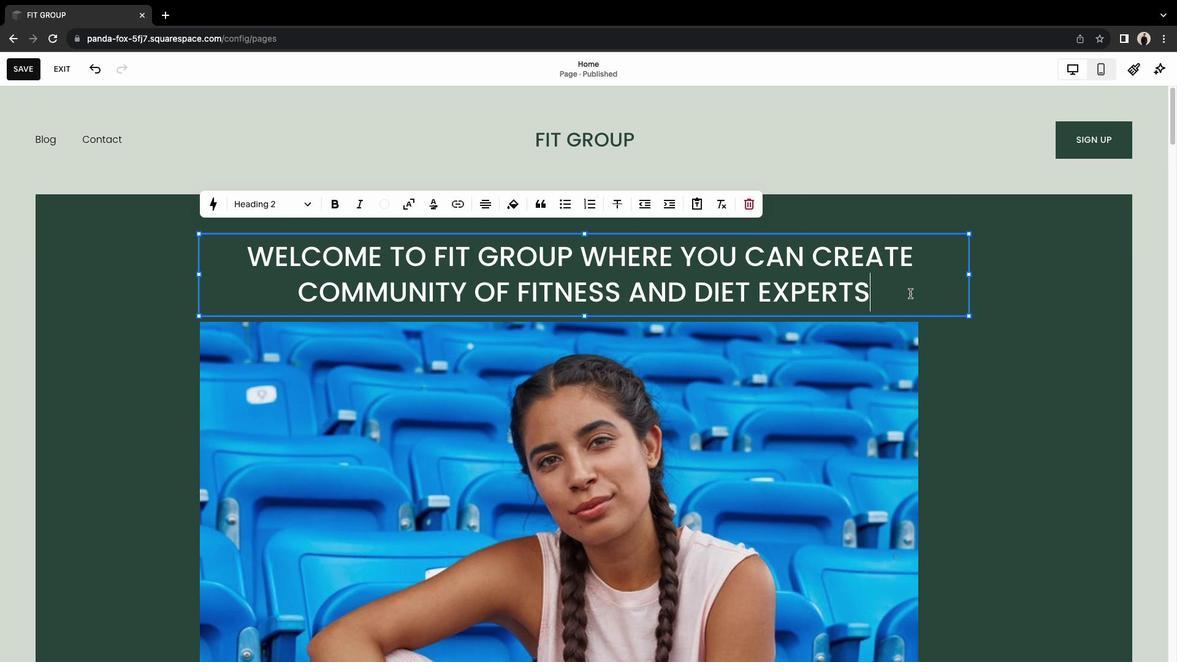 
Action: Mouse moved to (1134, 69)
Screenshot: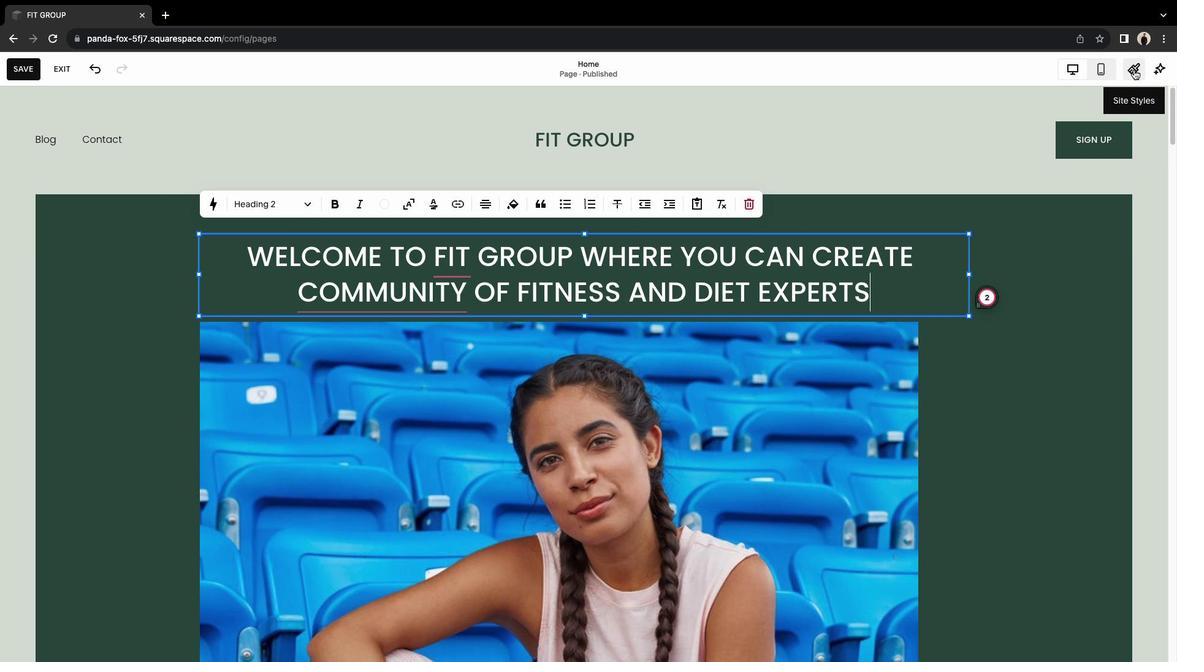 
Action: Mouse pressed left at (1134, 69)
Screenshot: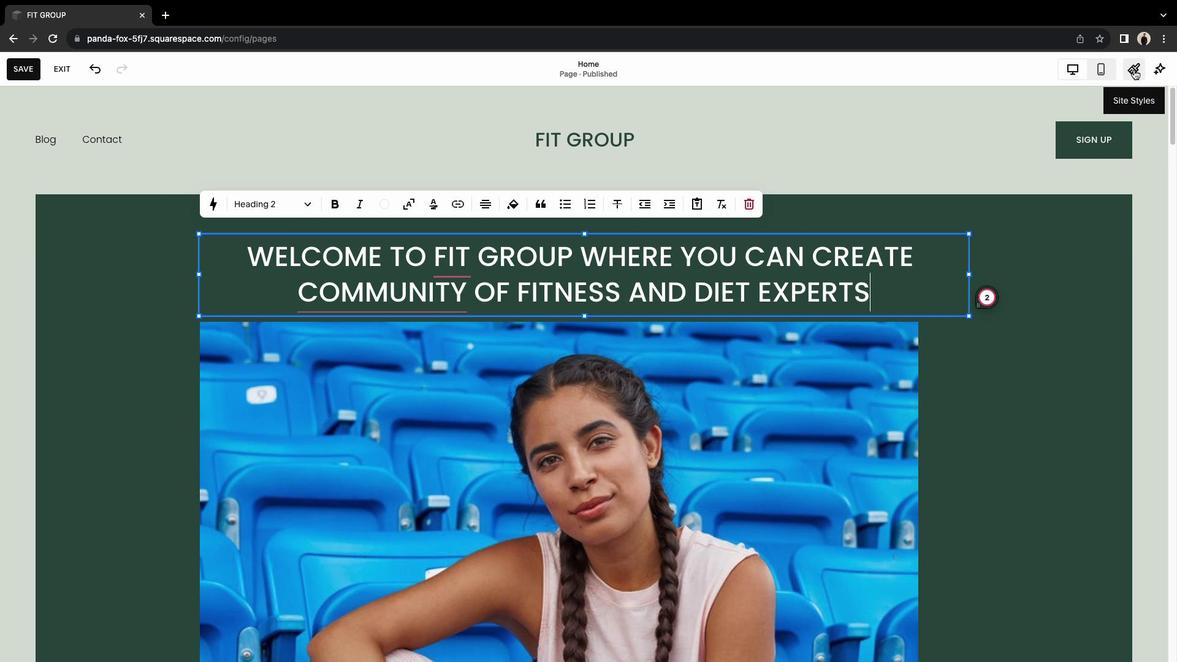 
Action: Mouse moved to (1004, 182)
Screenshot: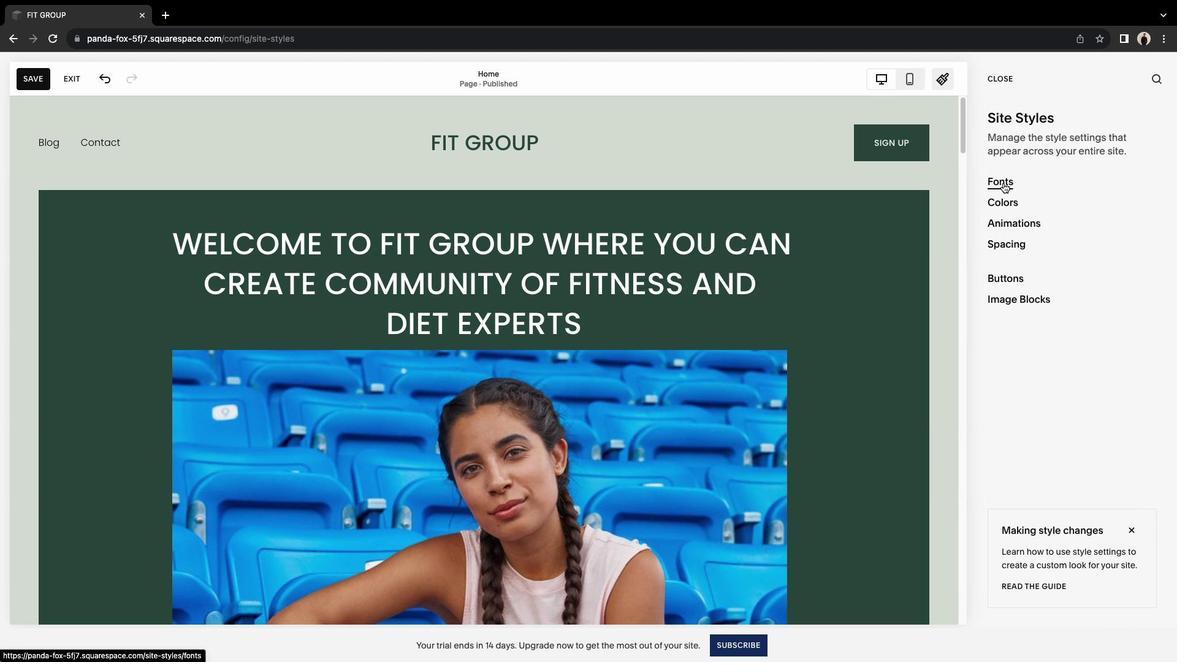
Action: Mouse pressed left at (1004, 182)
Screenshot: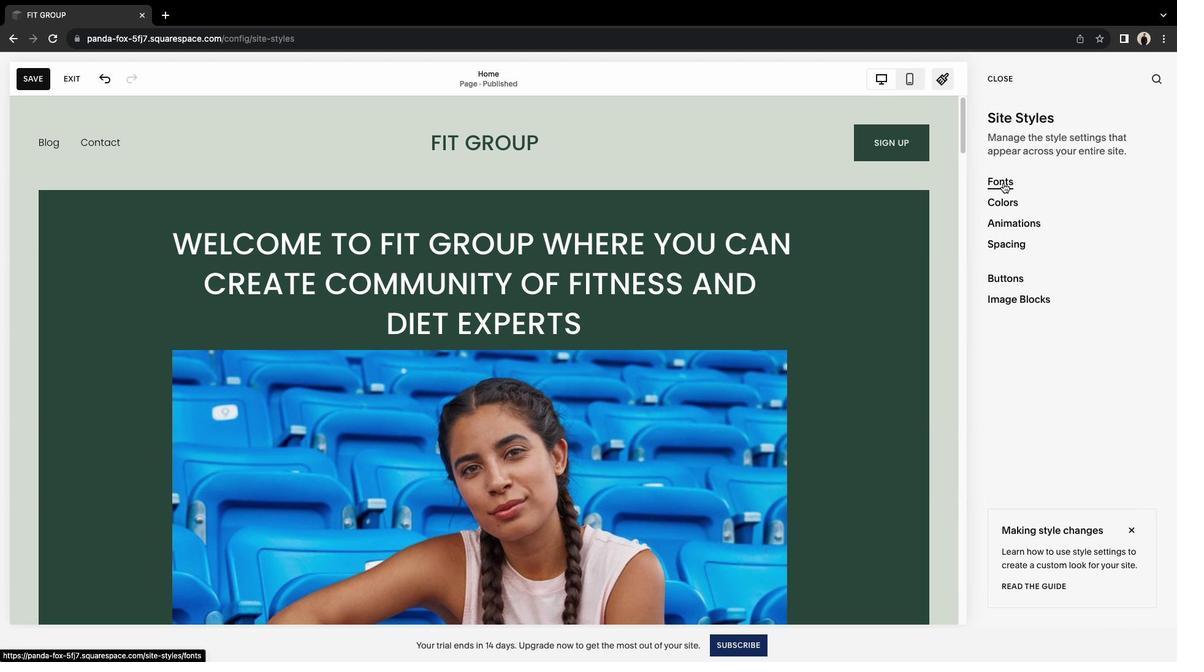 
Action: Mouse moved to (1138, 265)
Screenshot: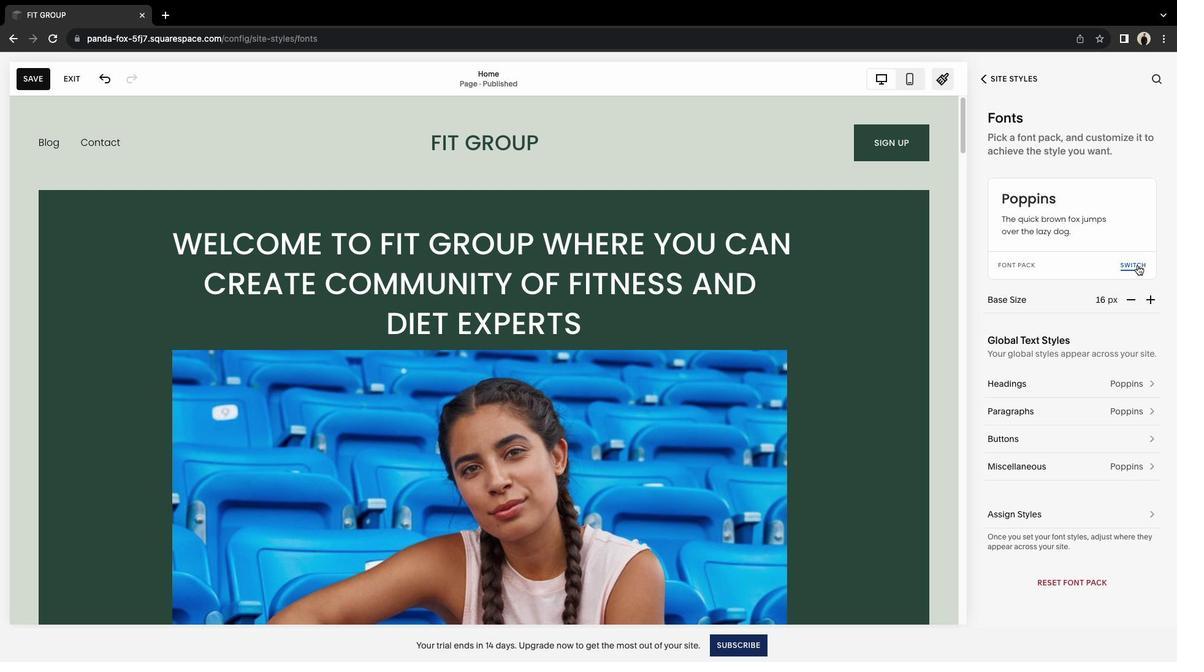 
Action: Mouse pressed left at (1138, 265)
Screenshot: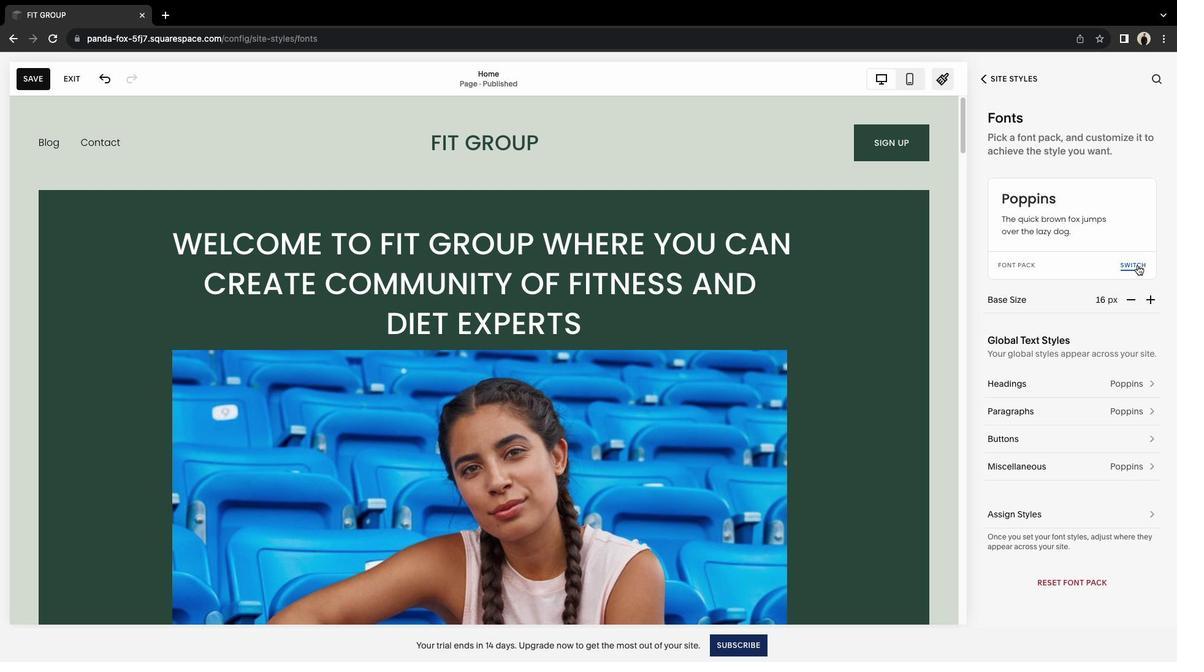 
Action: Mouse moved to (1058, 234)
Screenshot: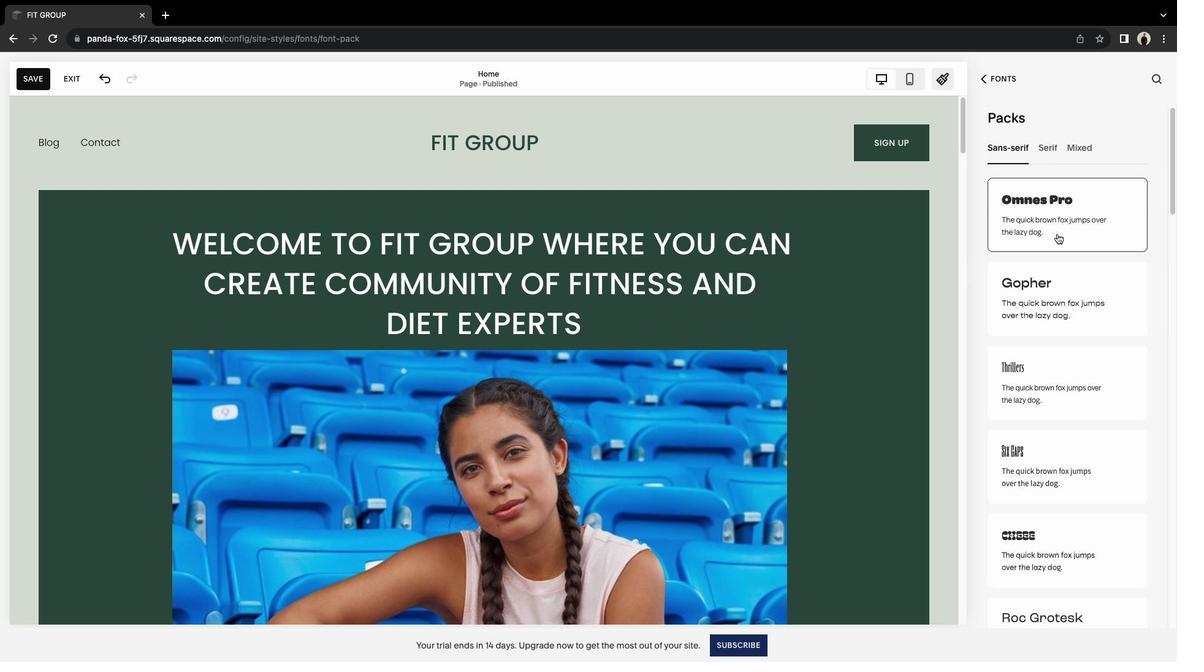 
Action: Mouse pressed left at (1058, 234)
Screenshot: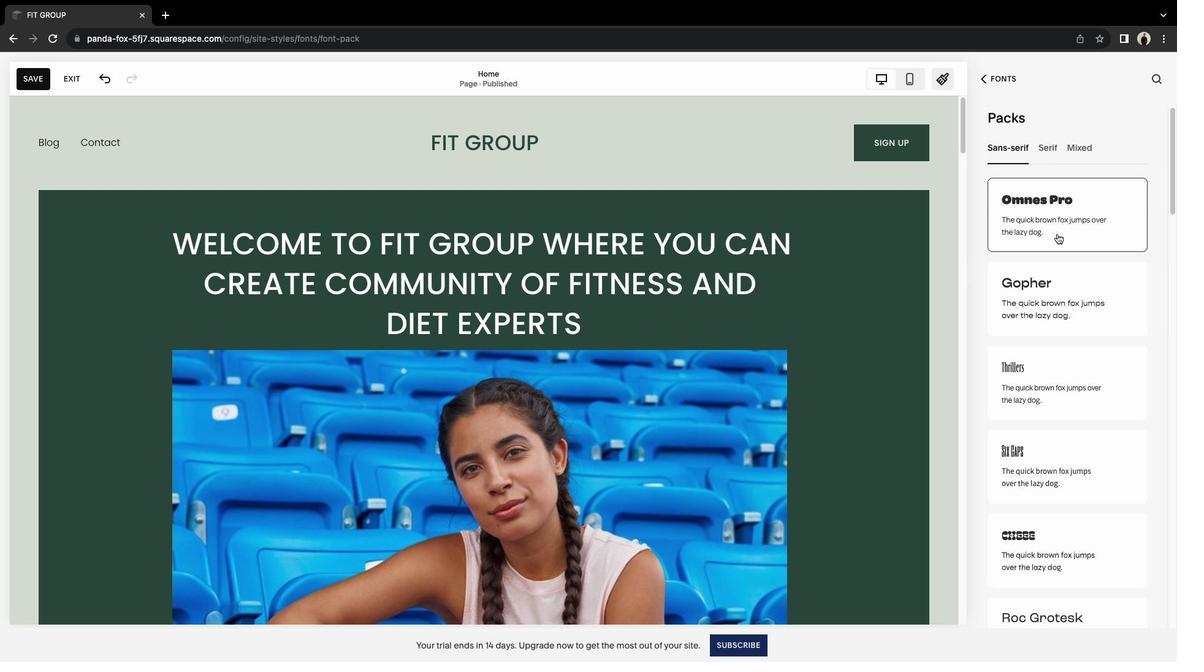
Action: Mouse moved to (1076, 287)
Screenshot: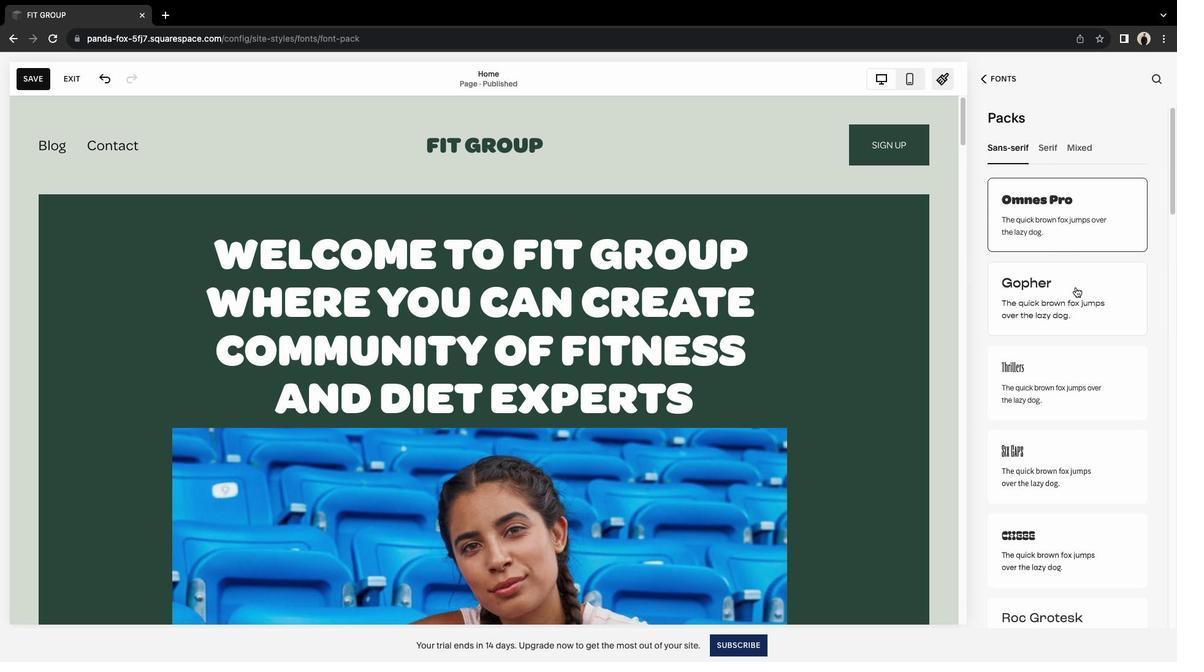 
Action: Mouse pressed left at (1076, 287)
Screenshot: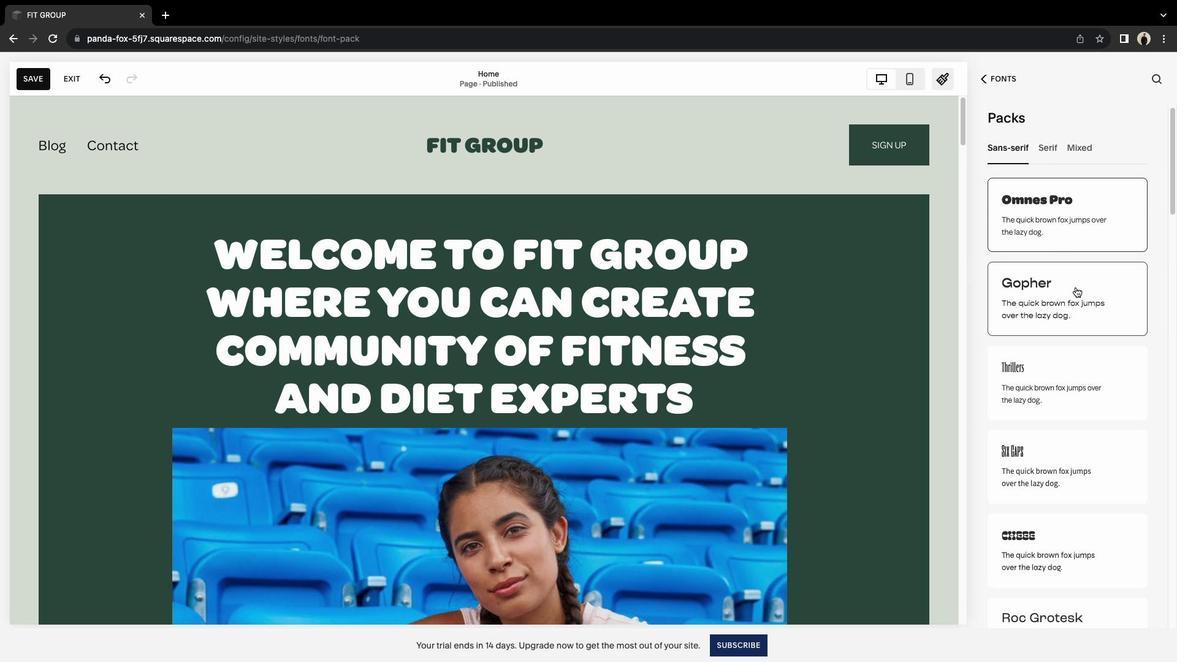 
Action: Mouse scrolled (1076, 287) with delta (0, 0)
Screenshot: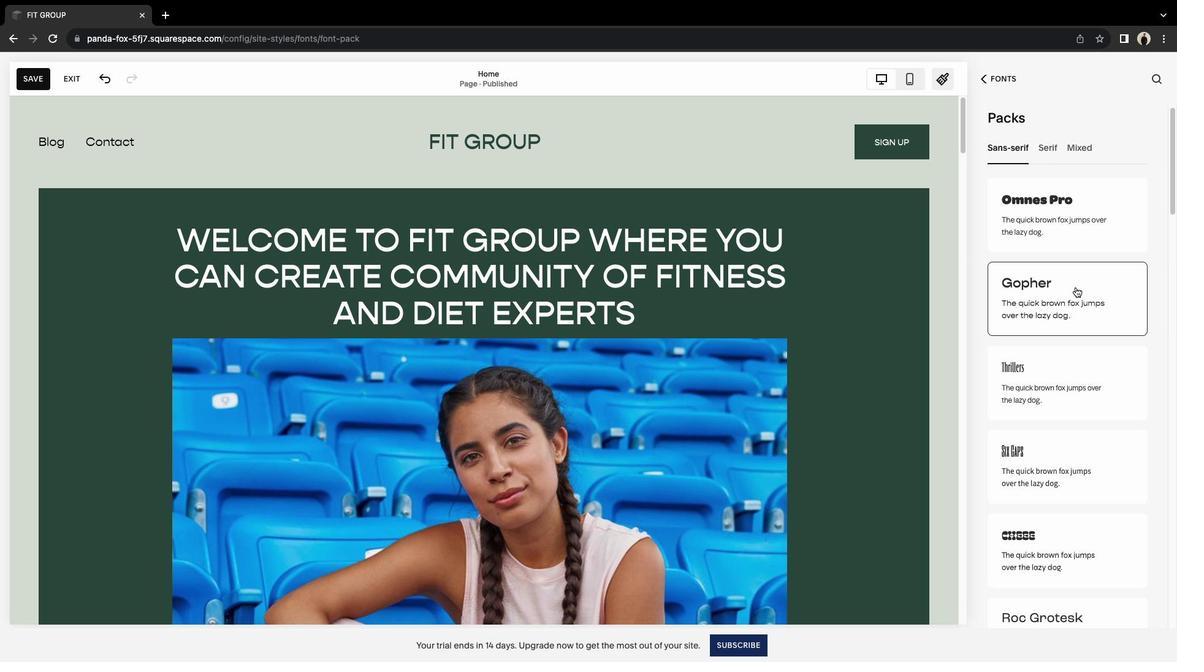
Action: Mouse scrolled (1076, 287) with delta (0, 0)
Screenshot: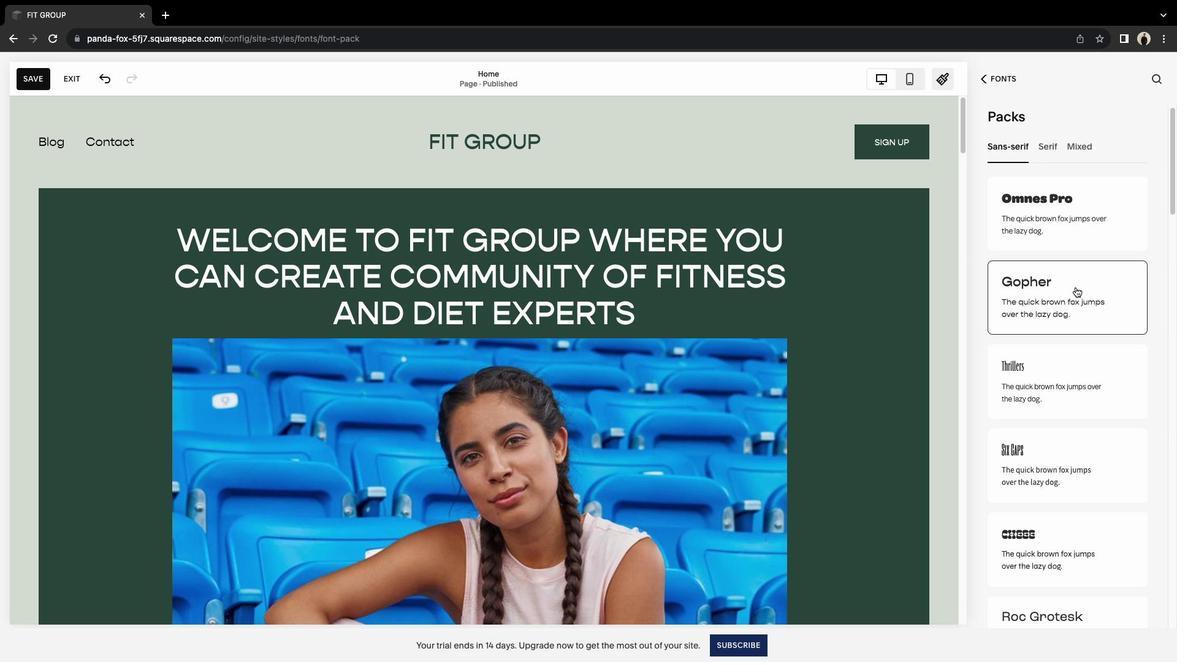 
Action: Mouse scrolled (1076, 287) with delta (0, -1)
Screenshot: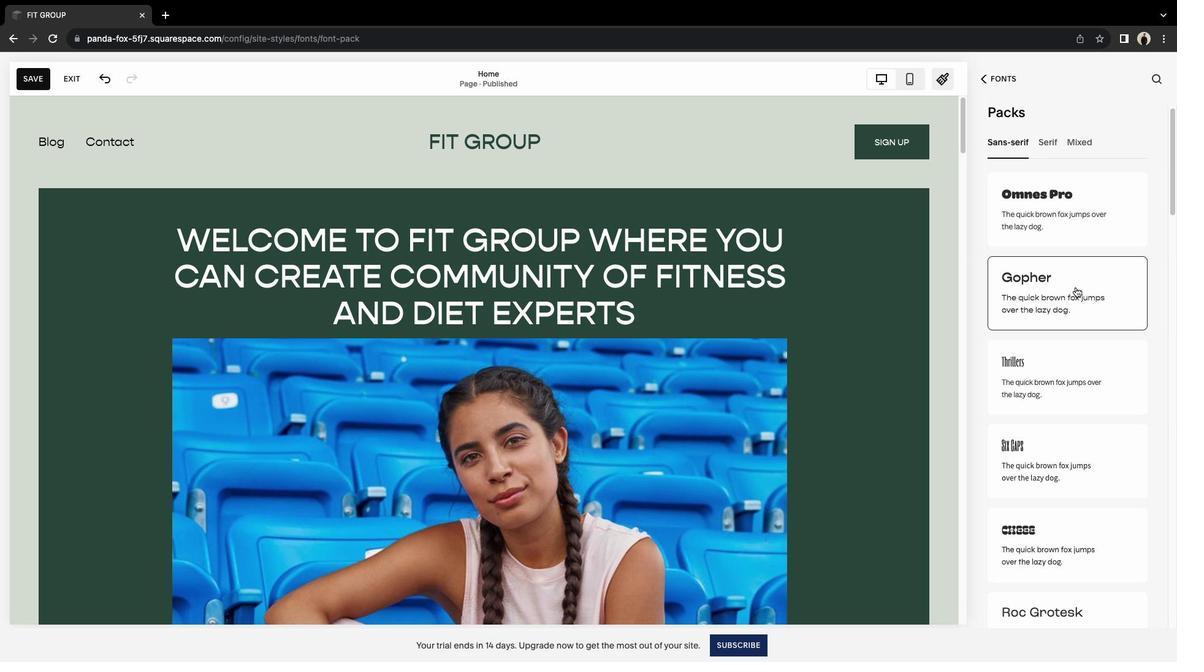 
Action: Mouse moved to (1075, 289)
Screenshot: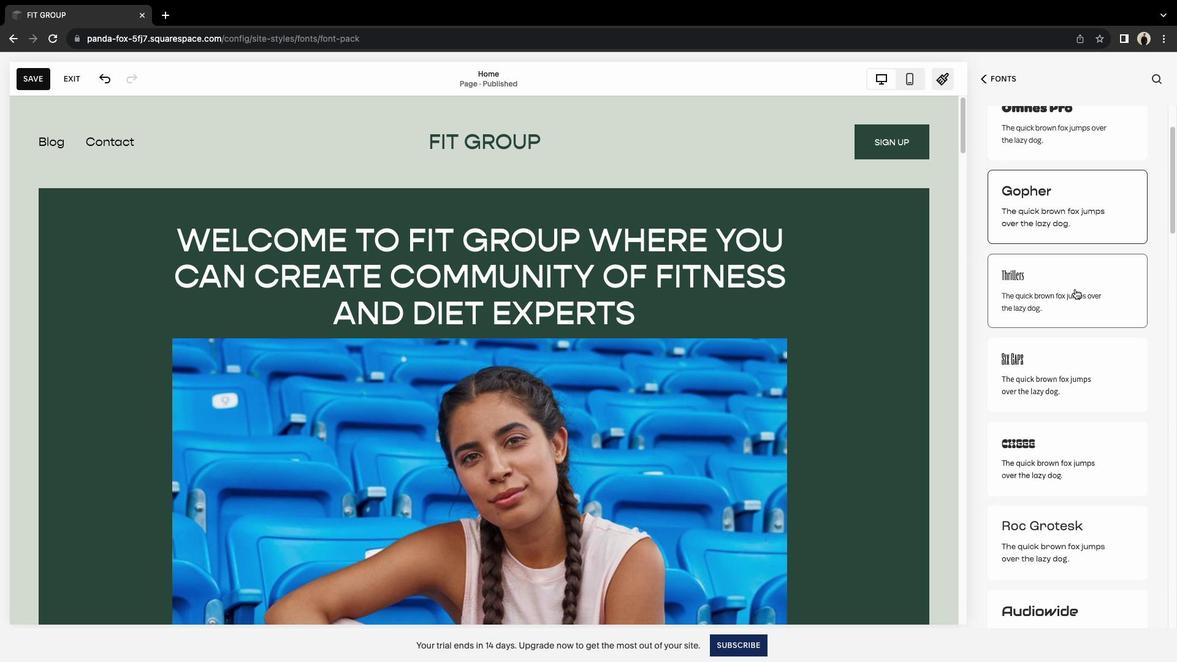 
Action: Mouse scrolled (1075, 289) with delta (0, 0)
Screenshot: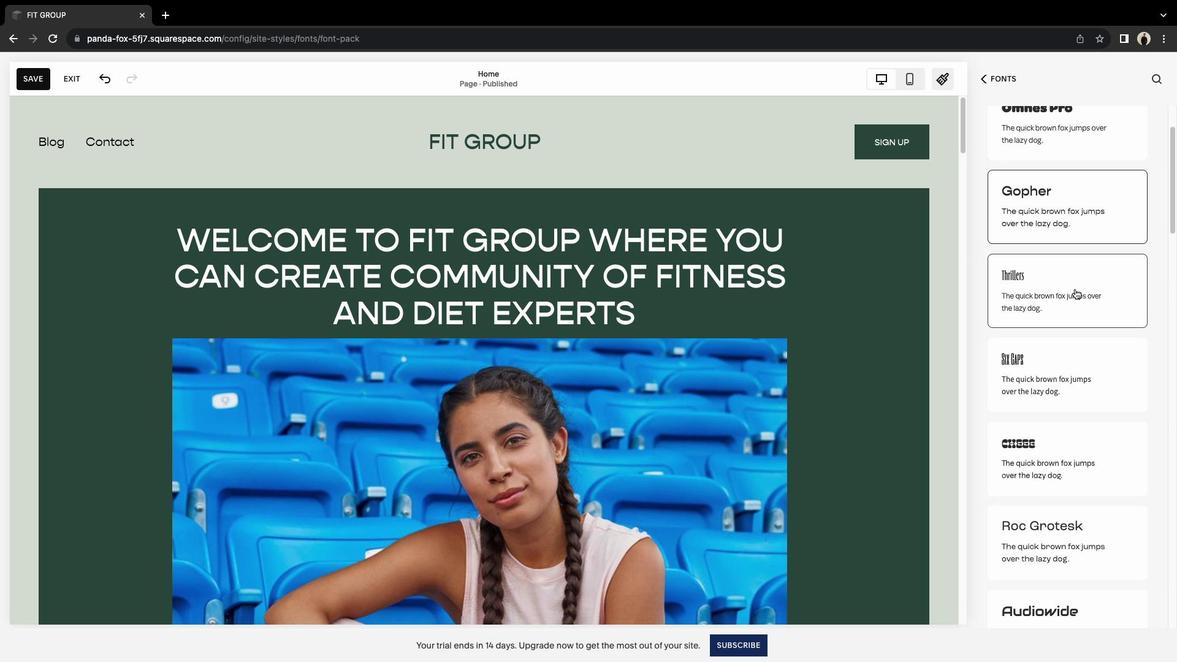 
Action: Mouse scrolled (1075, 289) with delta (0, 0)
Screenshot: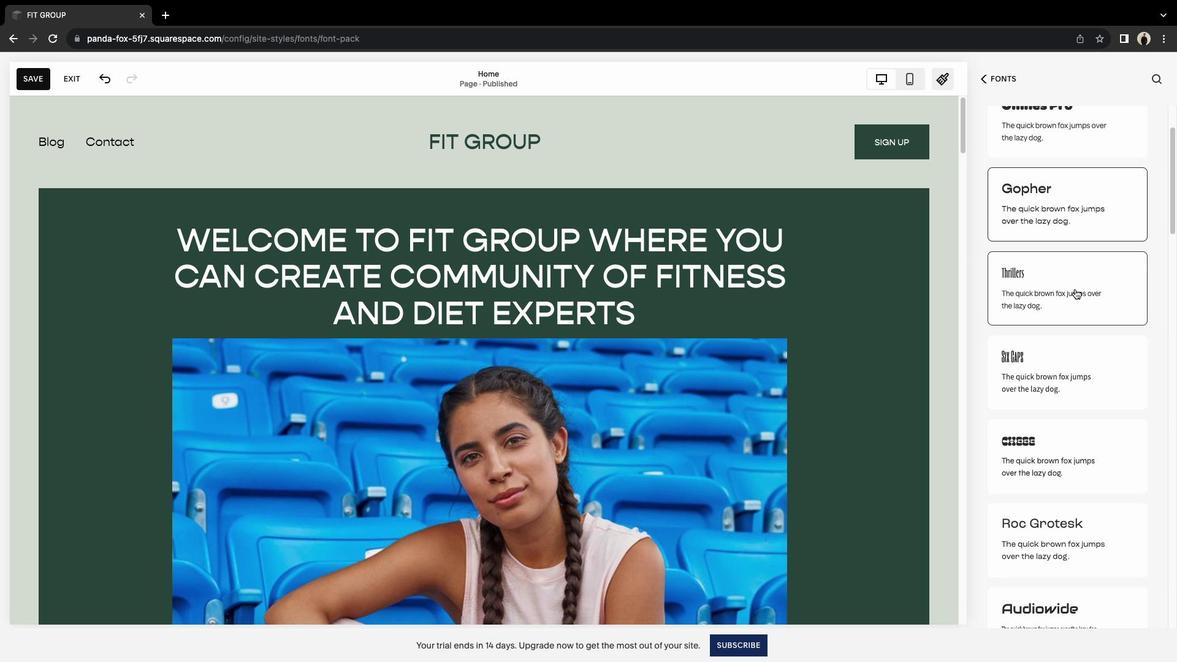 
Action: Mouse scrolled (1075, 289) with delta (0, -1)
Screenshot: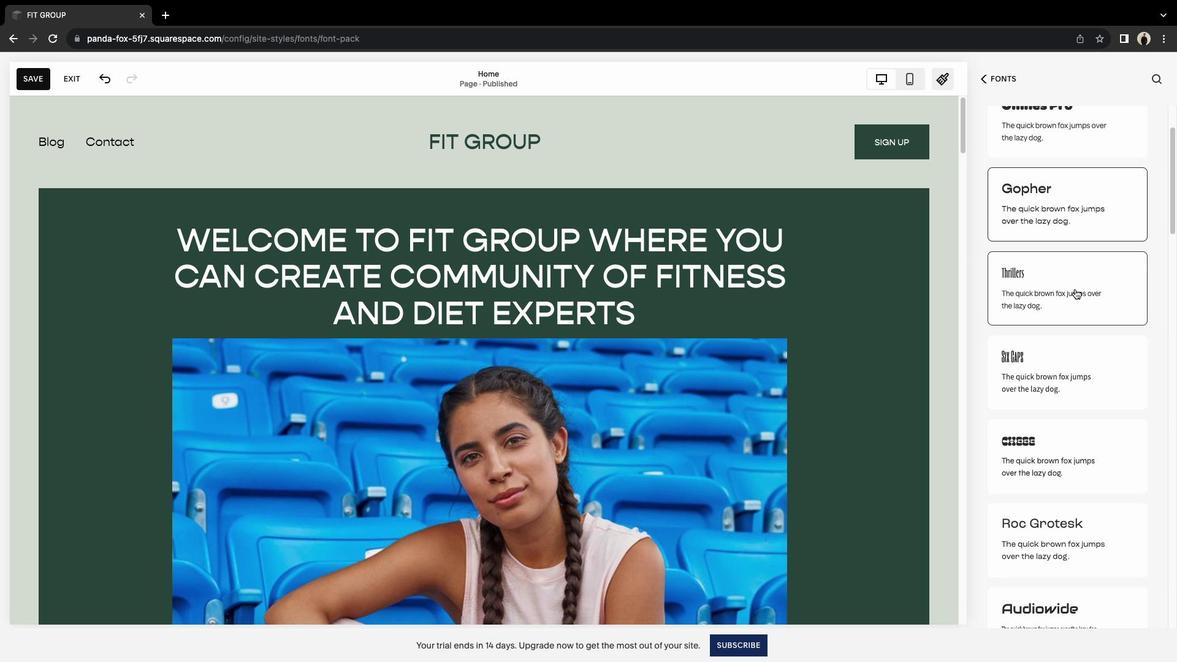 
Action: Mouse scrolled (1075, 289) with delta (0, -2)
Screenshot: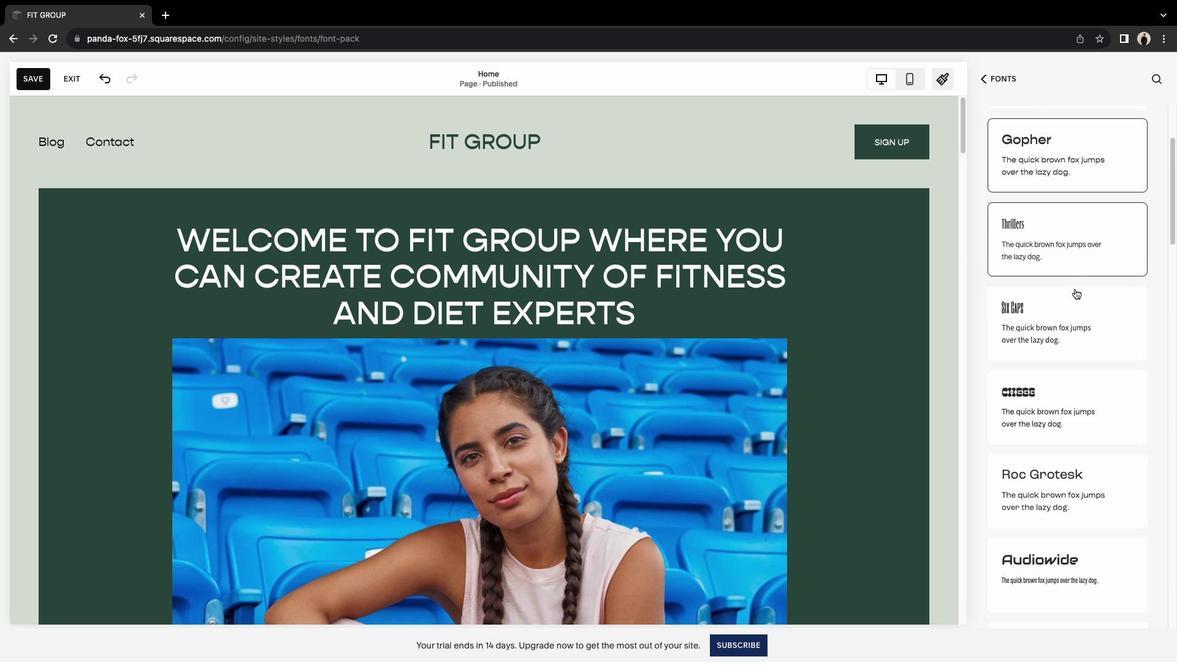 
Action: Mouse moved to (1083, 310)
Screenshot: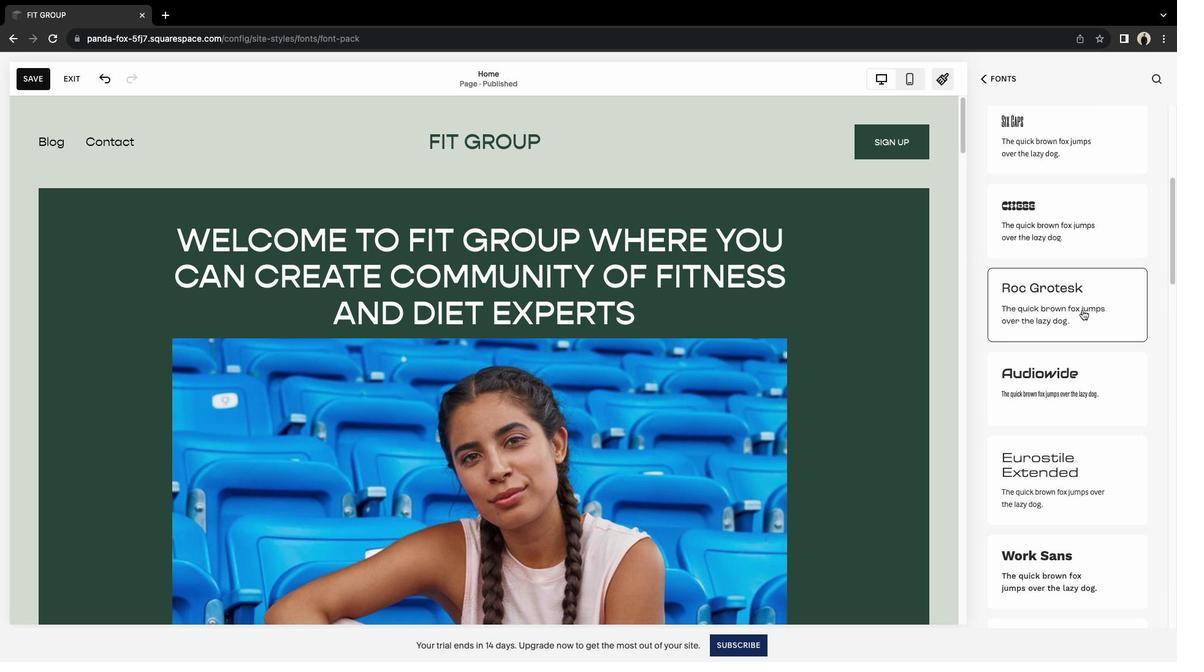 
Action: Mouse scrolled (1083, 310) with delta (0, 0)
Screenshot: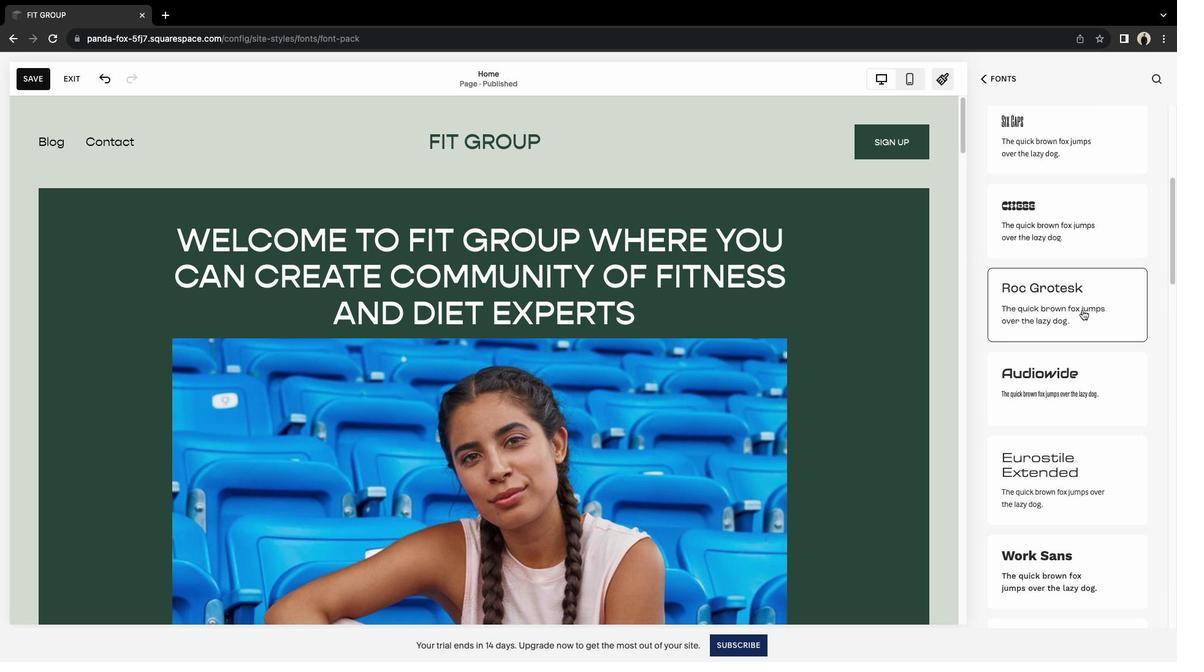 
Action: Mouse scrolled (1083, 310) with delta (0, 0)
Screenshot: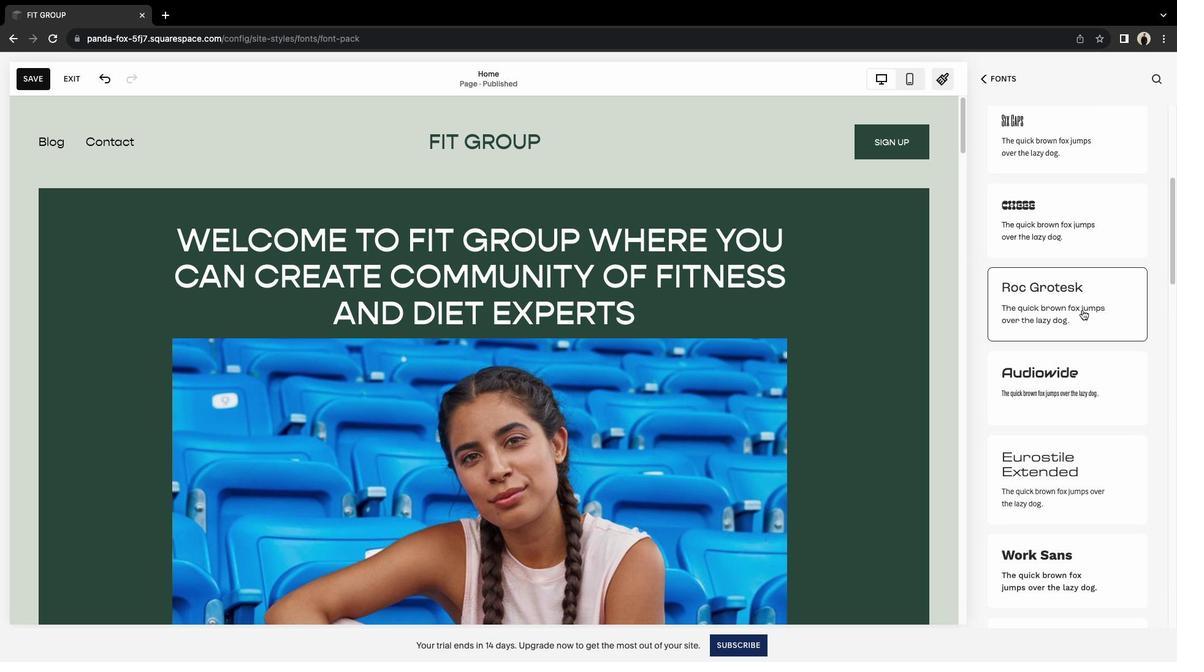 
Action: Mouse moved to (1072, 429)
Screenshot: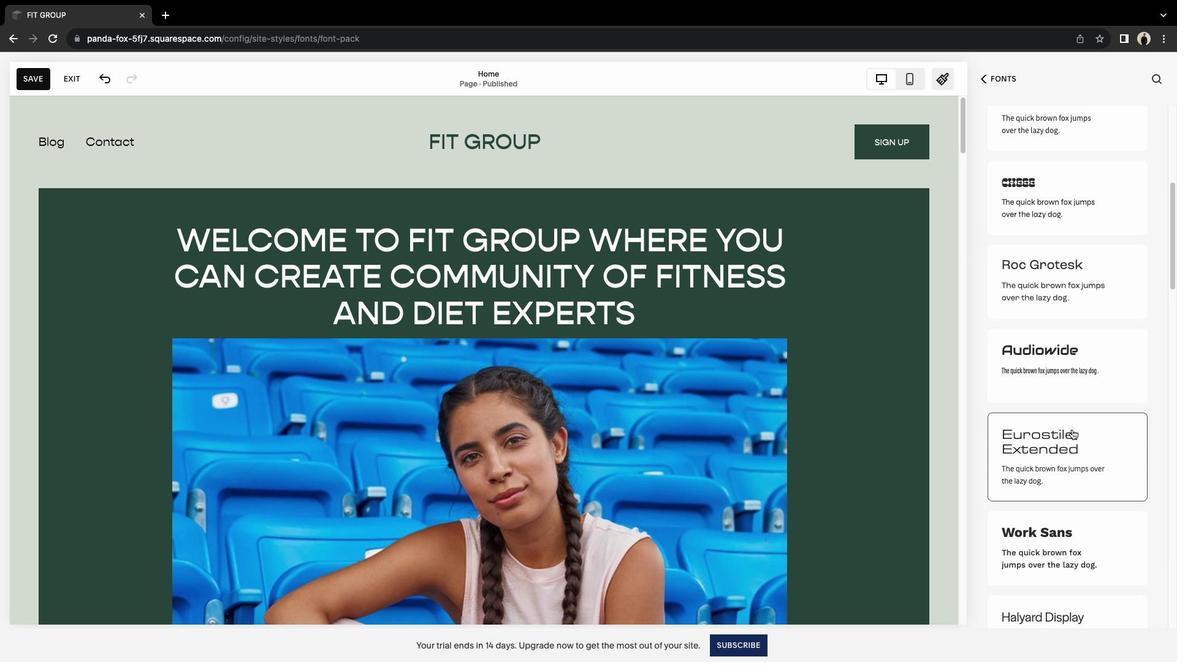 
Action: Mouse pressed left at (1072, 429)
Screenshot: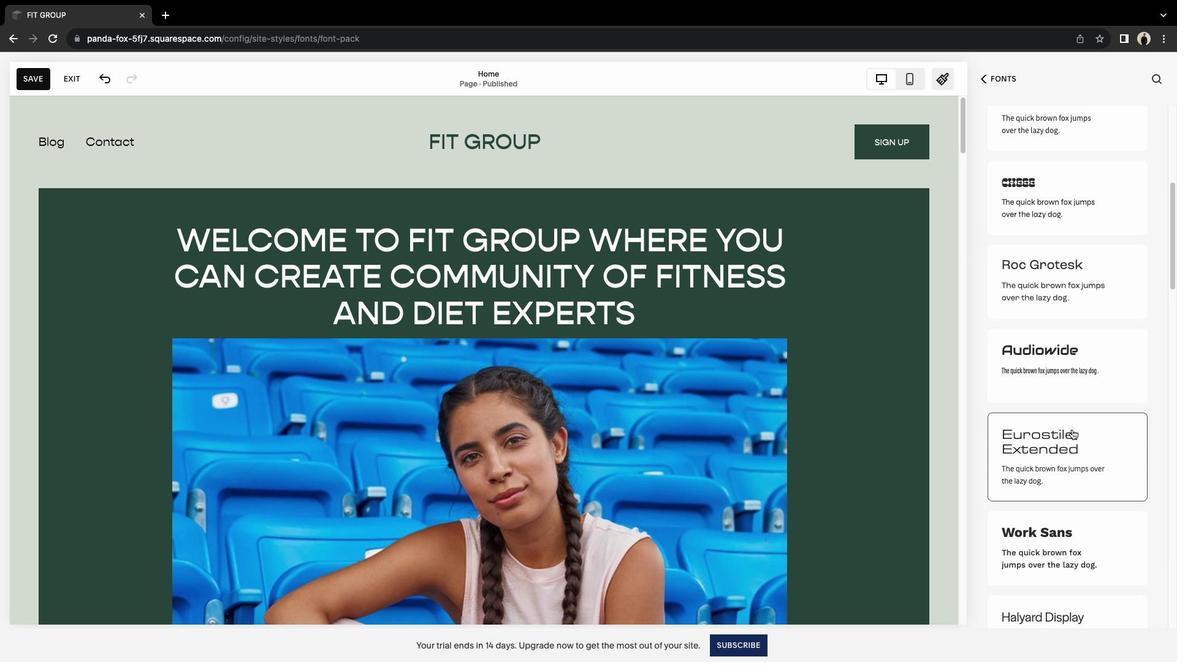 
Action: Mouse moved to (1072, 402)
Screenshot: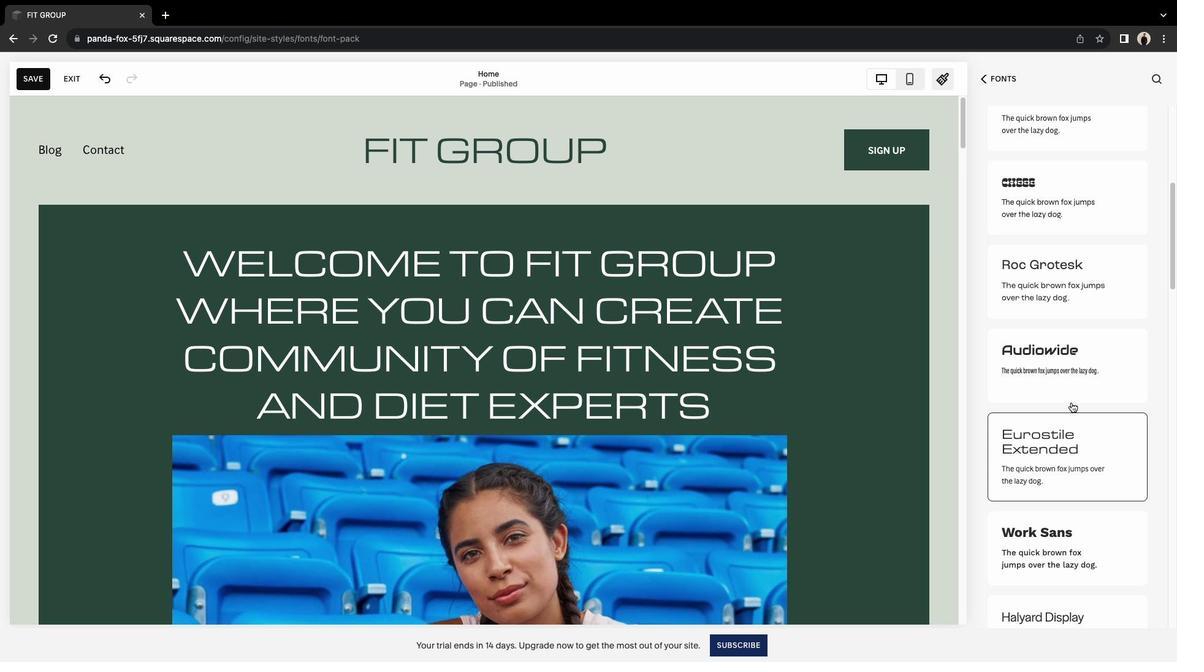 
Action: Mouse scrolled (1072, 402) with delta (0, 0)
Screenshot: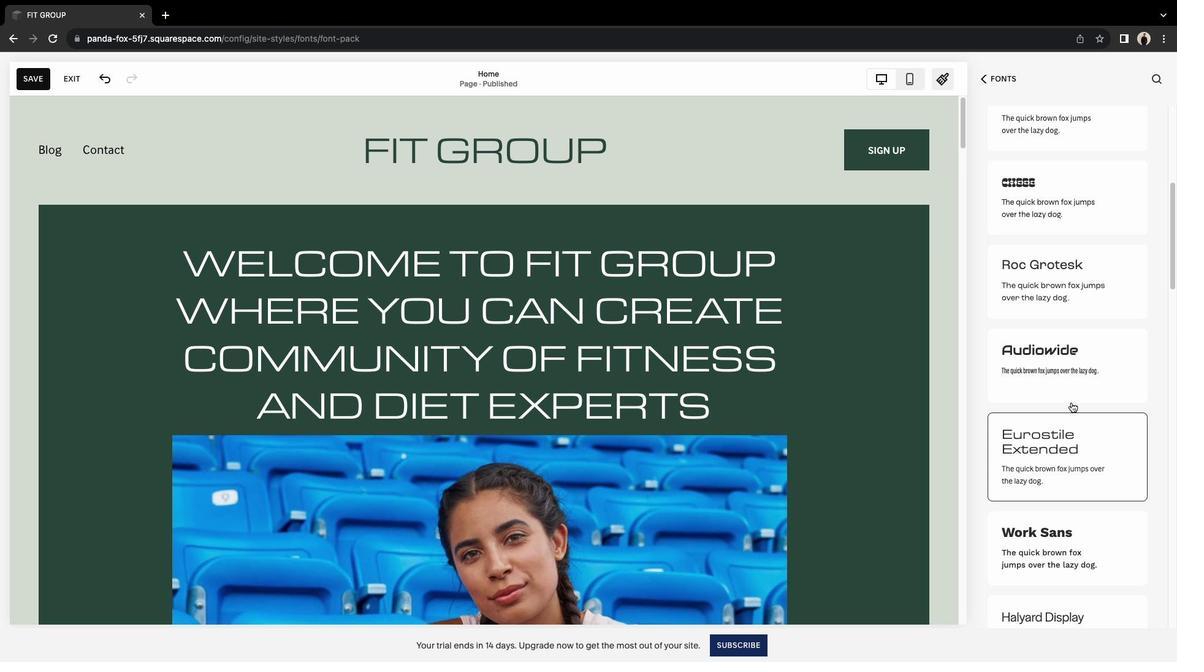 
Action: Mouse scrolled (1072, 402) with delta (0, 0)
Screenshot: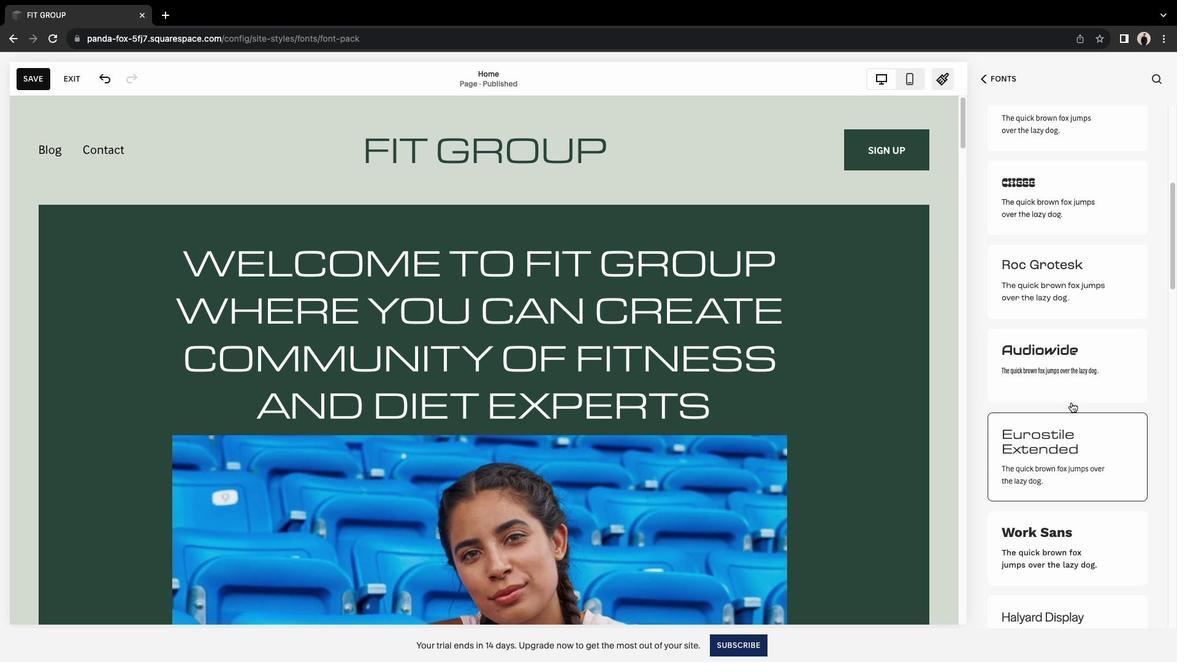 
Action: Mouse scrolled (1072, 402) with delta (0, -1)
Screenshot: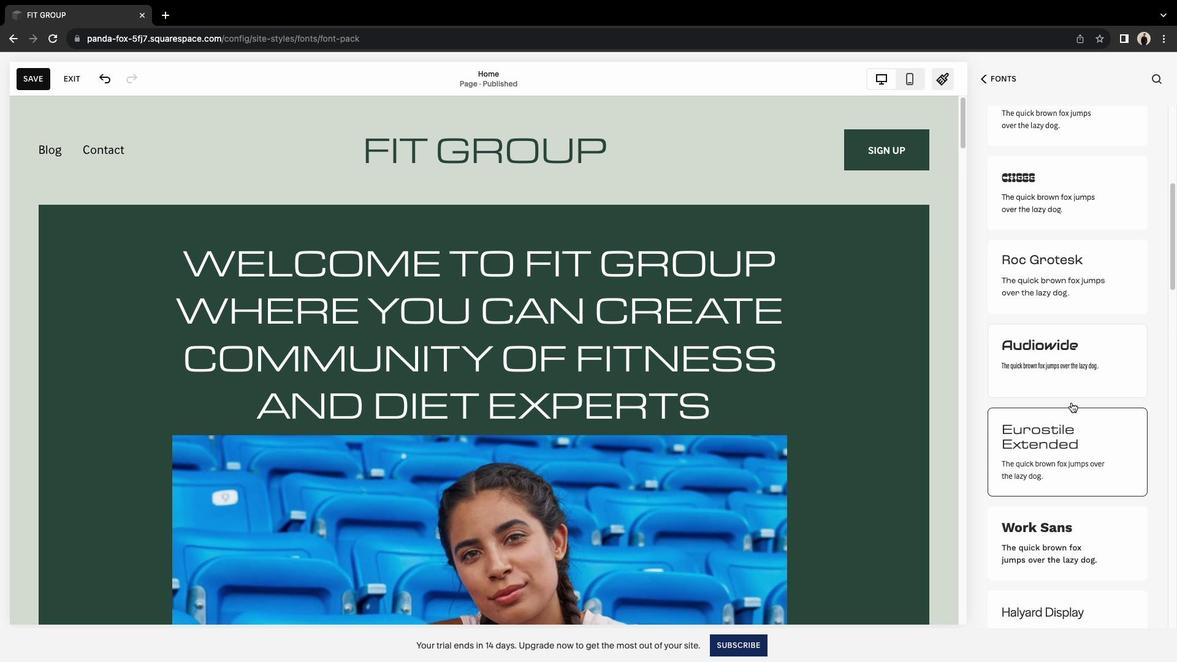 
Action: Mouse moved to (1079, 403)
Screenshot: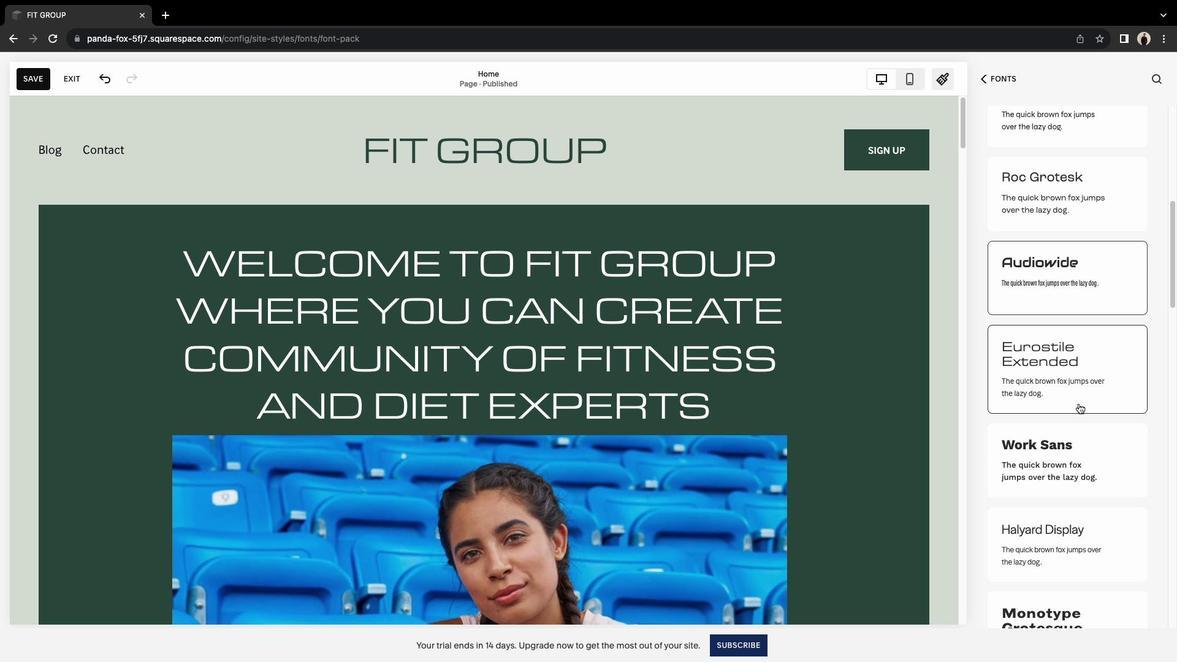 
Action: Mouse scrolled (1079, 403) with delta (0, 0)
Screenshot: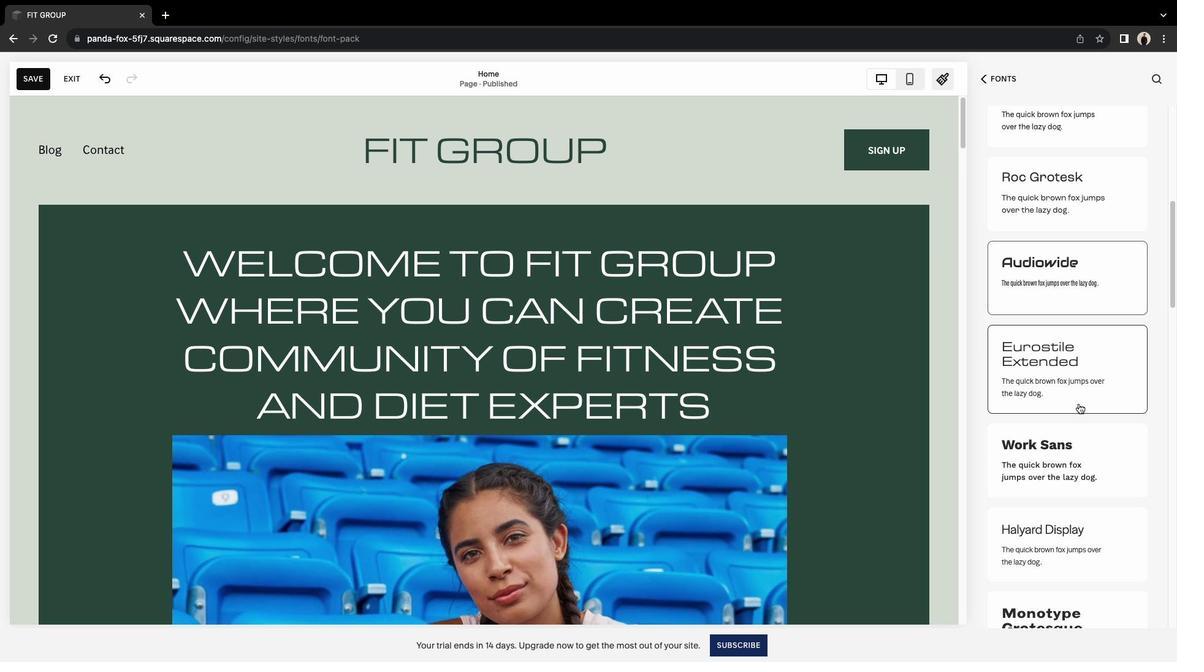 
Action: Mouse moved to (1079, 403)
Screenshot: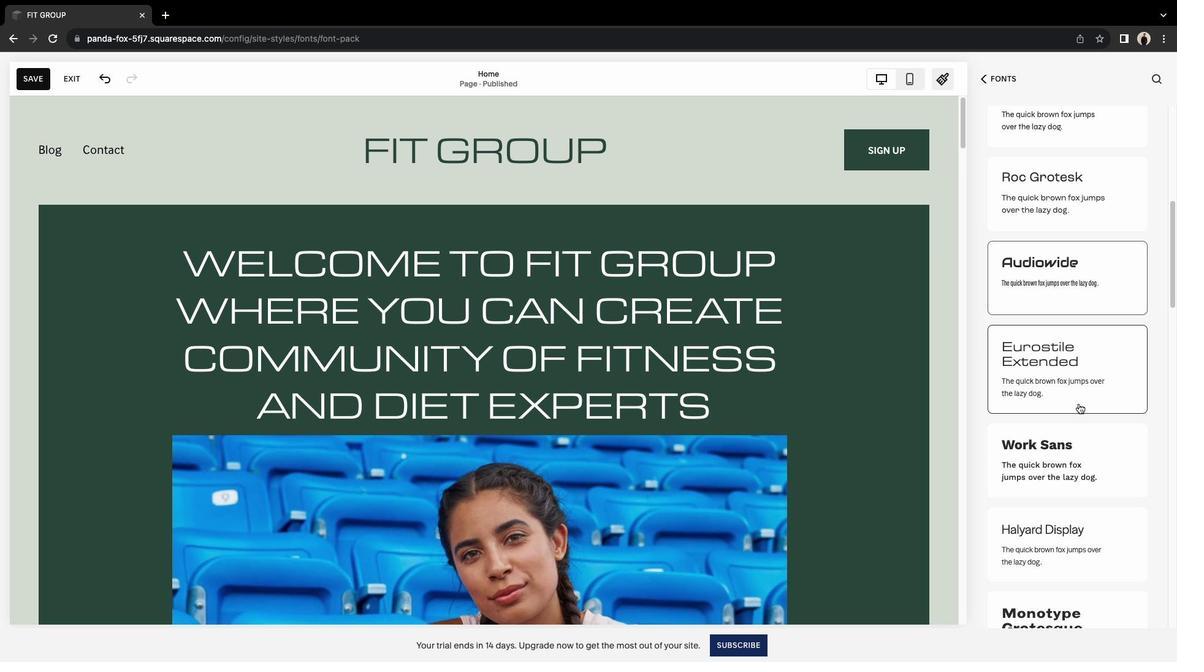 
Action: Mouse scrolled (1079, 403) with delta (0, 0)
Screenshot: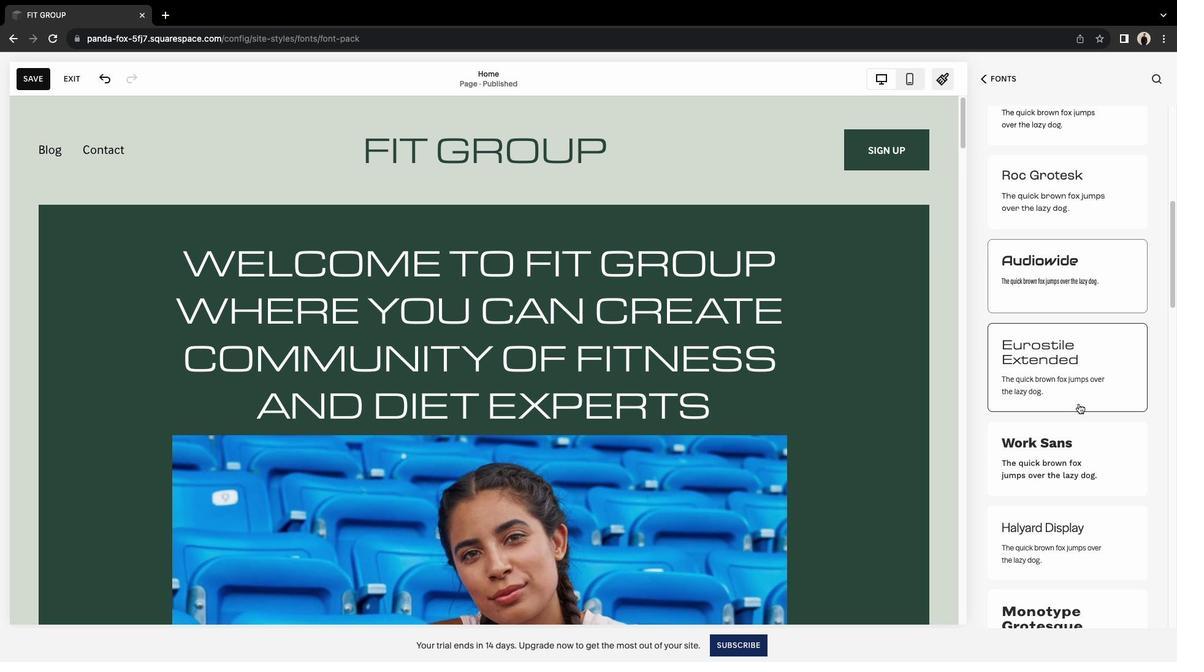 
Action: Mouse scrolled (1079, 403) with delta (0, -1)
Screenshot: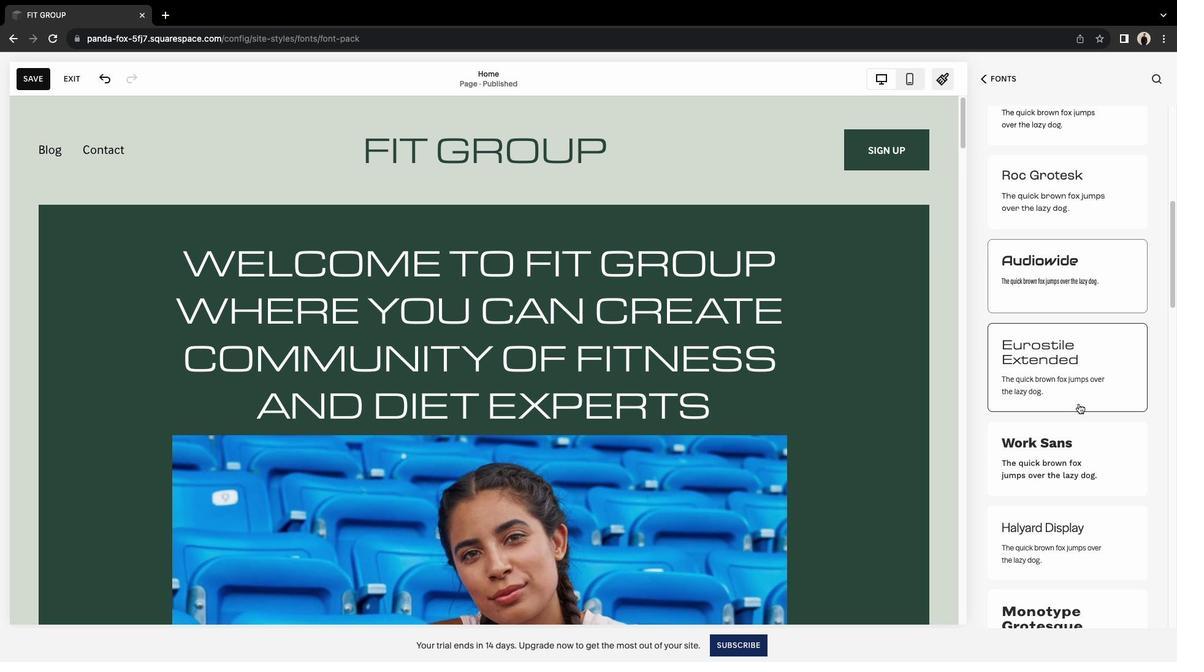 
Action: Mouse moved to (1086, 363)
Screenshot: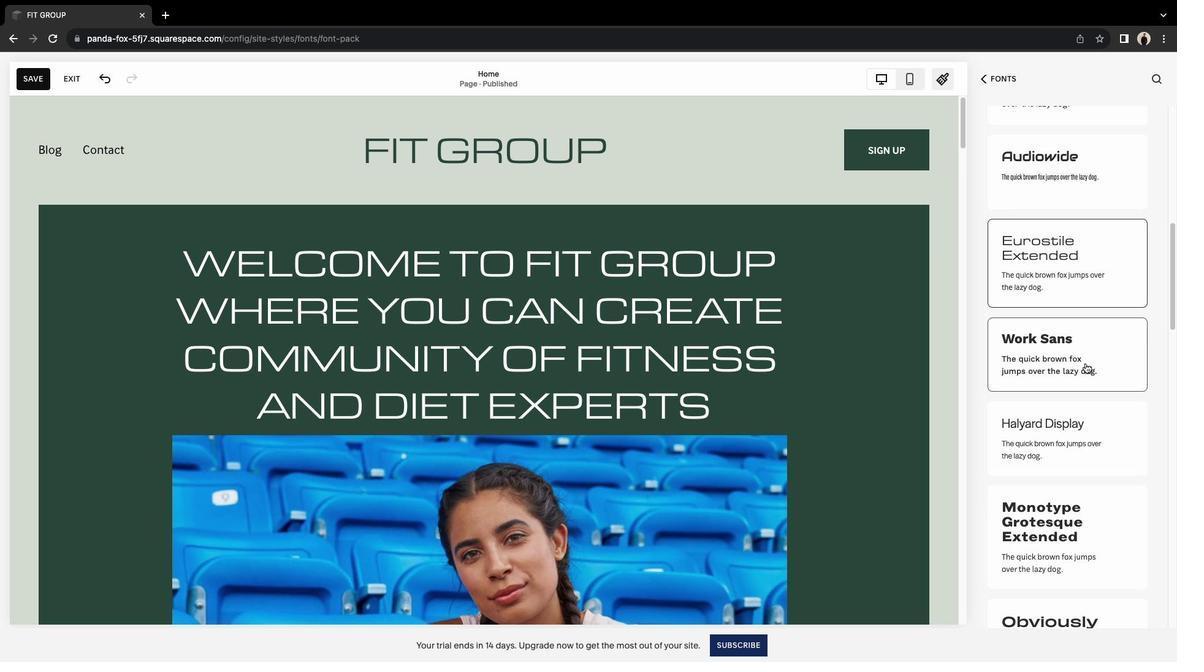 
Action: Mouse pressed left at (1086, 363)
Screenshot: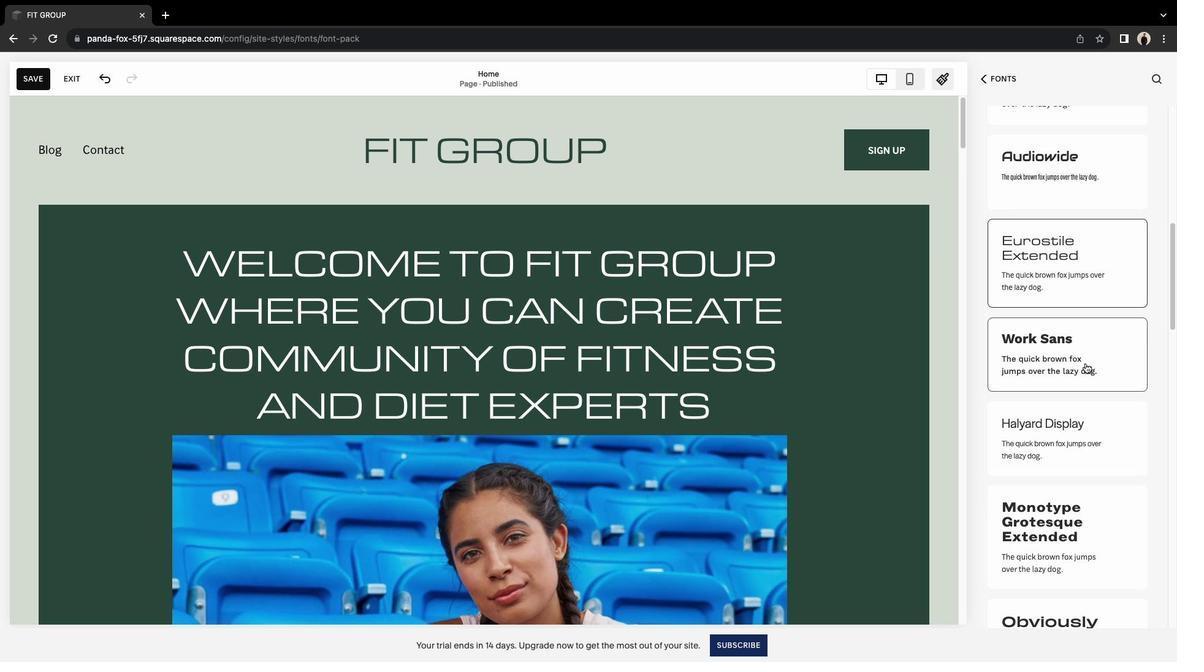 
Action: Mouse moved to (1084, 363)
Screenshot: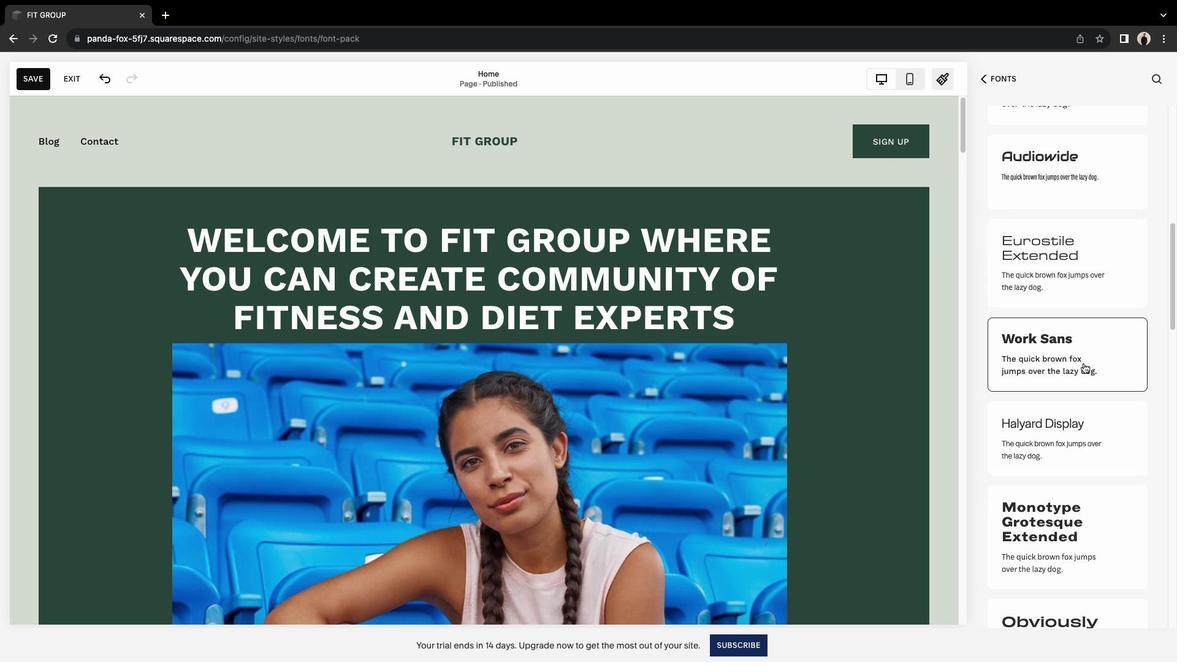 
Action: Mouse scrolled (1084, 363) with delta (0, 0)
Screenshot: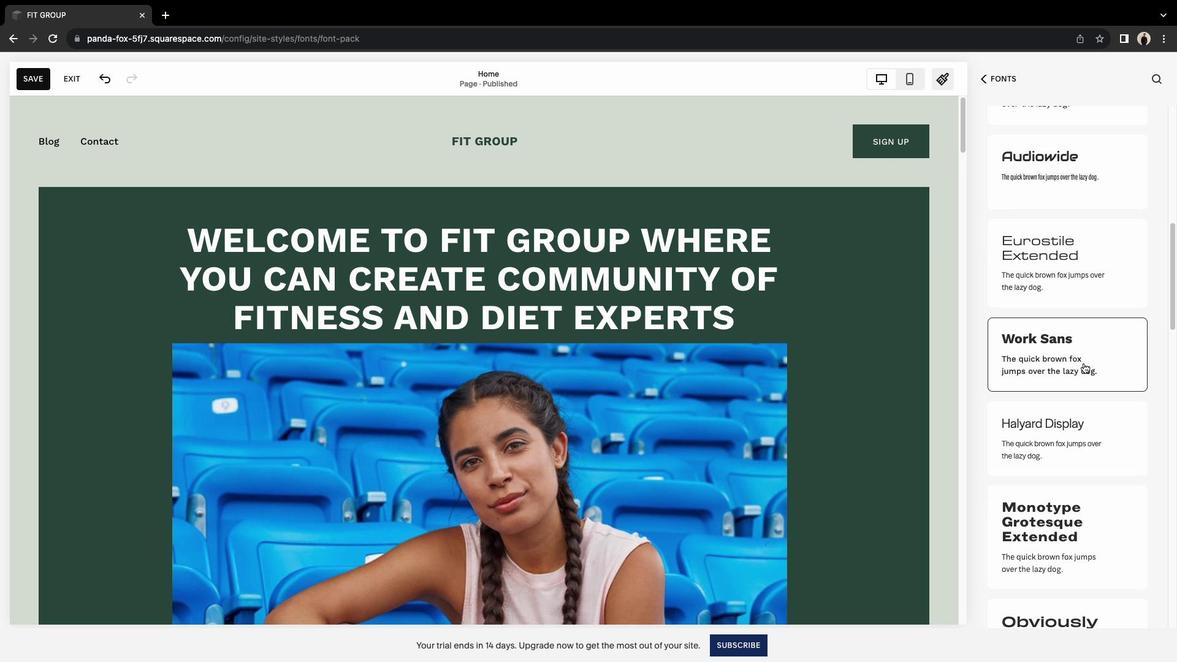 
Action: Mouse scrolled (1084, 363) with delta (0, 0)
Screenshot: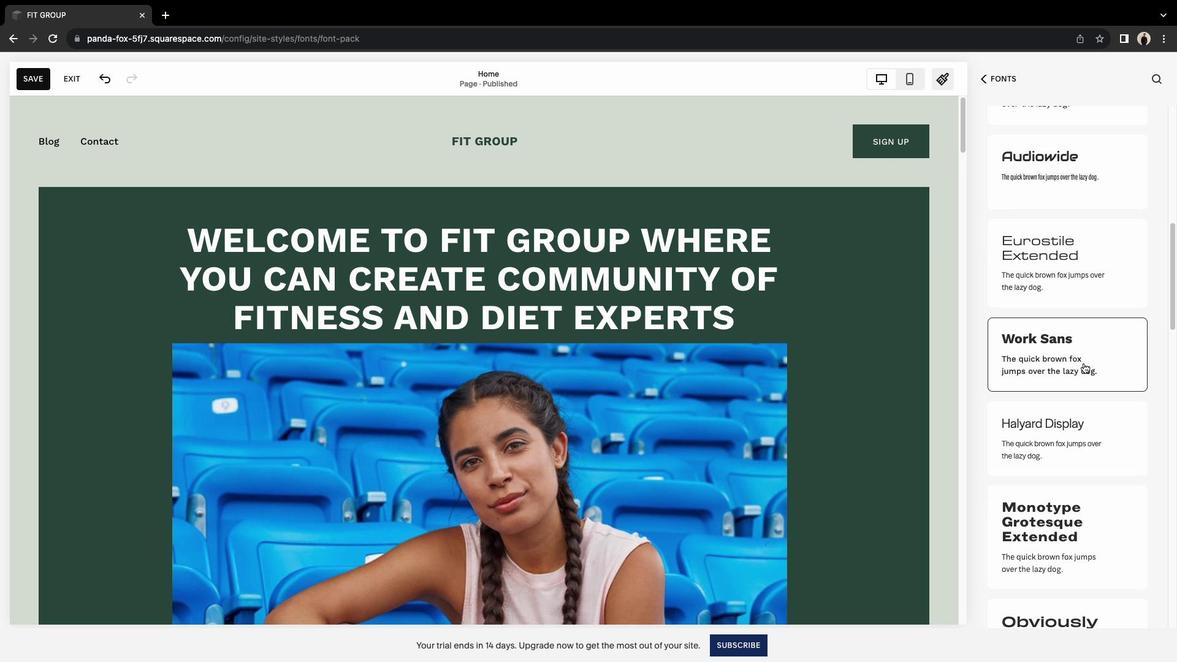 
Action: Mouse scrolled (1084, 363) with delta (0, -1)
Screenshot: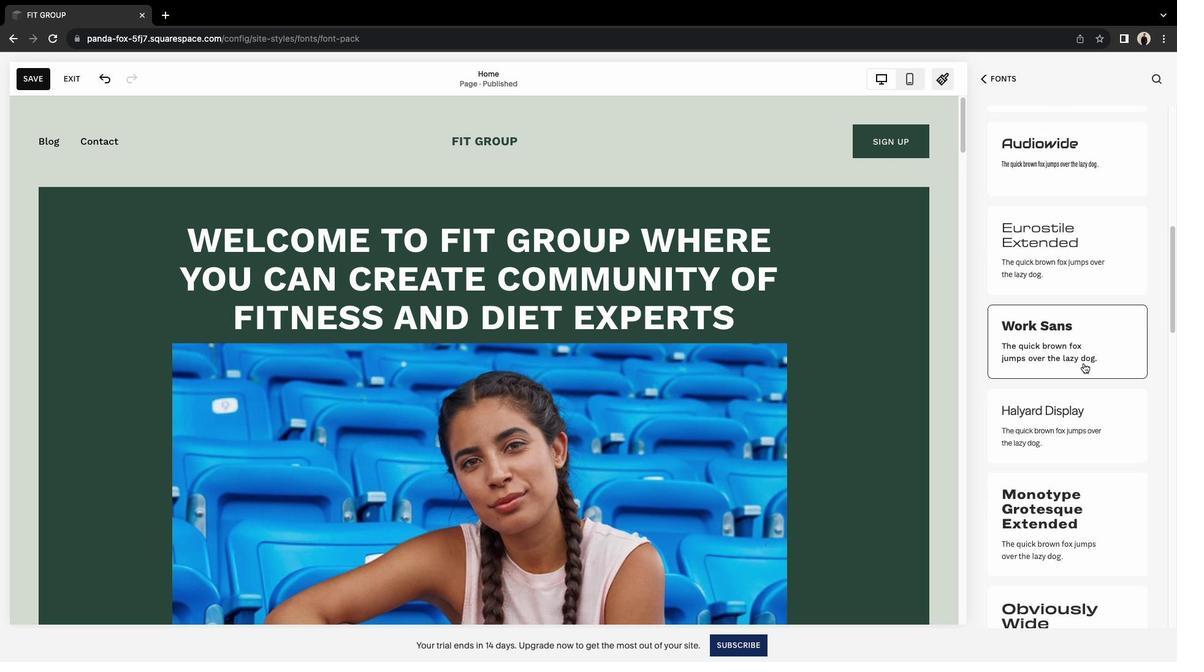 
Action: Mouse moved to (1097, 329)
Screenshot: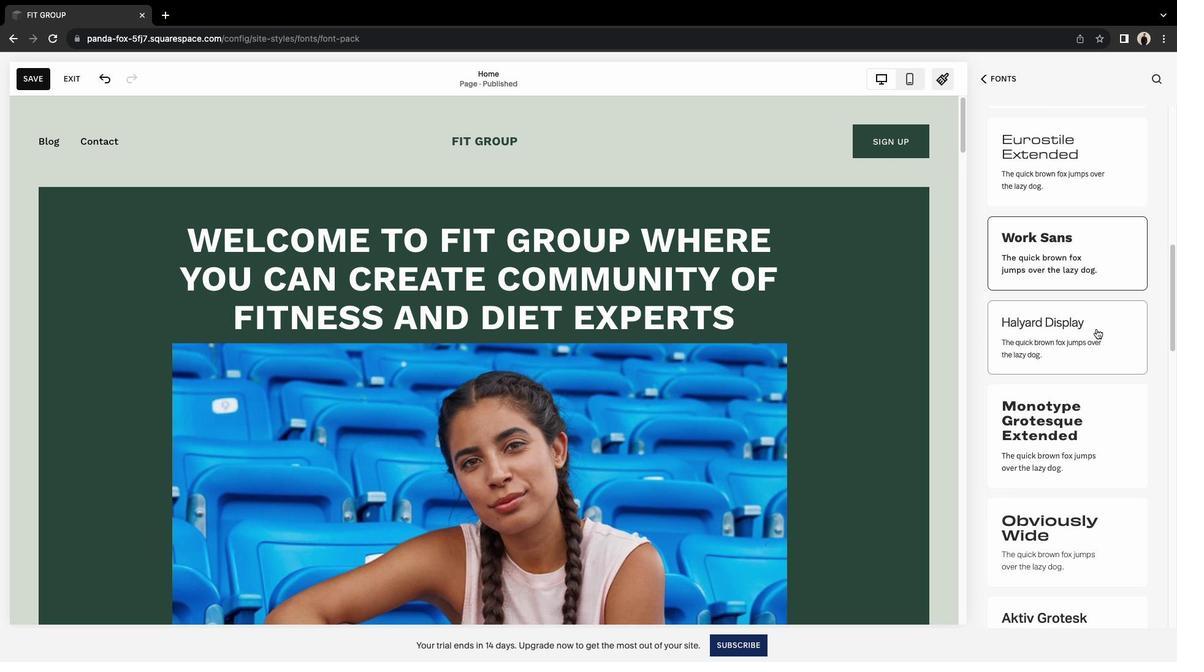 
Action: Mouse pressed left at (1097, 329)
Screenshot: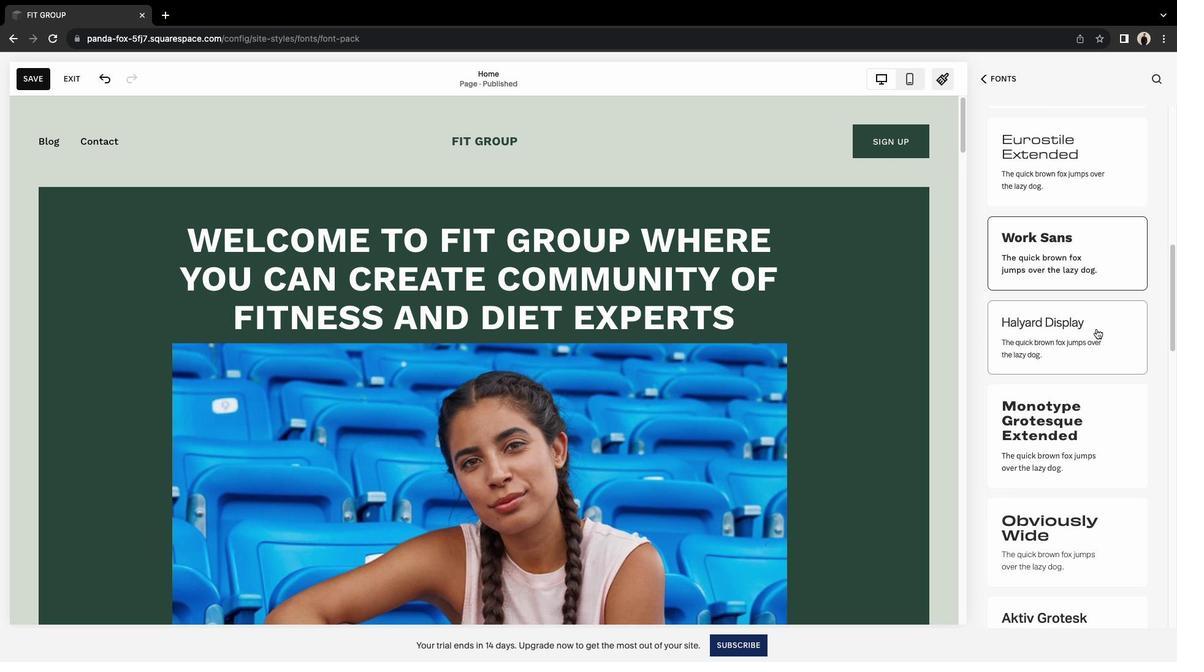 
Action: Mouse moved to (1092, 340)
Screenshot: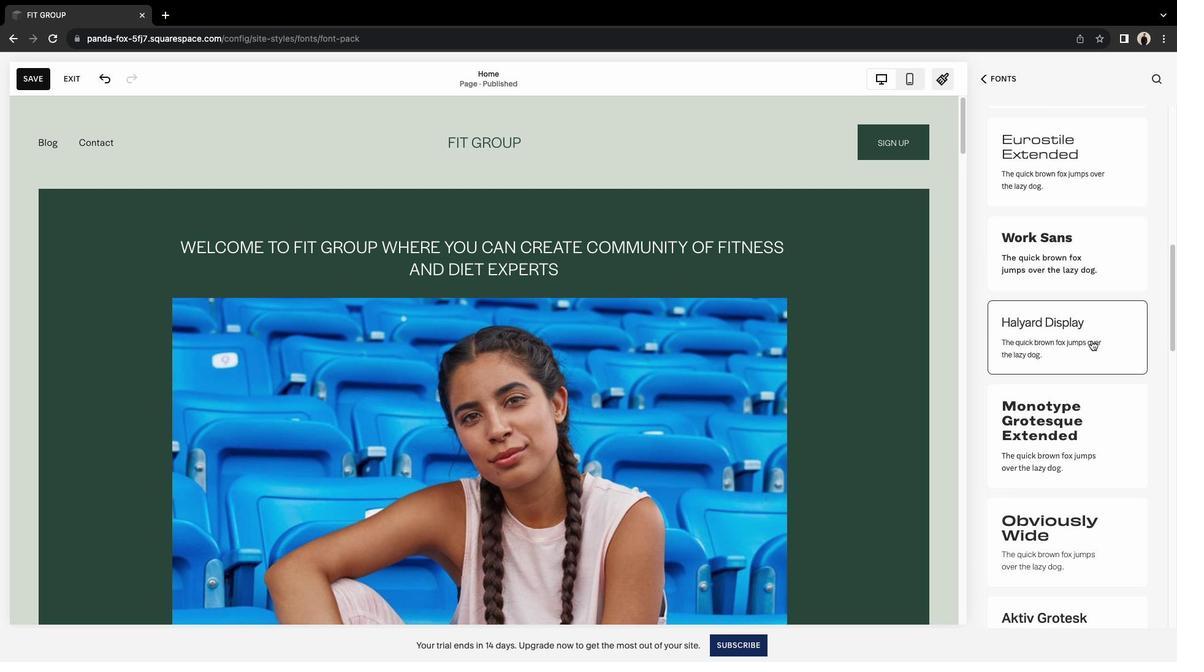 
Action: Mouse scrolled (1092, 340) with delta (0, 0)
Screenshot: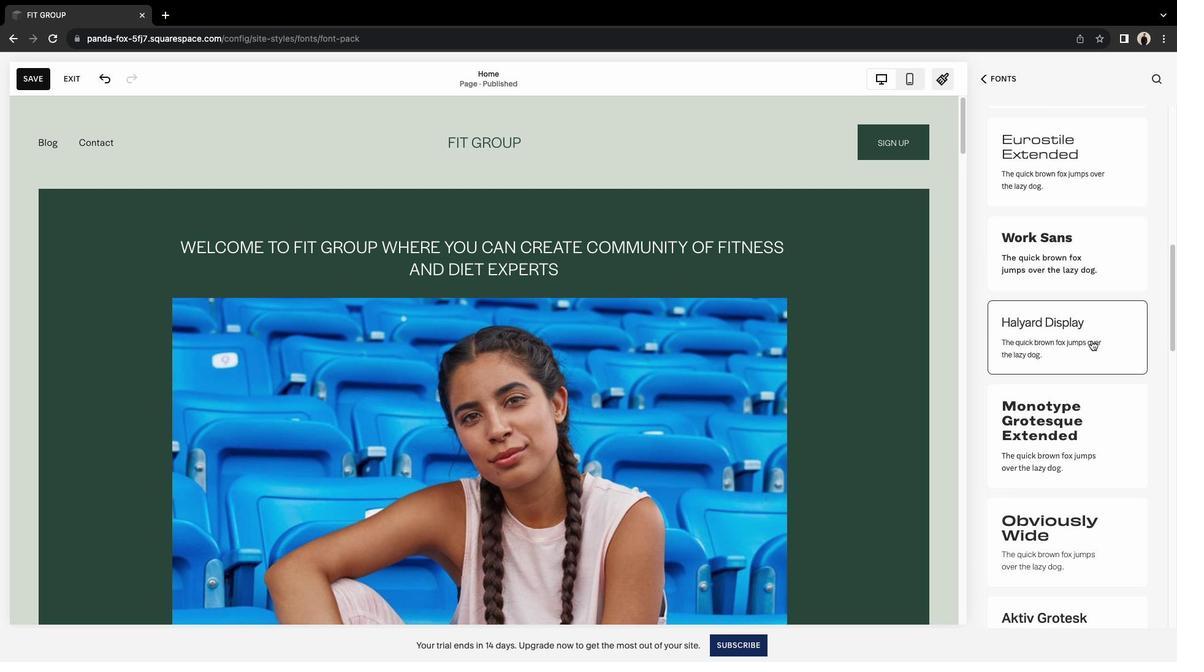 
Action: Mouse scrolled (1092, 340) with delta (0, 0)
Screenshot: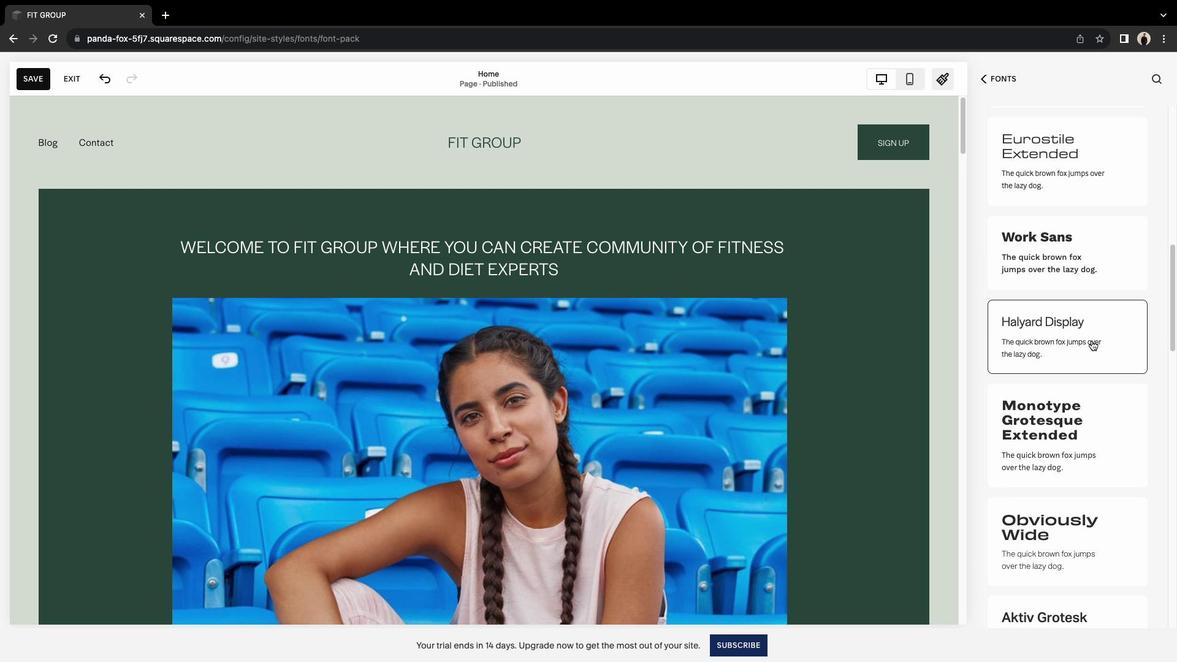 
Action: Mouse scrolled (1092, 340) with delta (0, -1)
Screenshot: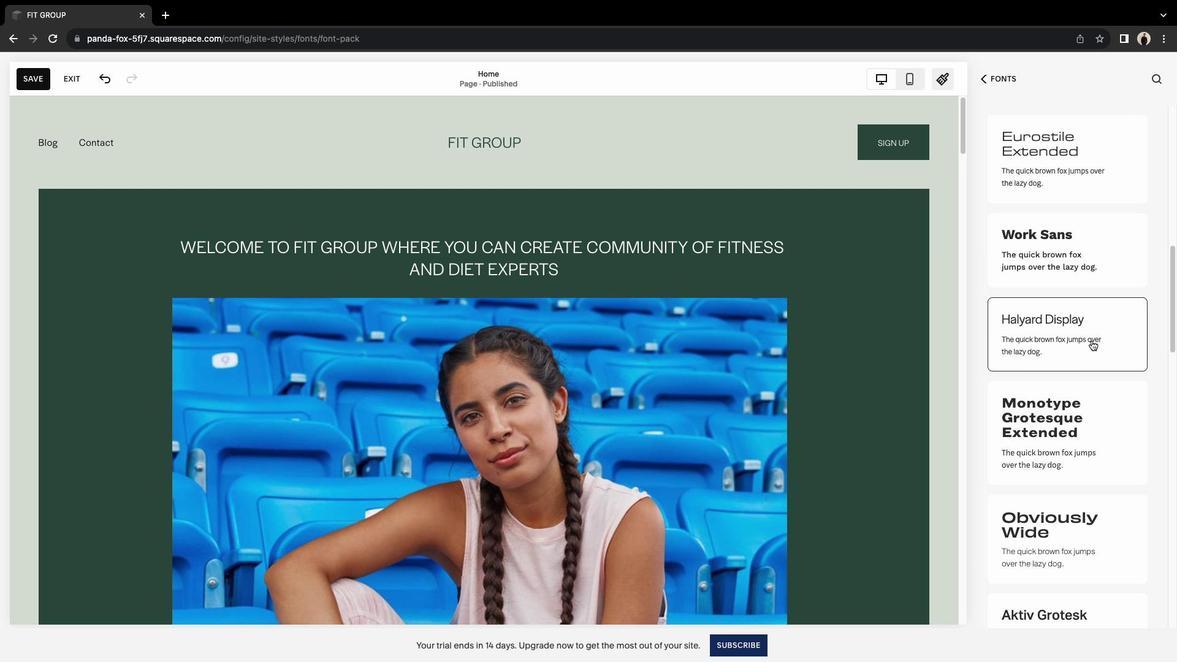 
Action: Mouse moved to (1091, 341)
Screenshot: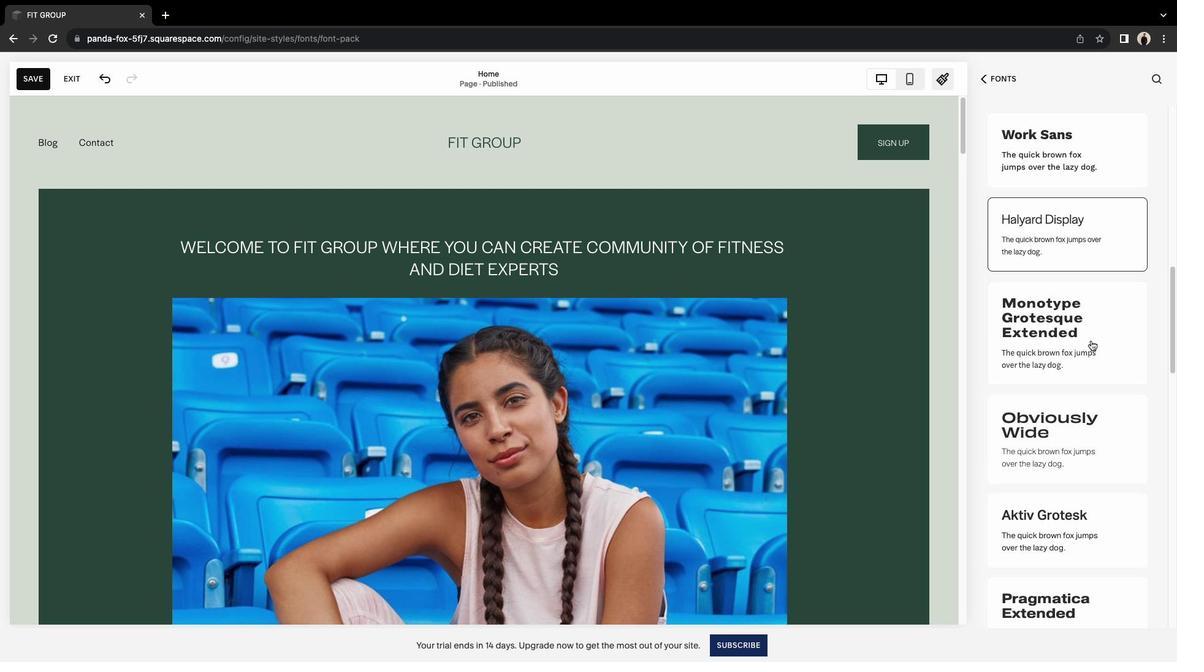 
Action: Mouse pressed left at (1091, 341)
Screenshot: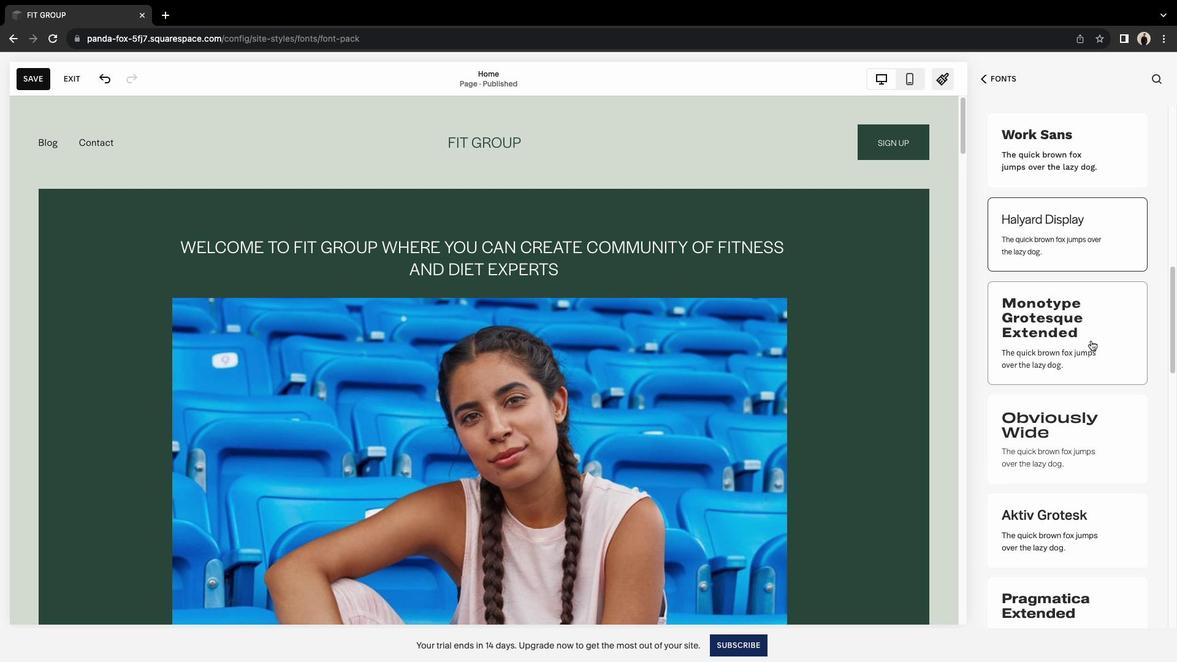 
Action: Mouse moved to (1098, 344)
Screenshot: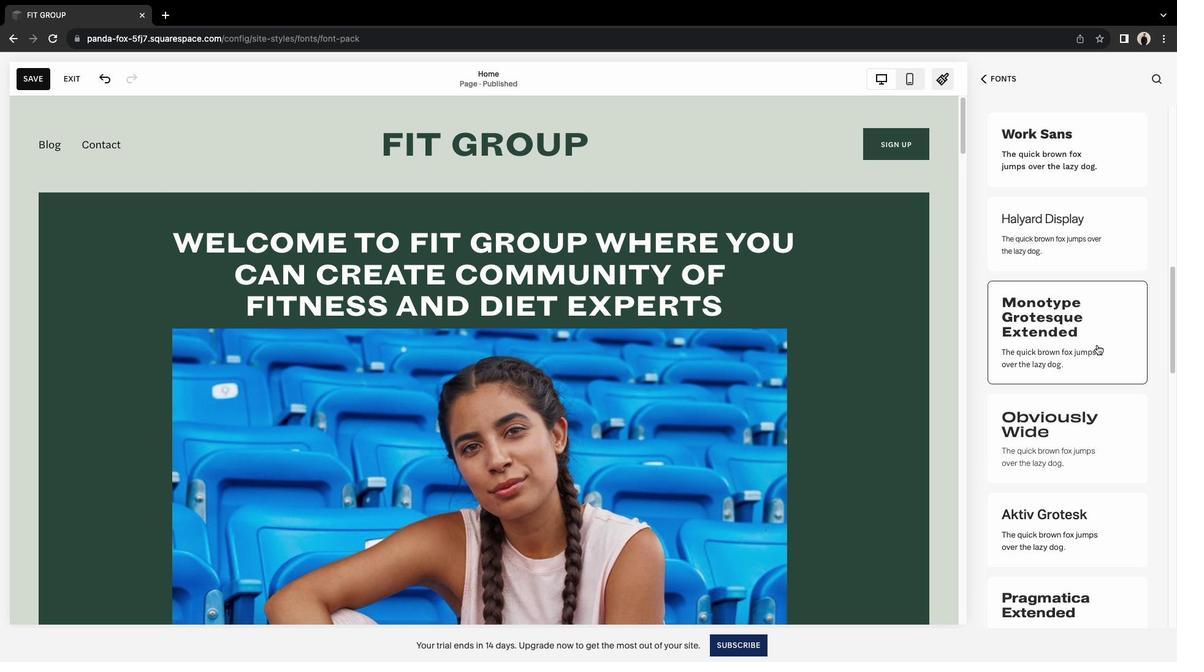 
Action: Mouse scrolled (1098, 344) with delta (0, 0)
Screenshot: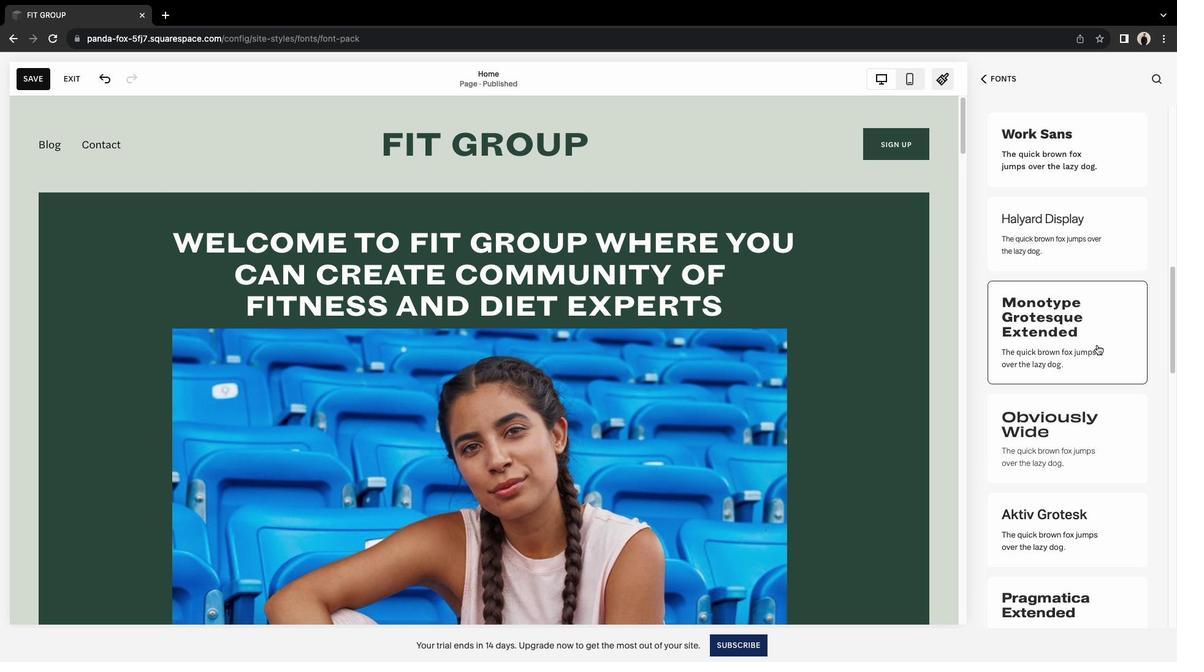 
Action: Mouse moved to (1098, 344)
Screenshot: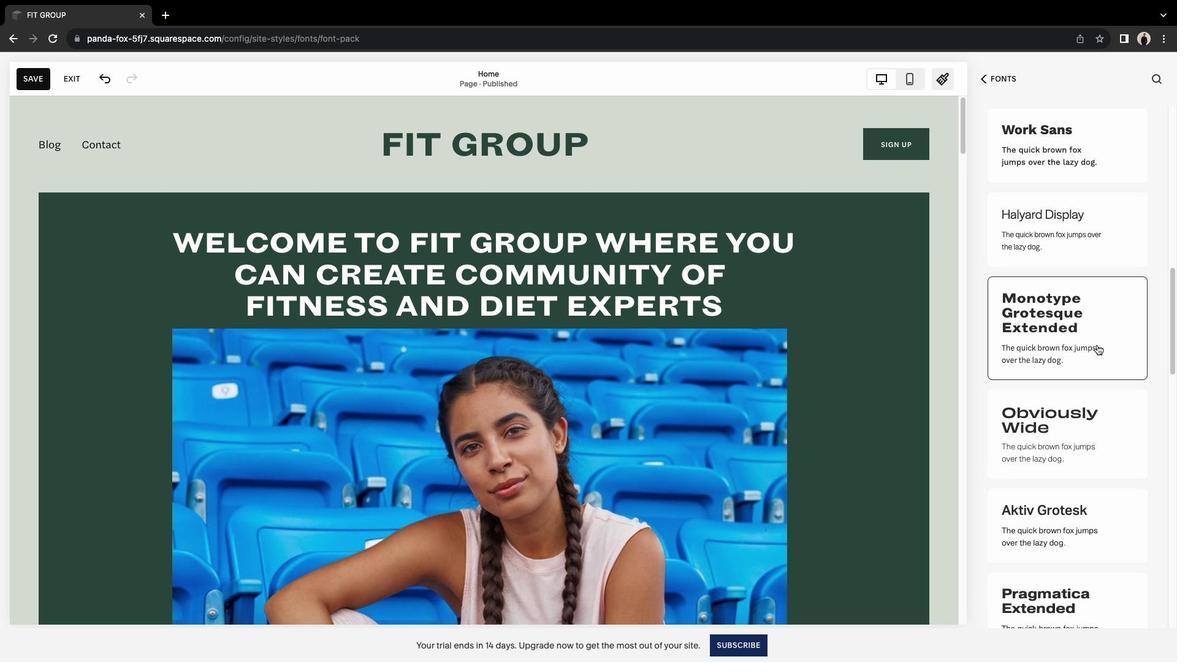 
Action: Mouse scrolled (1098, 344) with delta (0, 0)
Screenshot: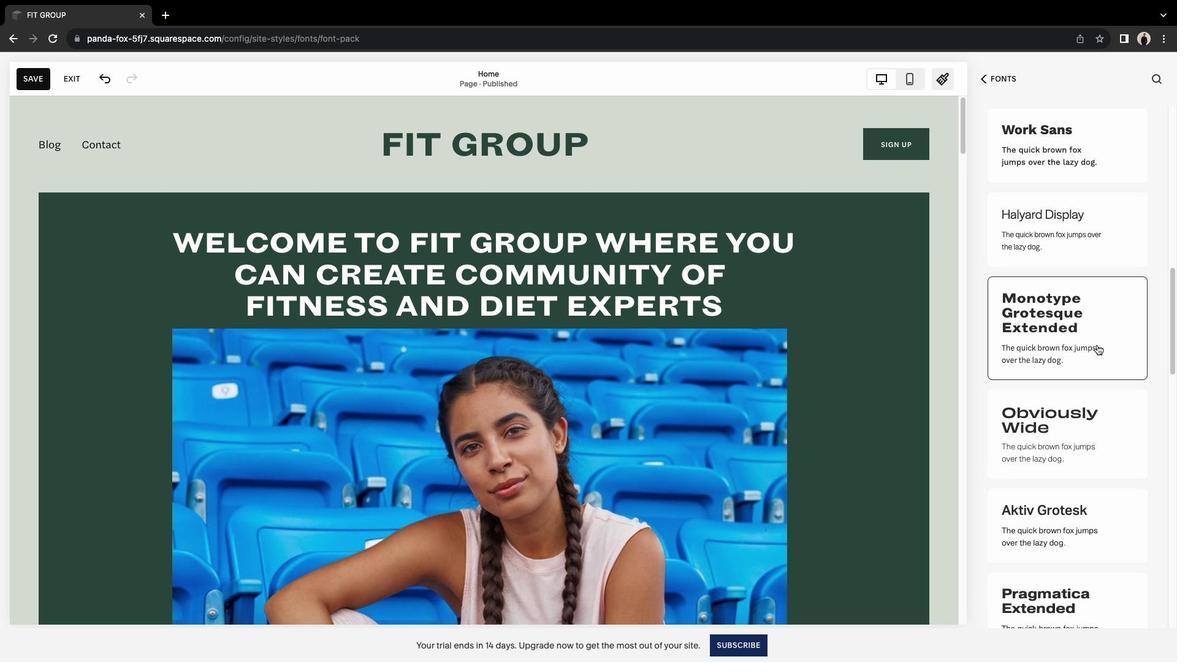 
Action: Mouse scrolled (1098, 344) with delta (0, -1)
Screenshot: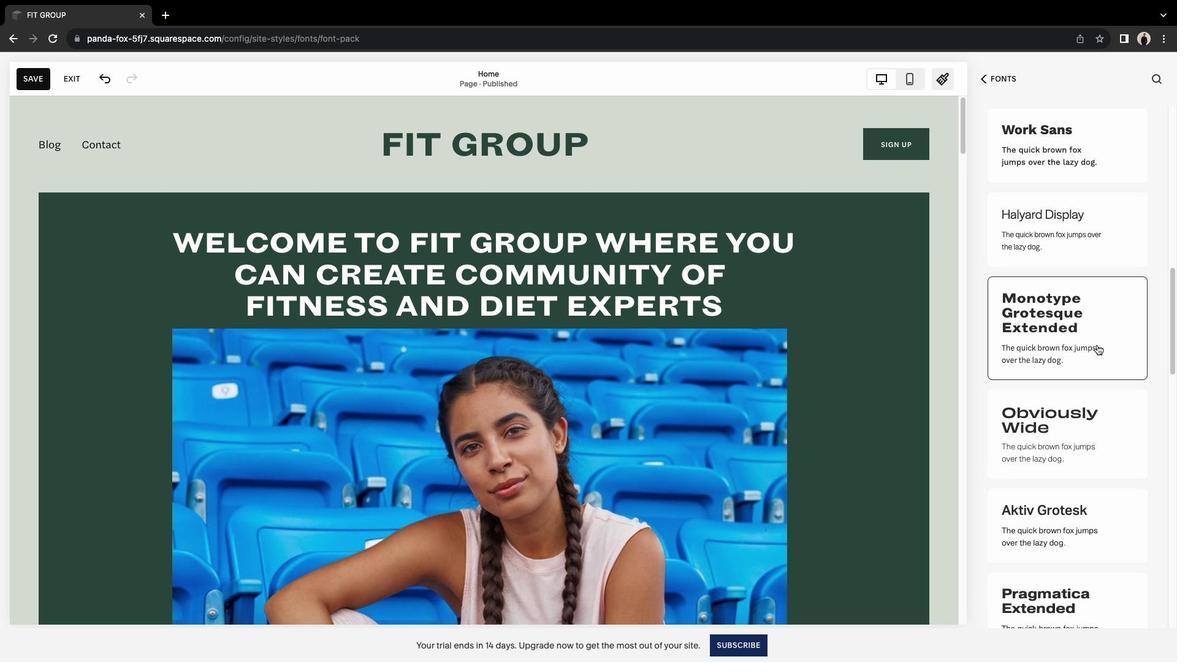 
Action: Mouse moved to (1097, 344)
Screenshot: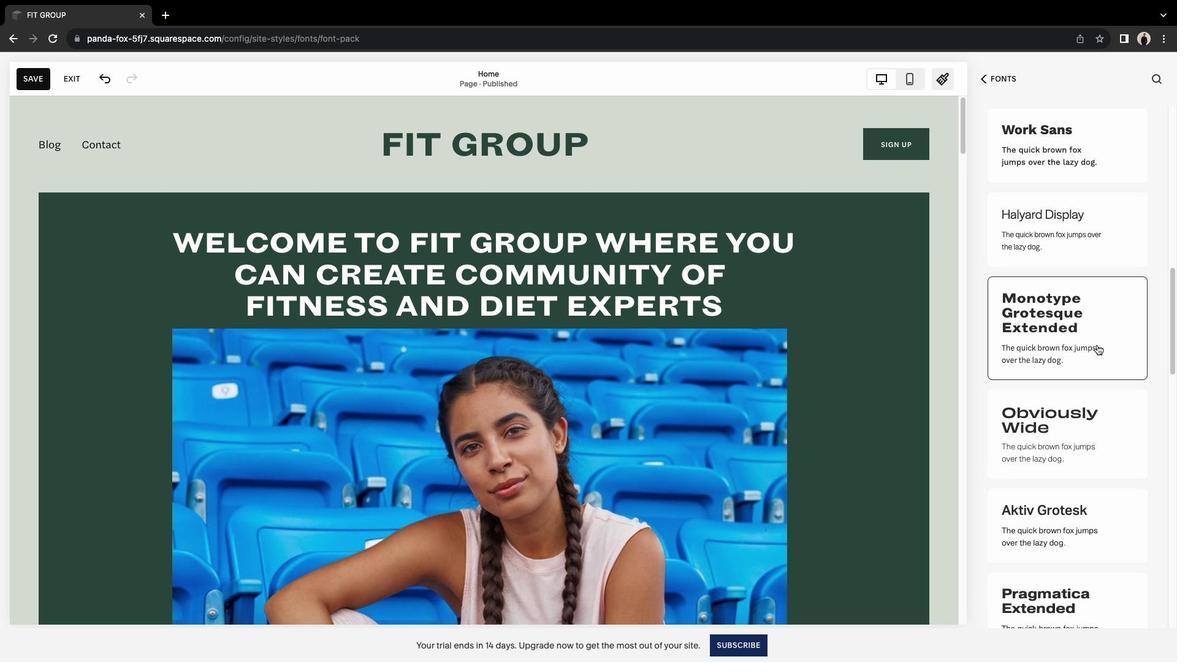 
Action: Mouse scrolled (1097, 344) with delta (0, -2)
Screenshot: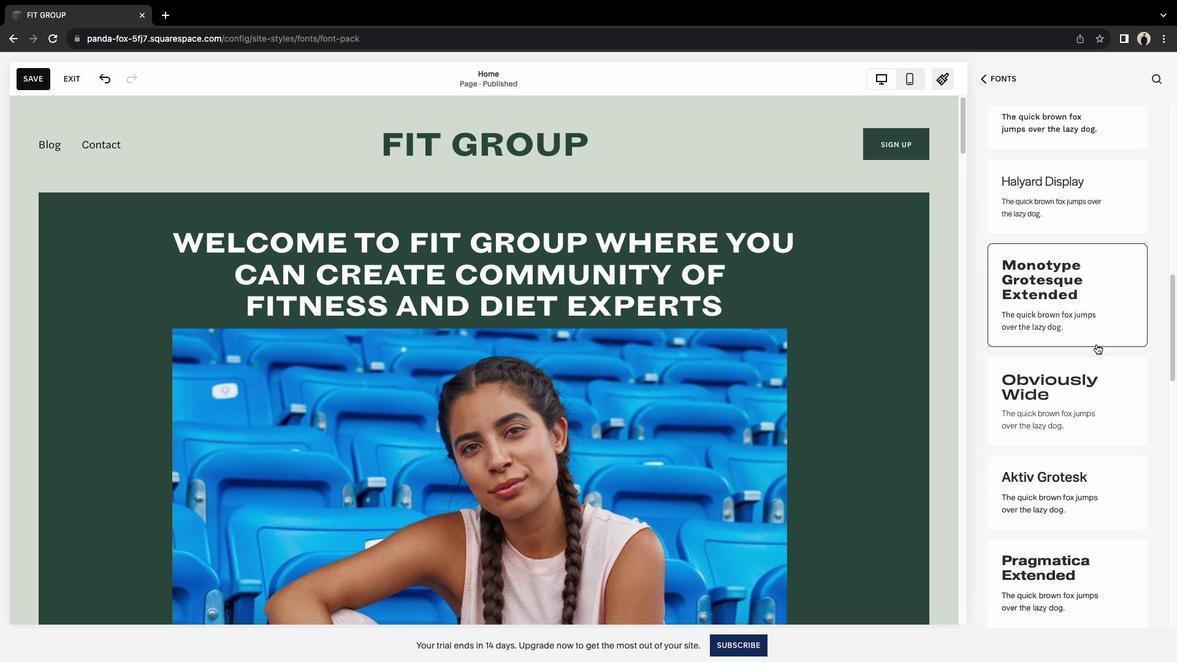 
Action: Mouse moved to (1087, 361)
Screenshot: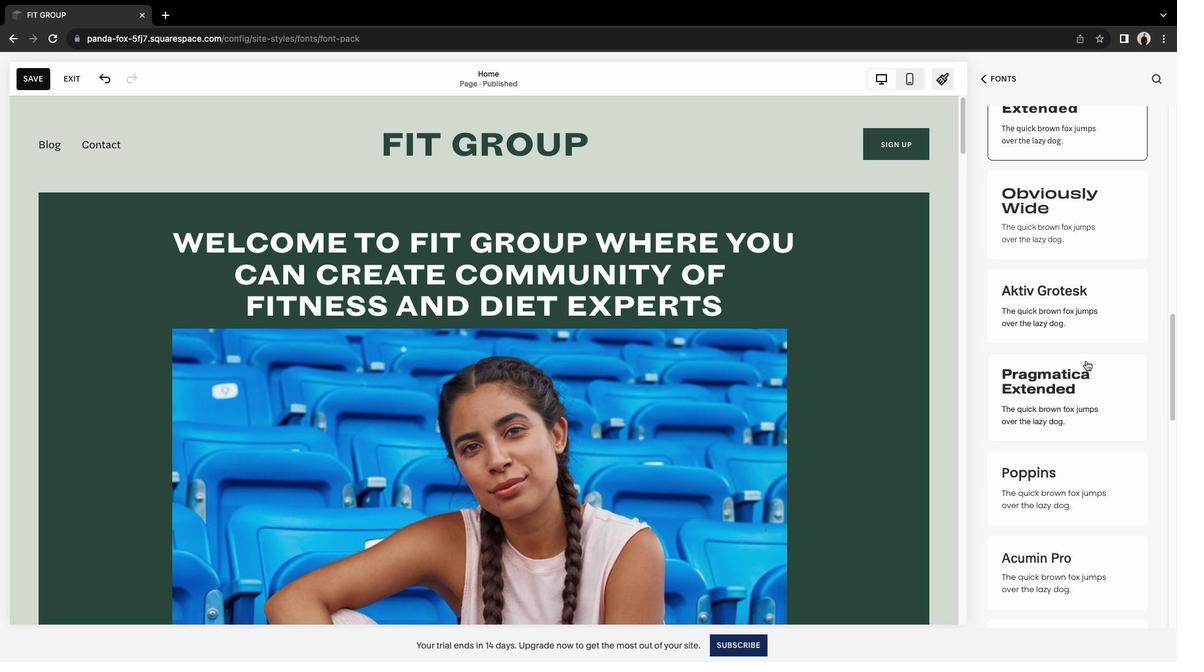 
Action: Mouse scrolled (1087, 361) with delta (0, 0)
Screenshot: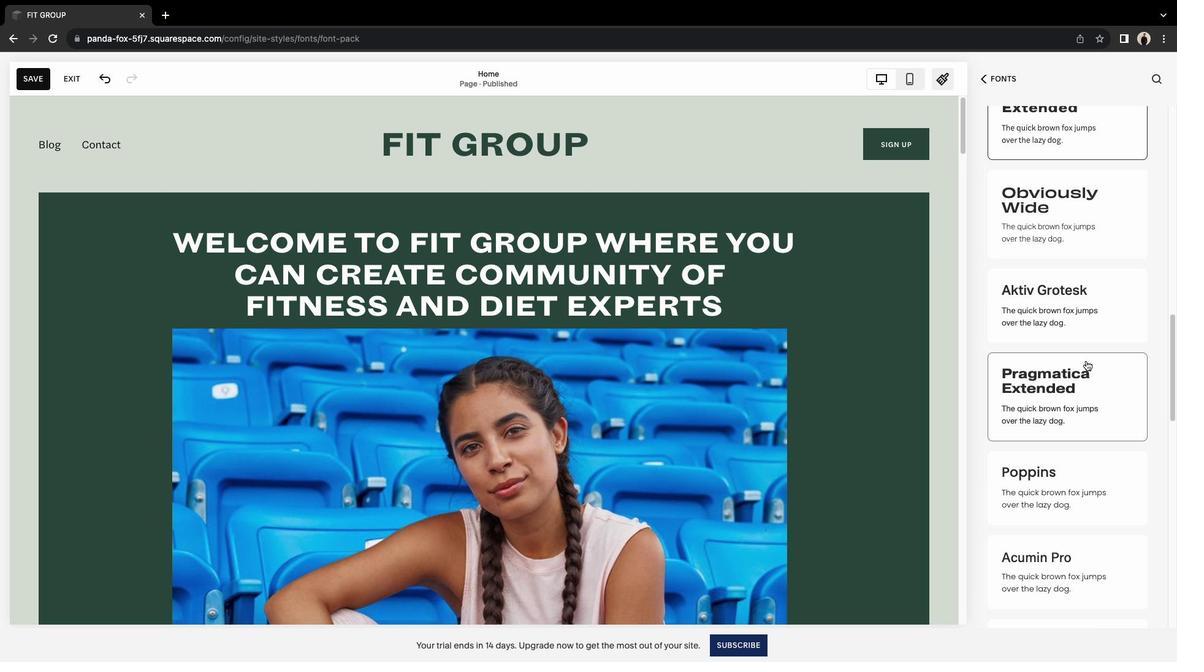 
Action: Mouse scrolled (1087, 361) with delta (0, 0)
Screenshot: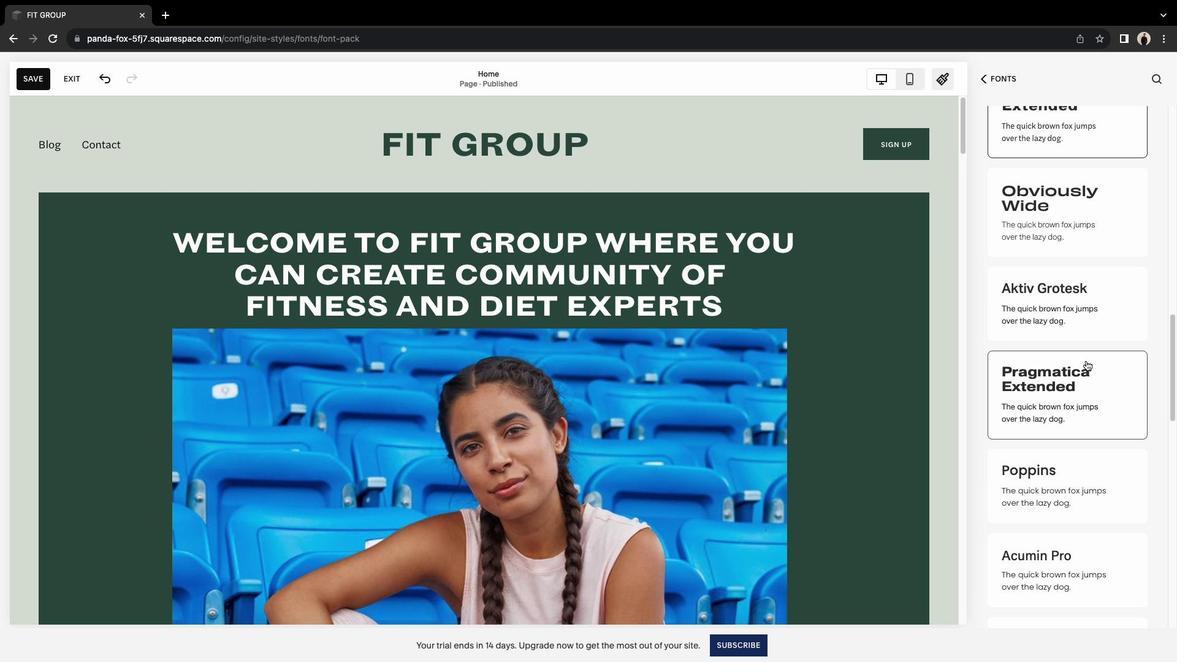 
Action: Mouse scrolled (1087, 361) with delta (0, -1)
Screenshot: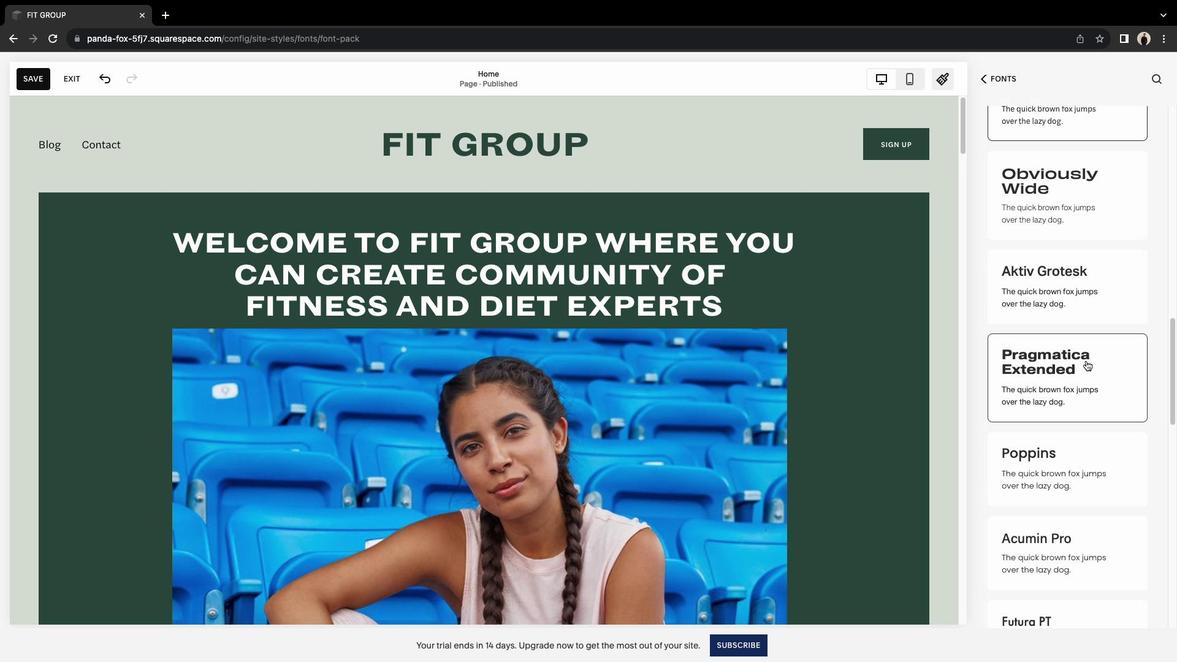 
Action: Mouse moved to (1084, 363)
Screenshot: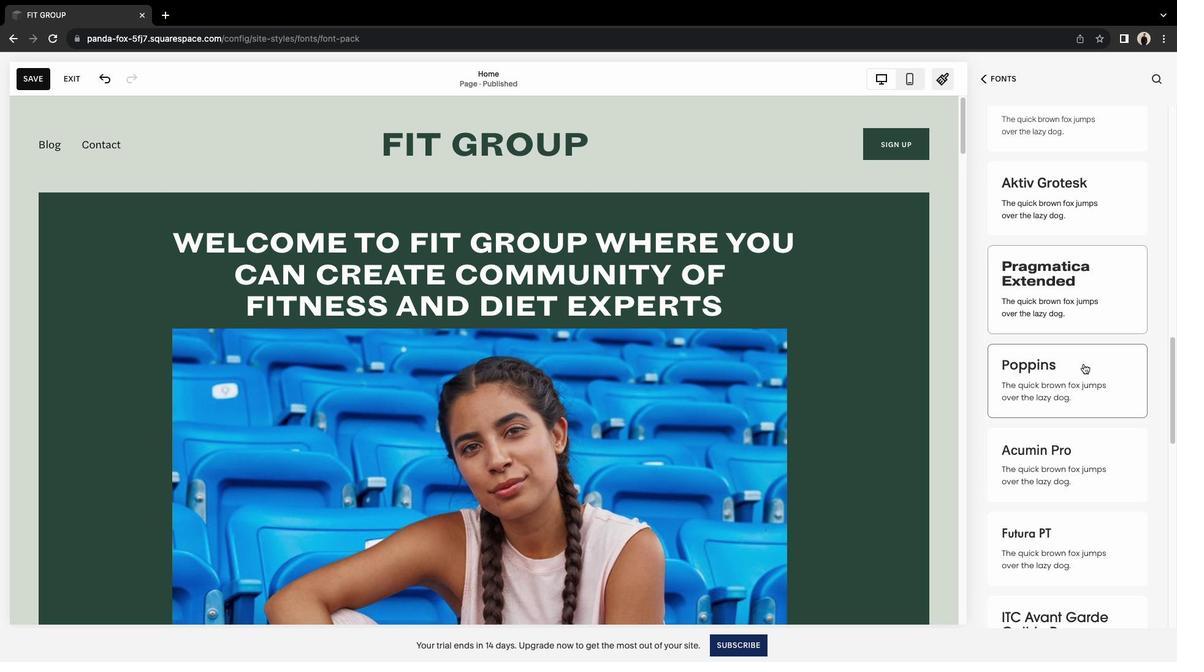 
Action: Mouse pressed left at (1084, 363)
Screenshot: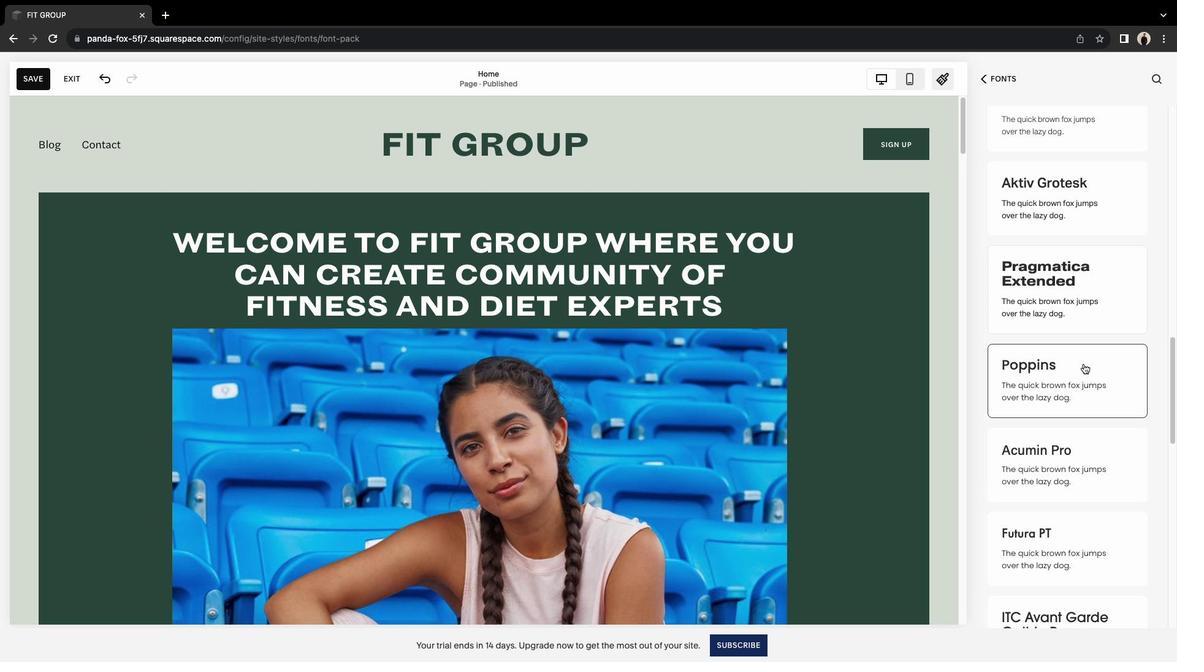 
Action: Mouse moved to (1103, 388)
Screenshot: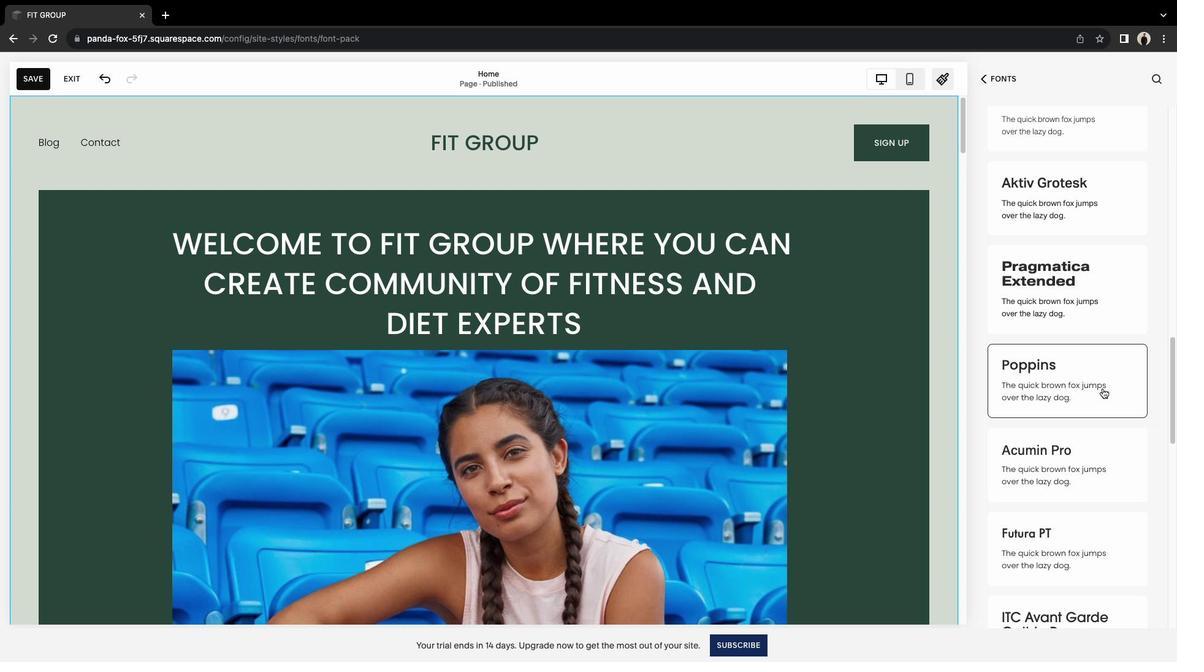 
Action: Mouse scrolled (1103, 388) with delta (0, 0)
Screenshot: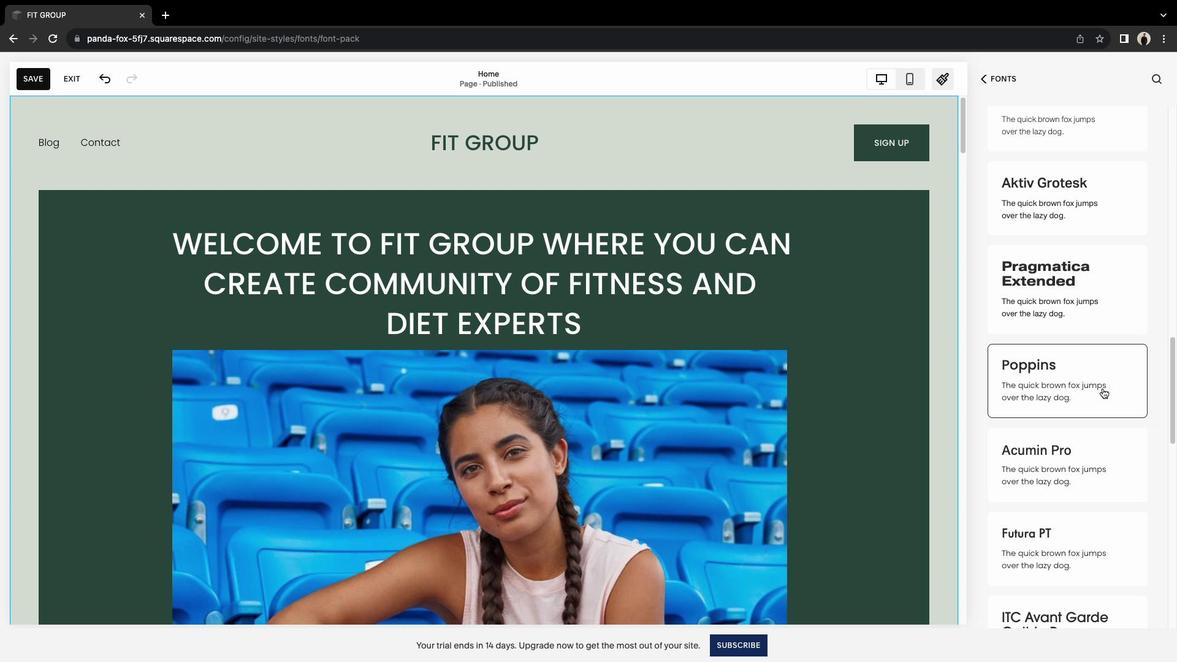 
Action: Mouse scrolled (1103, 388) with delta (0, 0)
Screenshot: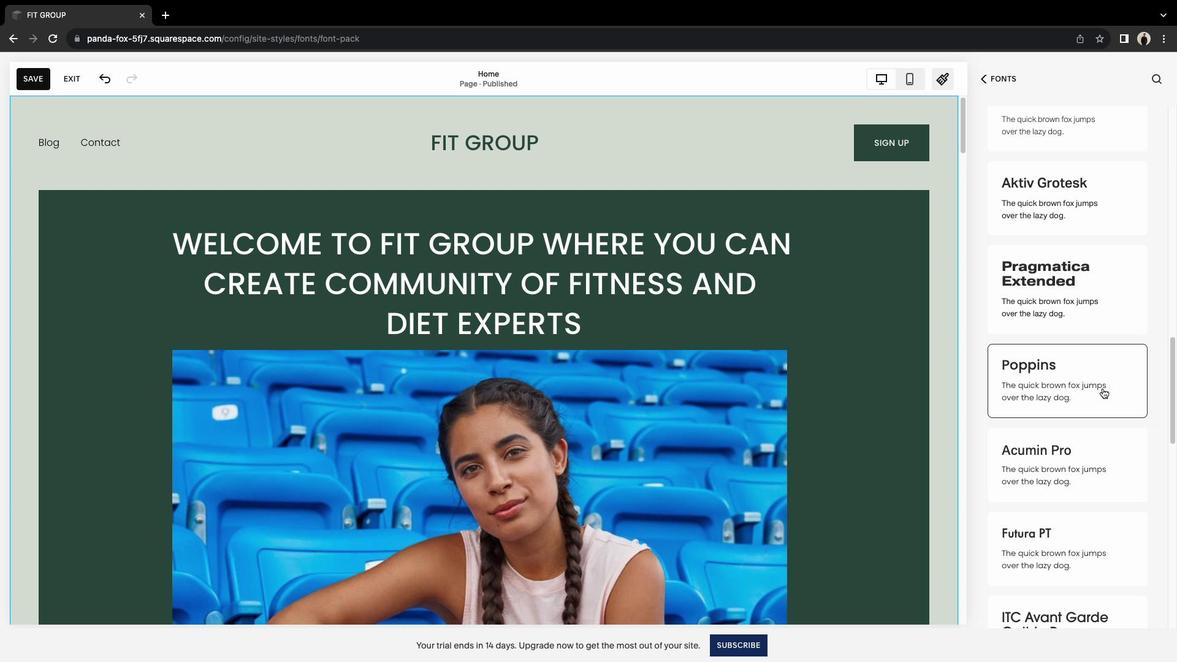 
Action: Mouse scrolled (1103, 388) with delta (0, -1)
Screenshot: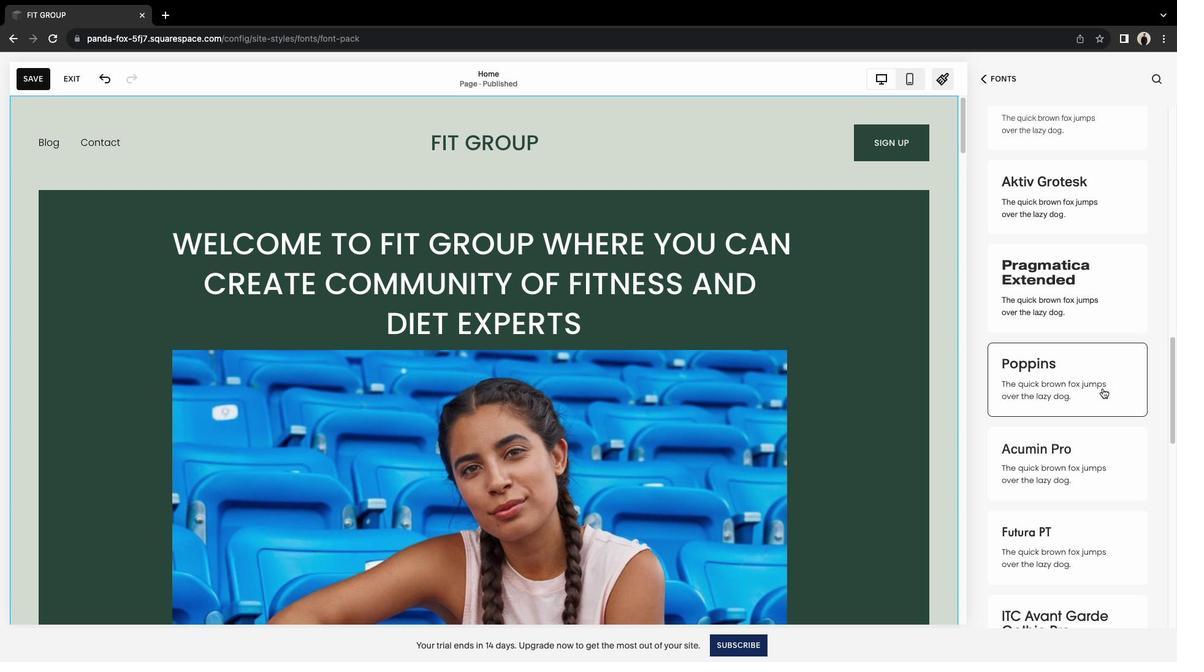 
Action: Mouse moved to (1089, 396)
Screenshot: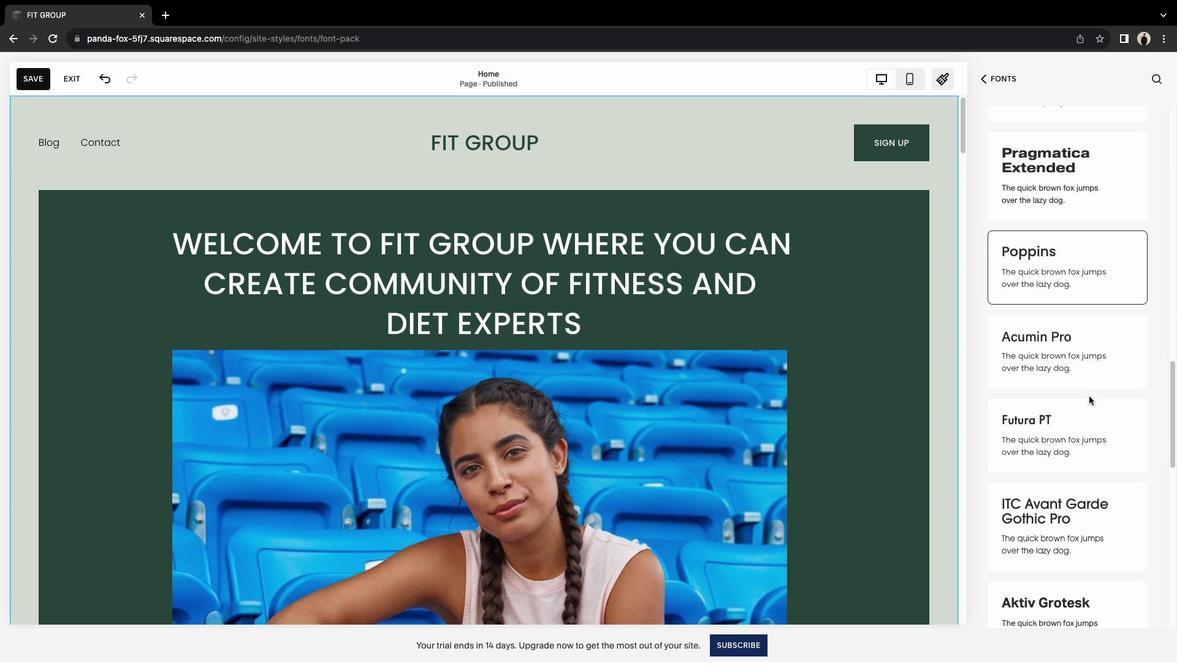 
Action: Mouse scrolled (1089, 396) with delta (0, 0)
Screenshot: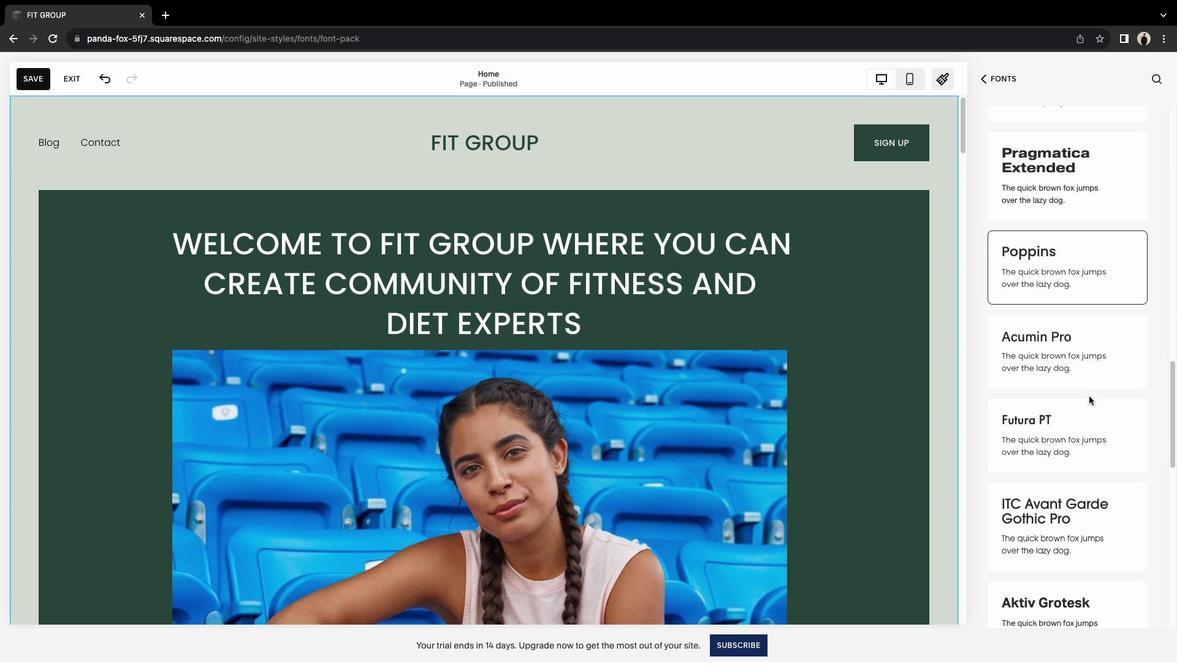 
Action: Mouse scrolled (1089, 396) with delta (0, 0)
Screenshot: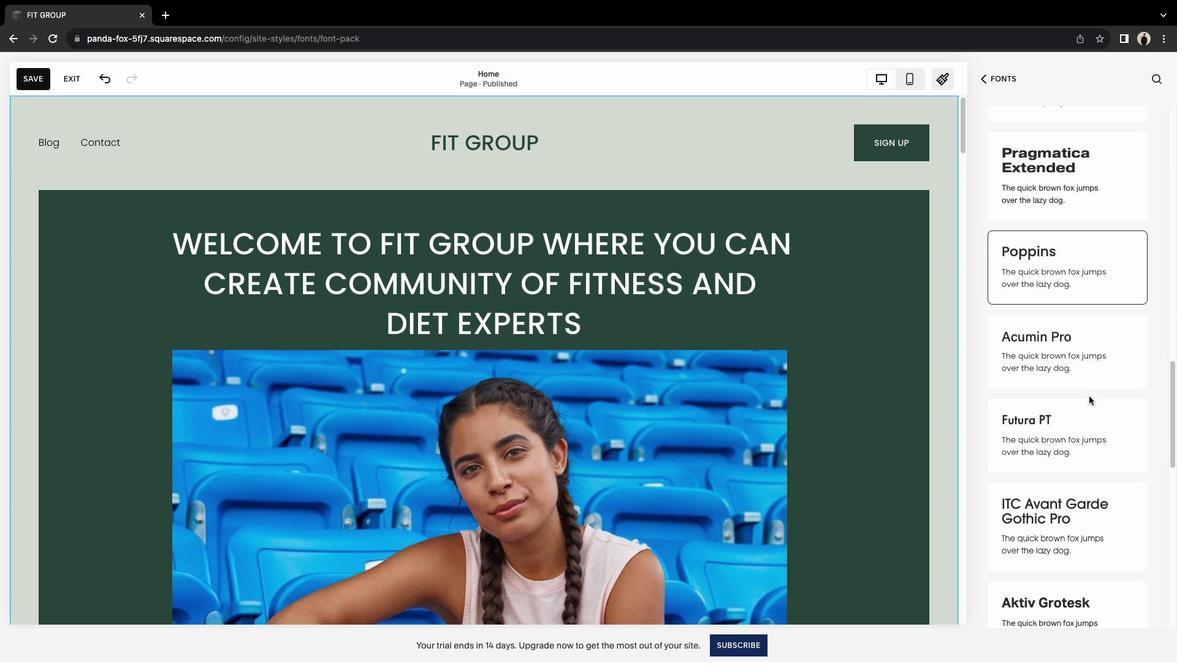 
Action: Mouse scrolled (1089, 396) with delta (0, -1)
Screenshot: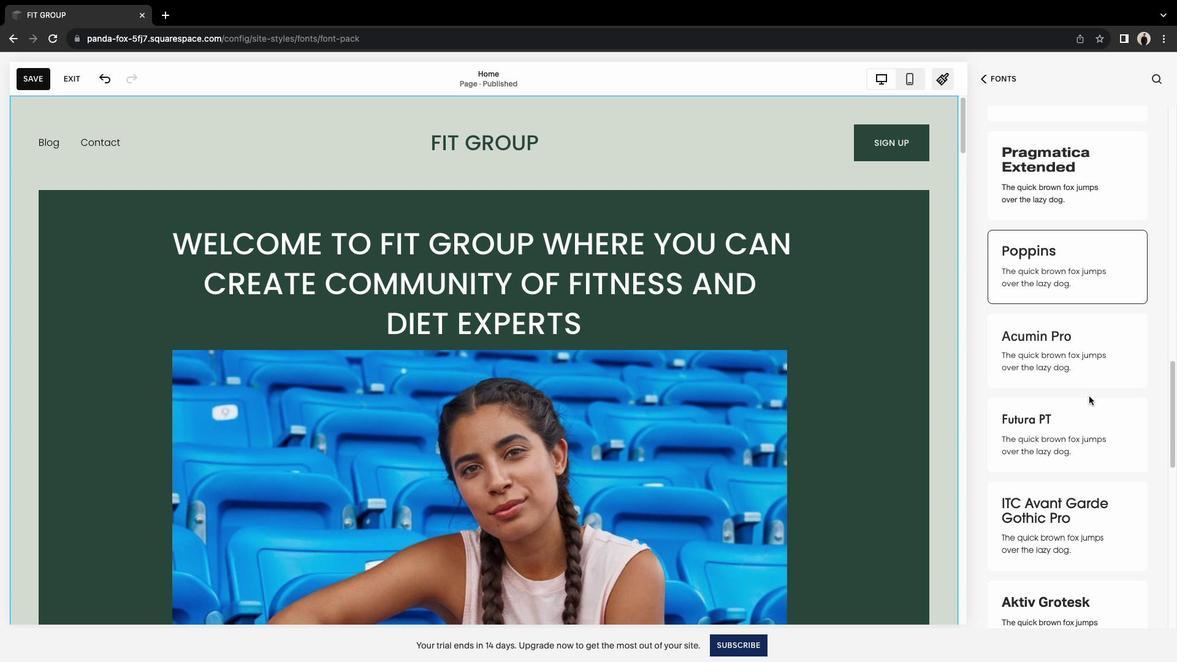 
Action: Mouse moved to (1084, 332)
Screenshot: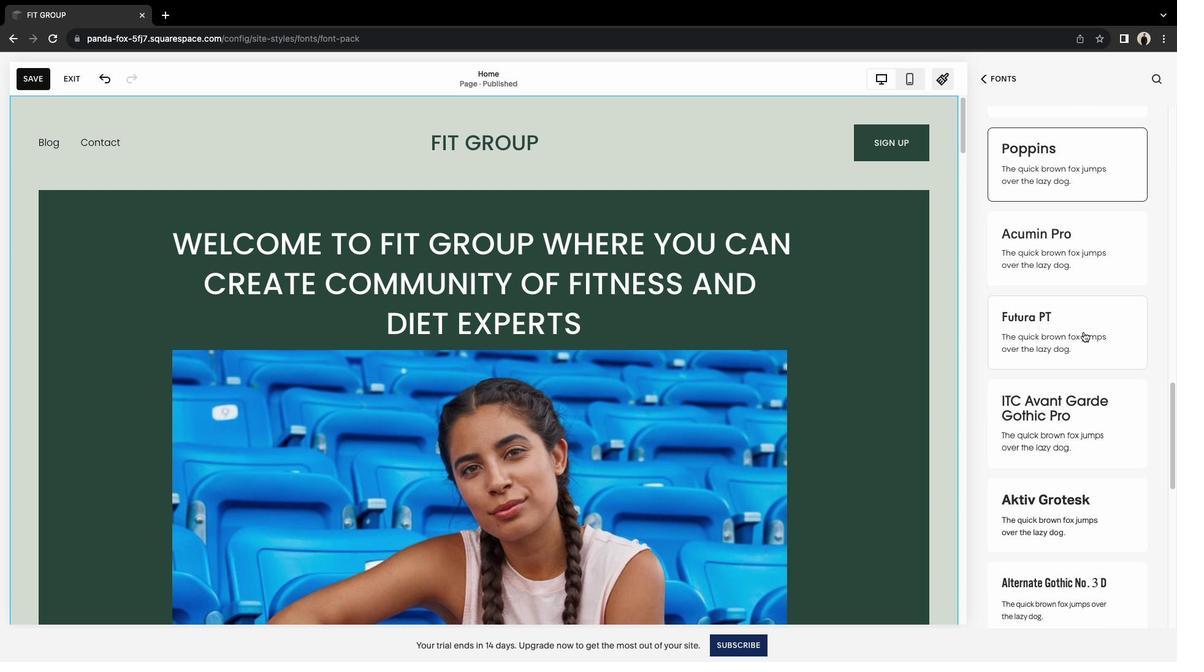 
Action: Mouse pressed left at (1084, 332)
Screenshot: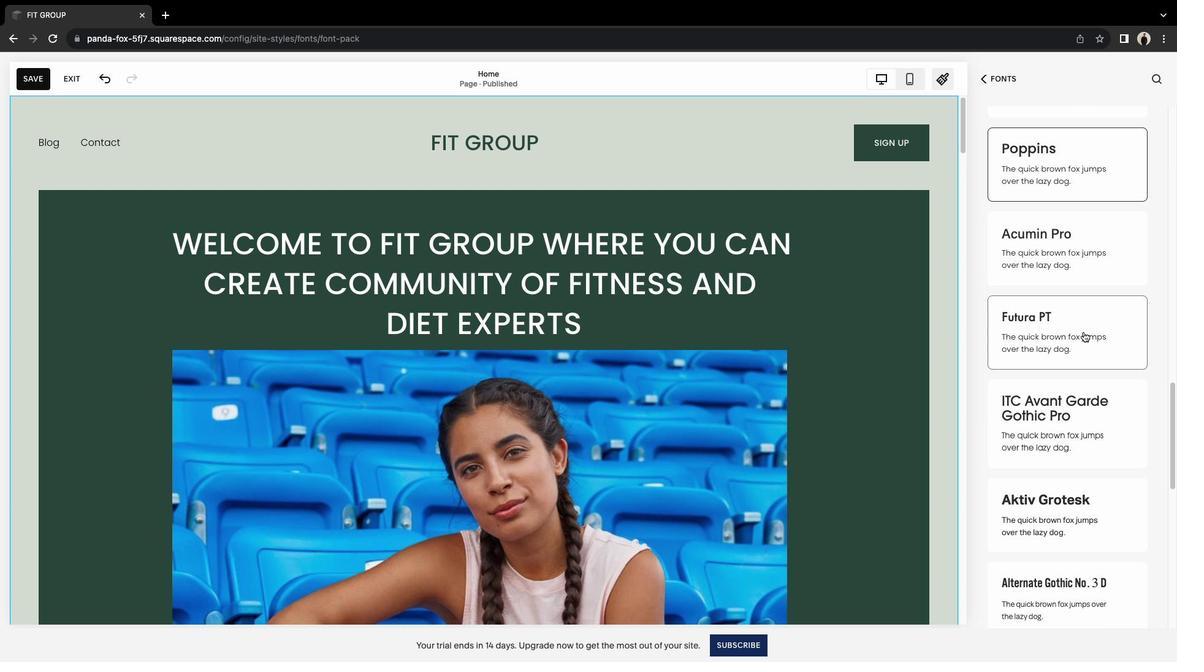 
Action: Mouse moved to (876, 323)
Screenshot: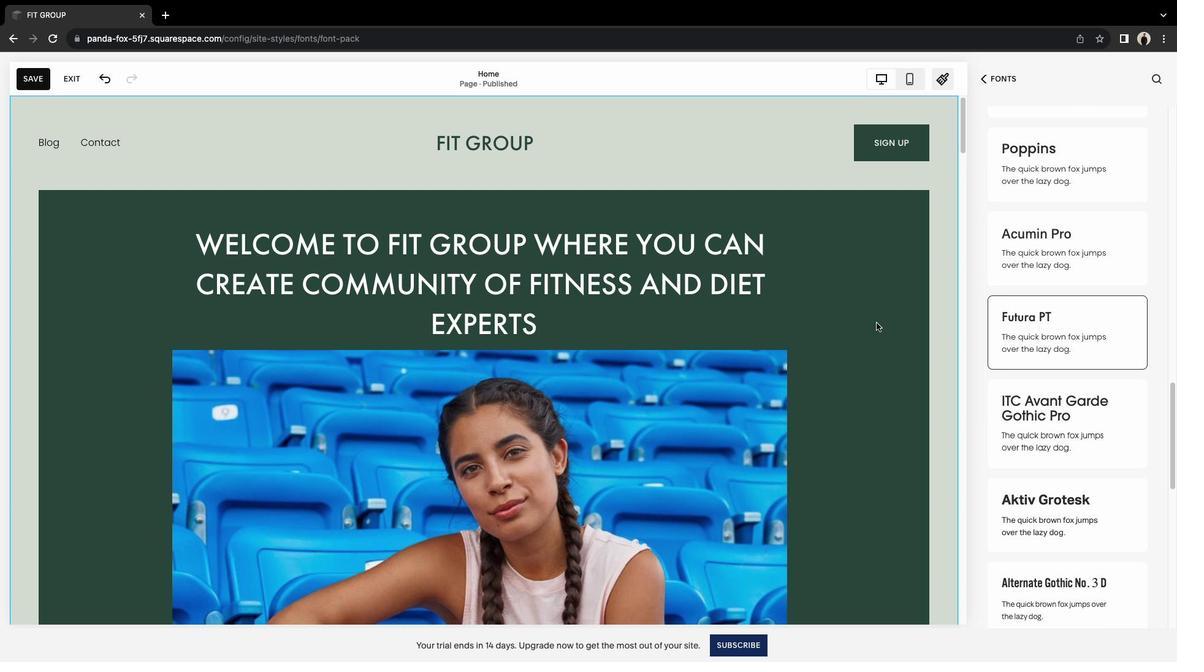 
Action: Mouse pressed left at (876, 323)
Screenshot: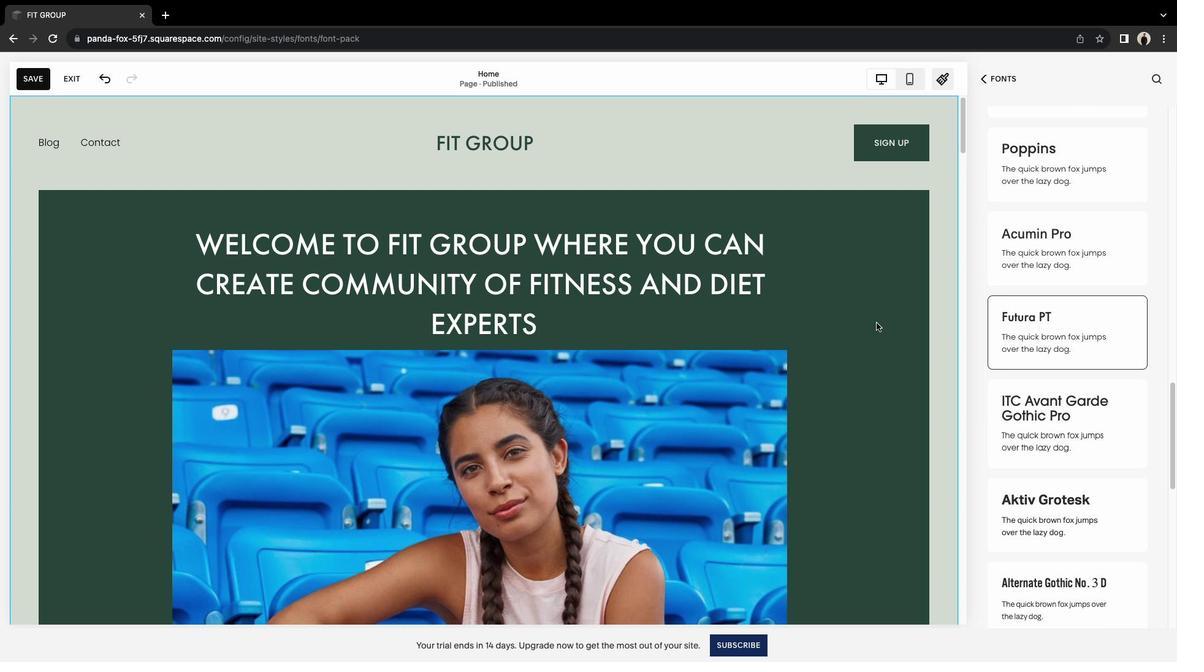 
Action: Mouse moved to (1012, 318)
Screenshot: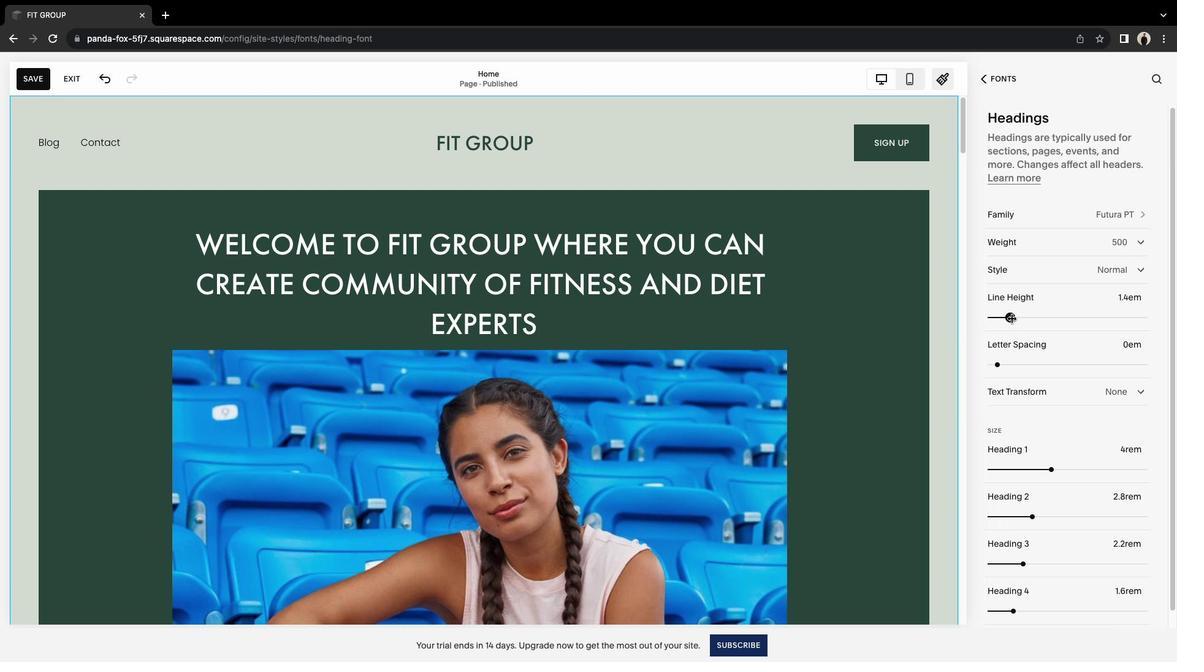 
Action: Mouse pressed left at (1012, 318)
Screenshot: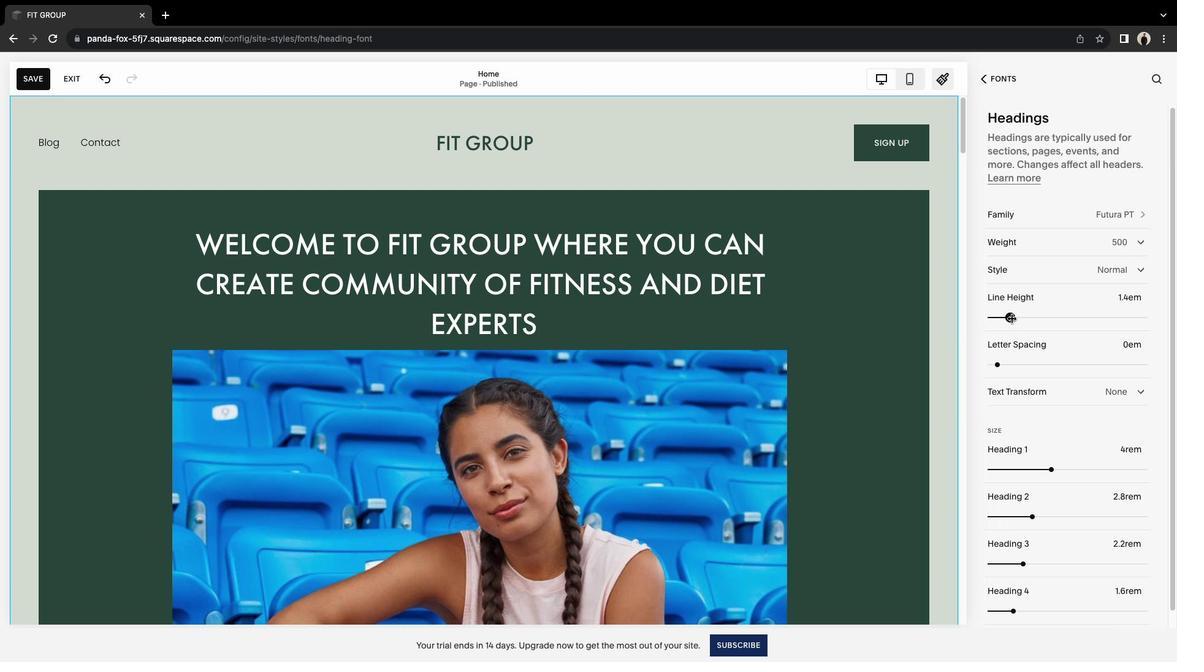 
Action: Mouse moved to (999, 362)
Screenshot: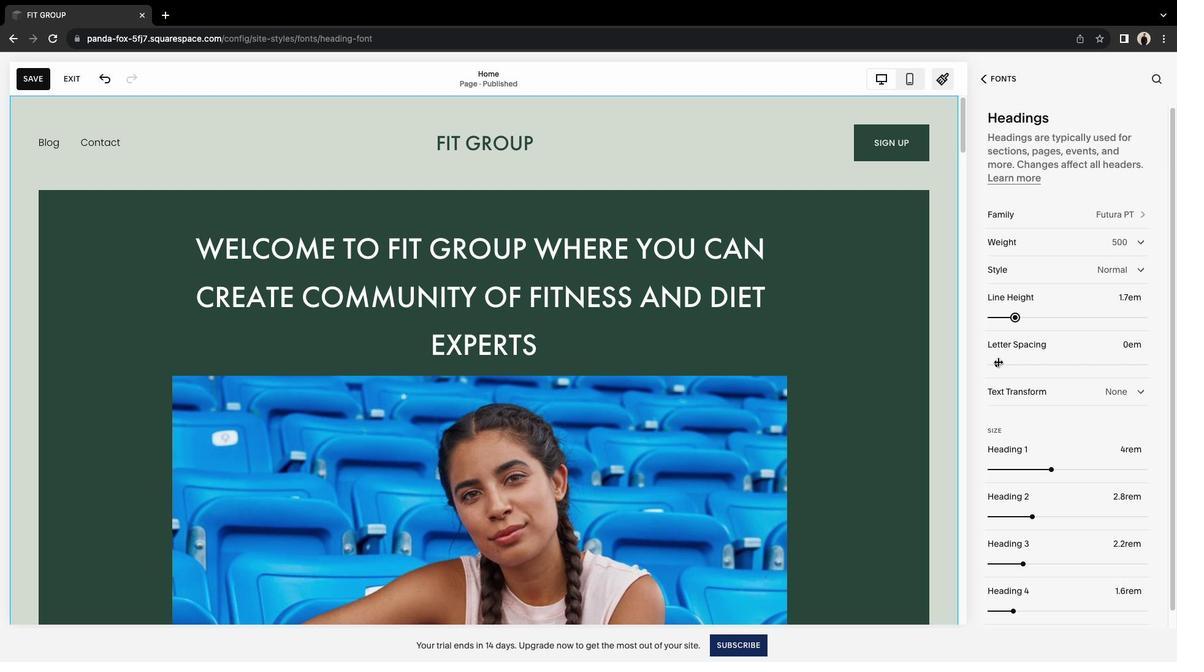
Action: Mouse pressed left at (999, 362)
